 Task: Select Fire TV from Amazon Fire TV. Add to cart Fire TV Cube HDMI Extender-1. Place order for _x000D_
Rr 1_x000D_
Hamlin, Texas(TX), 79520, Cell Number (325) 576-2974
Action: Mouse moved to (35, 107)
Screenshot: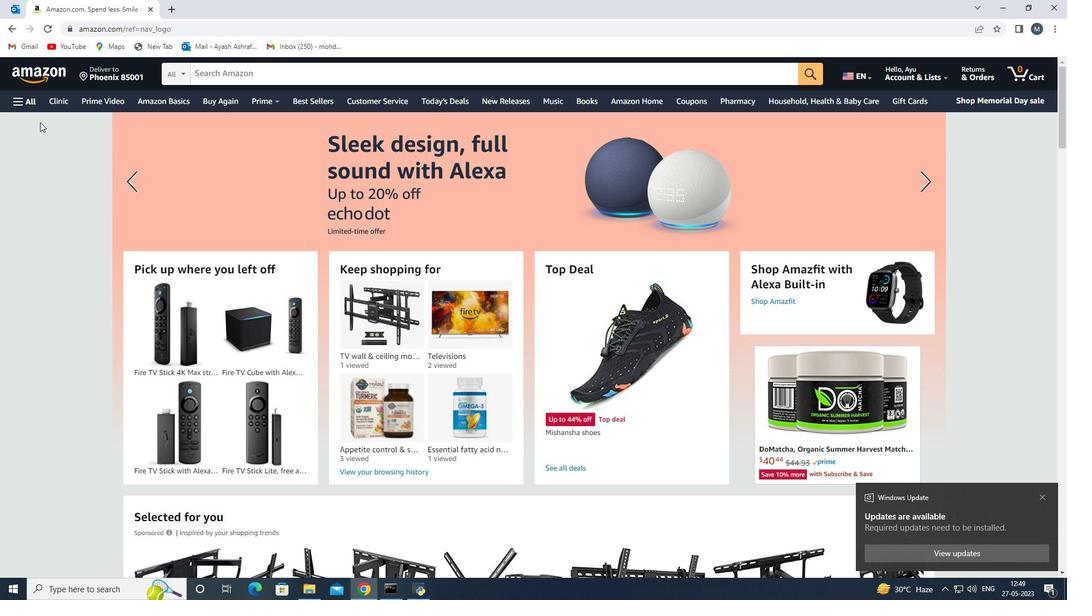 
Action: Mouse pressed left at (35, 107)
Screenshot: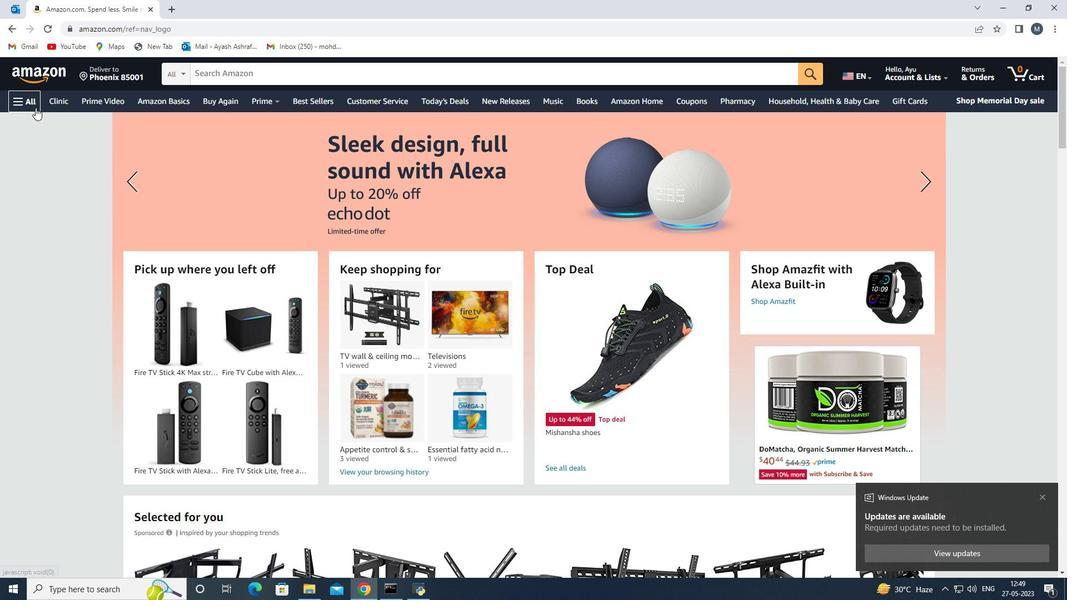 
Action: Mouse moved to (117, 459)
Screenshot: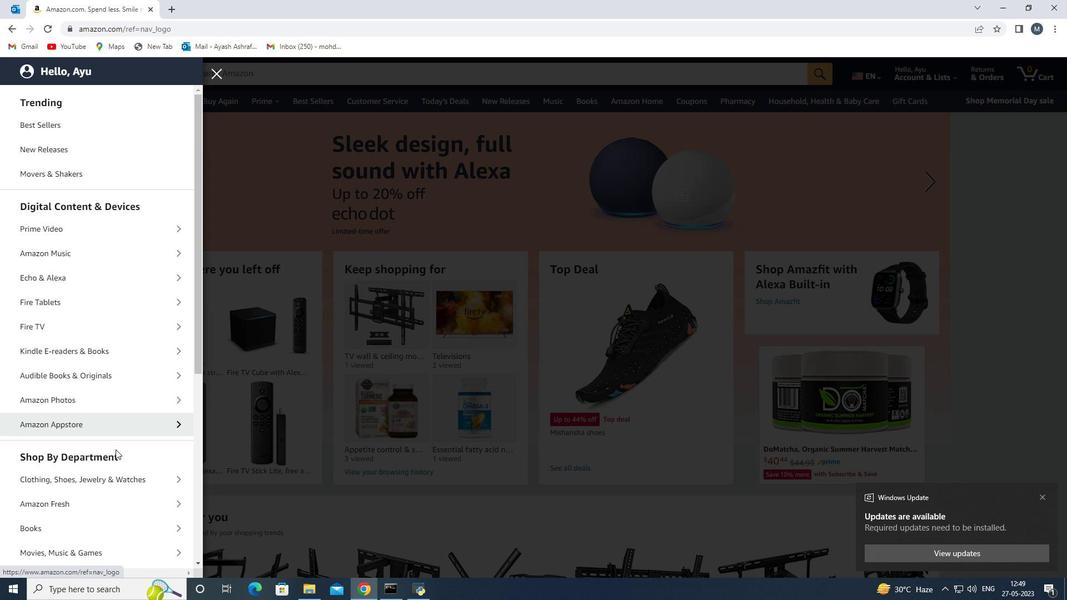 
Action: Mouse scrolled (117, 458) with delta (0, 0)
Screenshot: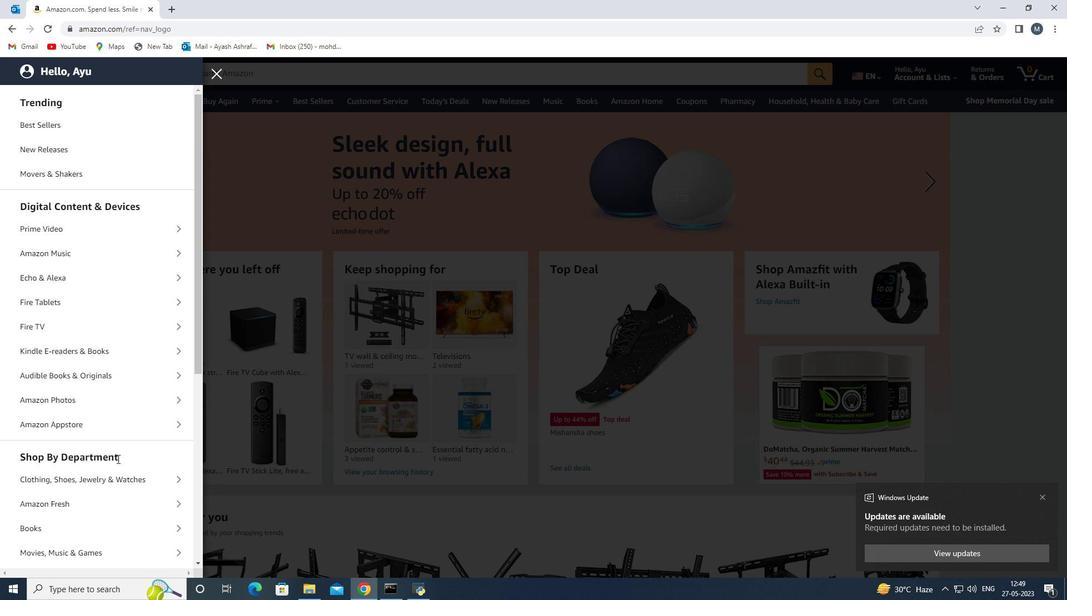 
Action: Mouse scrolled (117, 458) with delta (0, 0)
Screenshot: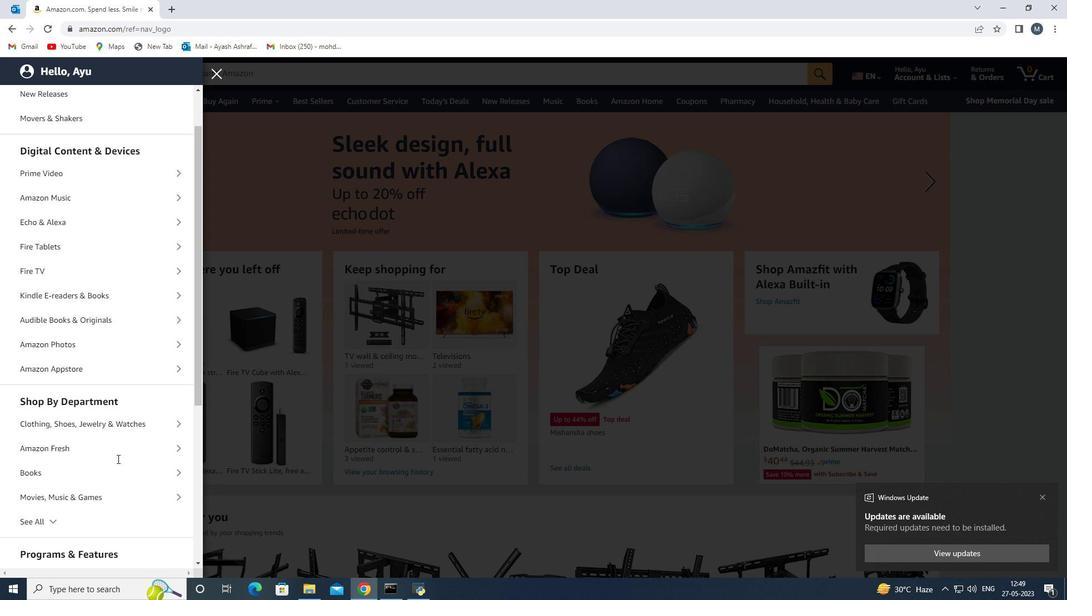 
Action: Mouse moved to (129, 377)
Screenshot: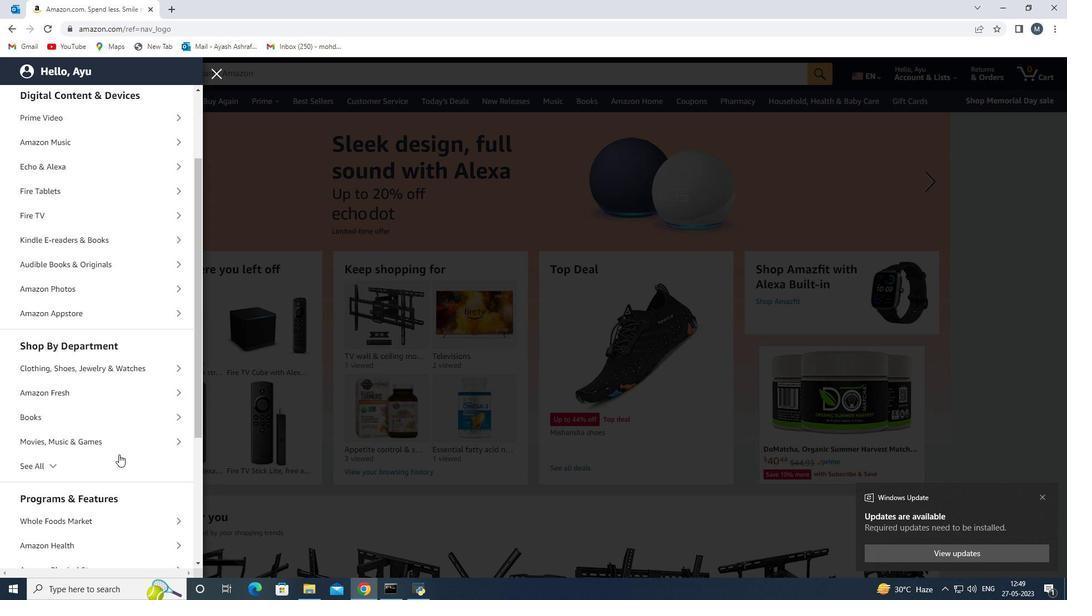 
Action: Mouse scrolled (129, 377) with delta (0, 0)
Screenshot: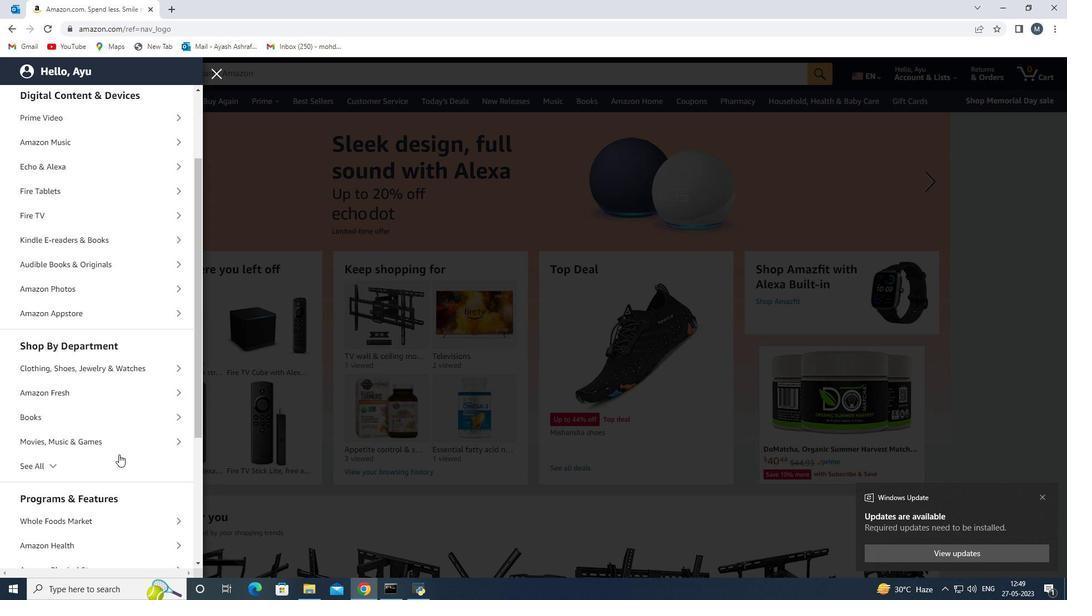 
Action: Mouse moved to (51, 269)
Screenshot: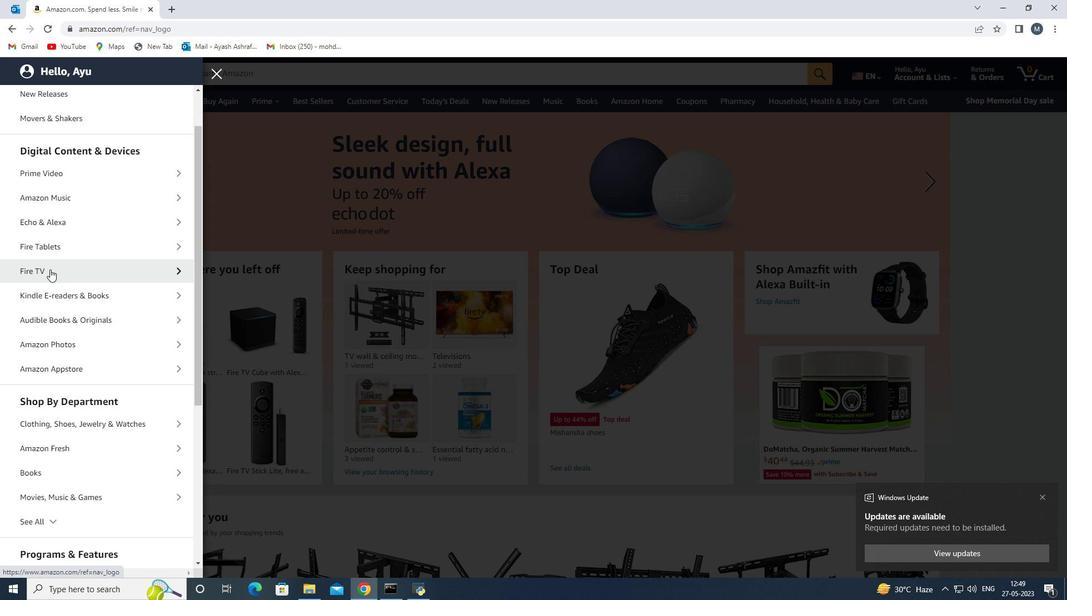 
Action: Mouse pressed left at (51, 269)
Screenshot: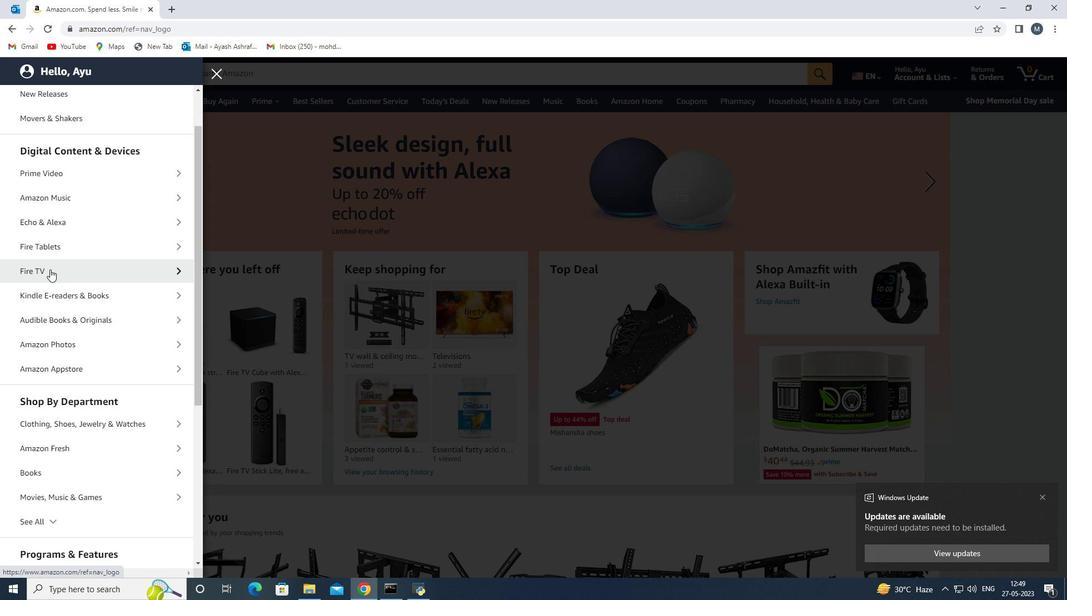 
Action: Mouse moved to (104, 155)
Screenshot: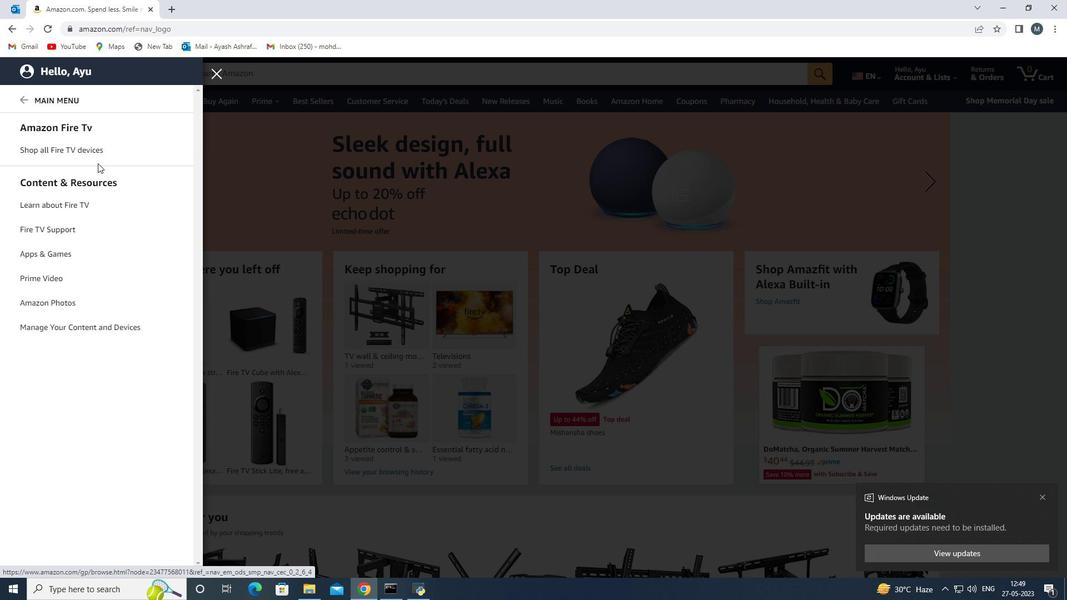 
Action: Mouse pressed left at (104, 155)
Screenshot: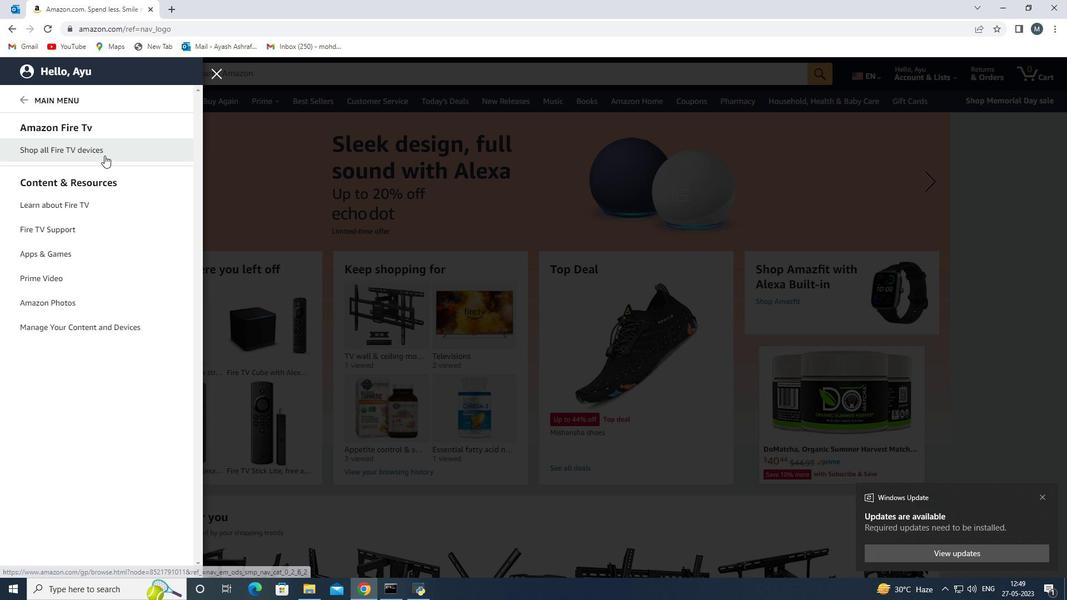 
Action: Mouse moved to (293, 71)
Screenshot: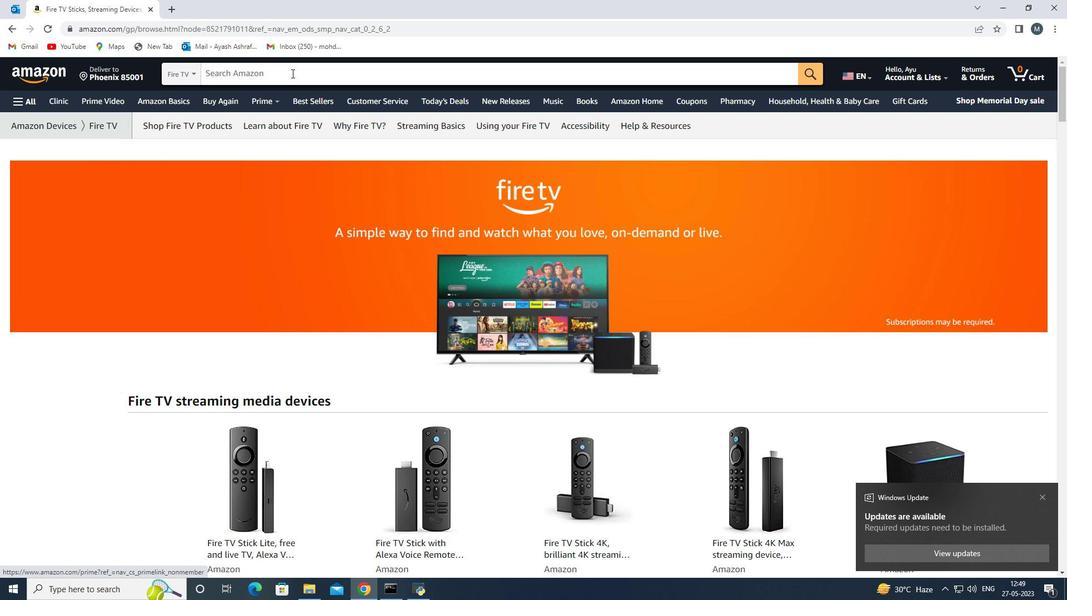 
Action: Mouse pressed left at (293, 71)
Screenshot: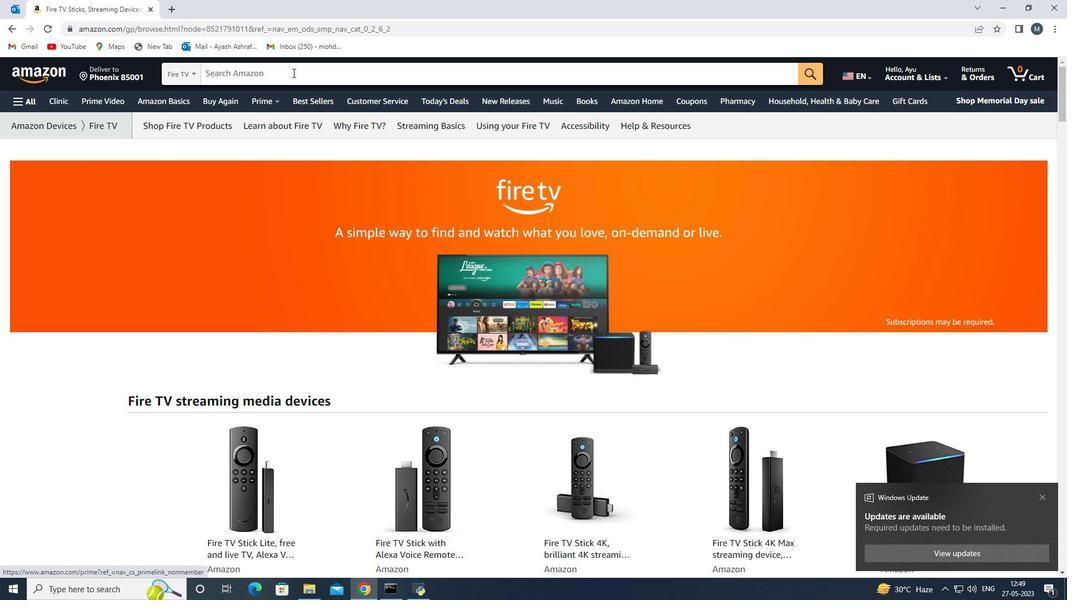 
Action: Key pressed <Key.shift>Tv<Key.space><Key.shift><Key.shift><Key.shift><Key.shift><Key.shift><Key.shift><Key.shift><Key.shift><Key.shift><Key.shift><Key.shift><Key.shift><Key.shift><Key.shift>Cube<Key.space>hdmi<Key.space>extender<Key.enter>
Screenshot: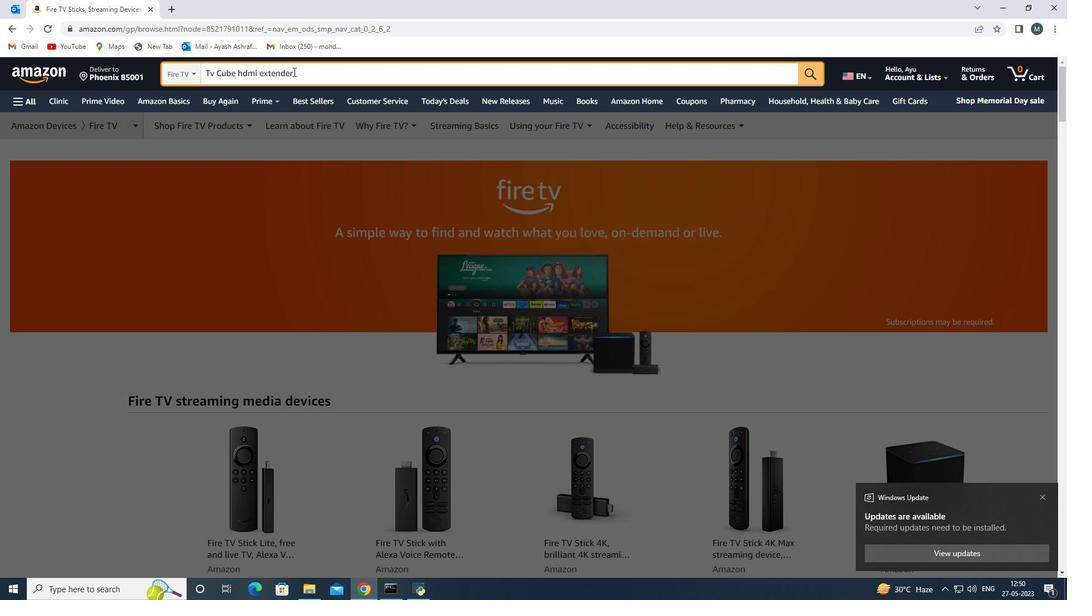 
Action: Mouse moved to (458, 297)
Screenshot: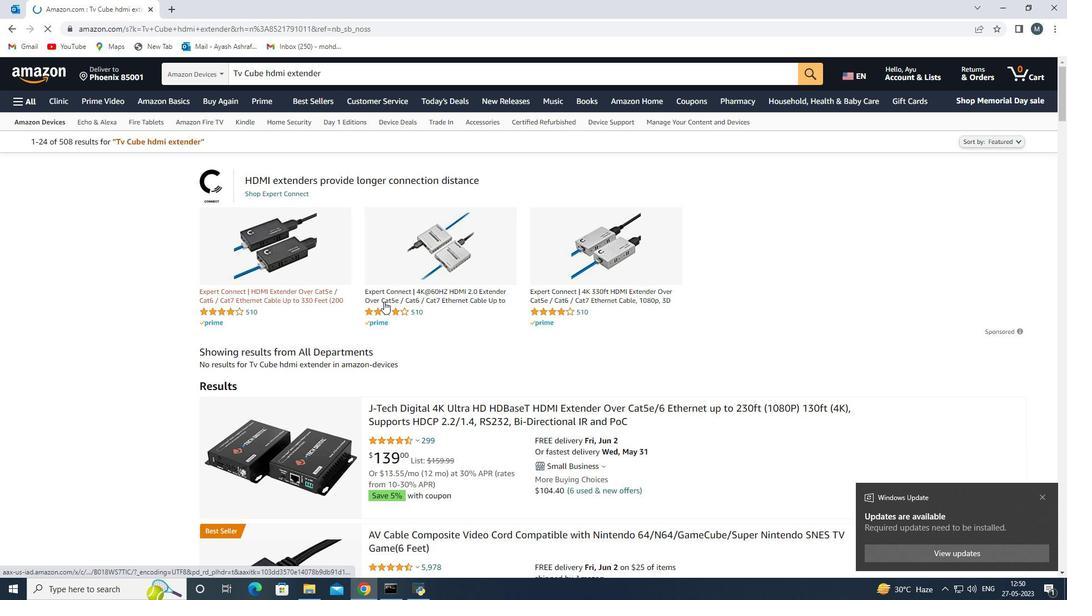 
Action: Mouse scrolled (458, 297) with delta (0, 0)
Screenshot: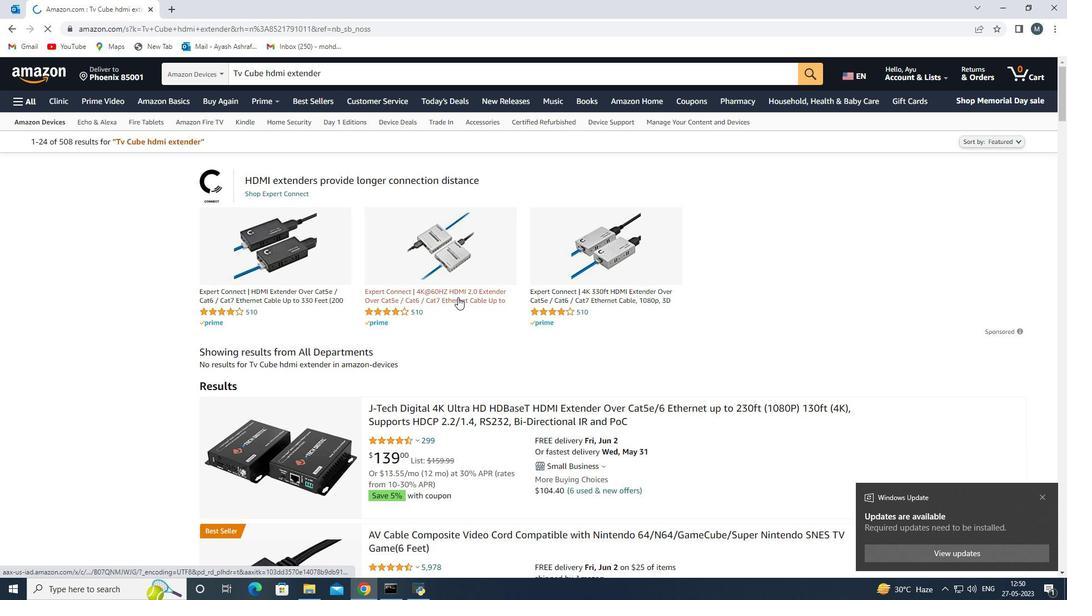 
Action: Mouse scrolled (458, 297) with delta (0, 0)
Screenshot: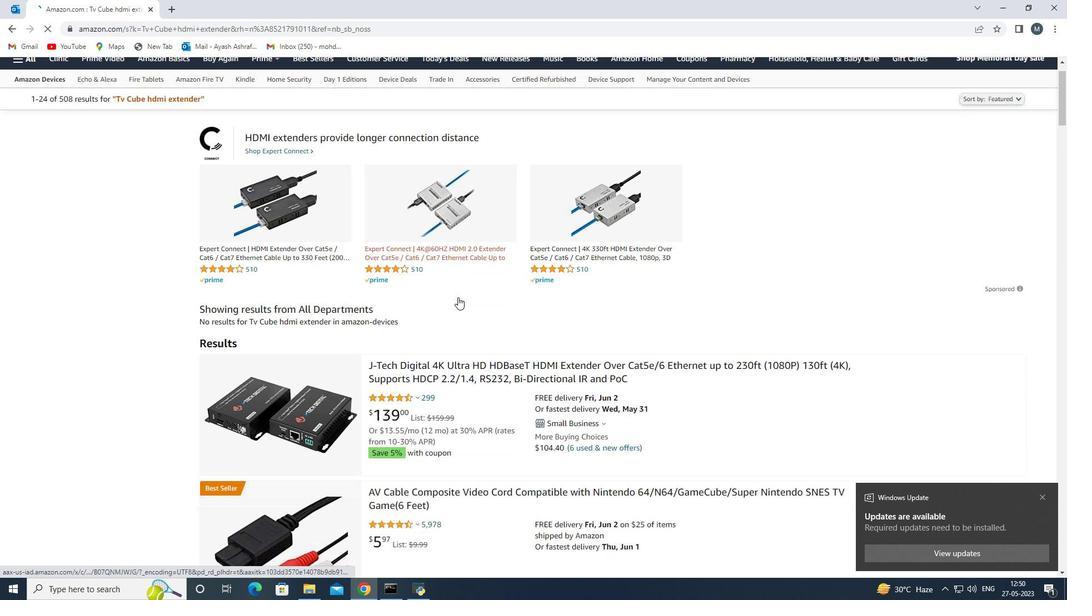 
Action: Mouse moved to (456, 346)
Screenshot: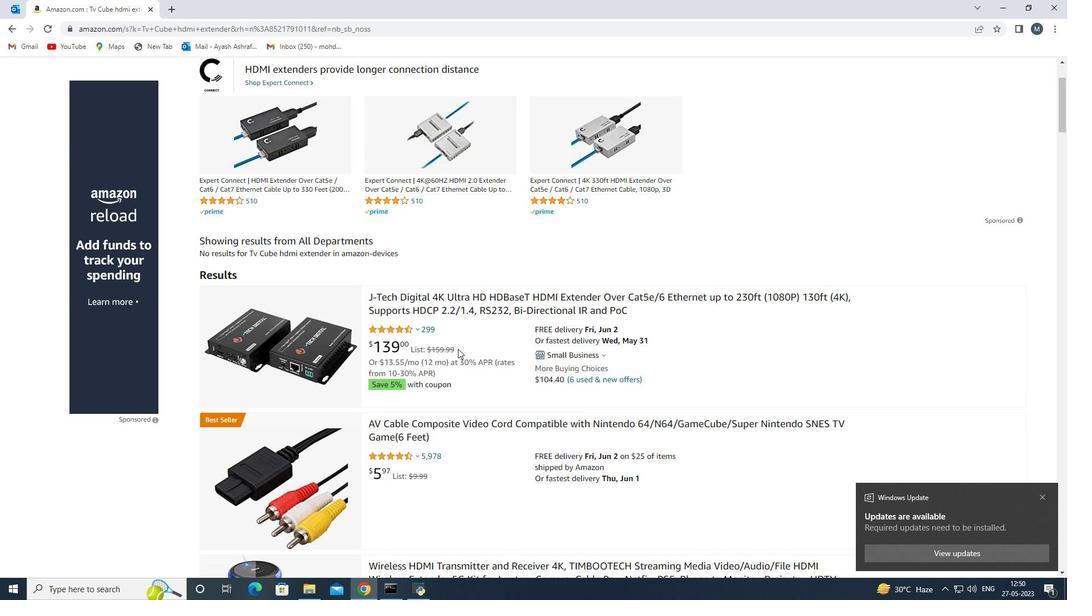
Action: Mouse scrolled (456, 345) with delta (0, 0)
Screenshot: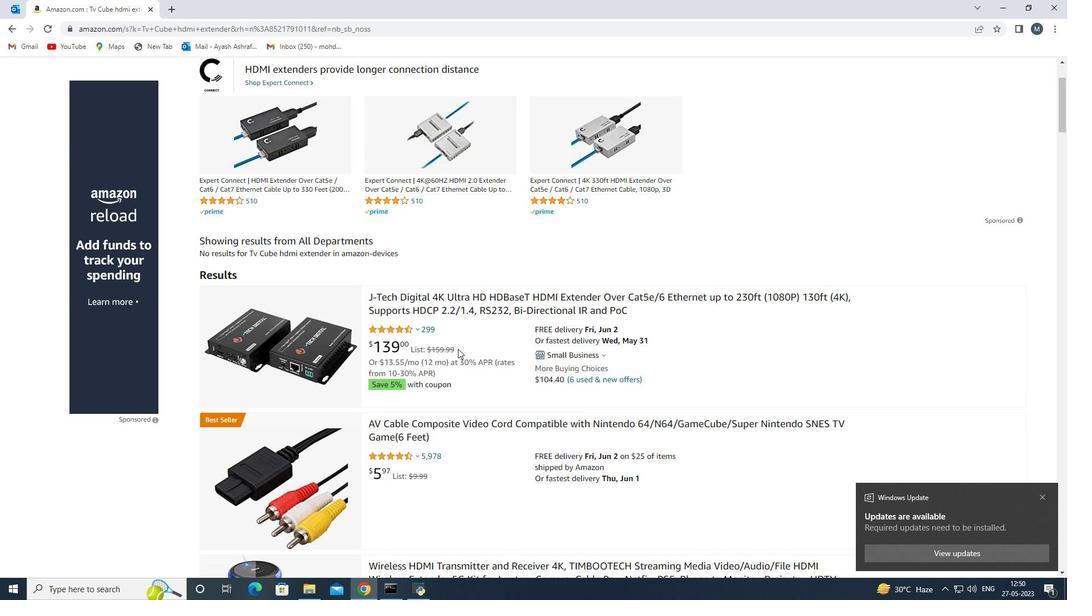 
Action: Mouse moved to (333, 307)
Screenshot: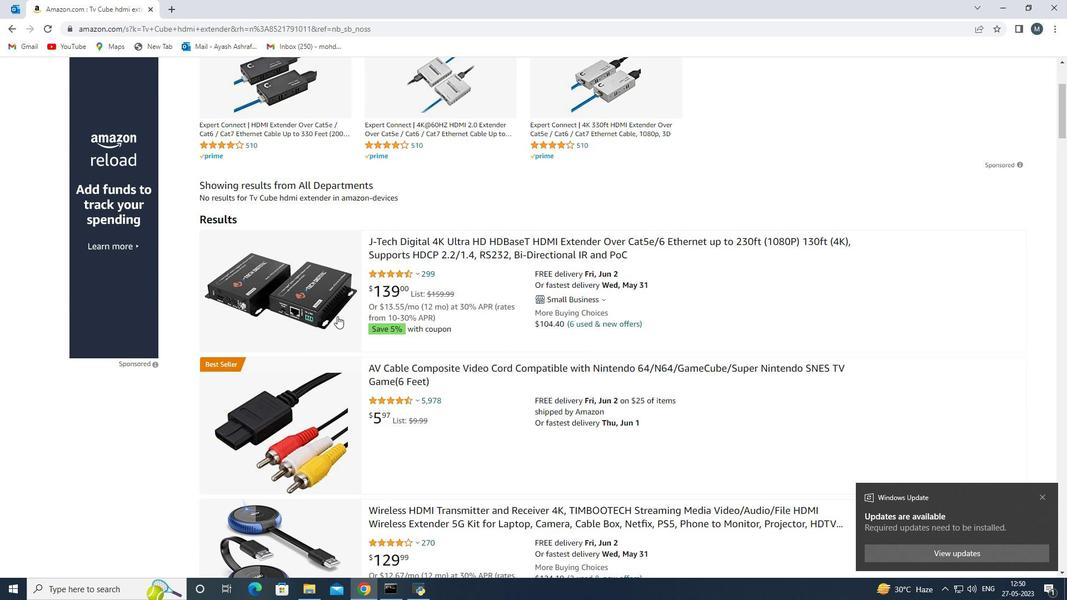 
Action: Mouse pressed left at (333, 307)
Screenshot: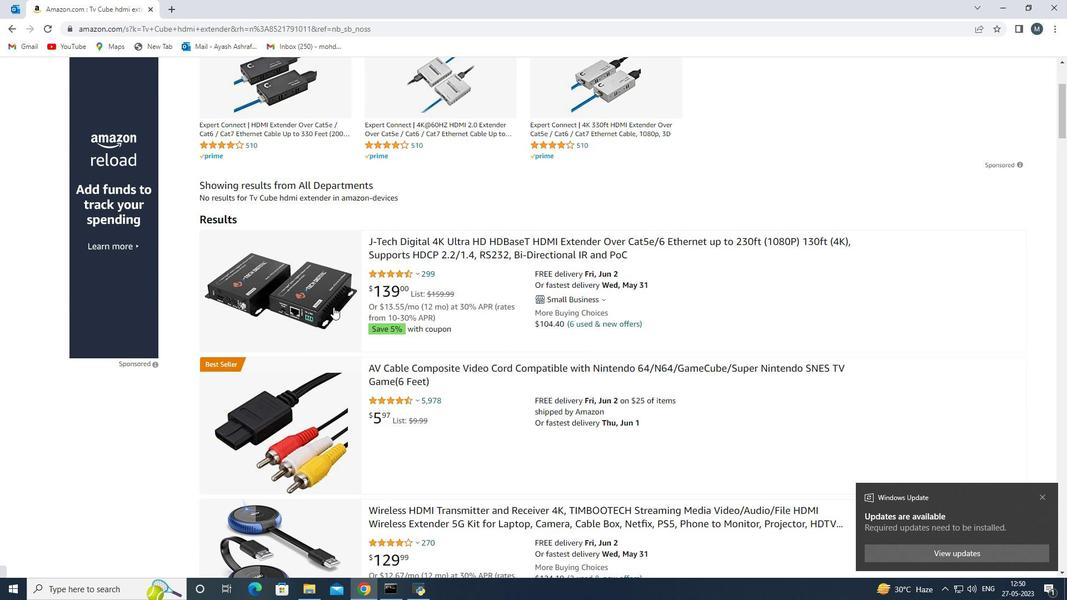 
Action: Mouse moved to (466, 327)
Screenshot: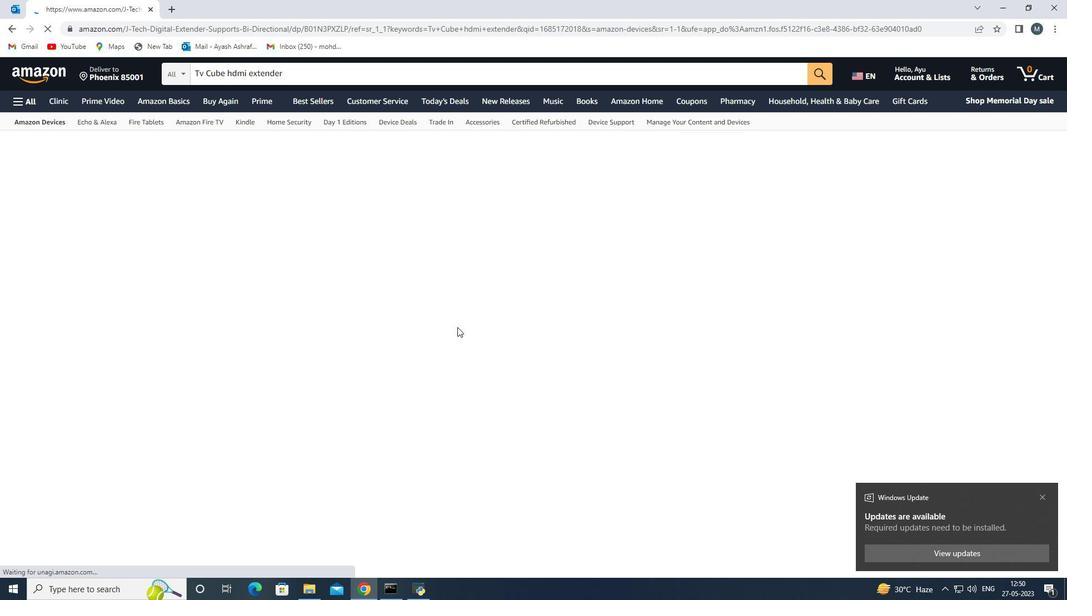 
Action: Mouse scrolled (466, 327) with delta (0, 0)
Screenshot: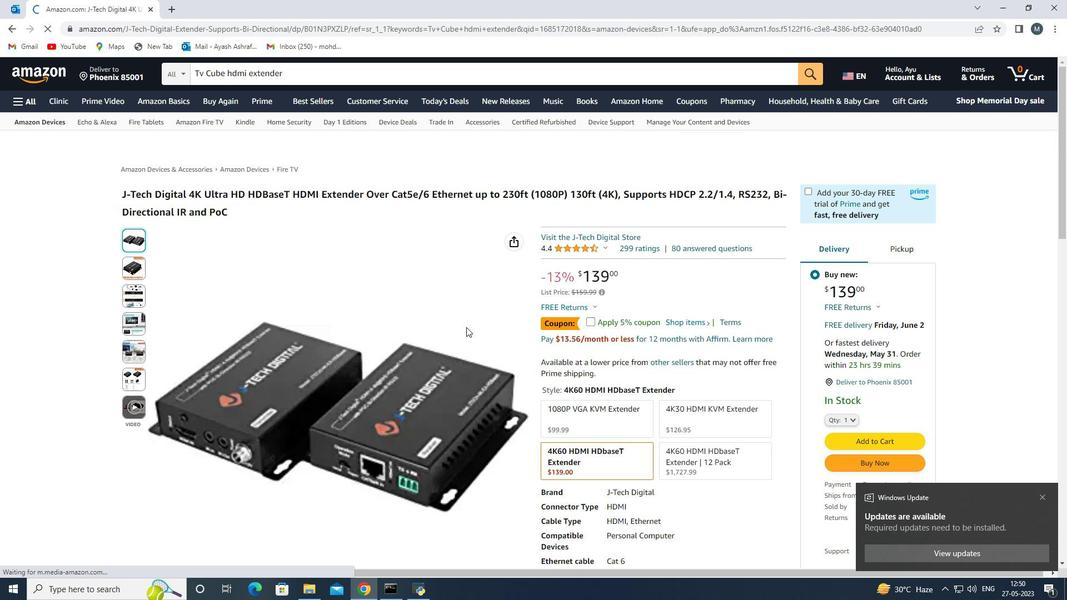 
Action: Mouse scrolled (466, 327) with delta (0, 0)
Screenshot: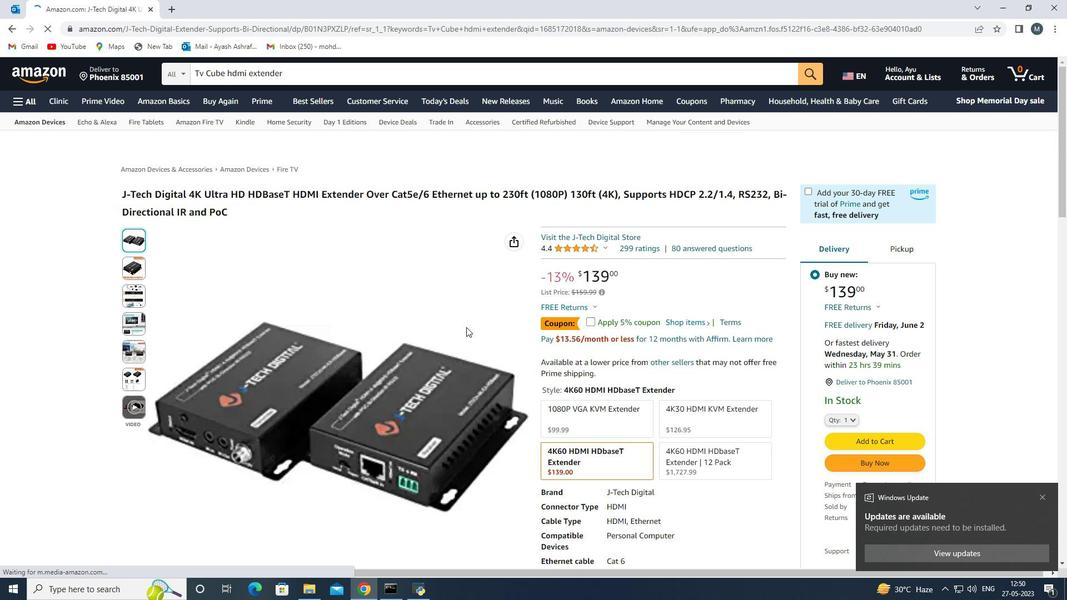 
Action: Mouse scrolled (466, 327) with delta (0, 0)
Screenshot: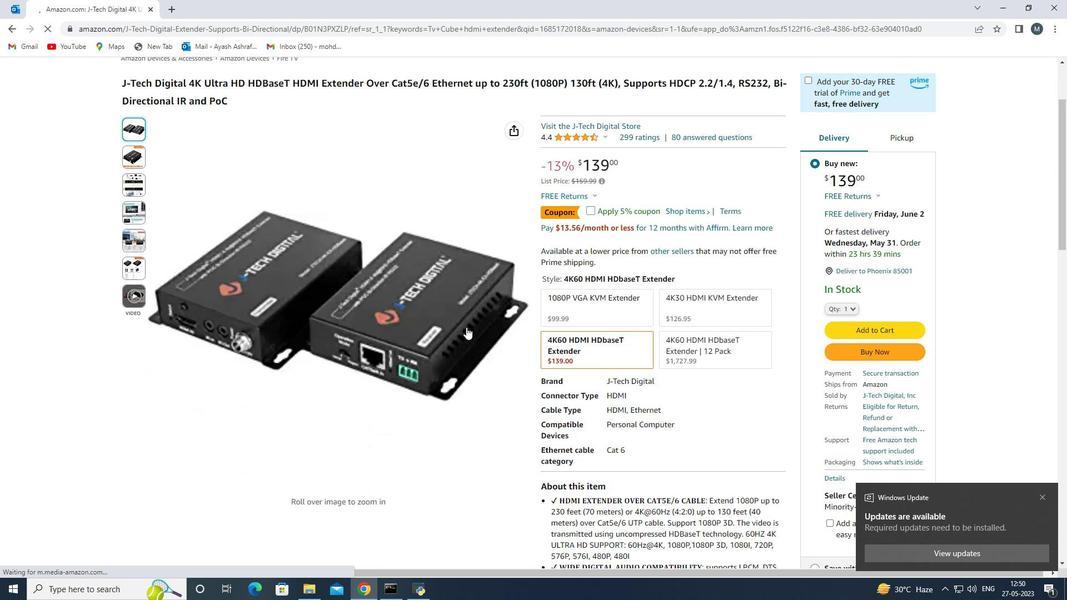 
Action: Mouse scrolled (466, 327) with delta (0, 0)
Screenshot: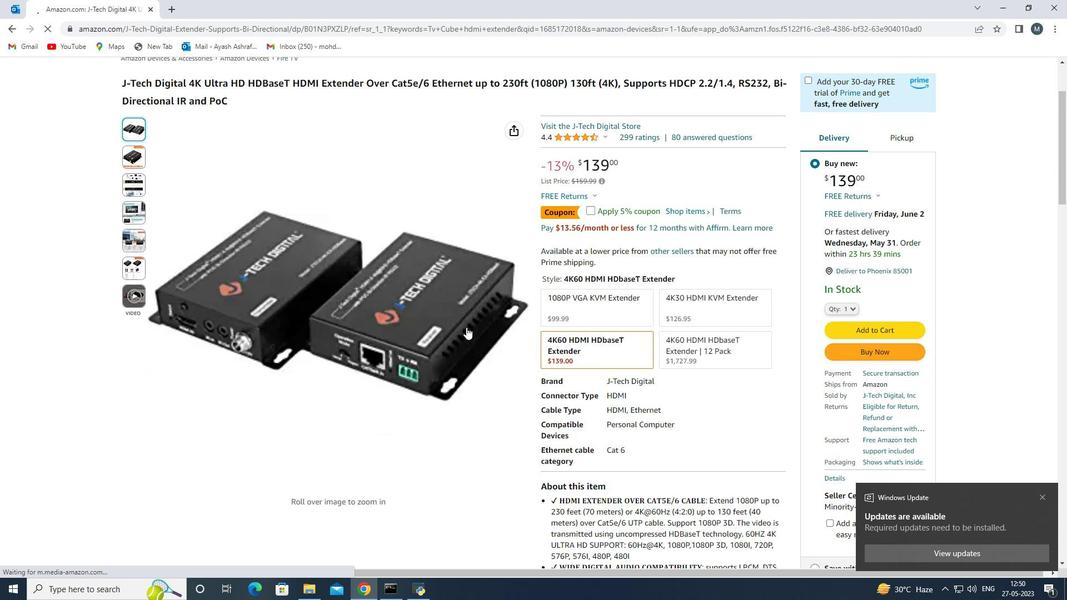 
Action: Mouse moved to (436, 314)
Screenshot: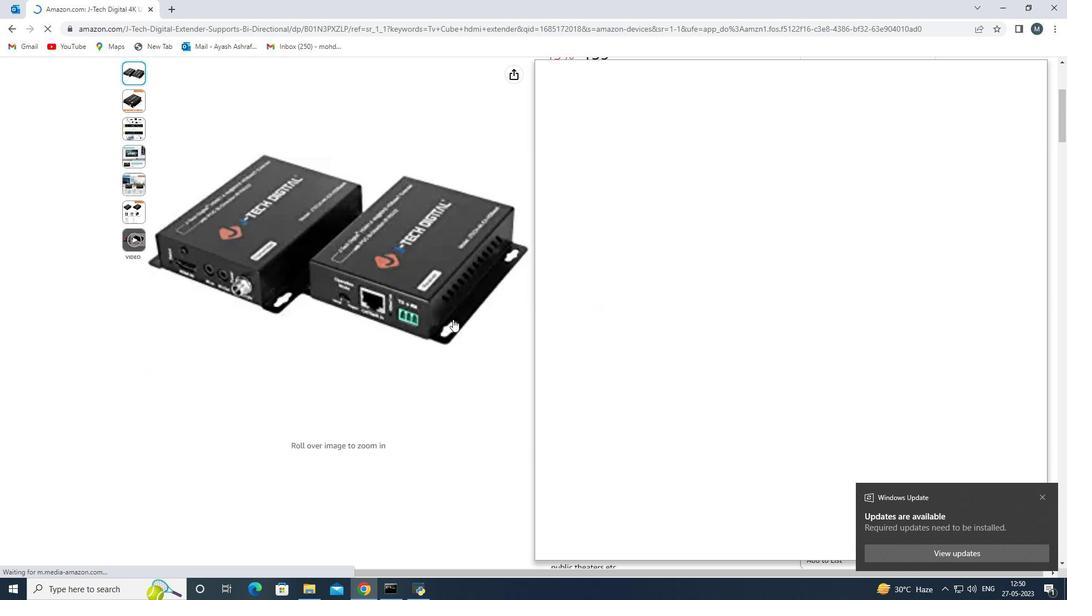 
Action: Mouse scrolled (436, 315) with delta (0, 0)
Screenshot: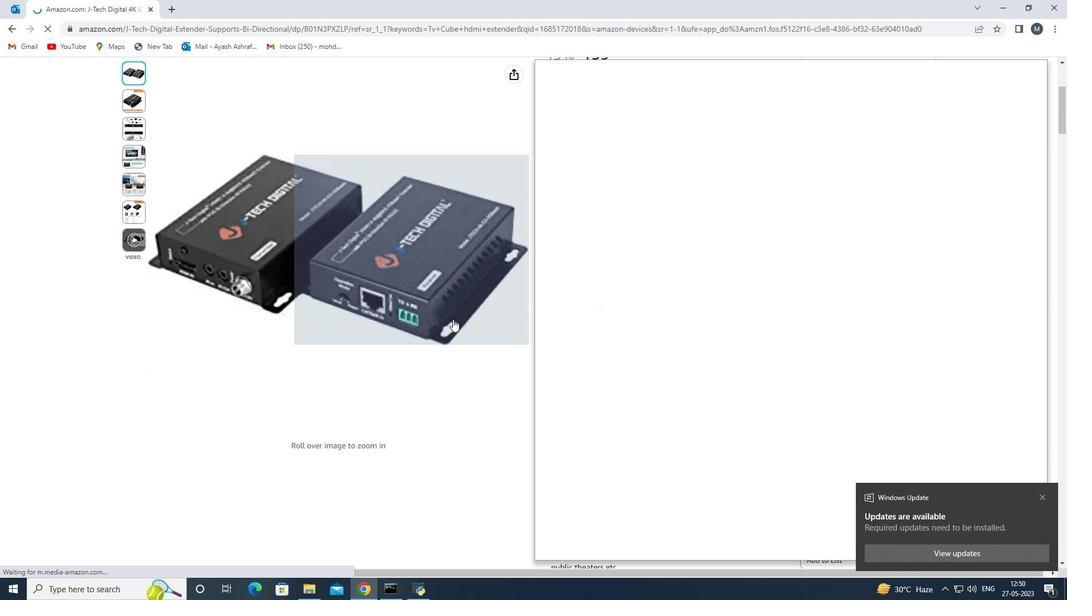 
Action: Mouse moved to (406, 306)
Screenshot: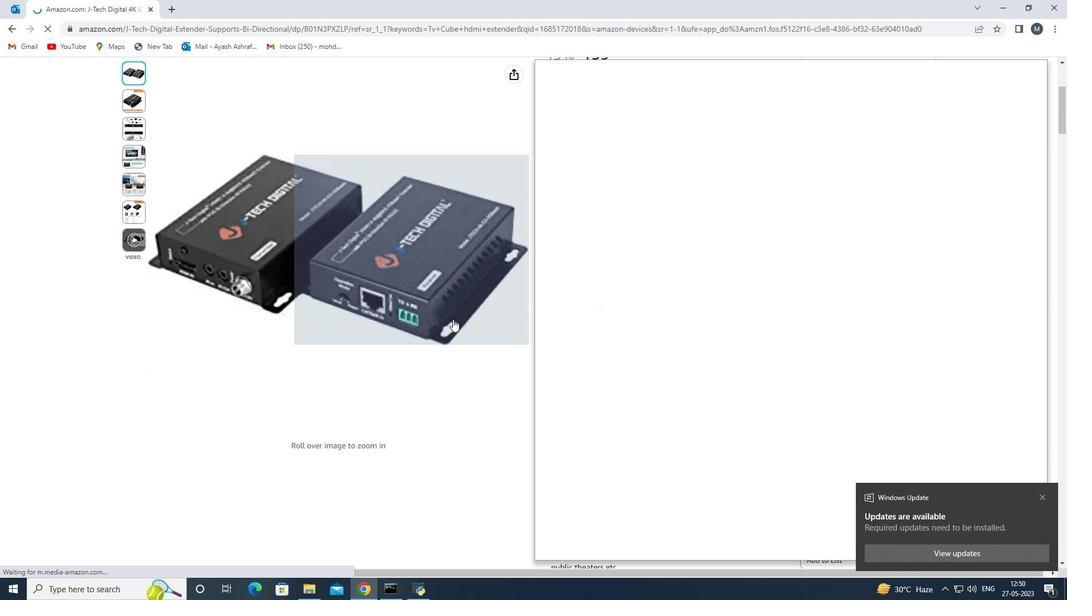 
Action: Mouse scrolled (415, 309) with delta (0, 0)
Screenshot: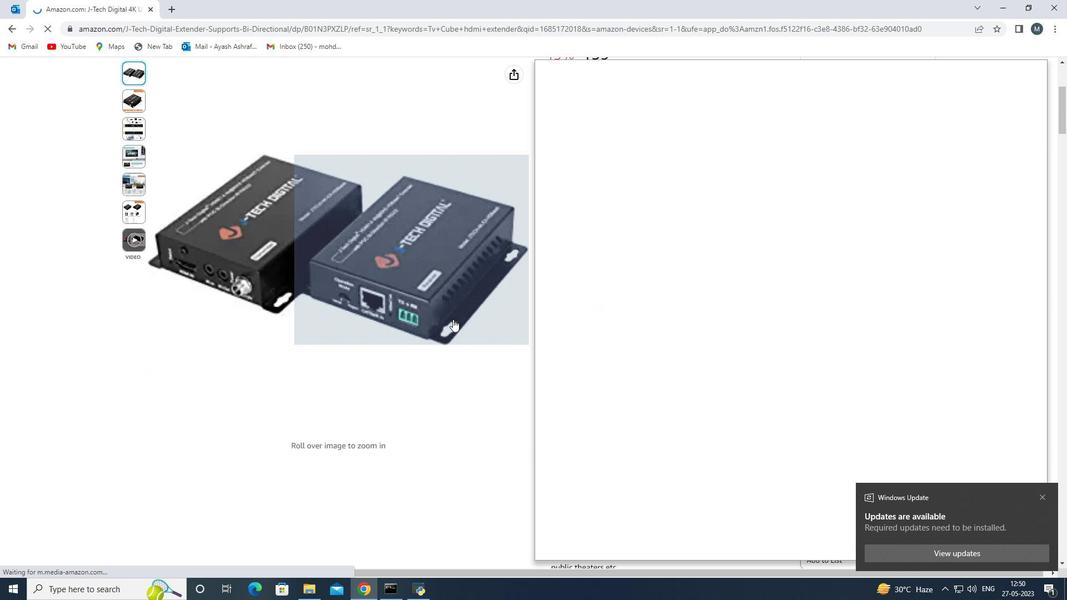 
Action: Mouse moved to (281, 273)
Screenshot: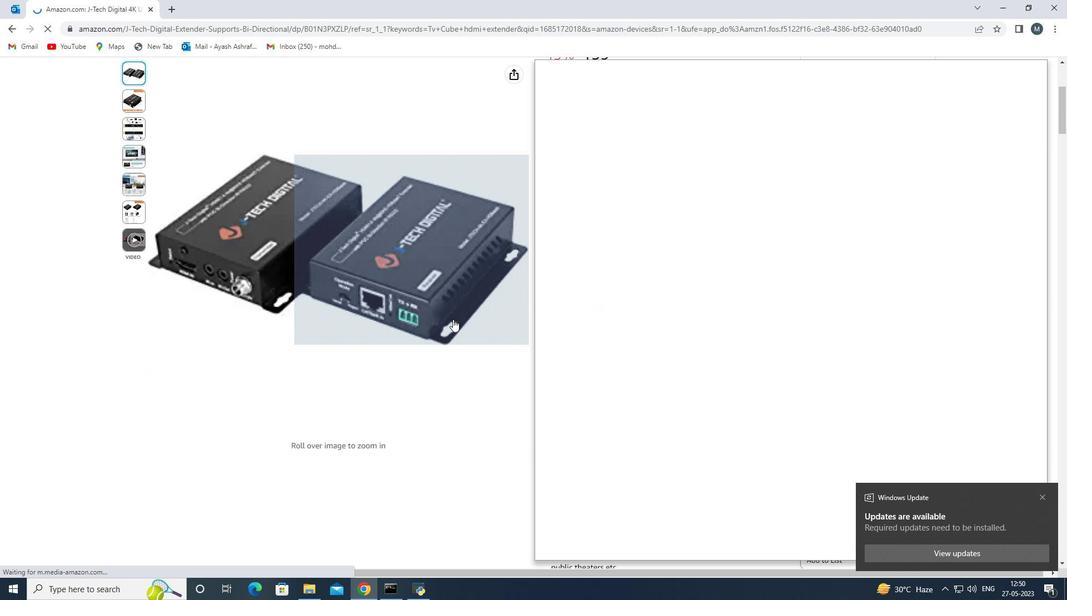 
Action: Mouse scrolled (326, 284) with delta (0, 0)
Screenshot: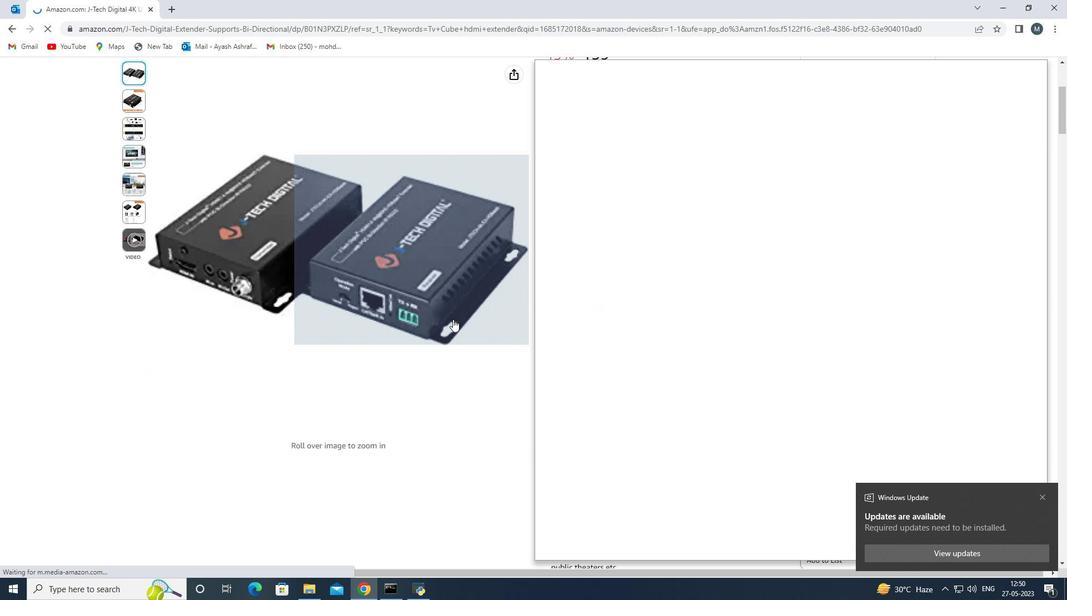
Action: Mouse moved to (166, 243)
Screenshot: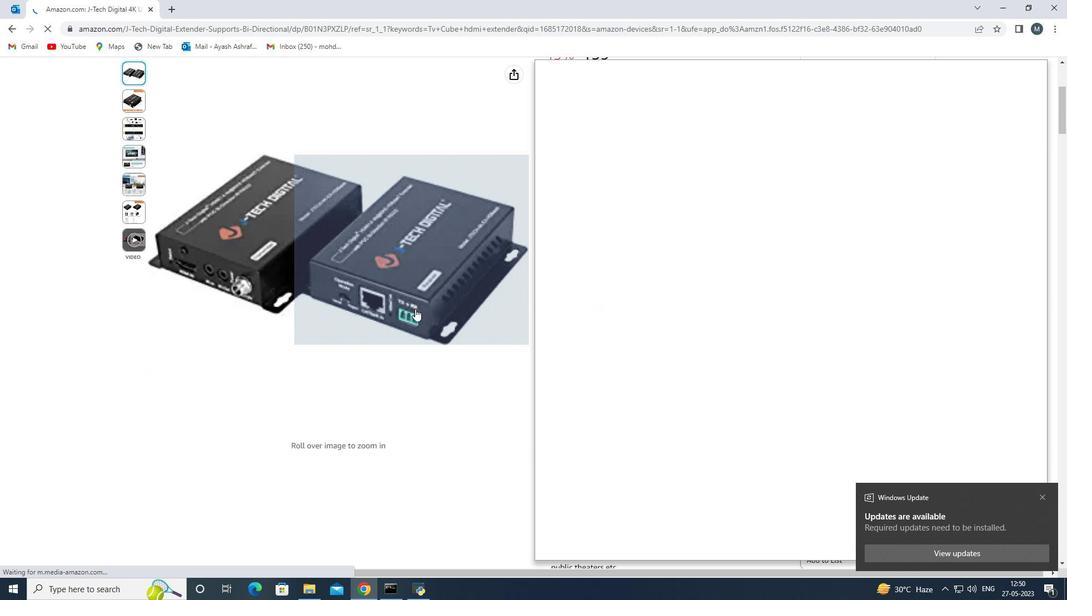 
Action: Mouse scrolled (166, 244) with delta (0, 0)
Screenshot: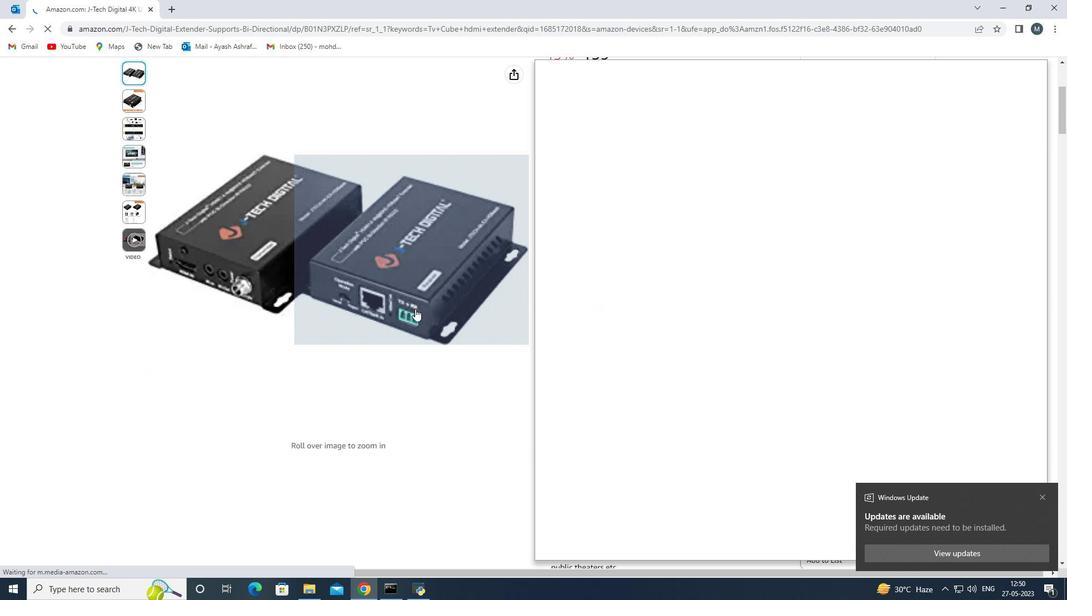 
Action: Mouse moved to (137, 240)
Screenshot: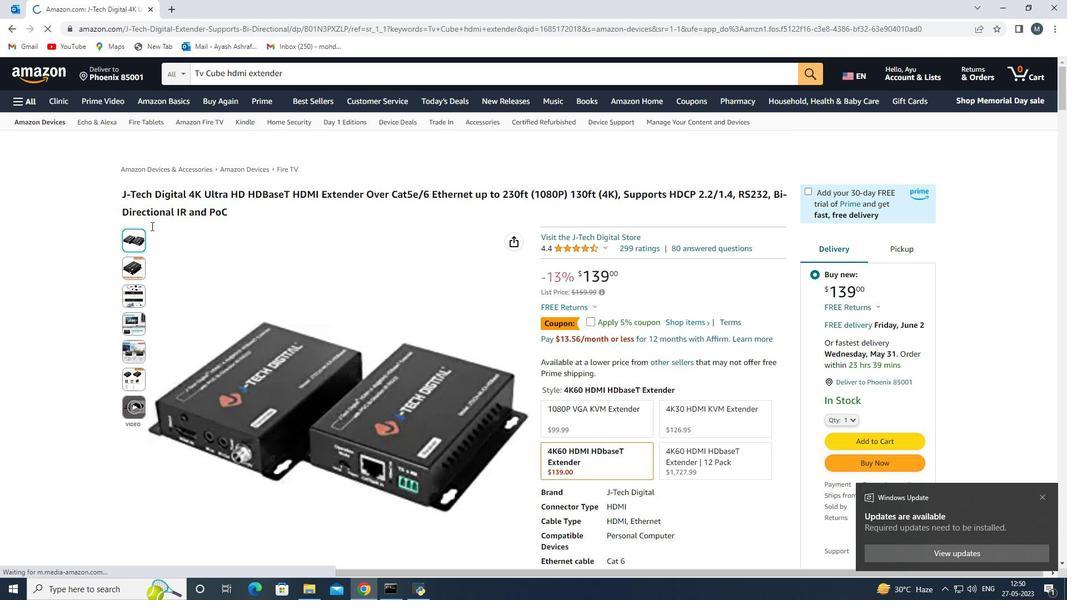 
Action: Mouse pressed left at (137, 240)
Screenshot: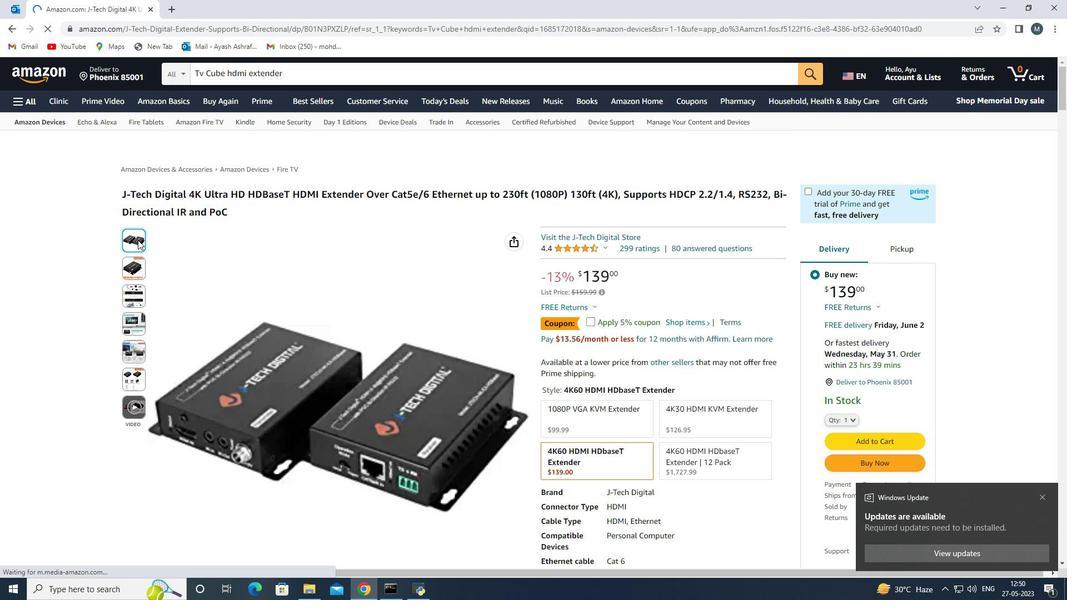 
Action: Mouse moved to (134, 266)
Screenshot: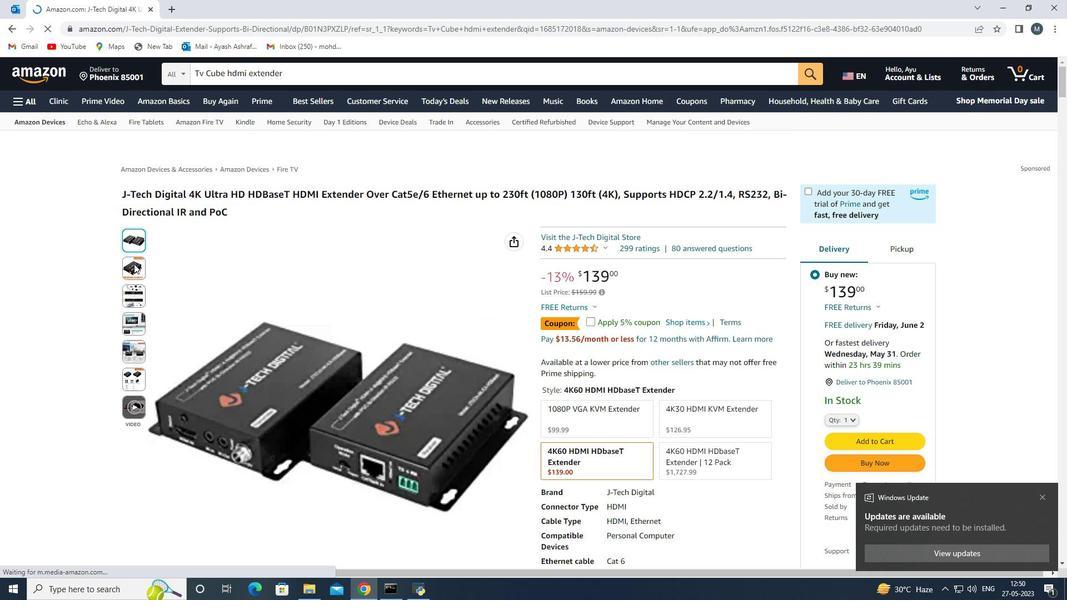 
Action: Mouse pressed left at (134, 266)
Screenshot: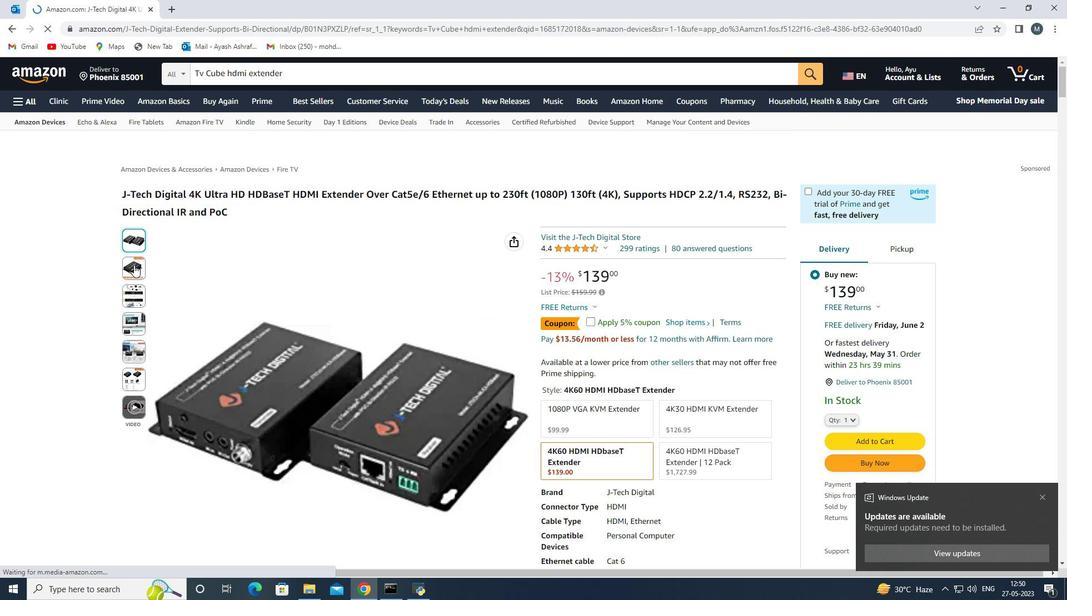 
Action: Mouse moved to (137, 294)
Screenshot: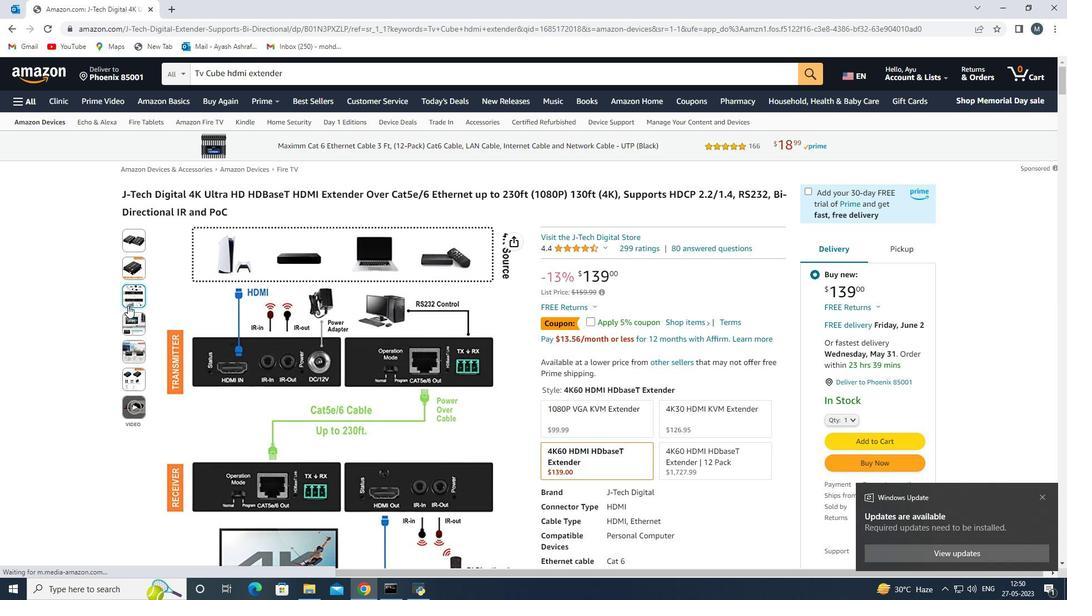
Action: Mouse pressed left at (137, 294)
Screenshot: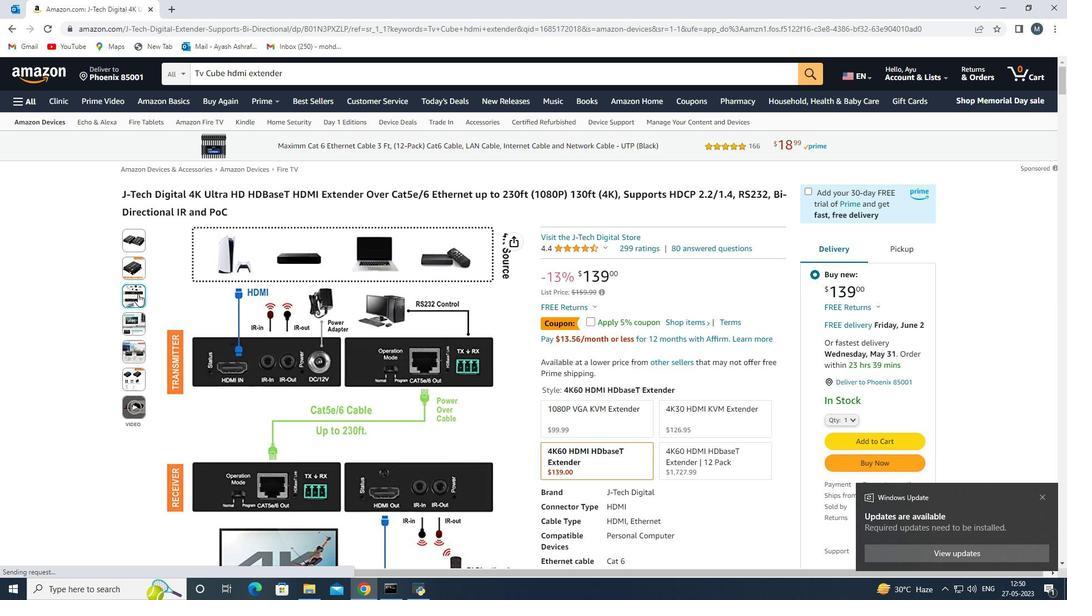 
Action: Mouse moved to (362, 339)
Screenshot: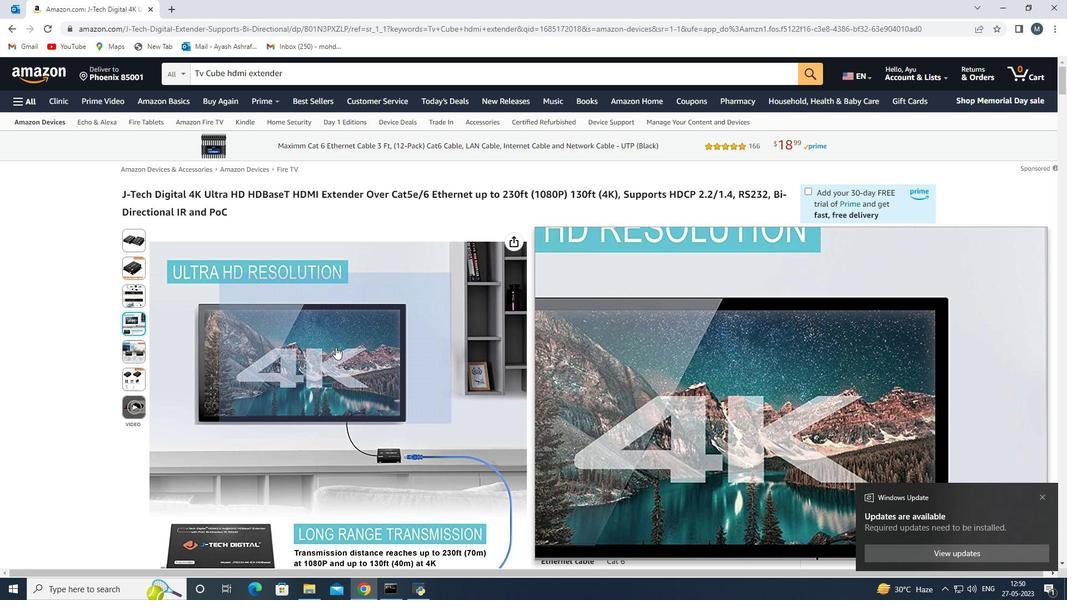 
Action: Mouse scrolled (362, 338) with delta (0, 0)
Screenshot: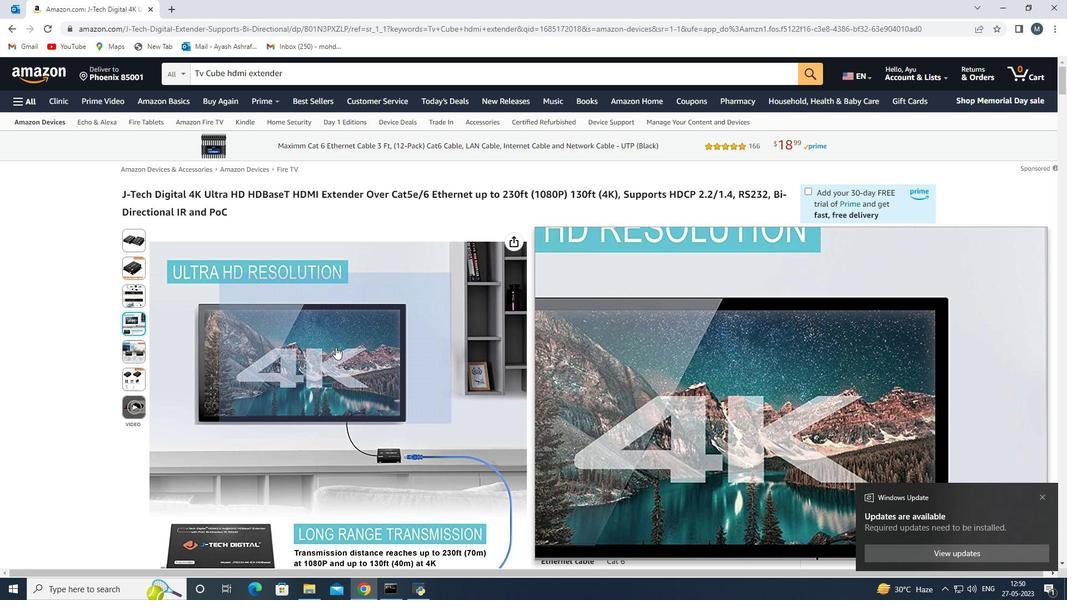 
Action: Mouse moved to (361, 339)
Screenshot: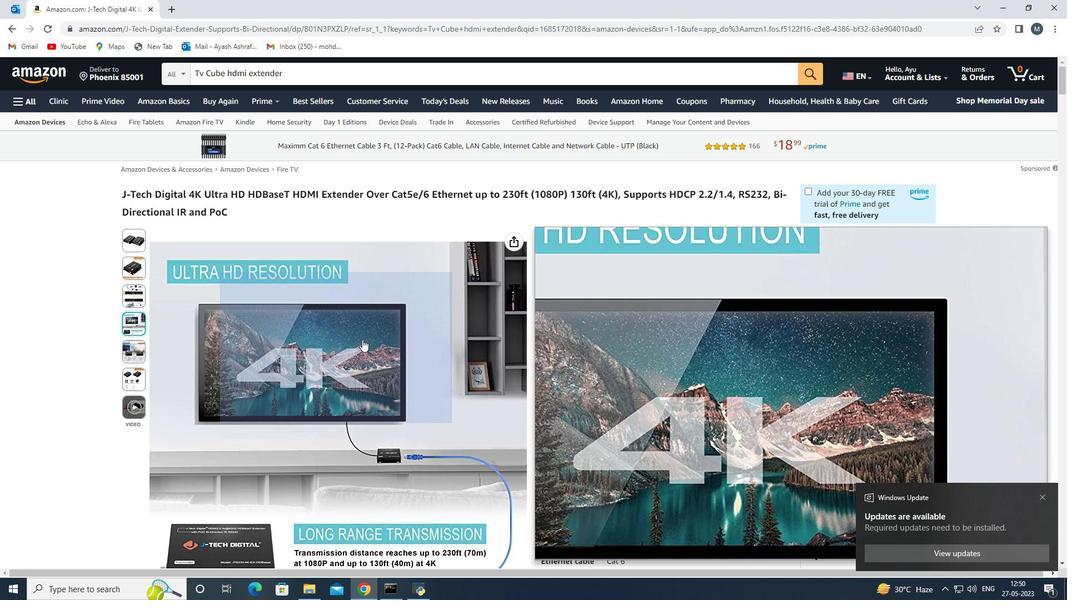 
Action: Mouse scrolled (361, 338) with delta (0, 0)
Screenshot: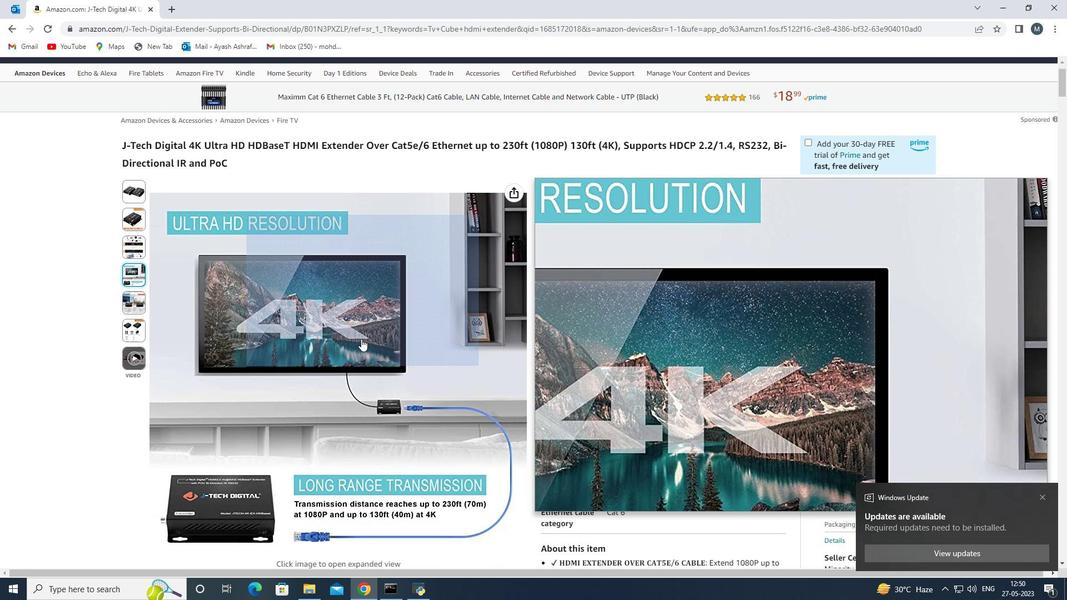 
Action: Mouse moved to (347, 344)
Screenshot: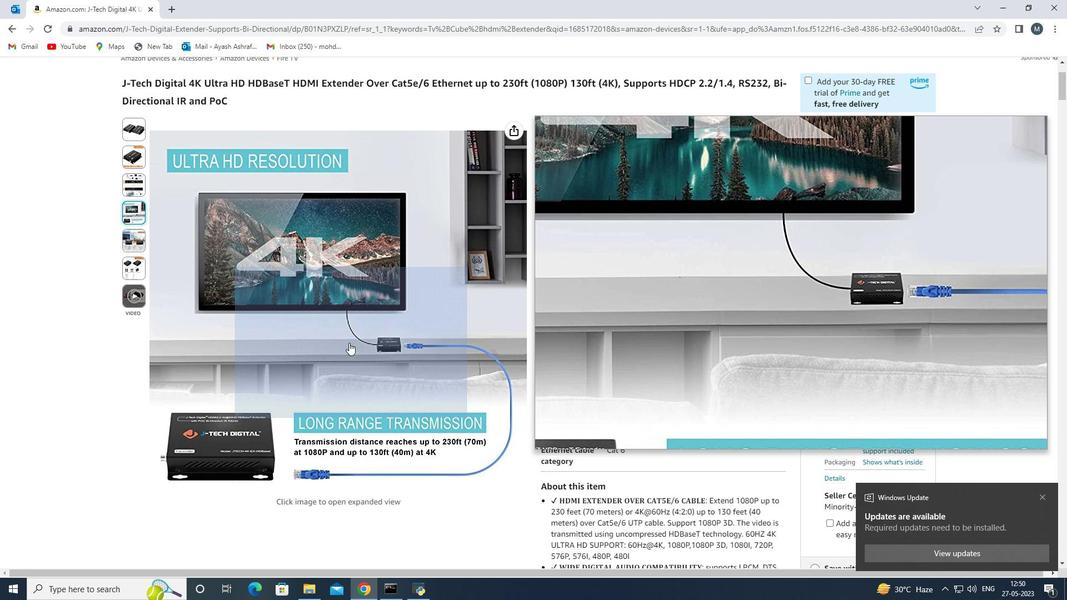 
Action: Mouse scrolled (347, 344) with delta (0, 0)
Screenshot: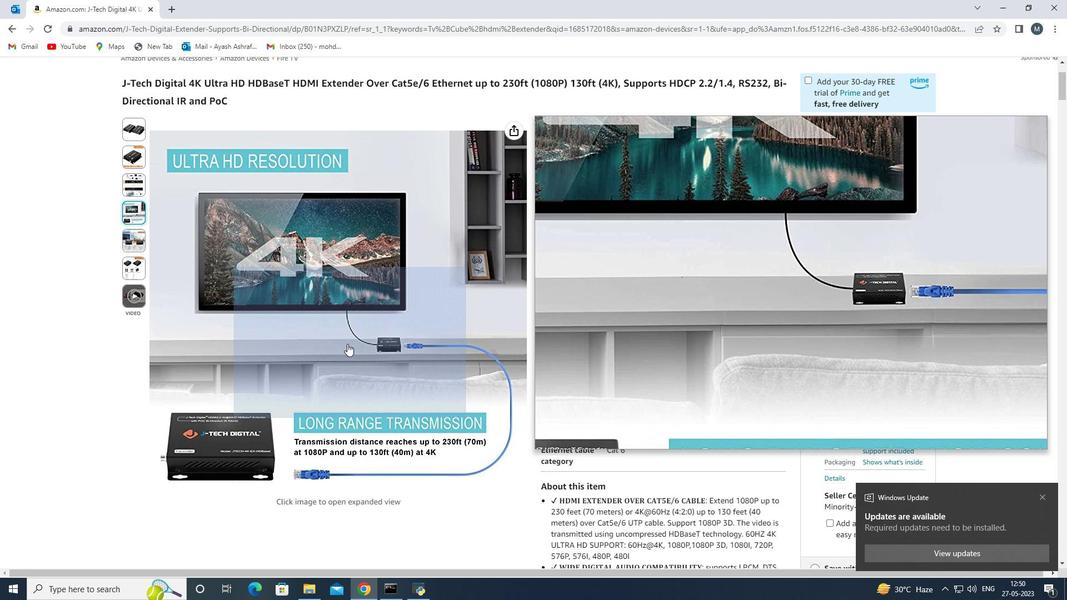 
Action: Mouse moved to (140, 182)
Screenshot: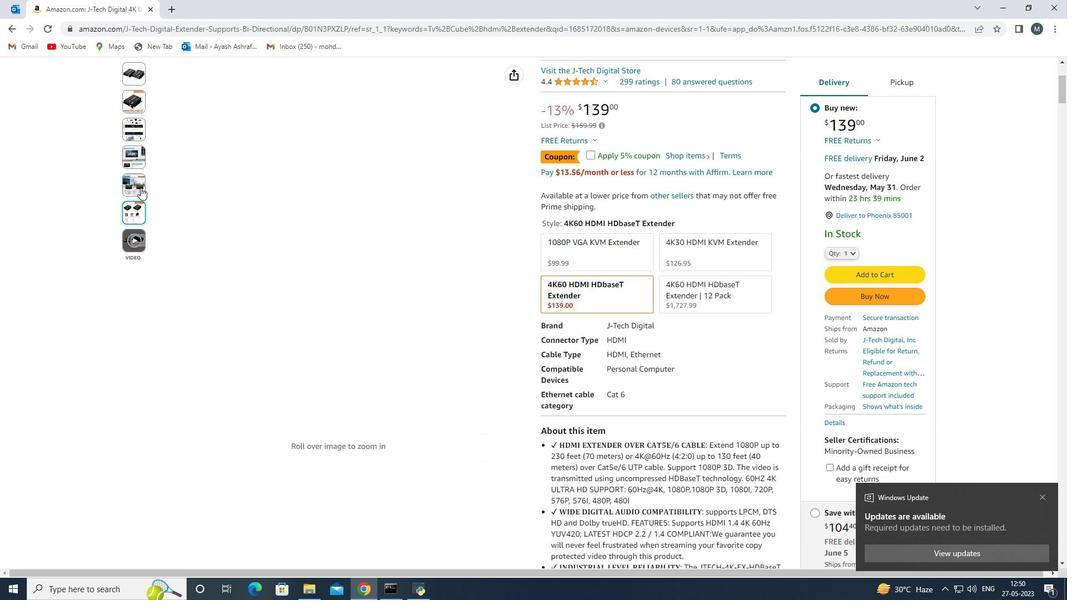 
Action: Mouse pressed left at (140, 182)
Screenshot: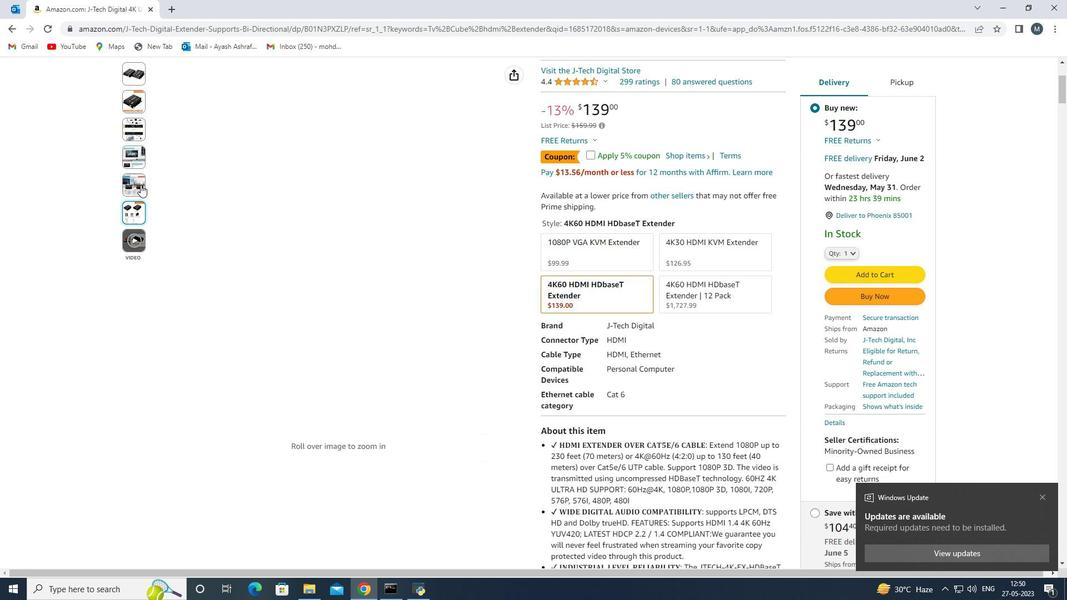 
Action: Mouse moved to (143, 210)
Screenshot: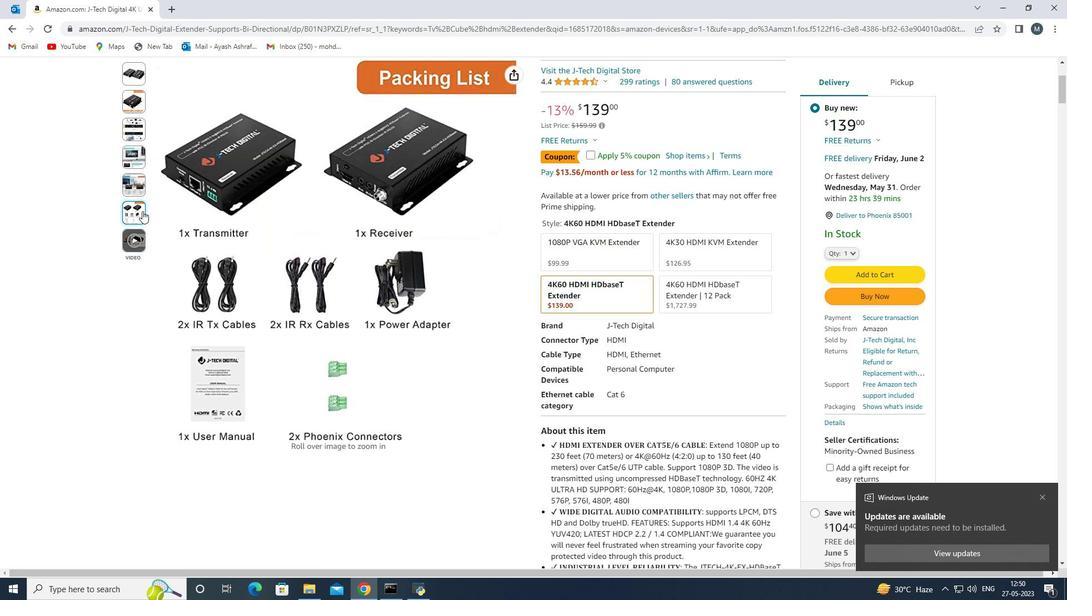 
Action: Mouse pressed left at (143, 210)
Screenshot: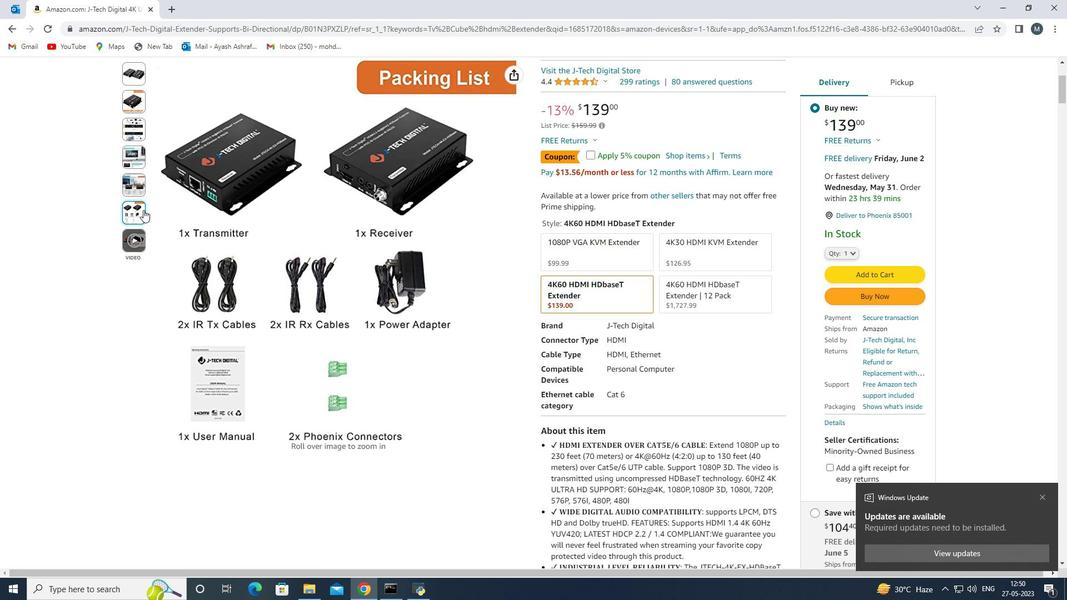 
Action: Mouse moved to (343, 166)
Screenshot: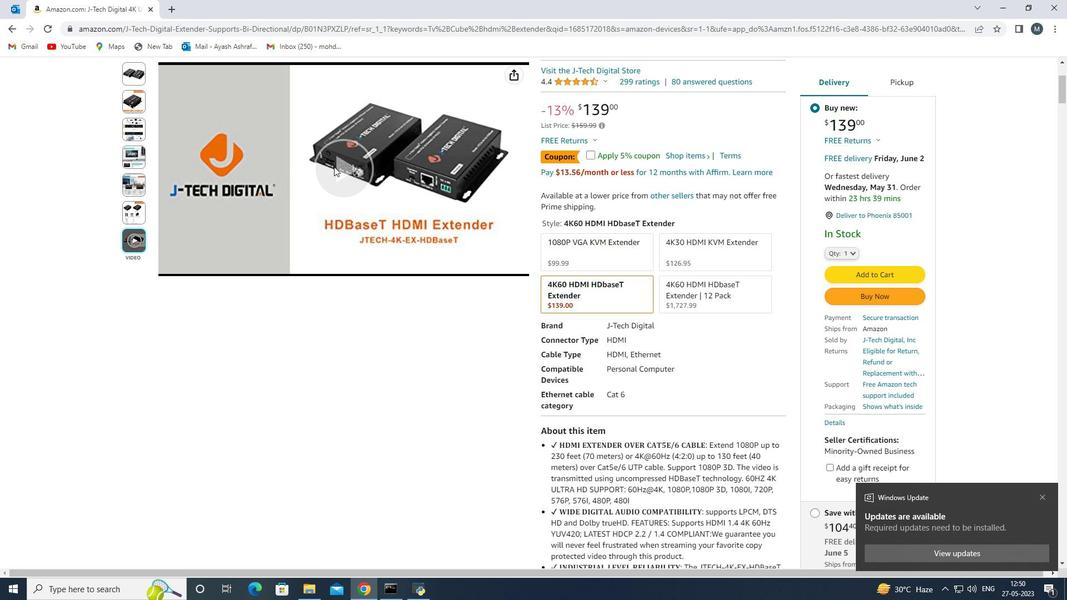 
Action: Mouse pressed left at (343, 166)
Screenshot: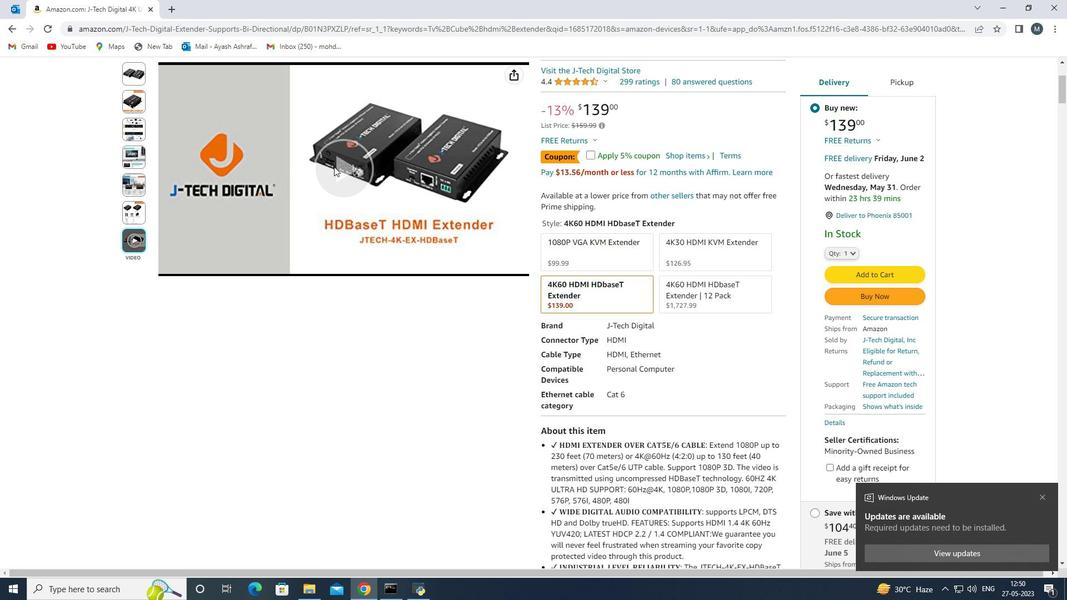 
Action: Mouse moved to (187, 462)
Screenshot: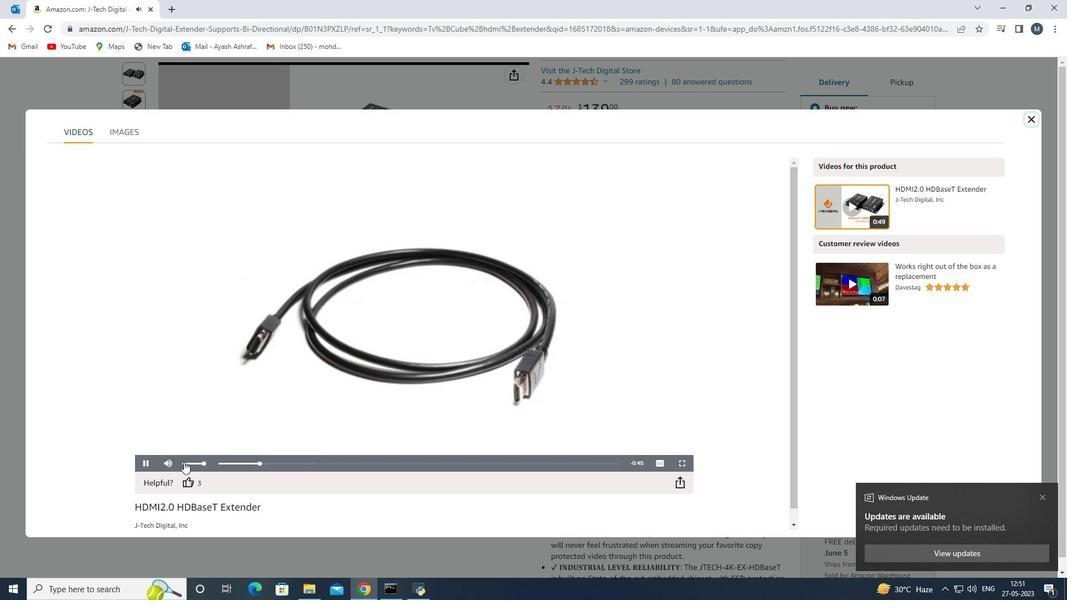
Action: Mouse pressed left at (187, 462)
Screenshot: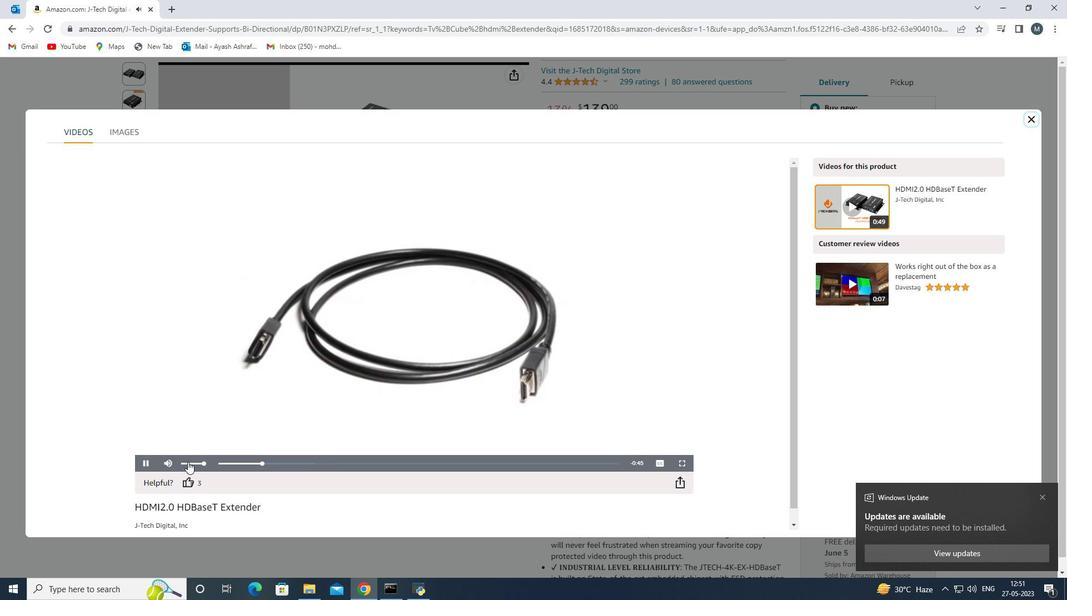 
Action: Mouse moved to (192, 462)
Screenshot: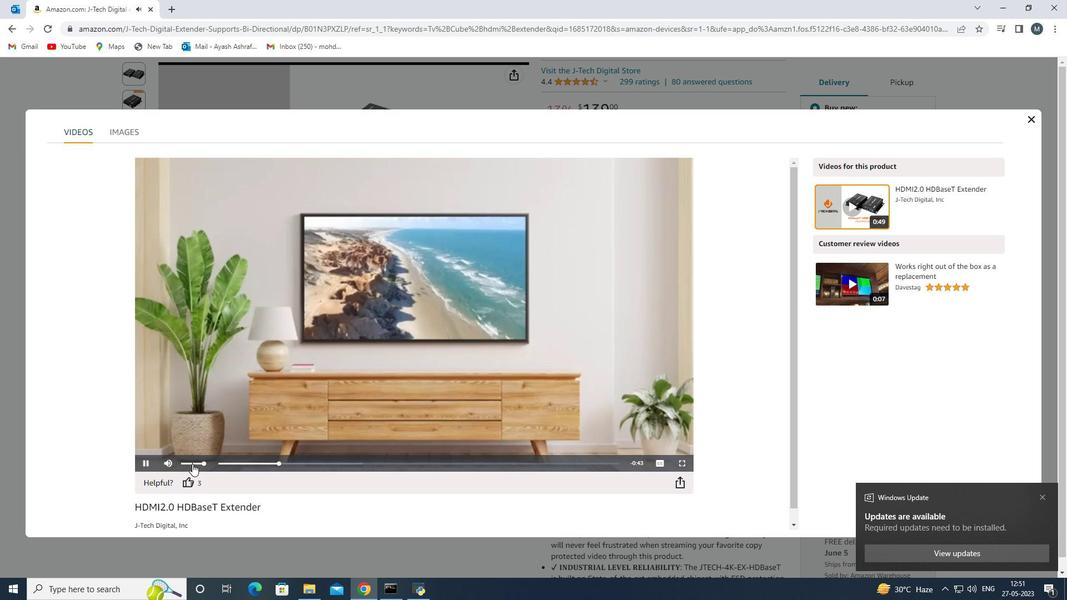 
Action: Mouse pressed left at (192, 462)
Screenshot: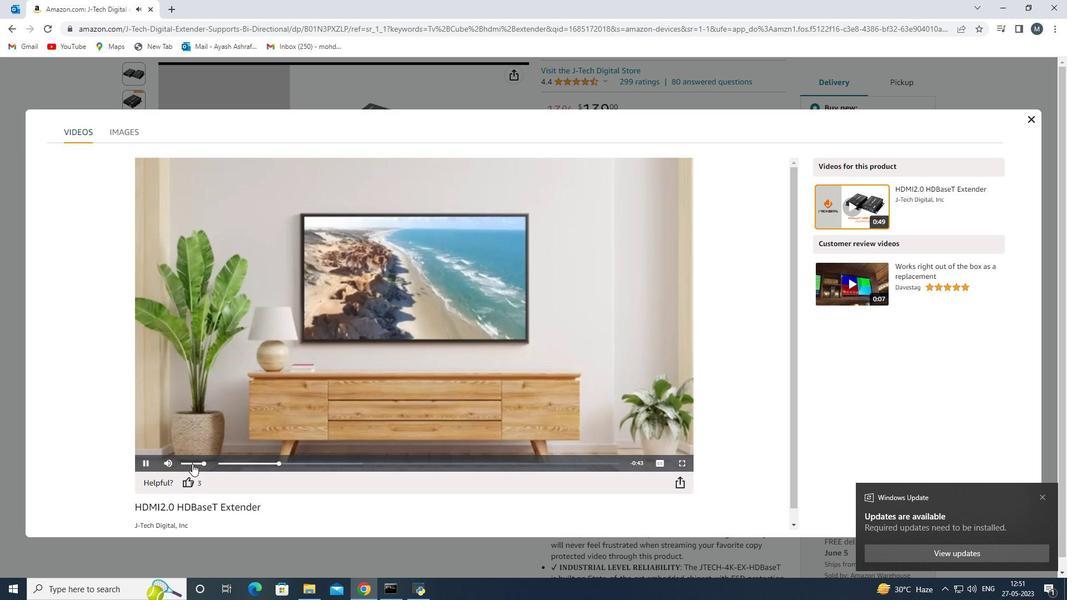 
Action: Mouse moved to (203, 465)
Screenshot: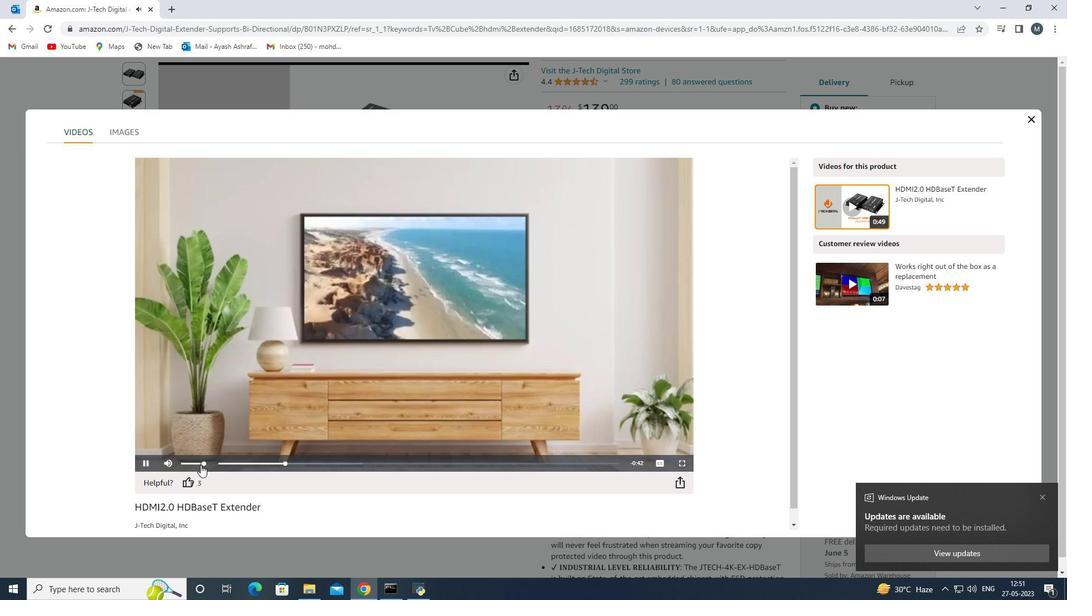 
Action: Mouse pressed left at (203, 465)
Screenshot: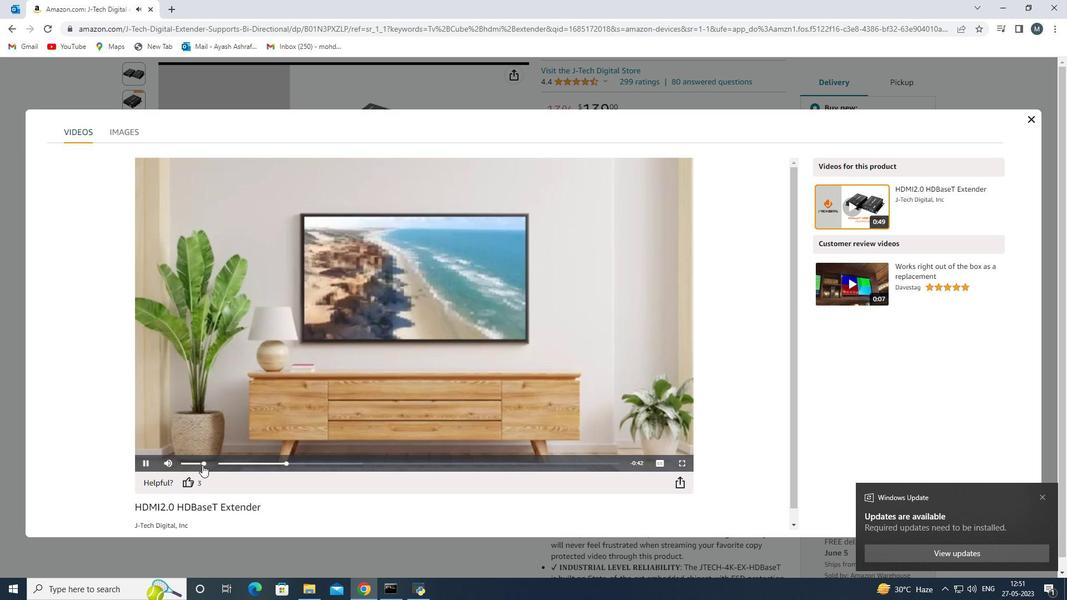 
Action: Mouse moved to (721, 275)
Screenshot: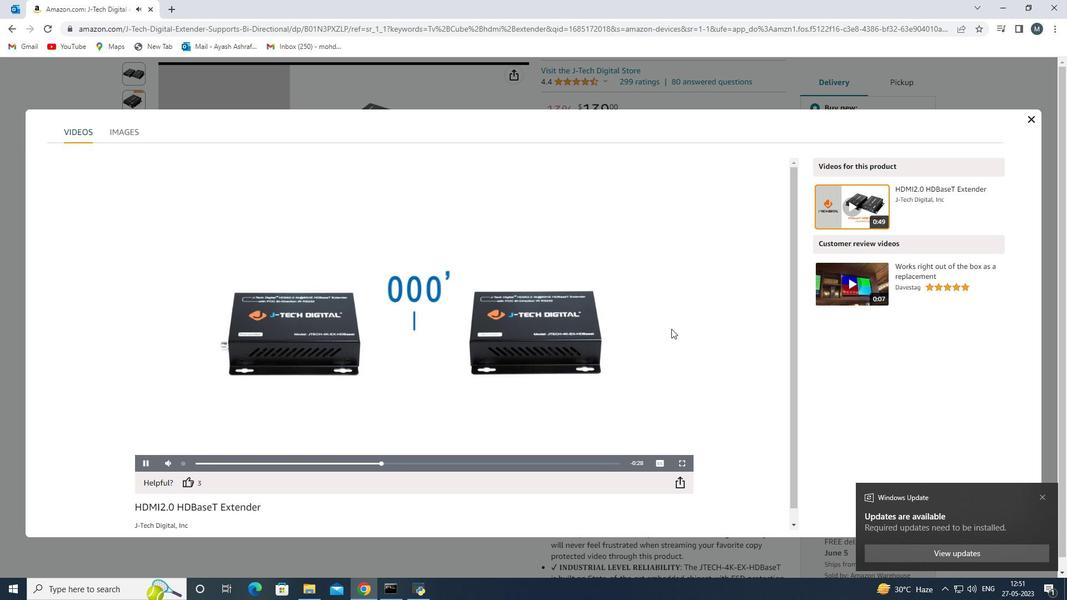 
Action: Mouse scrolled (703, 285) with delta (0, 0)
Screenshot: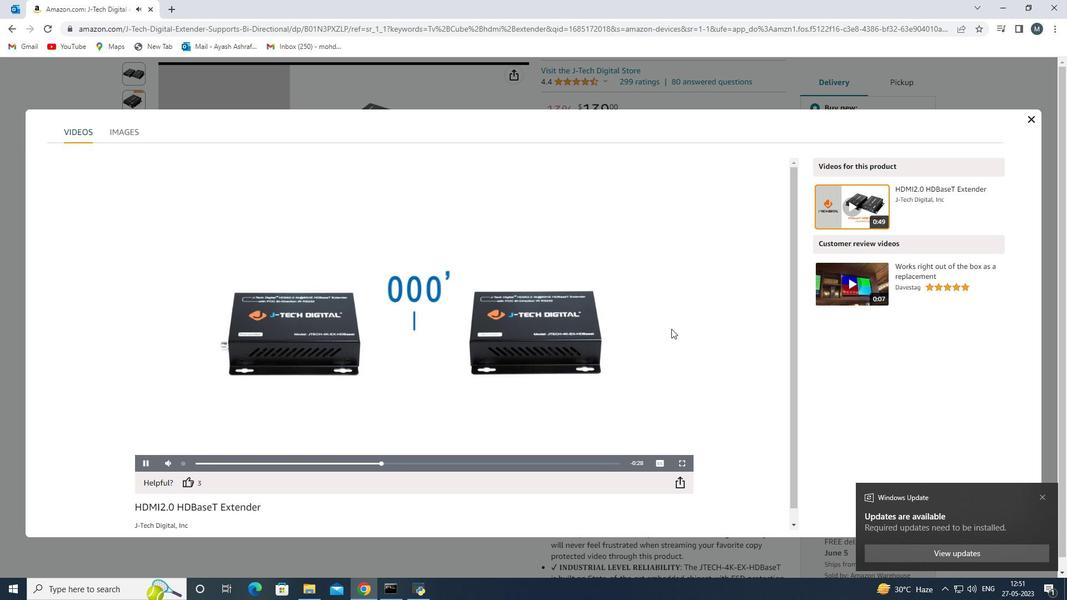 
Action: Mouse moved to (1033, 116)
Screenshot: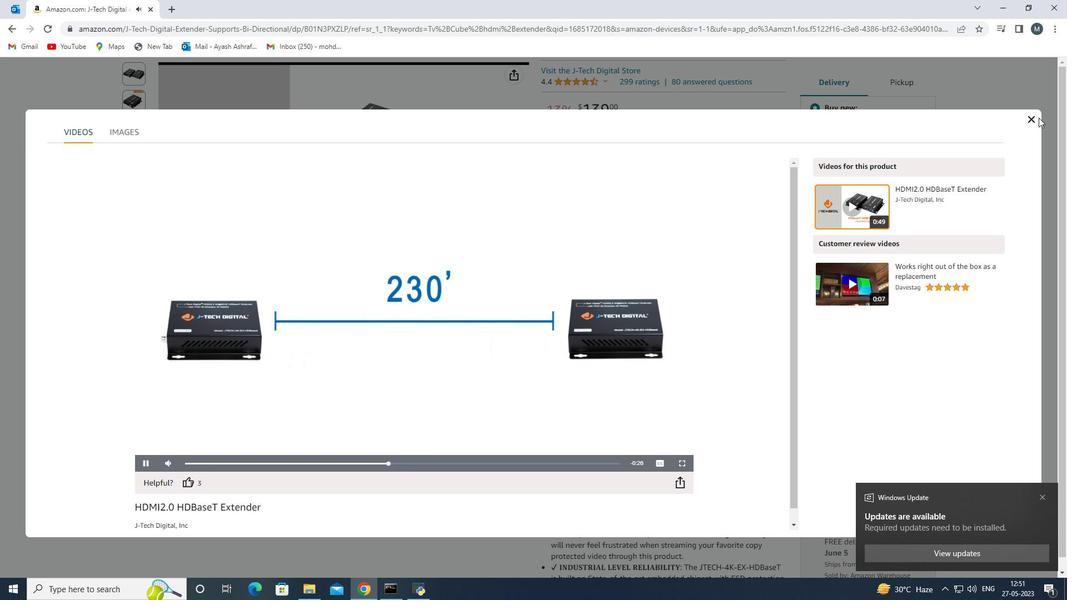 
Action: Mouse pressed left at (1033, 116)
Screenshot: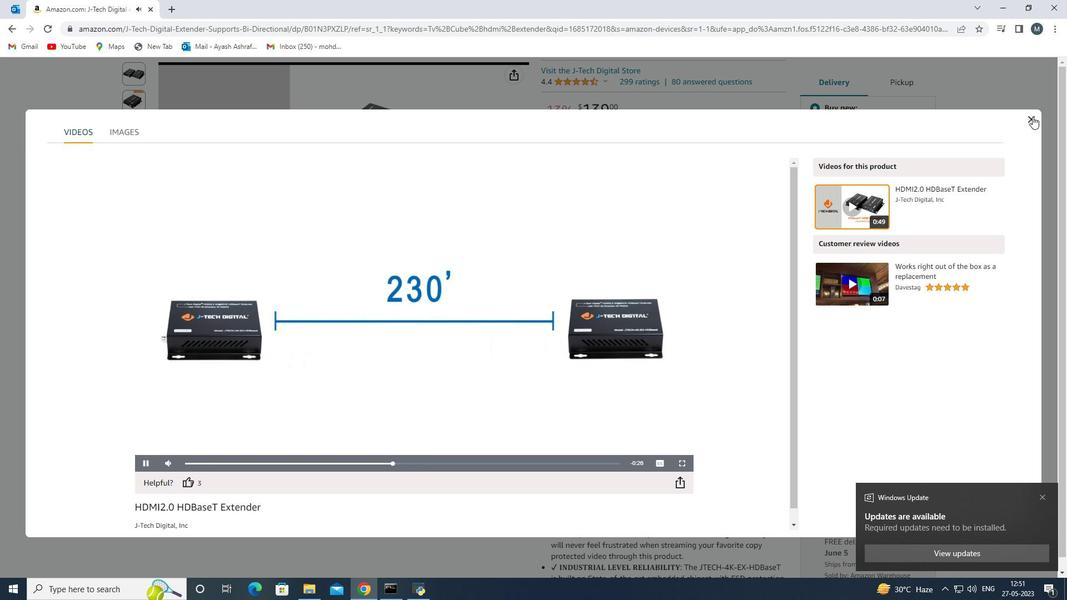 
Action: Mouse moved to (591, 330)
Screenshot: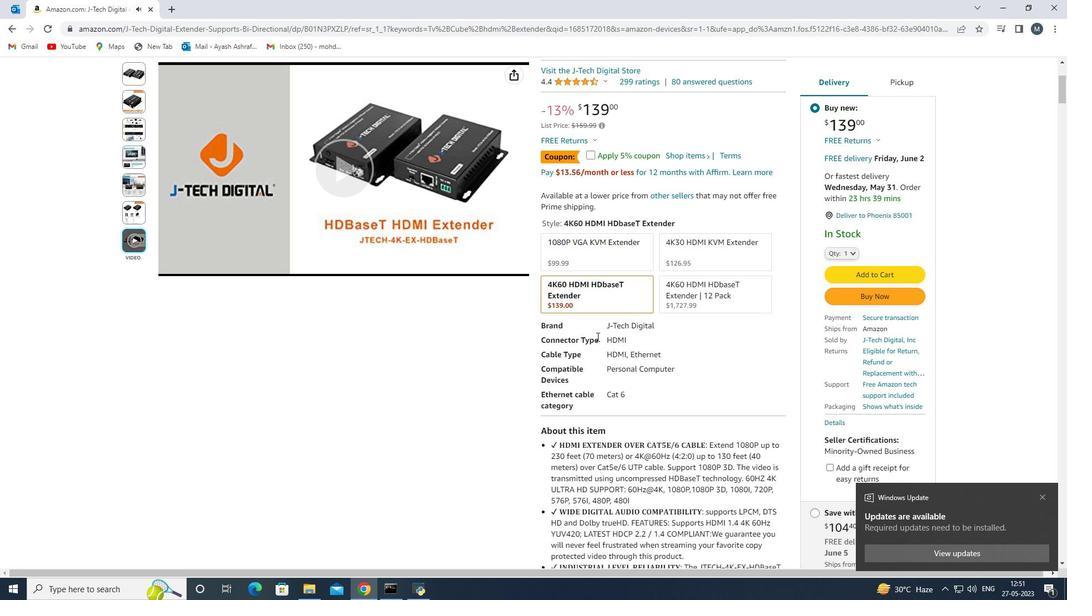 
Action: Mouse scrolled (591, 329) with delta (0, 0)
Screenshot: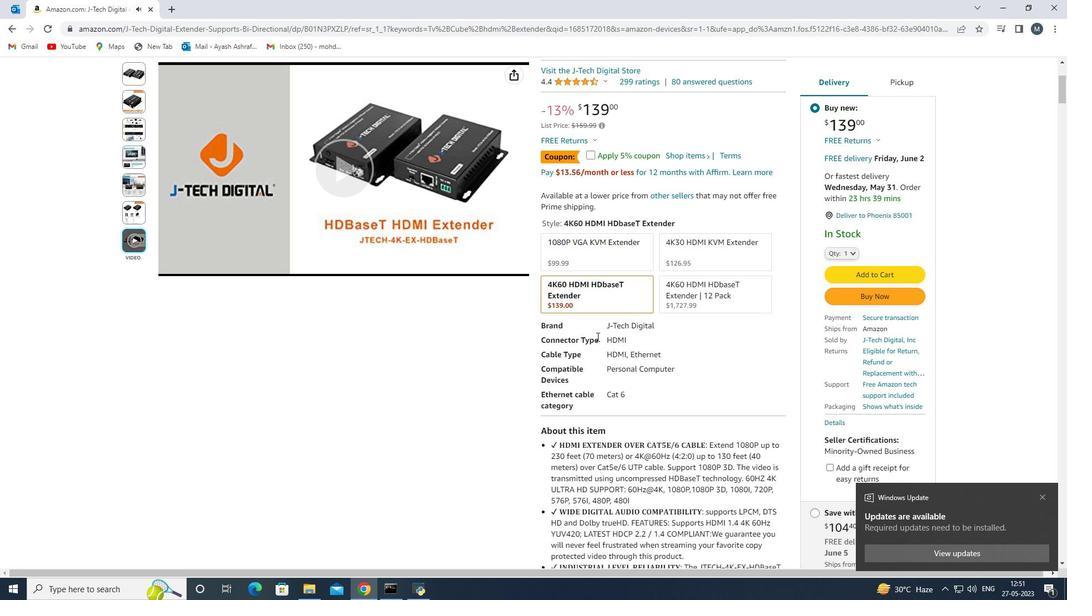
Action: Mouse moved to (591, 330)
Screenshot: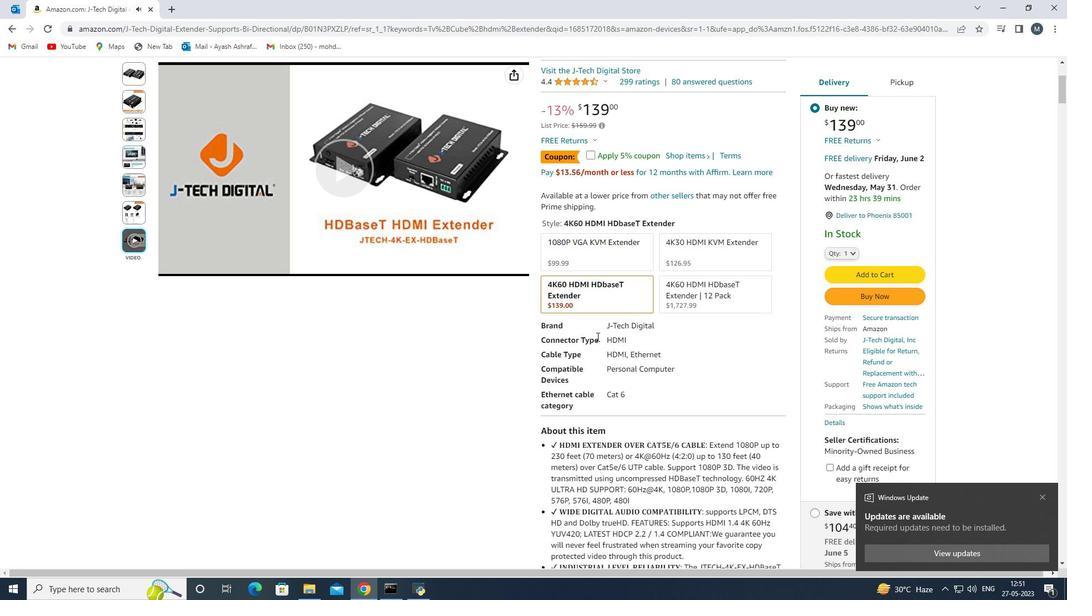 
Action: Mouse scrolled (591, 329) with delta (0, 0)
Screenshot: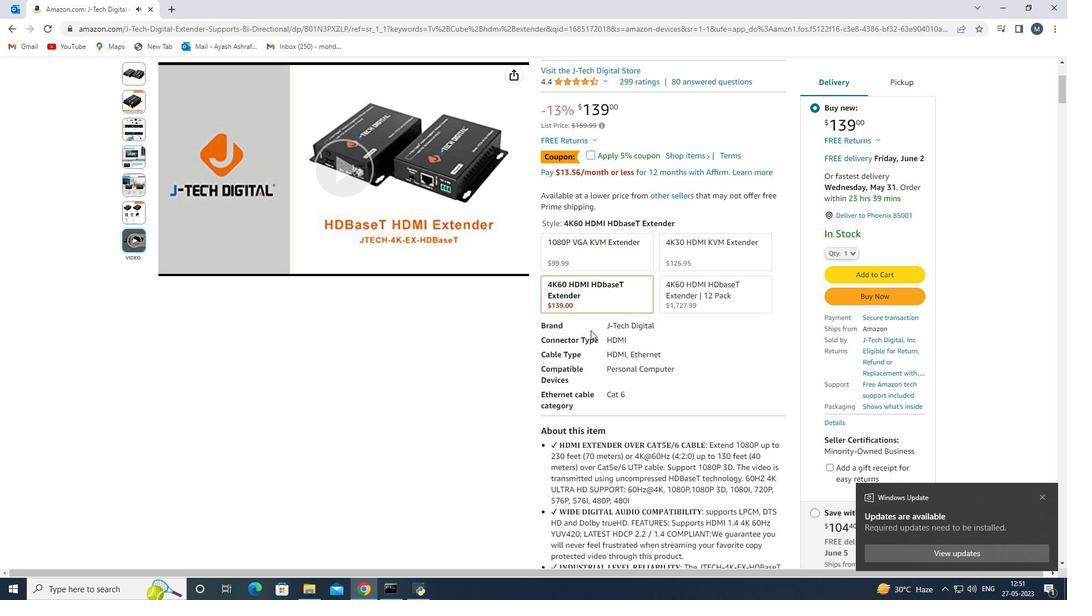 
Action: Mouse moved to (591, 328)
Screenshot: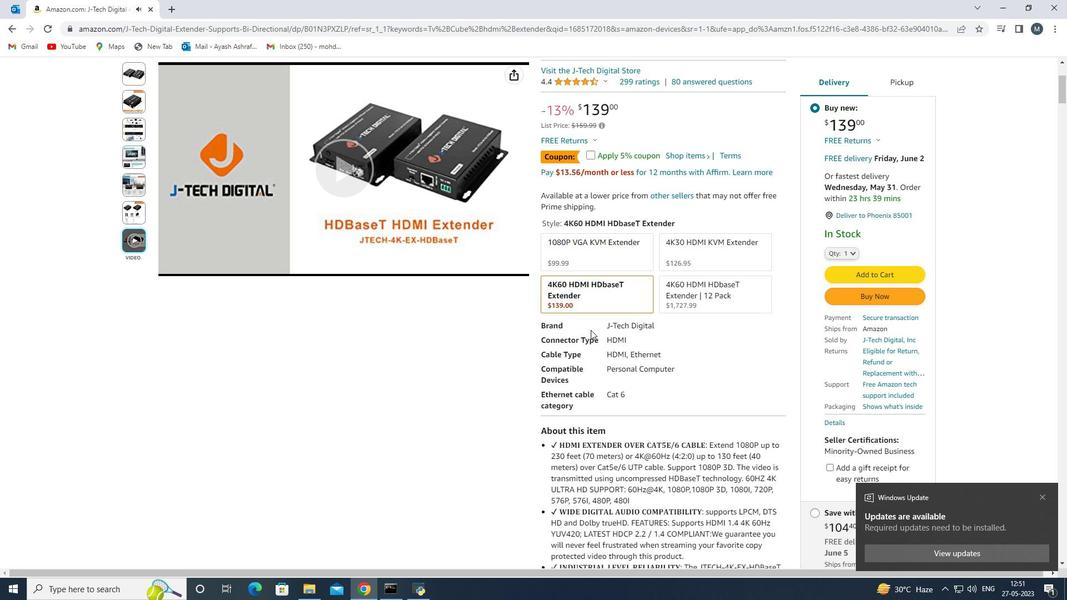 
Action: Mouse scrolled (591, 329) with delta (0, 0)
Screenshot: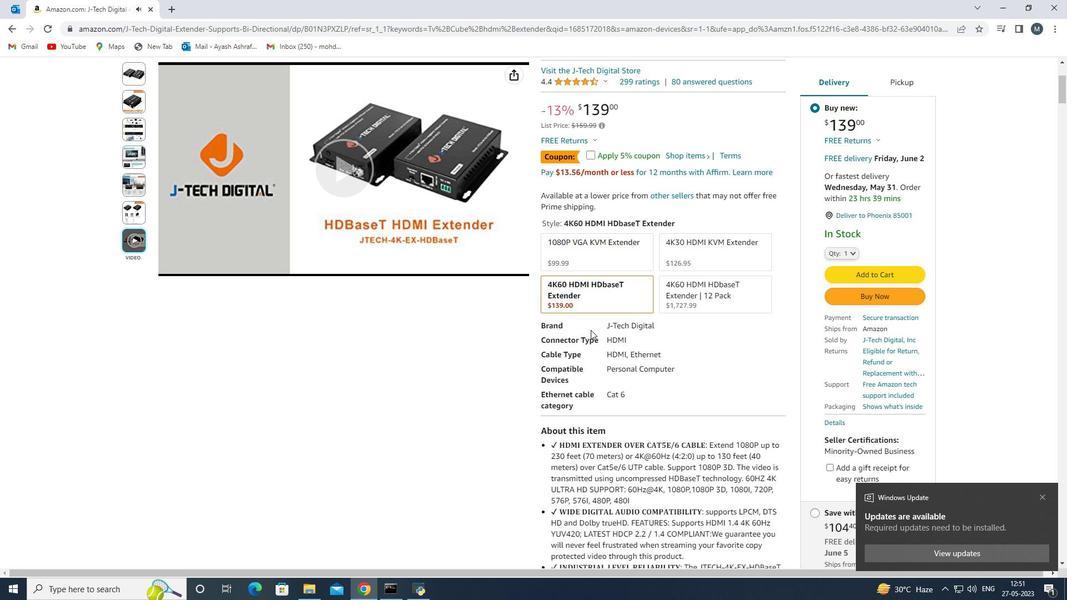 
Action: Mouse moved to (591, 328)
Screenshot: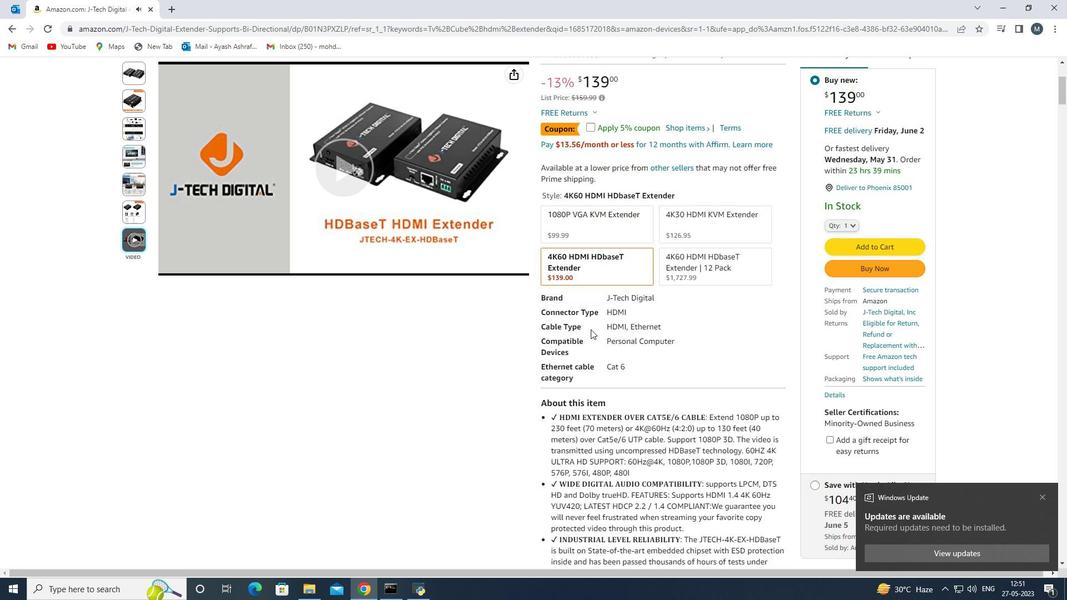 
Action: Mouse scrolled (591, 328) with delta (0, 0)
Screenshot: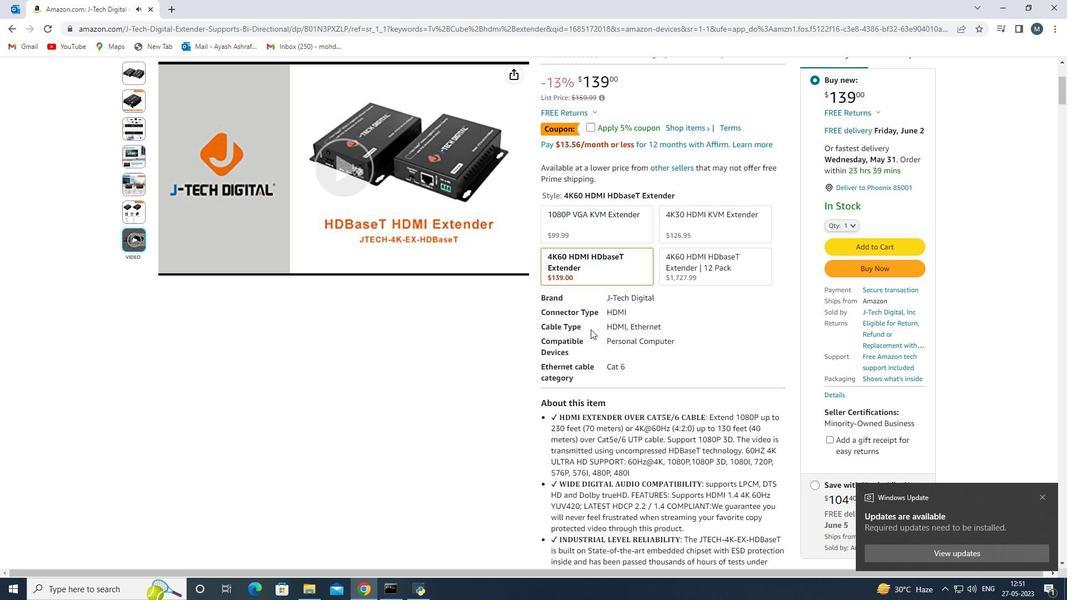 
Action: Mouse moved to (591, 330)
Screenshot: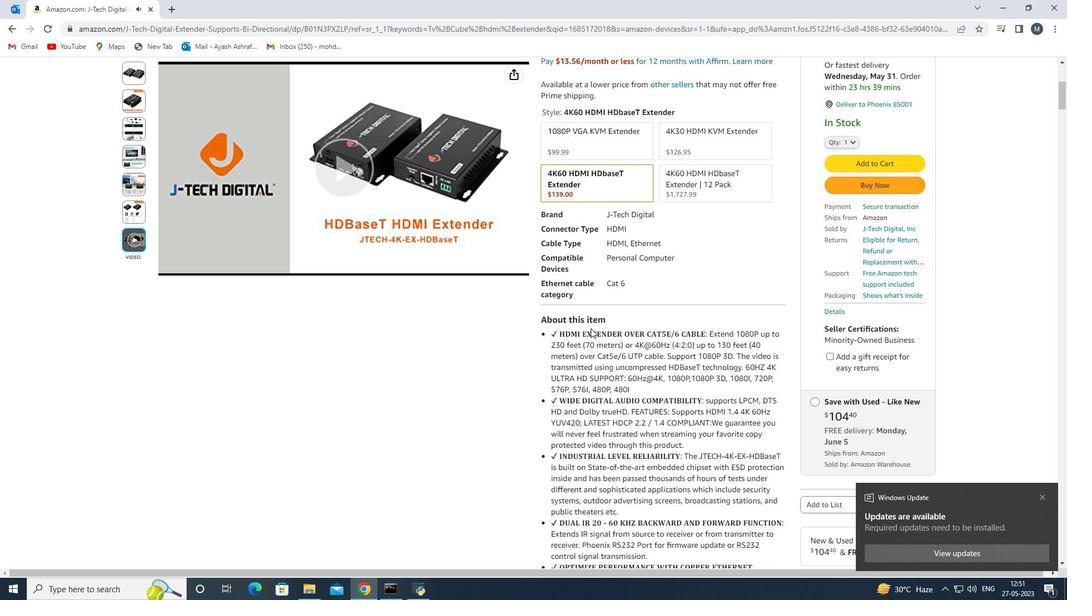 
Action: Mouse scrolled (591, 329) with delta (0, 0)
Screenshot: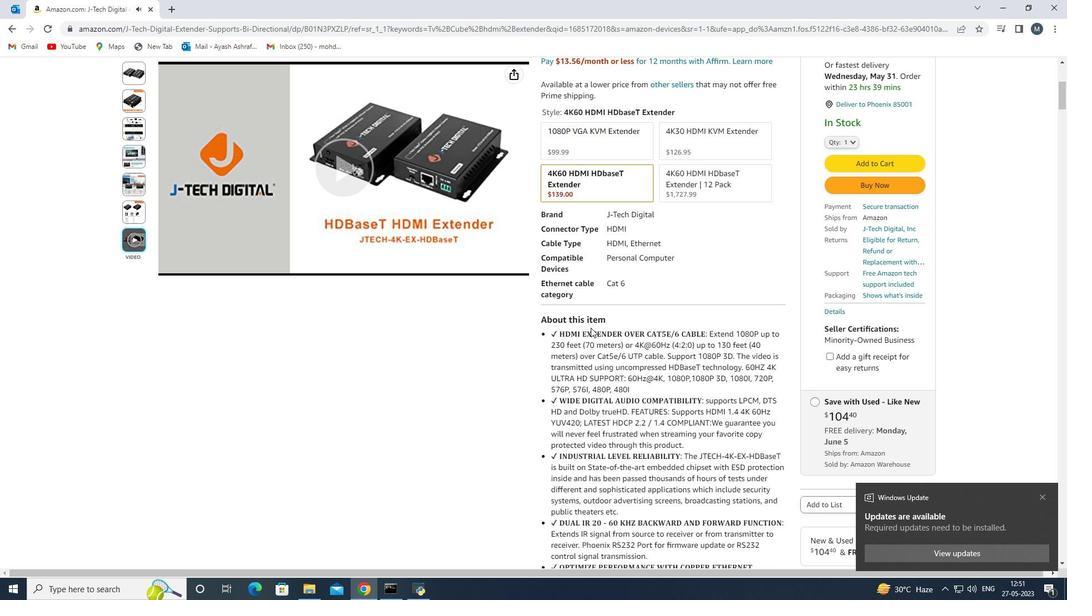 
Action: Mouse moved to (558, 280)
Screenshot: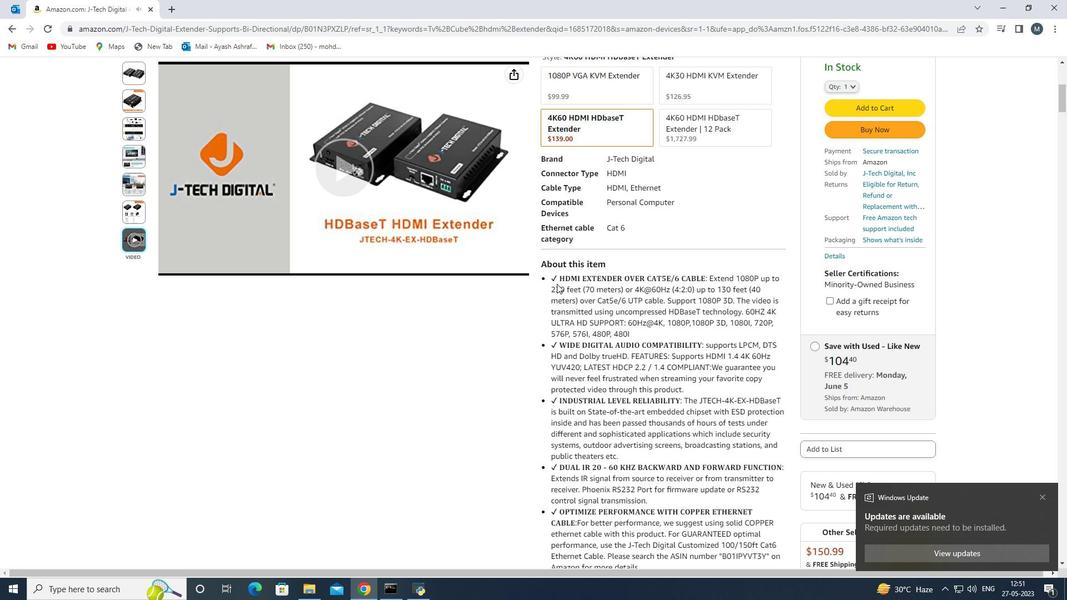 
Action: Mouse pressed left at (558, 280)
Screenshot: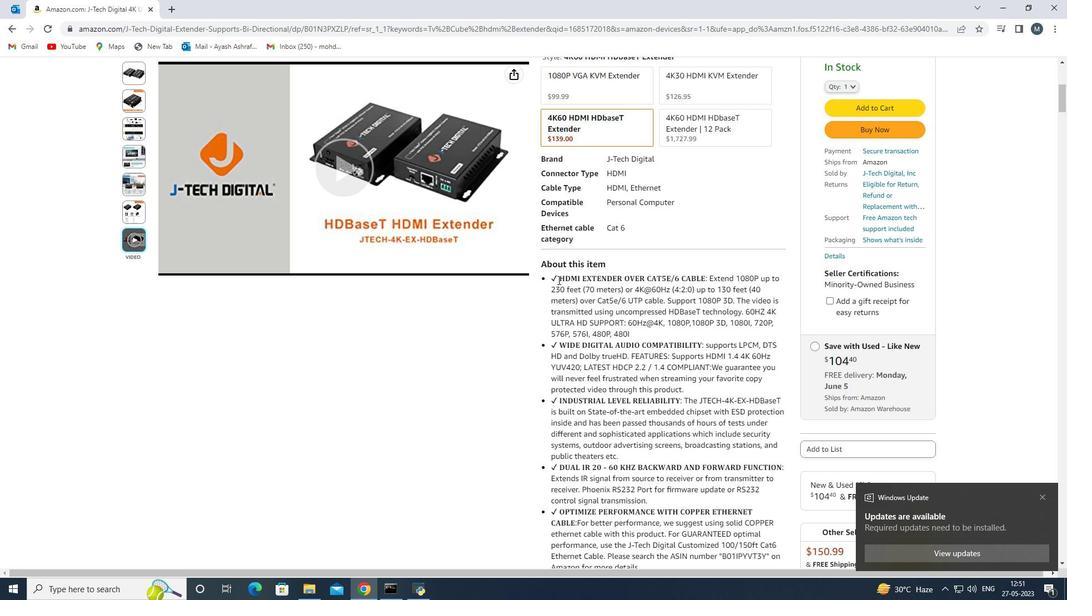 
Action: Mouse moved to (694, 275)
Screenshot: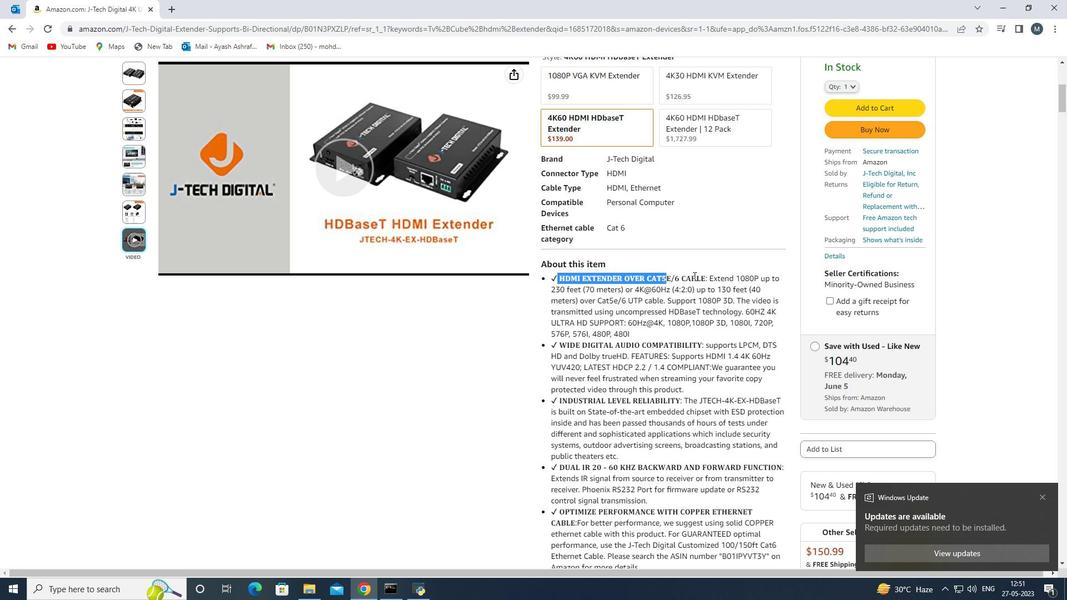 
Action: Mouse pressed left at (694, 275)
Screenshot: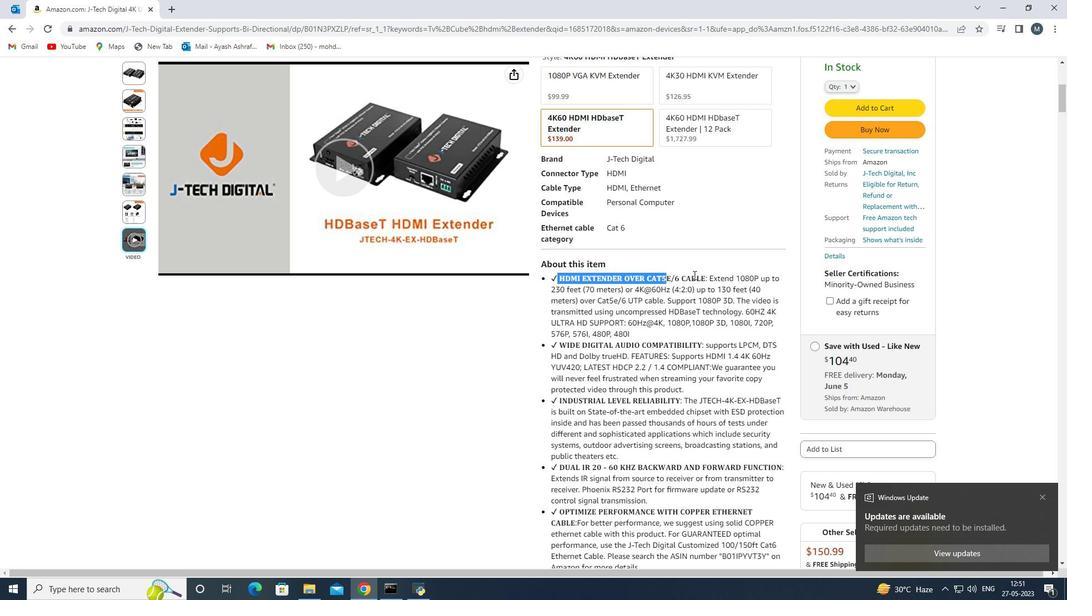 
Action: Mouse moved to (561, 298)
Screenshot: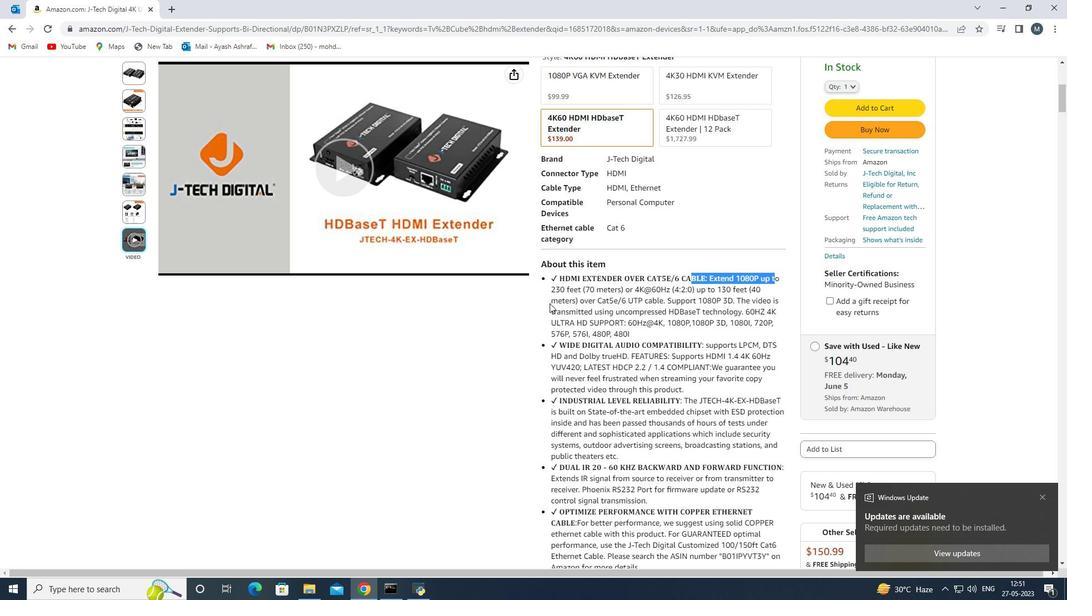 
Action: Mouse pressed left at (561, 298)
Screenshot: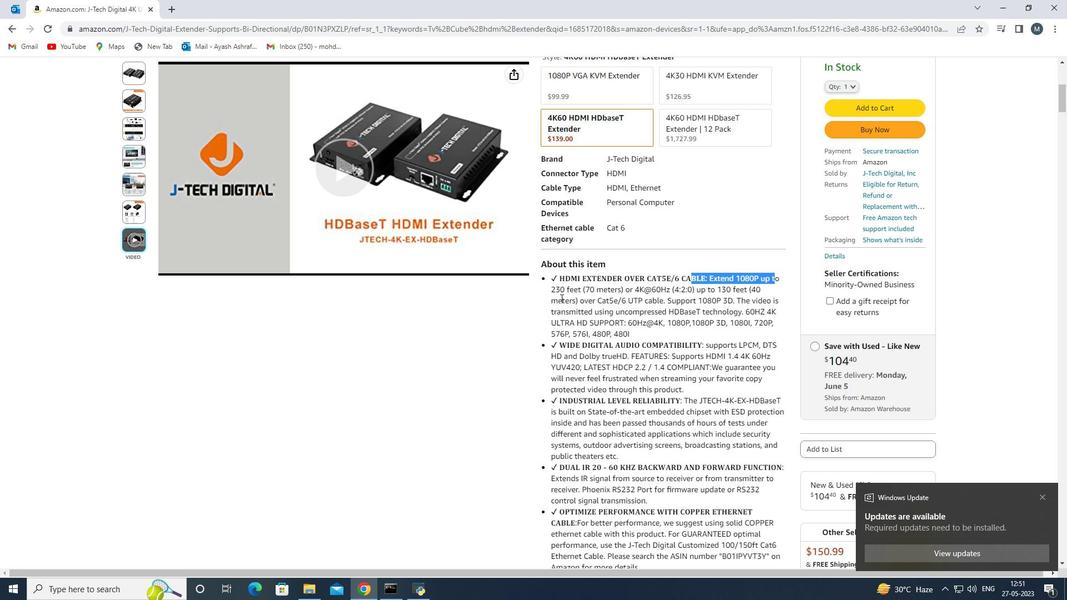 
Action: Mouse moved to (720, 301)
Screenshot: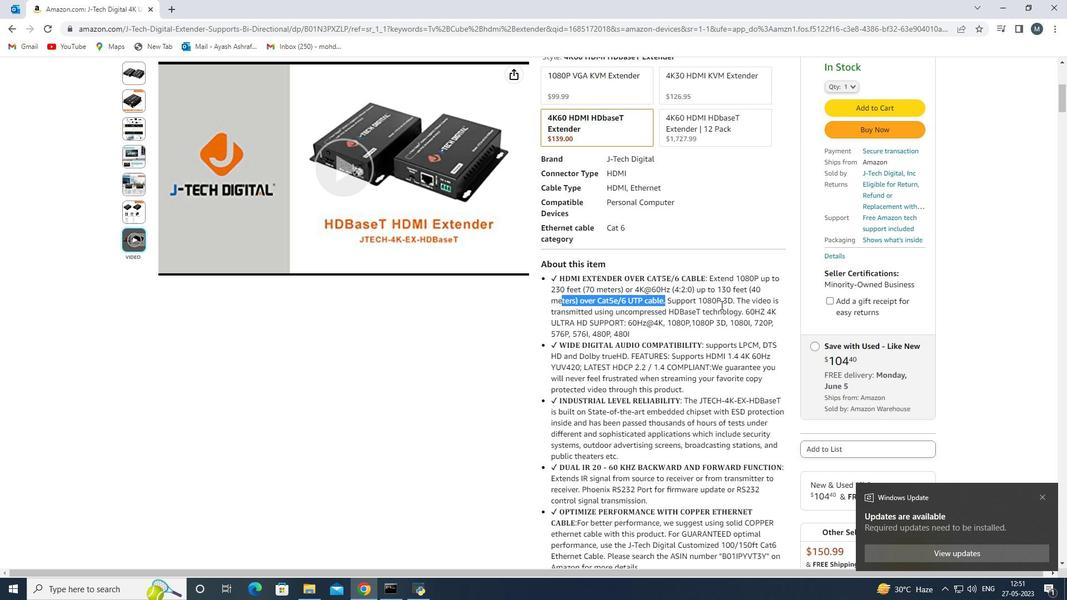 
Action: Mouse pressed left at (720, 301)
Screenshot: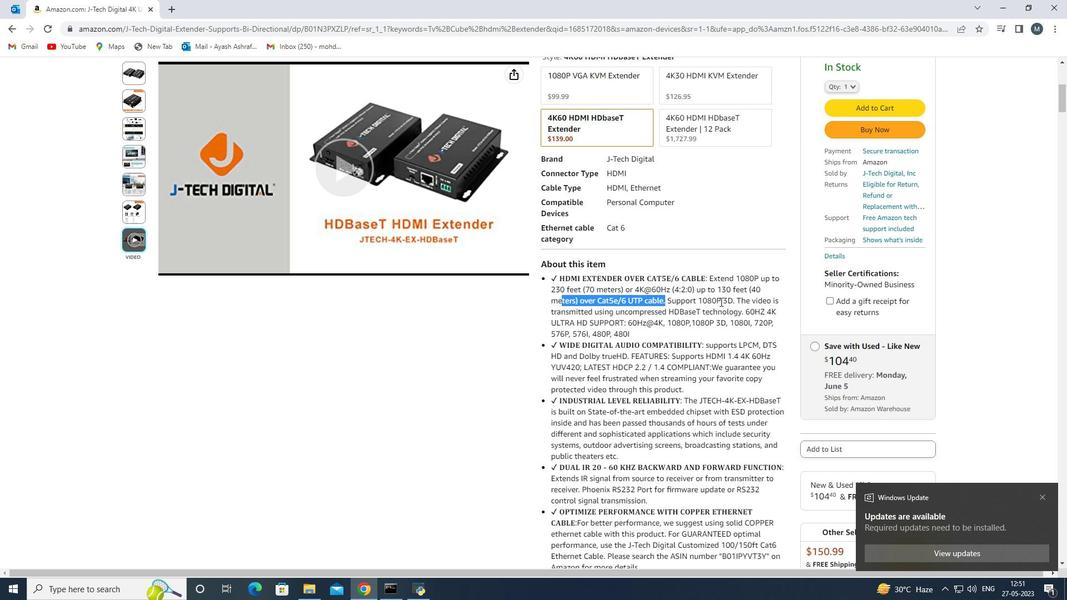 
Action: Mouse moved to (742, 299)
Screenshot: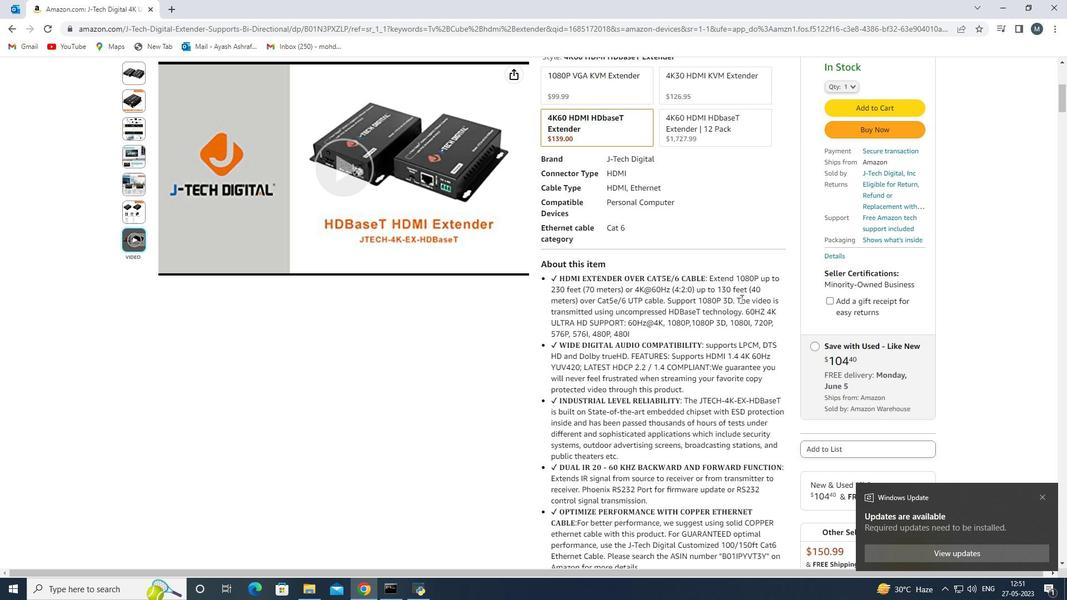 
Action: Mouse pressed left at (742, 299)
Screenshot: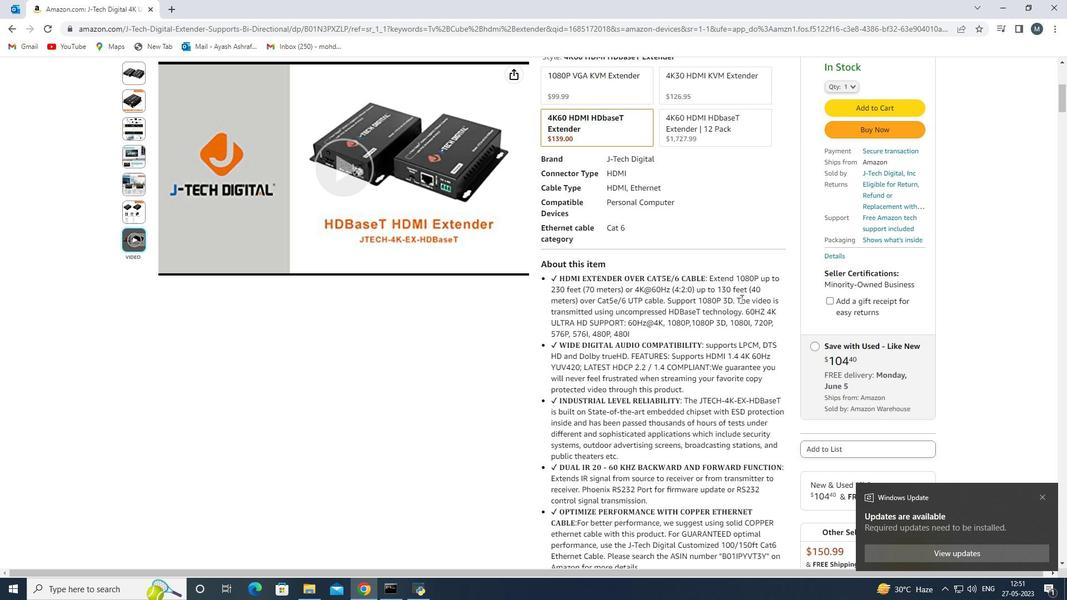
Action: Mouse moved to (599, 338)
Screenshot: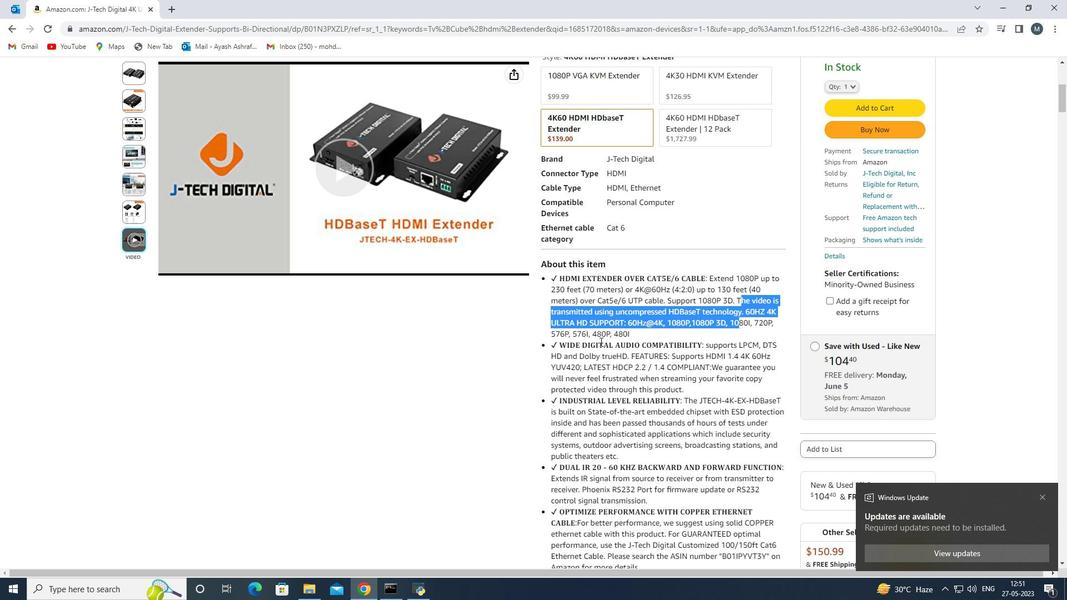 
Action: Mouse pressed left at (599, 338)
Screenshot: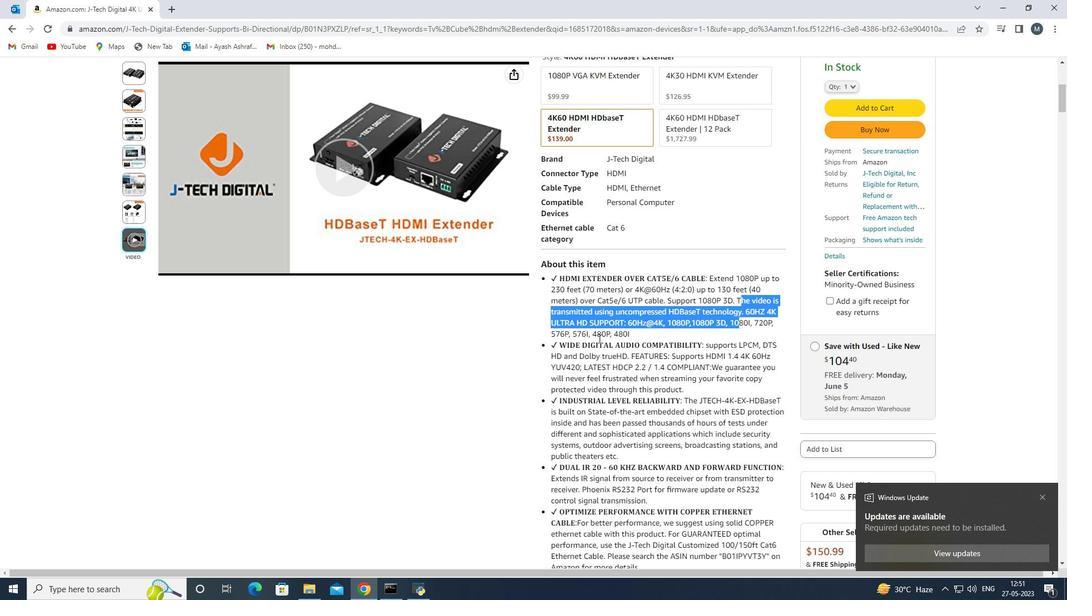 
Action: Mouse moved to (607, 304)
Screenshot: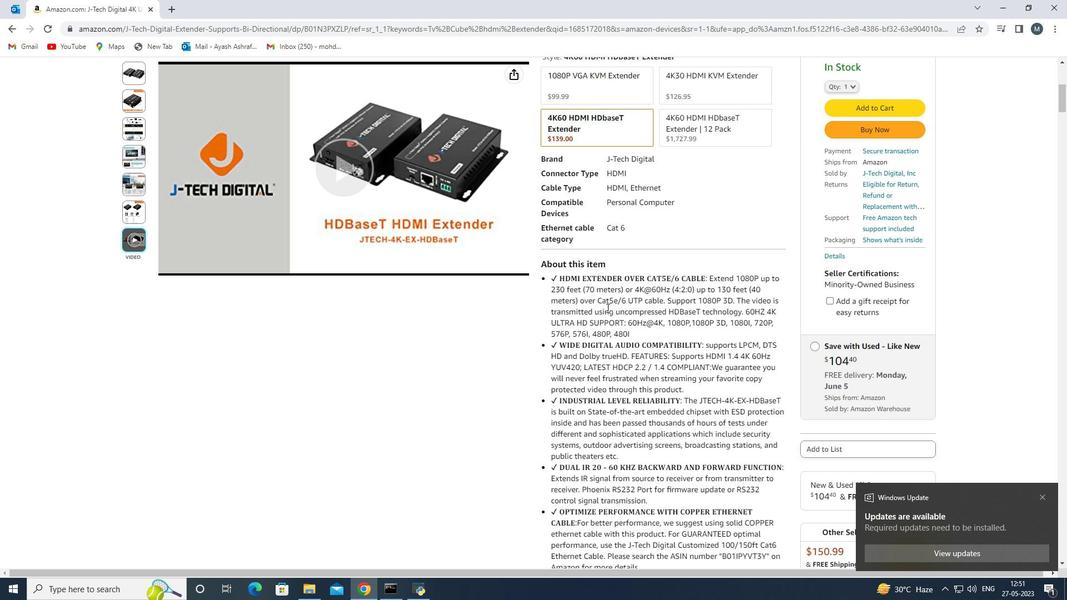 
Action: Mouse scrolled (607, 303) with delta (0, 0)
Screenshot: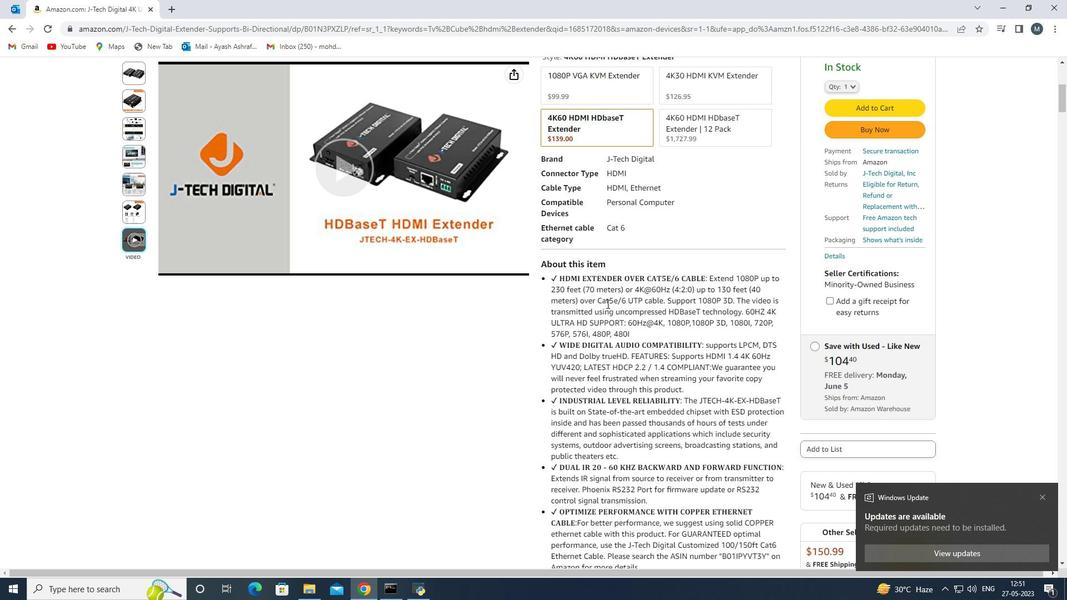 
Action: Mouse moved to (558, 289)
Screenshot: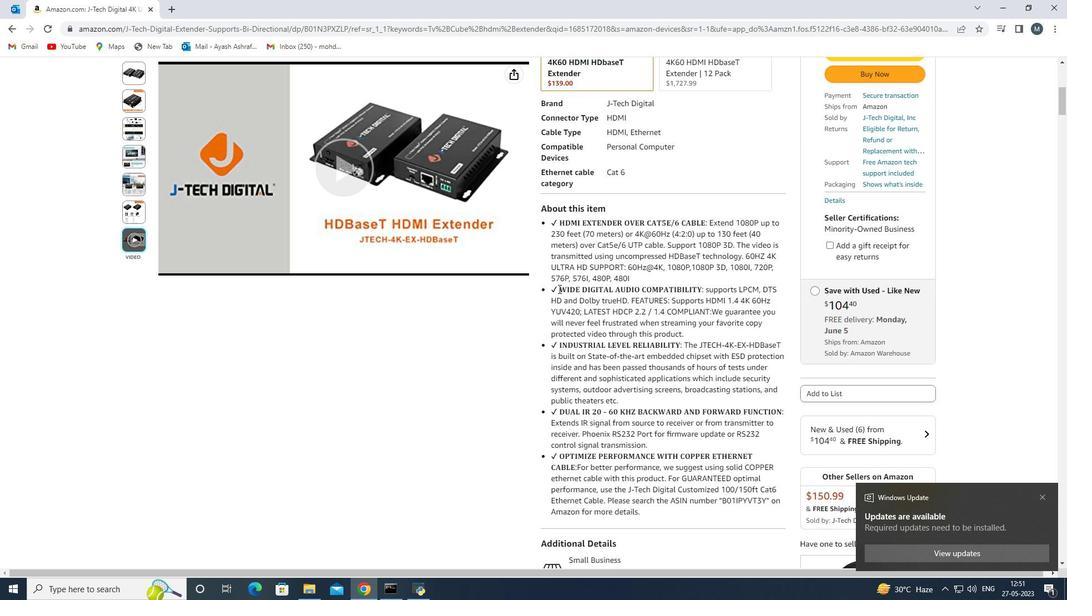 
Action: Mouse pressed left at (558, 289)
Screenshot: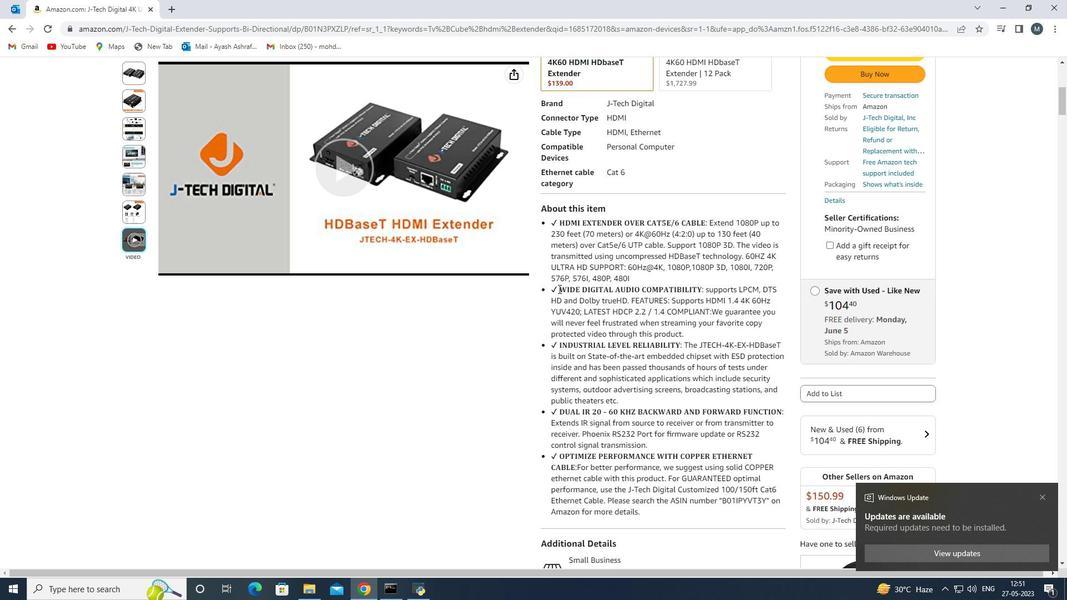 
Action: Mouse moved to (577, 268)
Screenshot: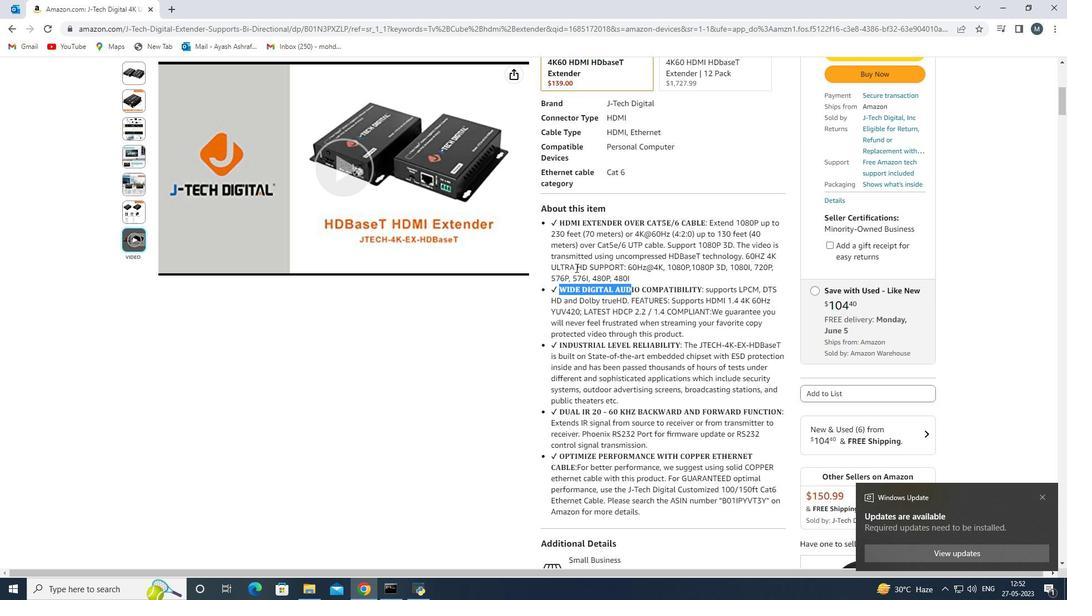 
Action: Mouse scrolled (577, 267) with delta (0, 0)
Screenshot: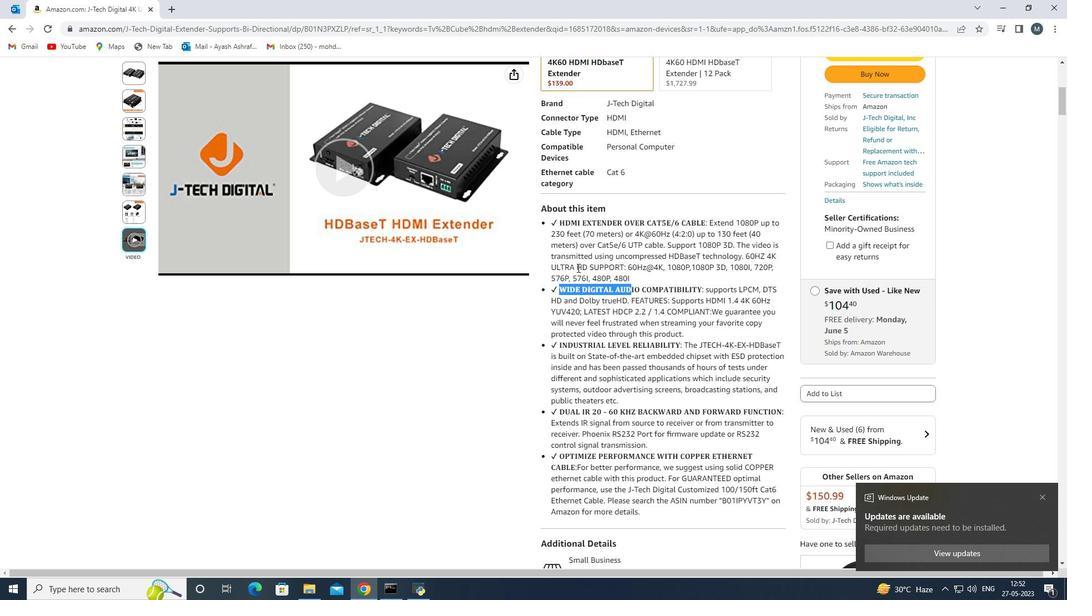 
Action: Mouse moved to (586, 273)
Screenshot: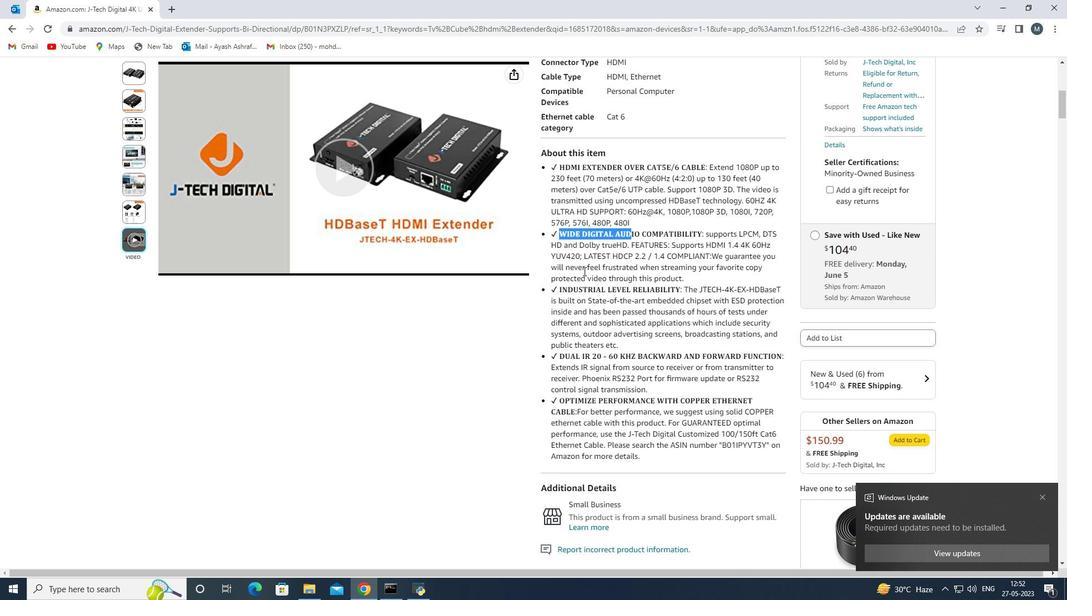 
Action: Mouse pressed left at (586, 273)
Screenshot: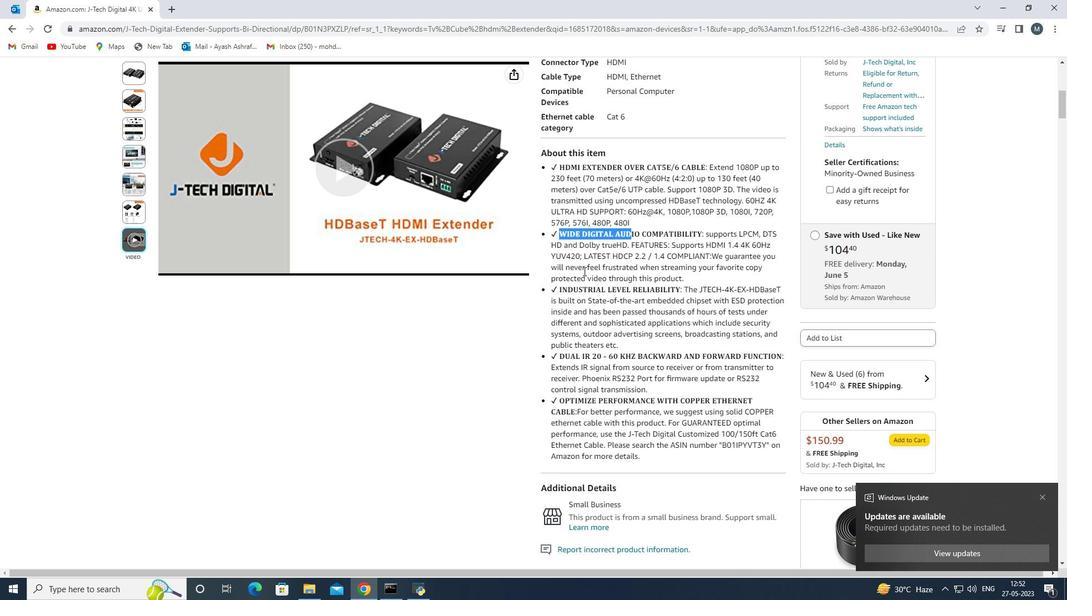 
Action: Mouse moved to (540, 268)
Screenshot: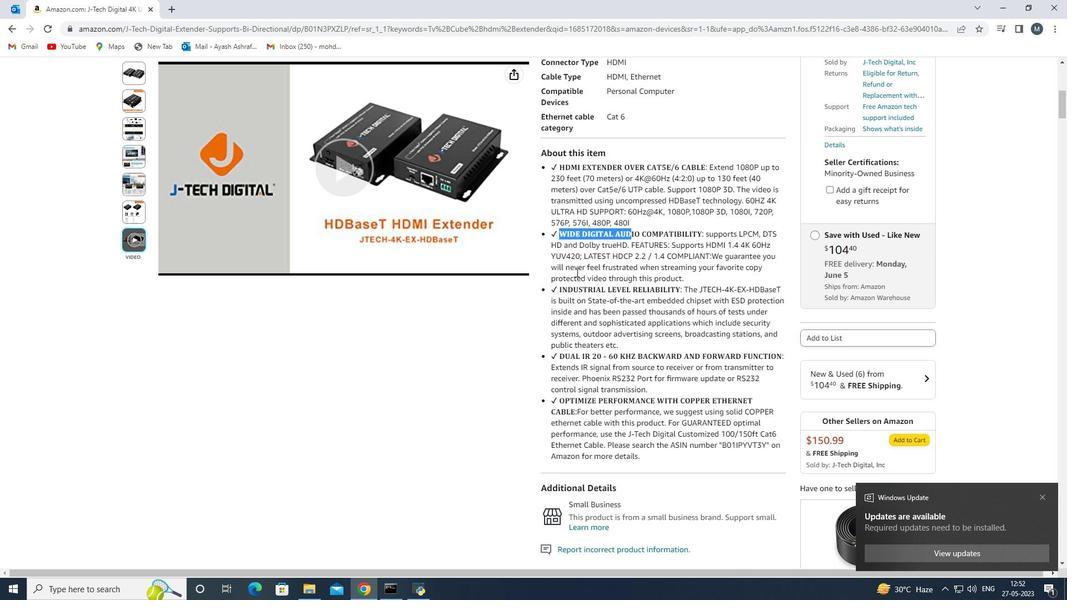 
Action: Mouse pressed left at (540, 268)
Screenshot: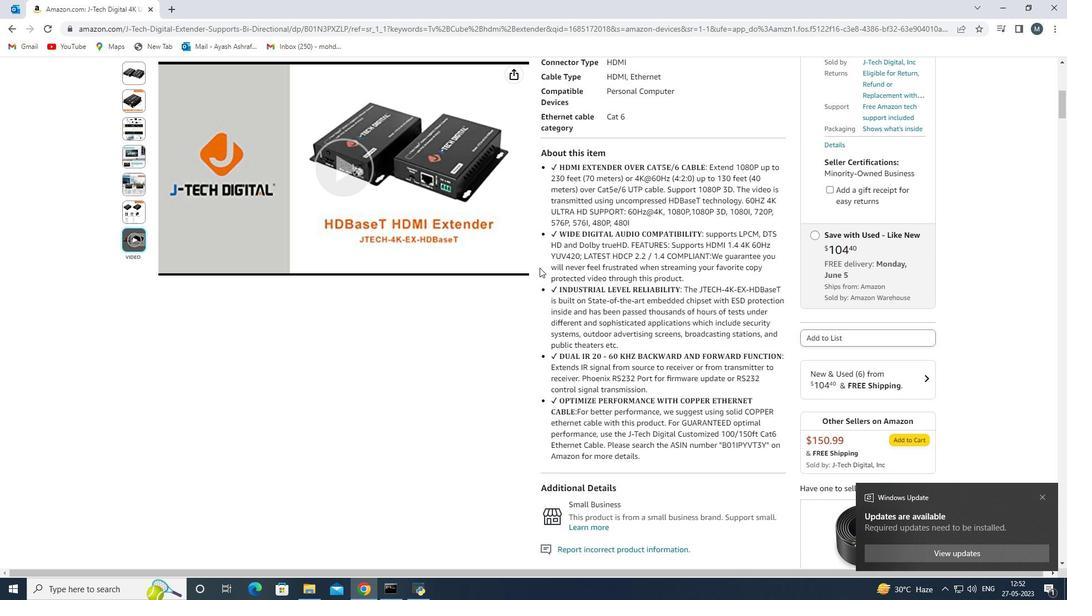 
Action: Mouse moved to (621, 337)
Screenshot: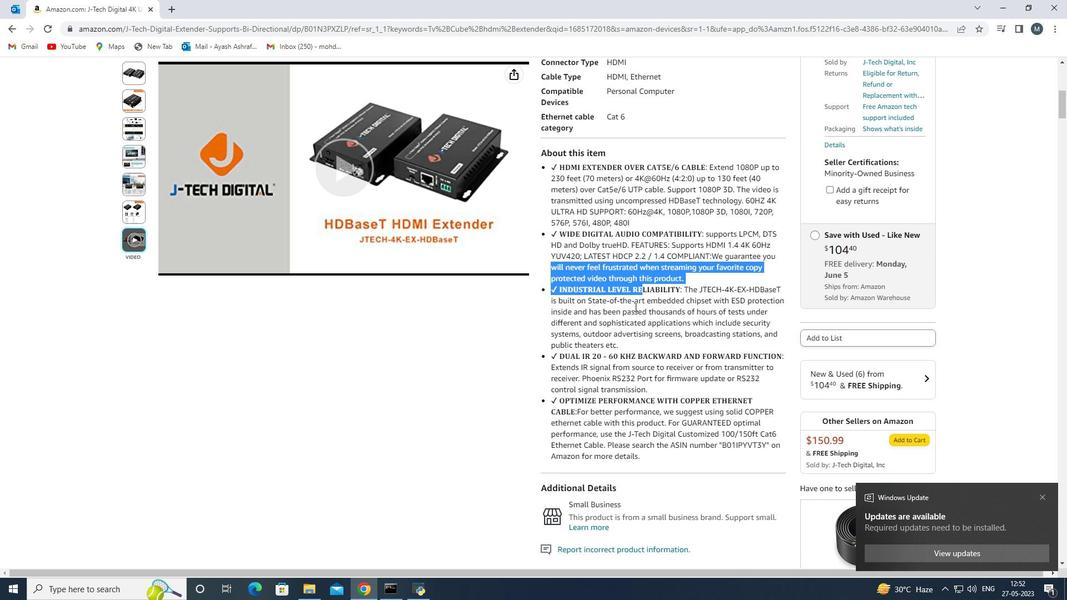 
Action: Mouse pressed left at (621, 337)
Screenshot: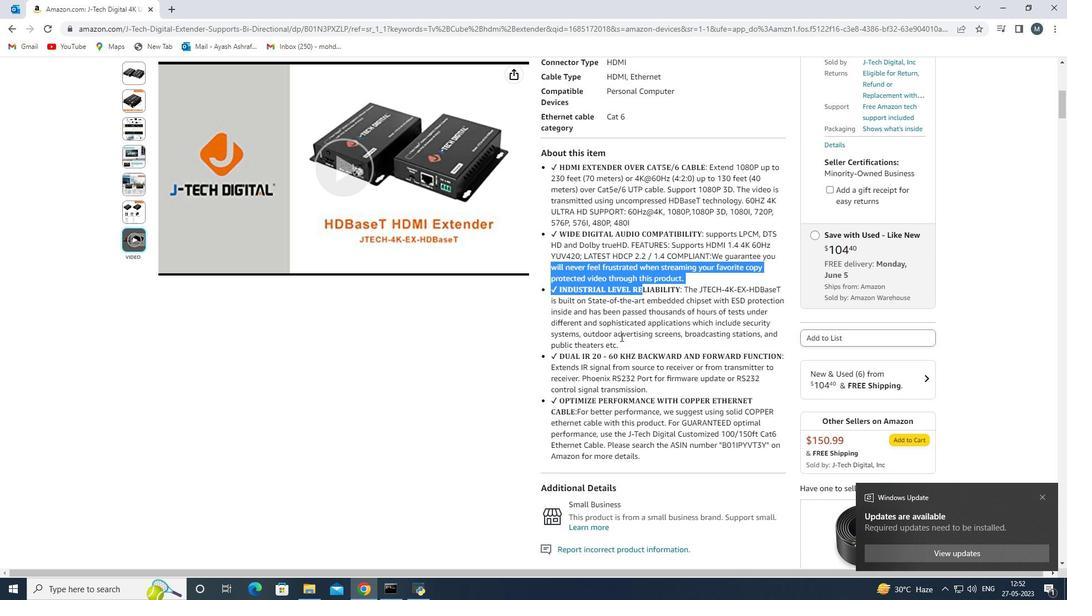 
Action: Mouse moved to (580, 315)
Screenshot: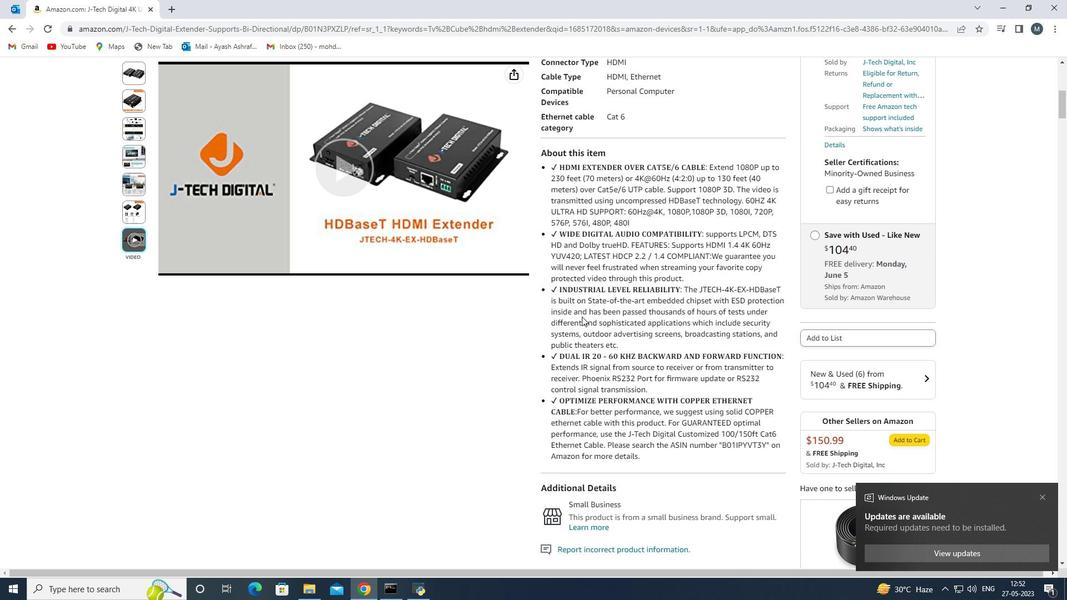 
Action: Mouse pressed left at (580, 315)
Screenshot: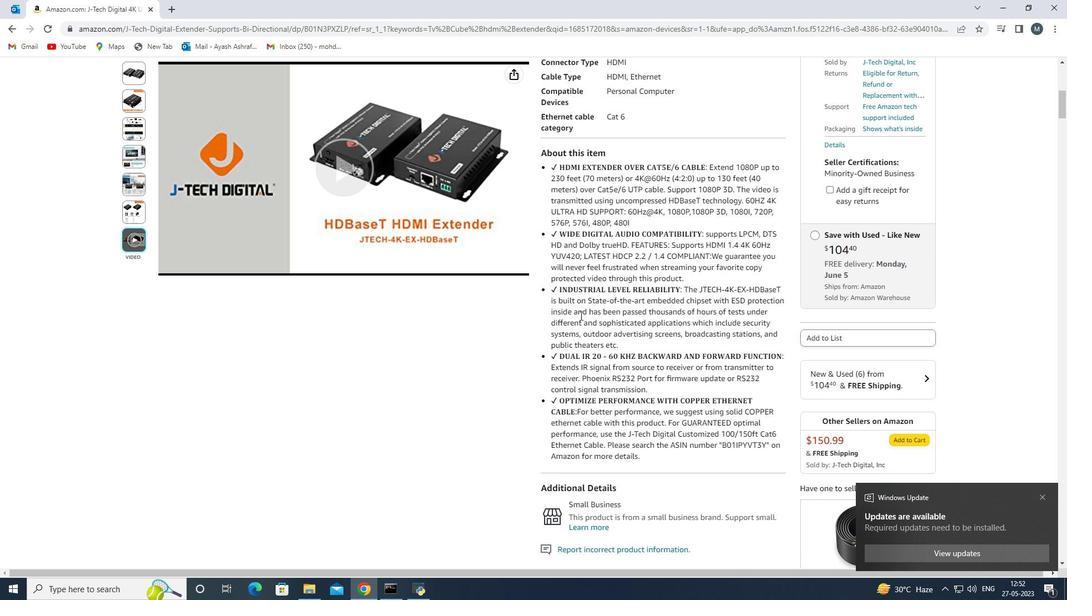 
Action: Mouse moved to (652, 316)
Screenshot: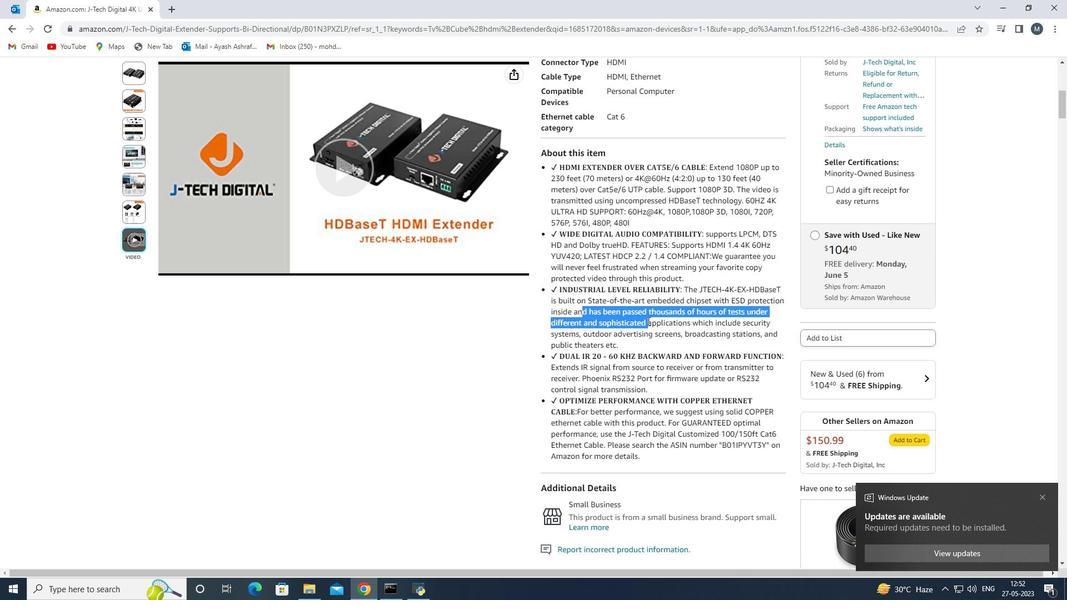 
Action: Mouse scrolled (652, 315) with delta (0, 0)
Screenshot: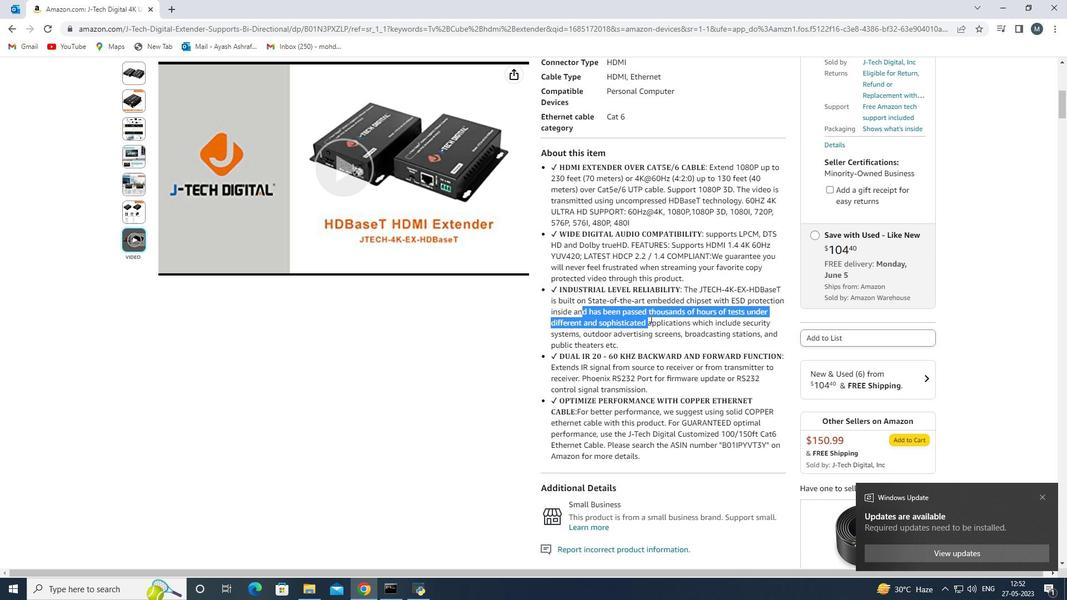 
Action: Mouse moved to (640, 364)
Screenshot: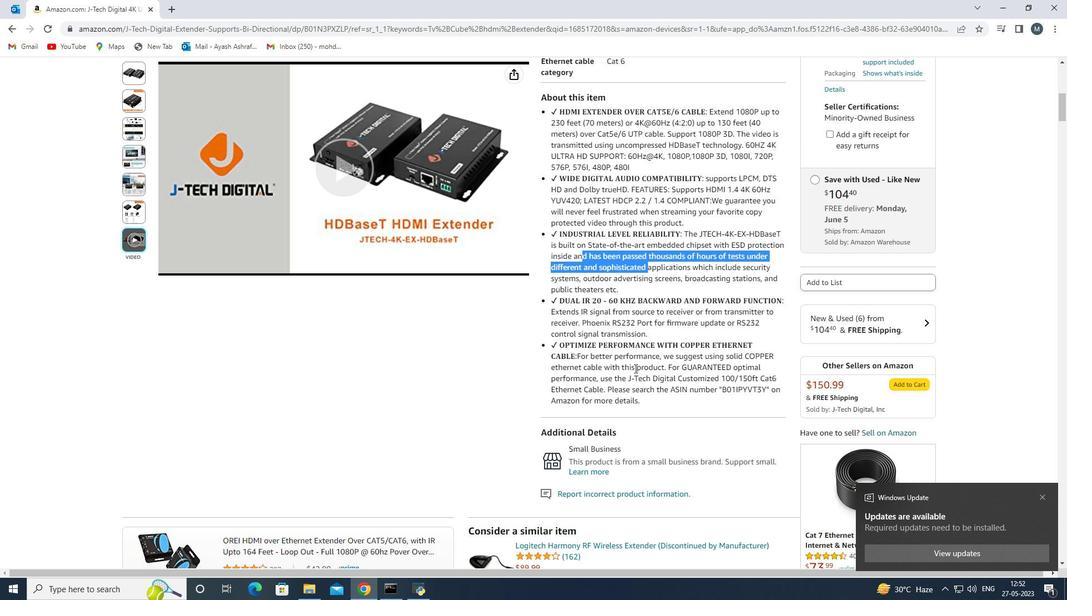 
Action: Mouse scrolled (640, 364) with delta (0, 0)
Screenshot: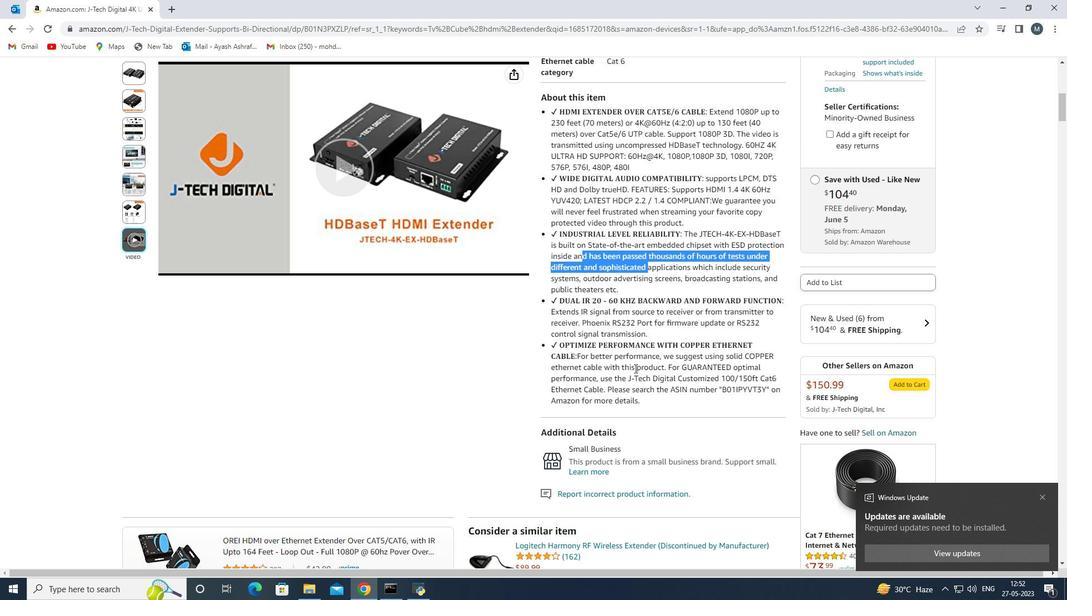 
Action: Mouse moved to (619, 305)
Screenshot: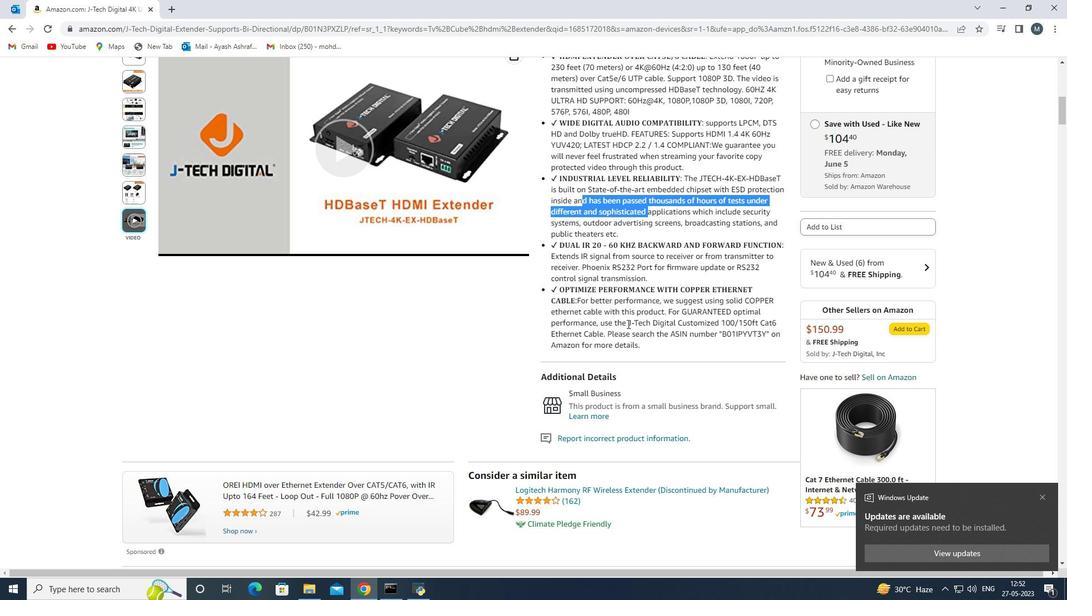 
Action: Mouse scrolled (619, 304) with delta (0, 0)
Screenshot: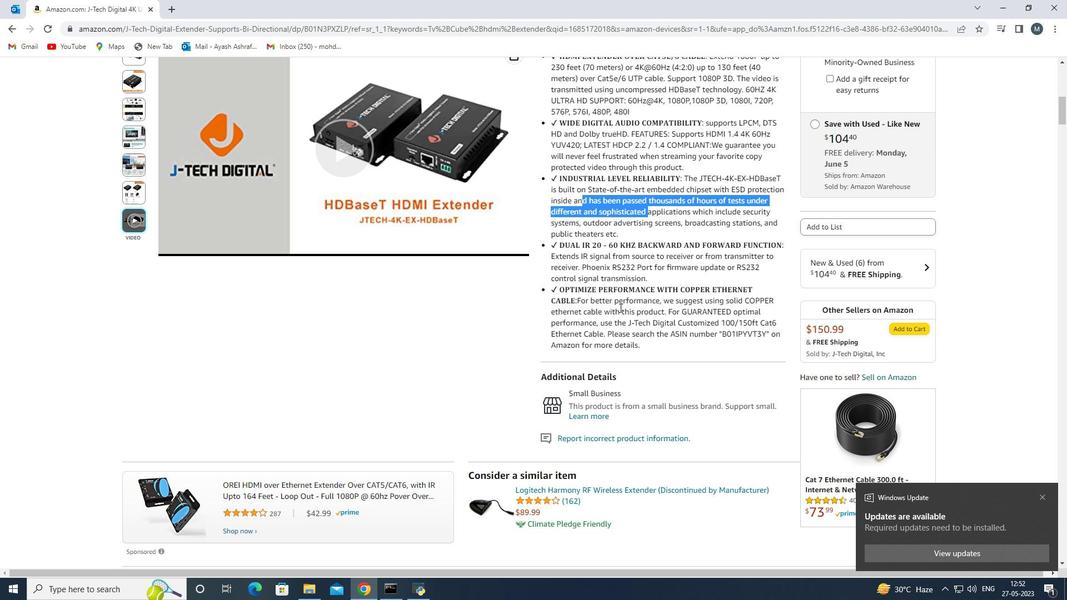 
Action: Mouse moved to (649, 287)
Screenshot: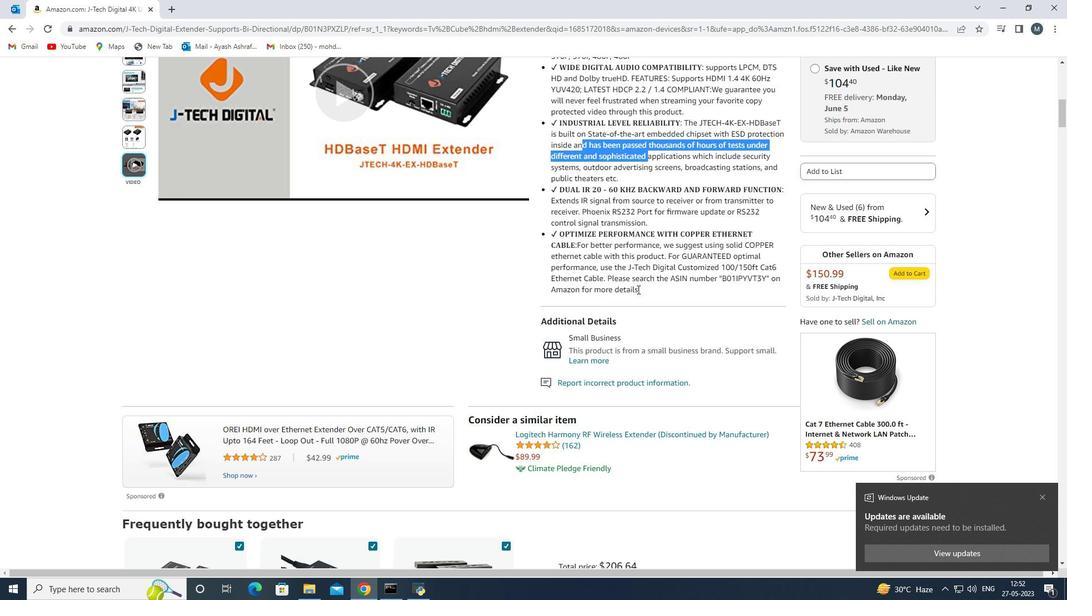 
Action: Mouse pressed left at (649, 287)
Screenshot: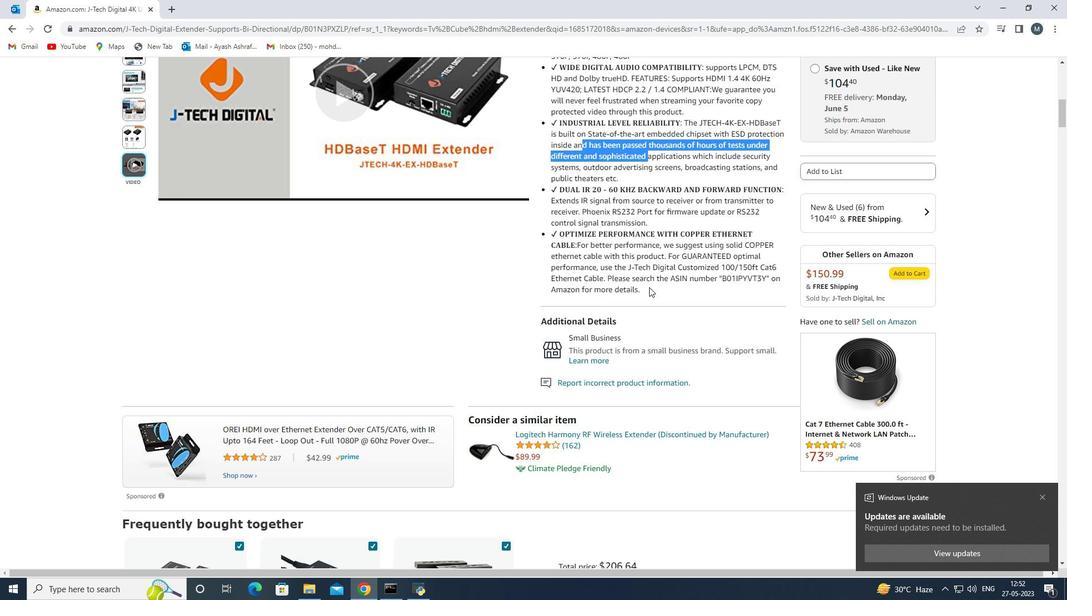 
Action: Mouse moved to (691, 273)
Screenshot: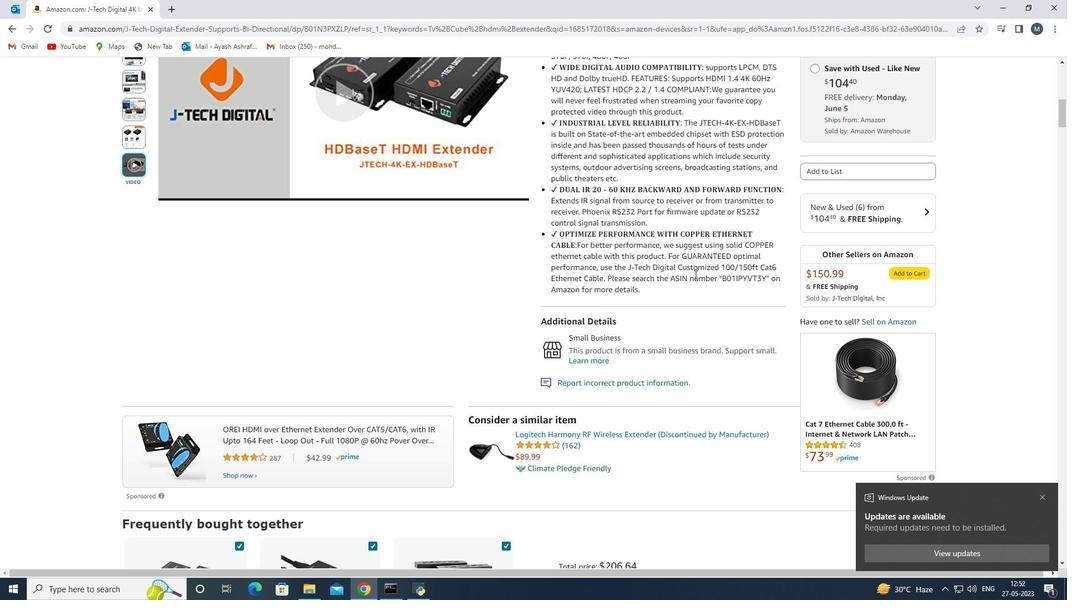 
Action: Mouse scrolled (691, 273) with delta (0, 0)
Screenshot: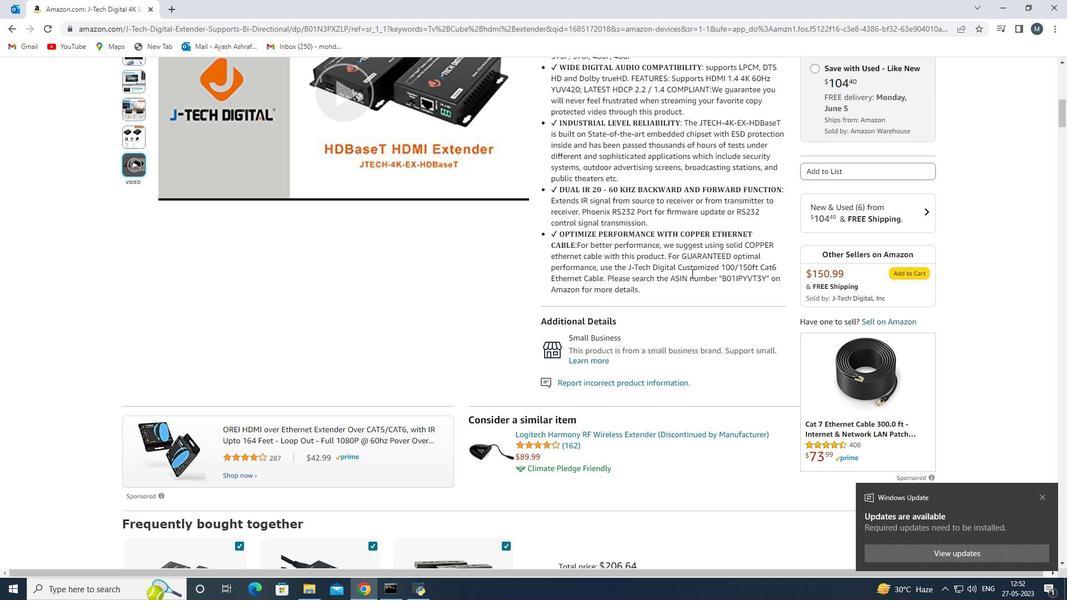 
Action: Mouse moved to (679, 278)
Screenshot: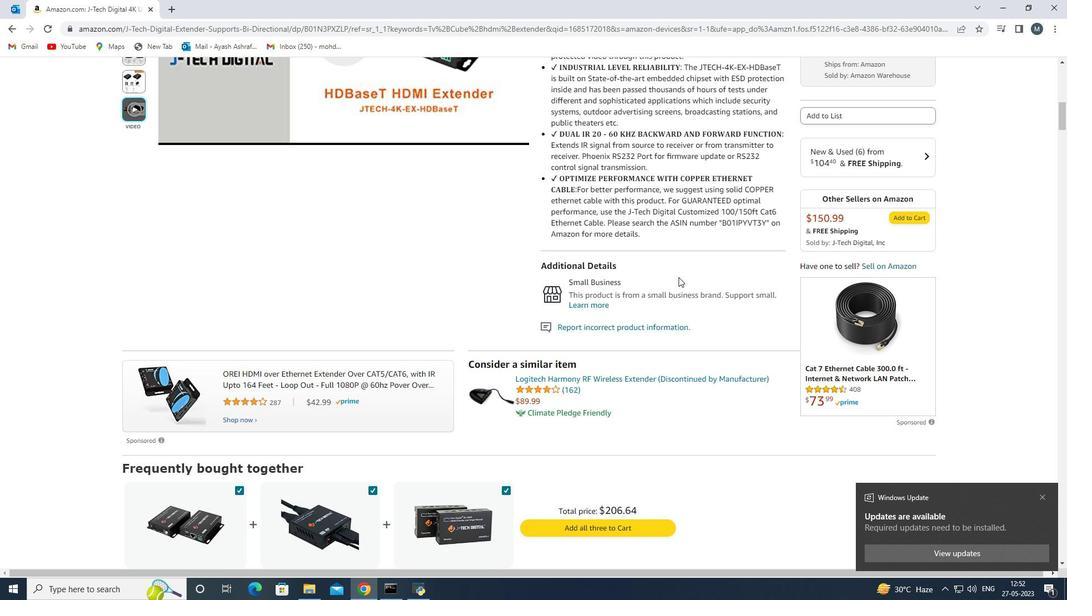 
Action: Mouse scrolled (679, 278) with delta (0, 0)
Screenshot: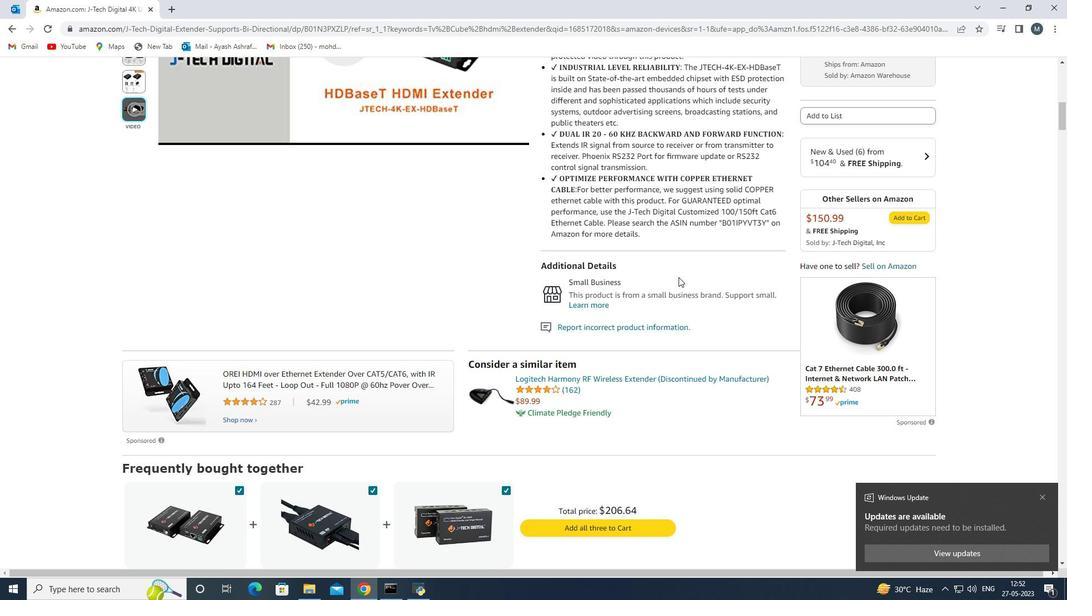 
Action: Mouse moved to (679, 278)
Screenshot: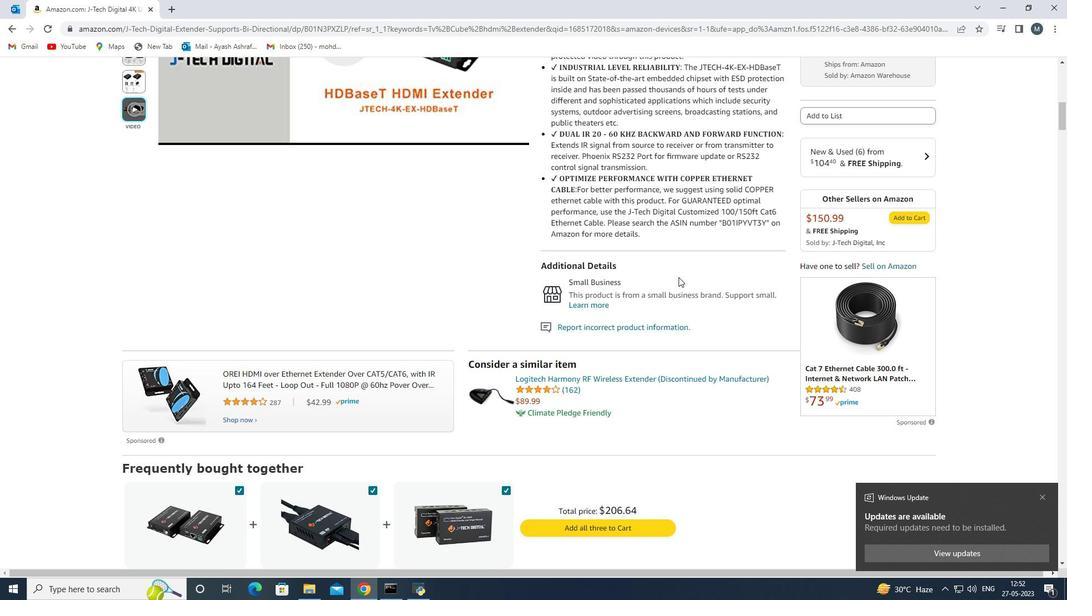 
Action: Mouse scrolled (679, 278) with delta (0, 0)
Screenshot: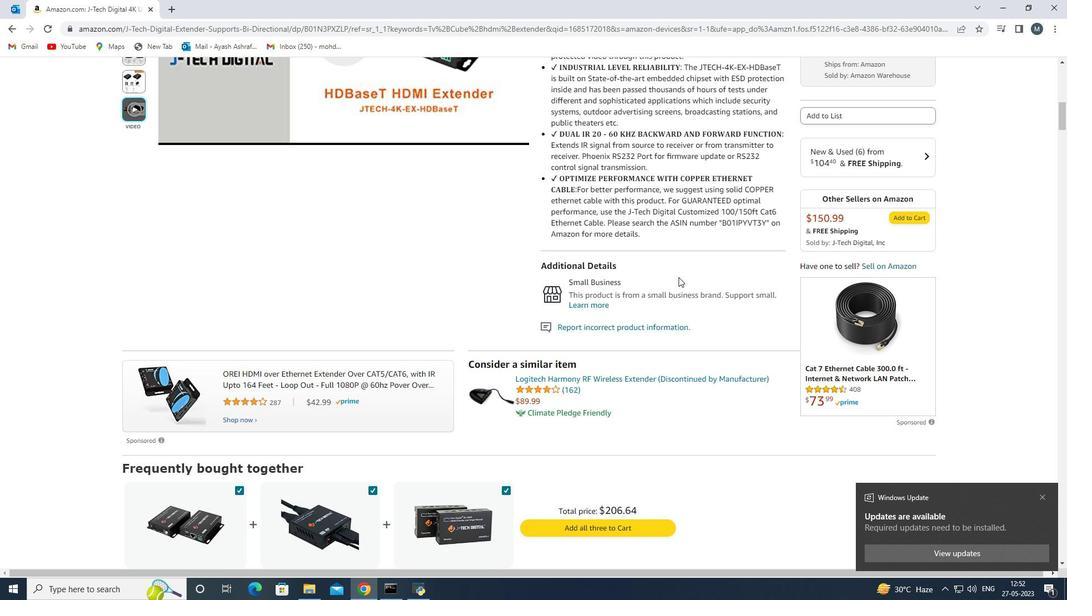 
Action: Mouse moved to (680, 278)
Screenshot: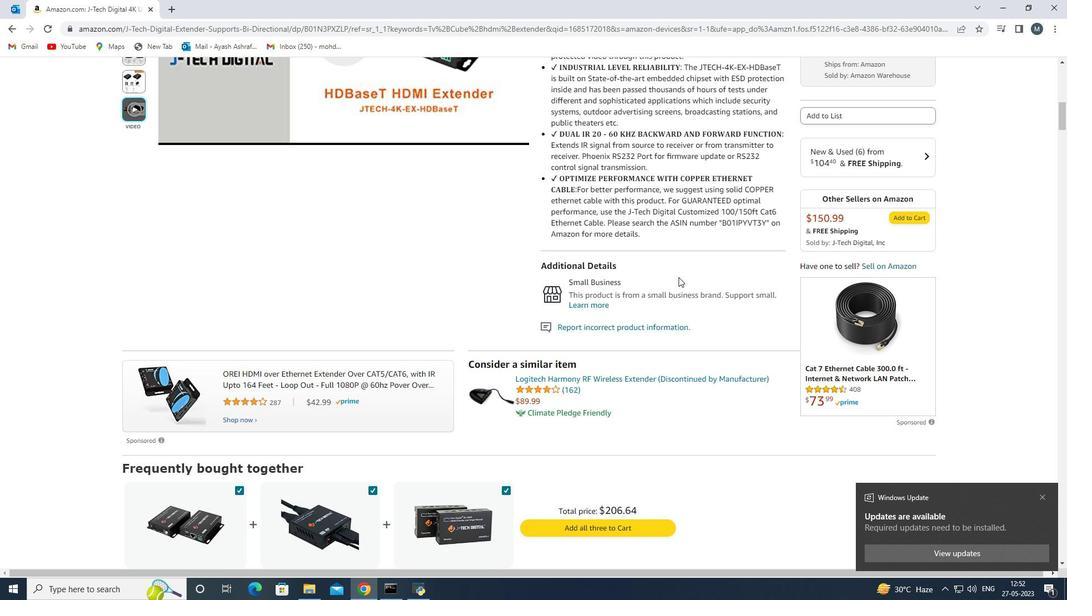 
Action: Mouse scrolled (680, 278) with delta (0, 0)
Screenshot: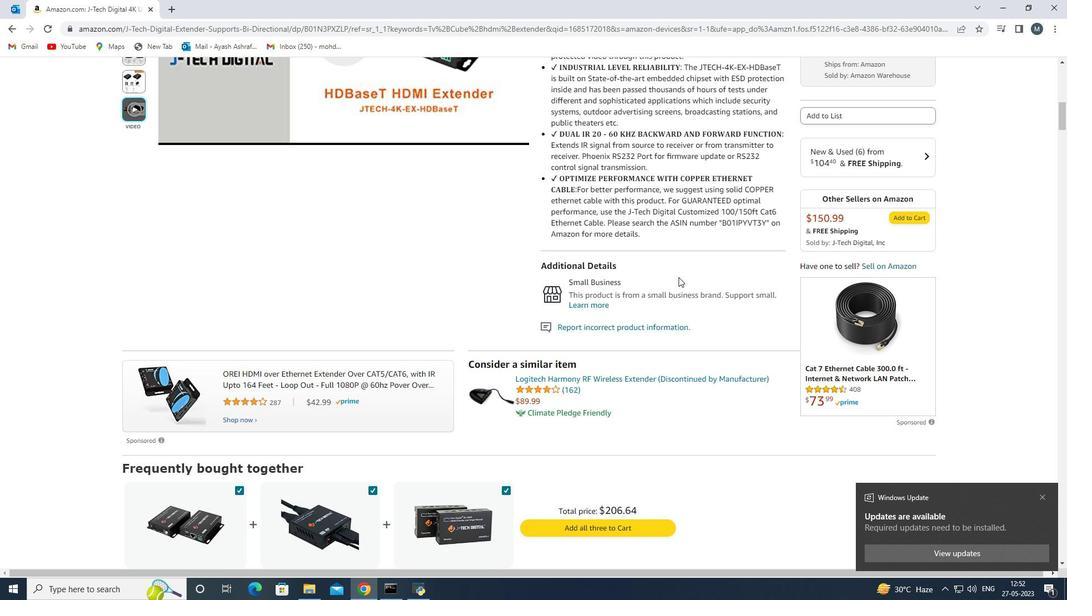 
Action: Mouse moved to (680, 278)
Screenshot: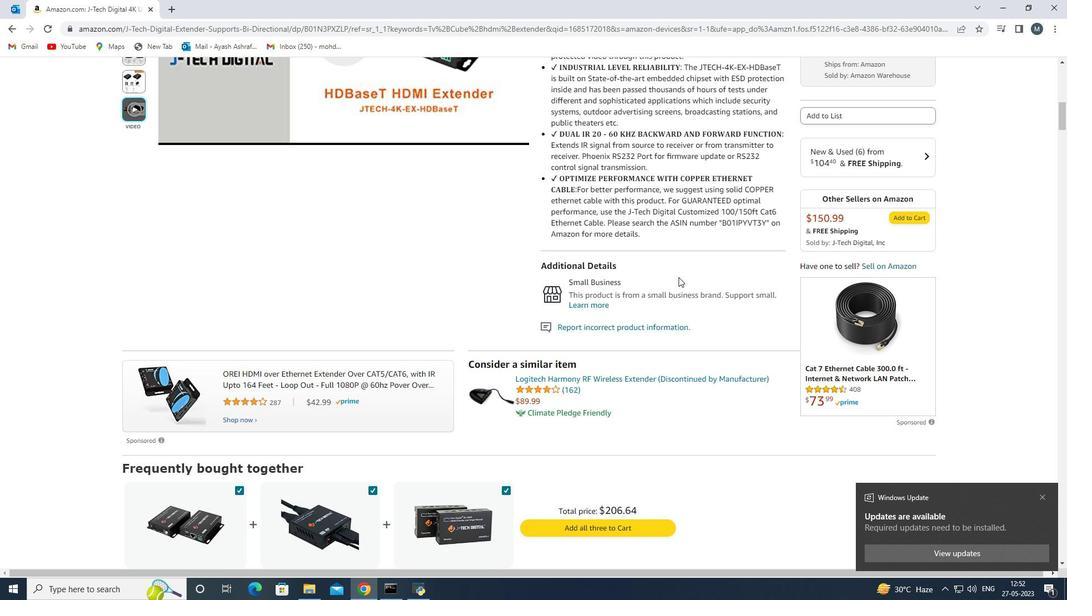 
Action: Mouse scrolled (680, 278) with delta (0, 0)
Screenshot: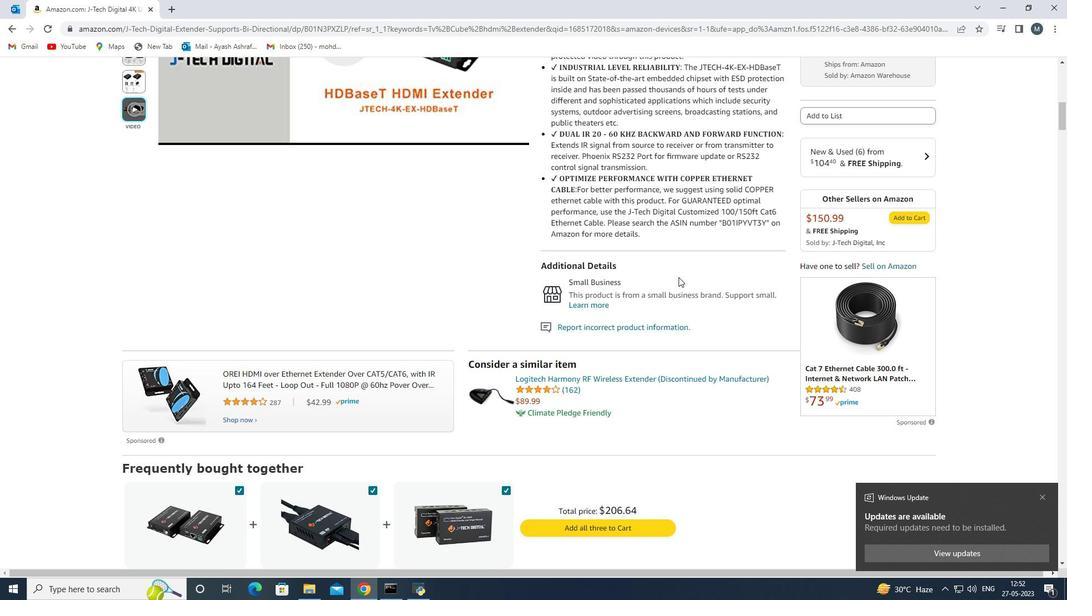 
Action: Mouse moved to (684, 278)
Screenshot: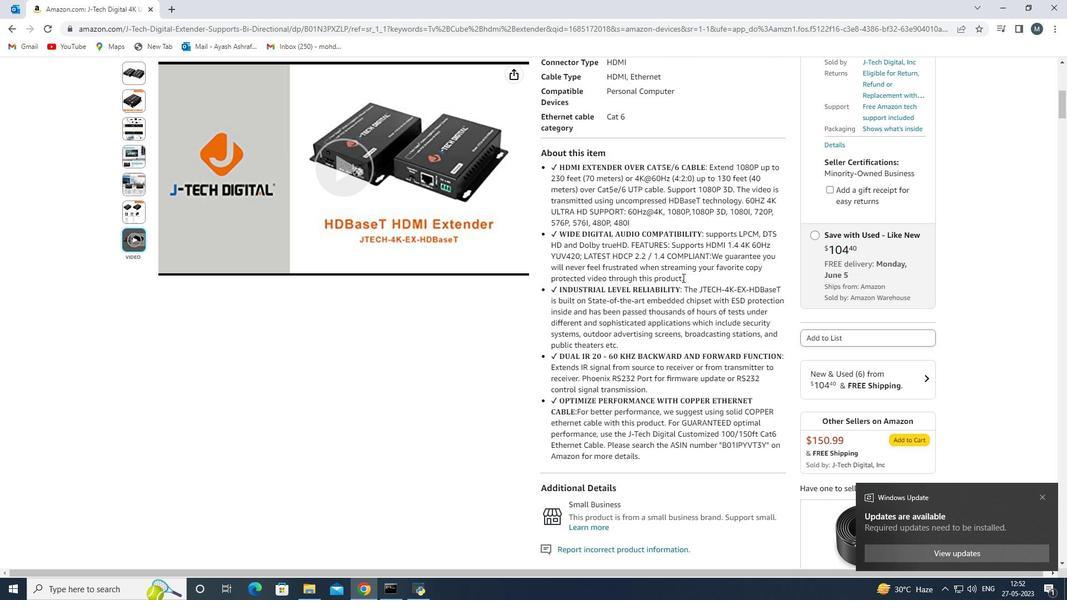 
Action: Mouse scrolled (684, 278) with delta (0, 0)
Screenshot: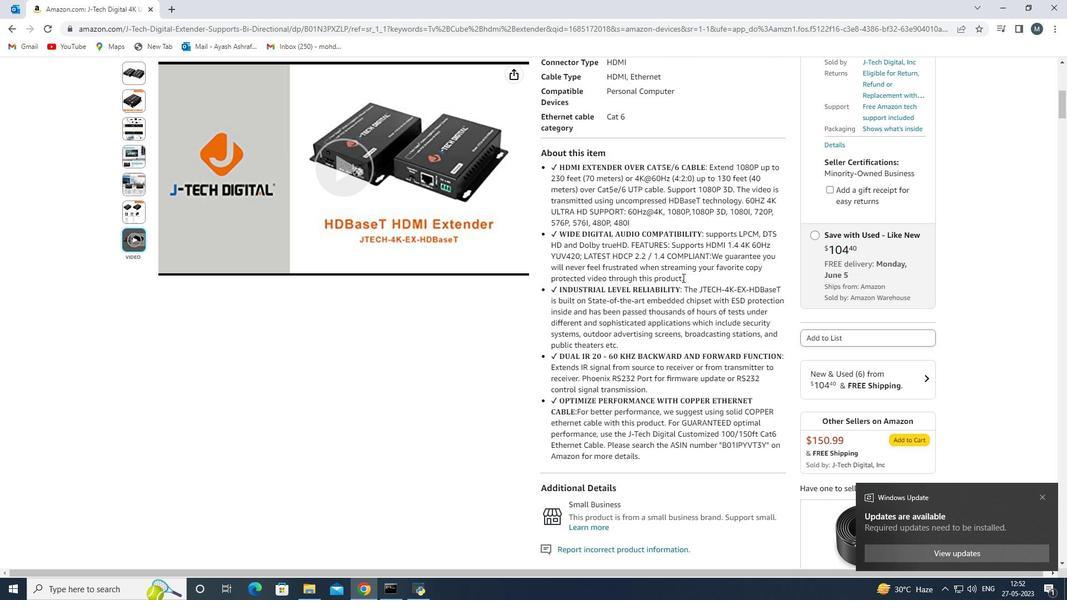 
Action: Mouse scrolled (684, 278) with delta (0, 0)
Screenshot: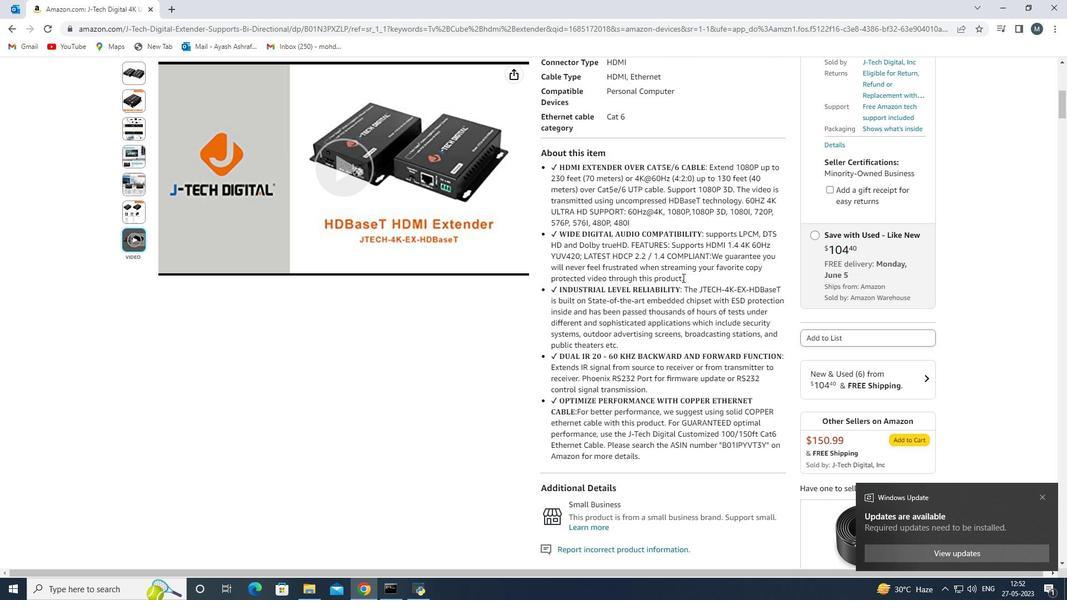 
Action: Mouse scrolled (684, 278) with delta (0, 0)
Screenshot: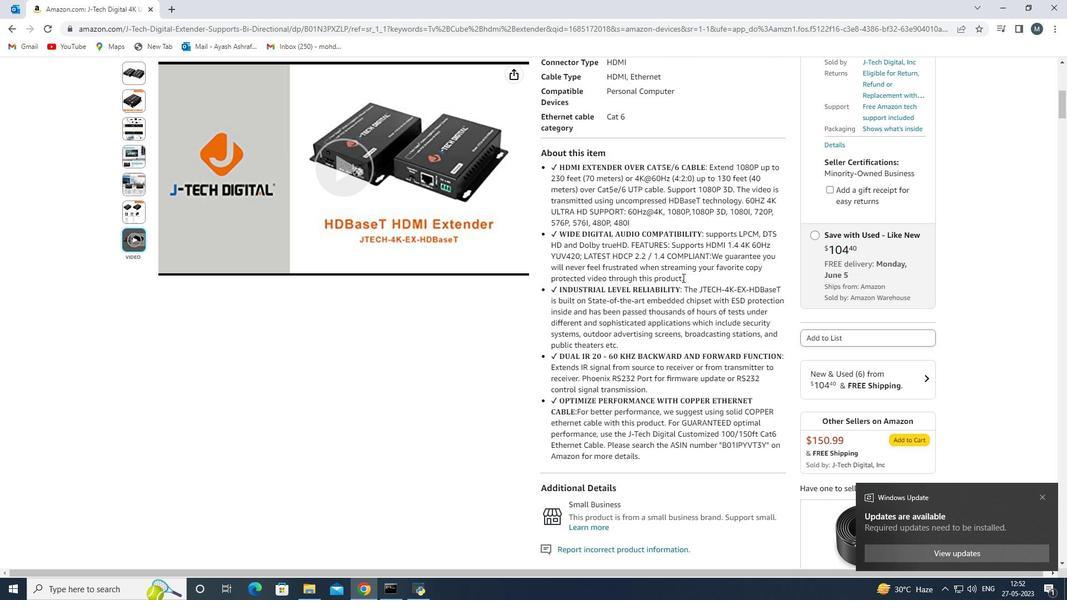 
Action: Mouse moved to (690, 287)
Screenshot: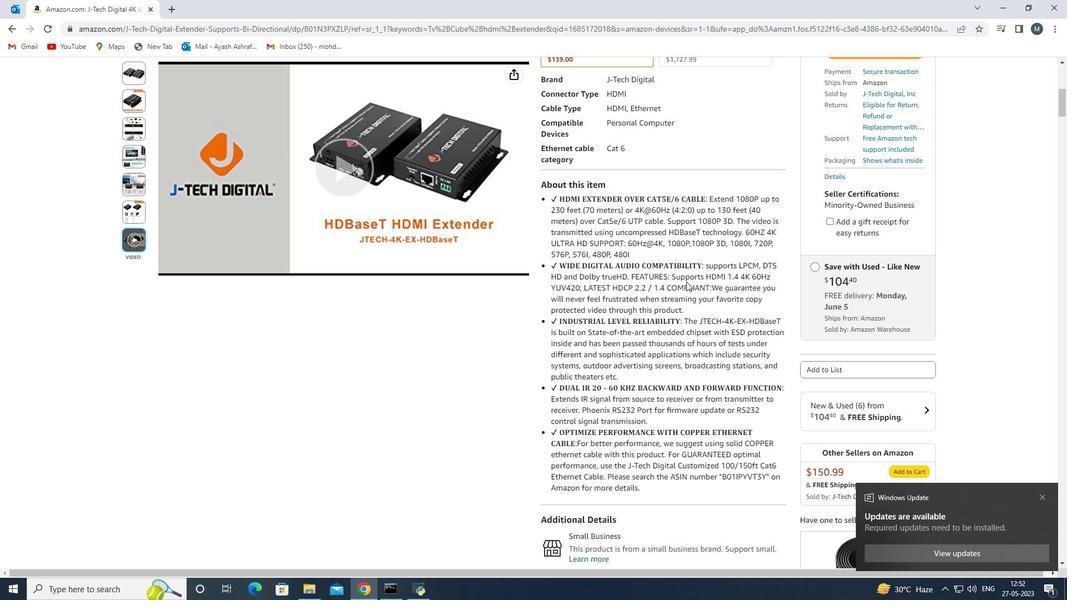 
Action: Mouse scrolled (690, 288) with delta (0, 0)
Screenshot: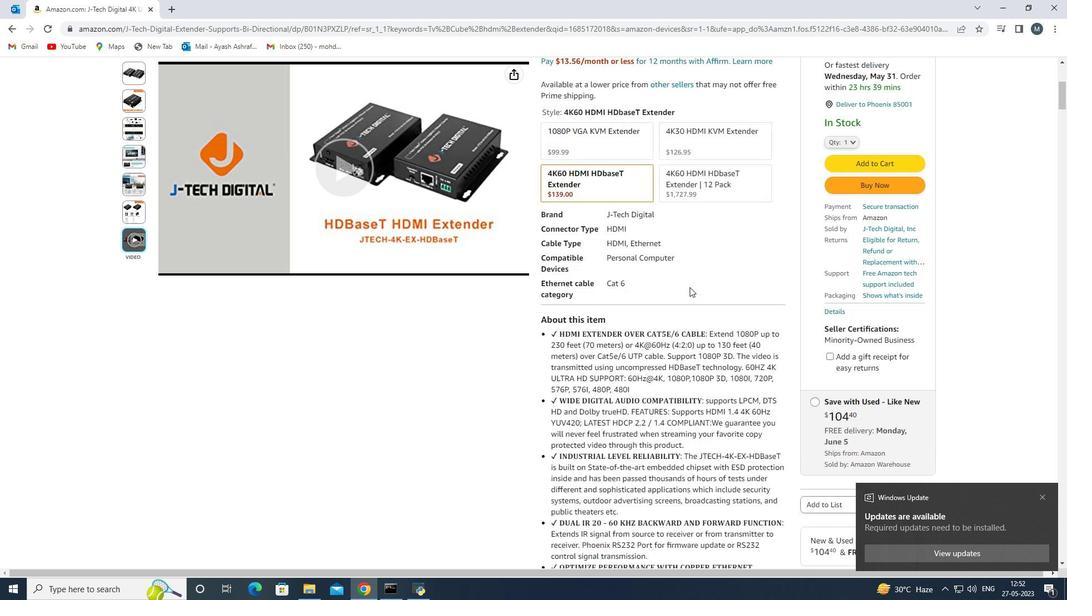
Action: Mouse moved to (690, 286)
Screenshot: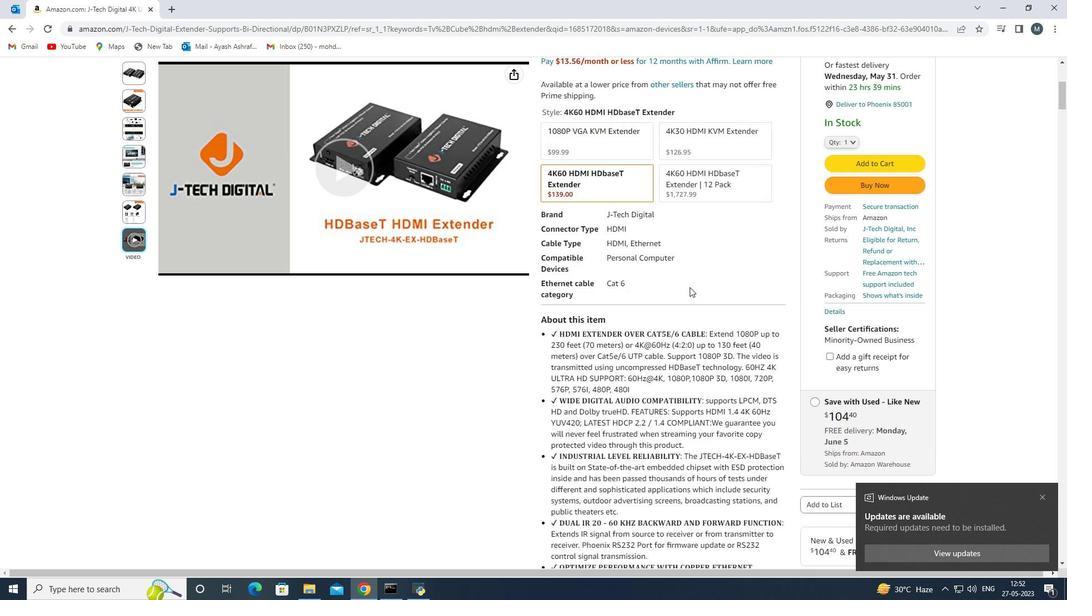 
Action: Mouse scrolled (690, 287) with delta (0, 0)
Screenshot: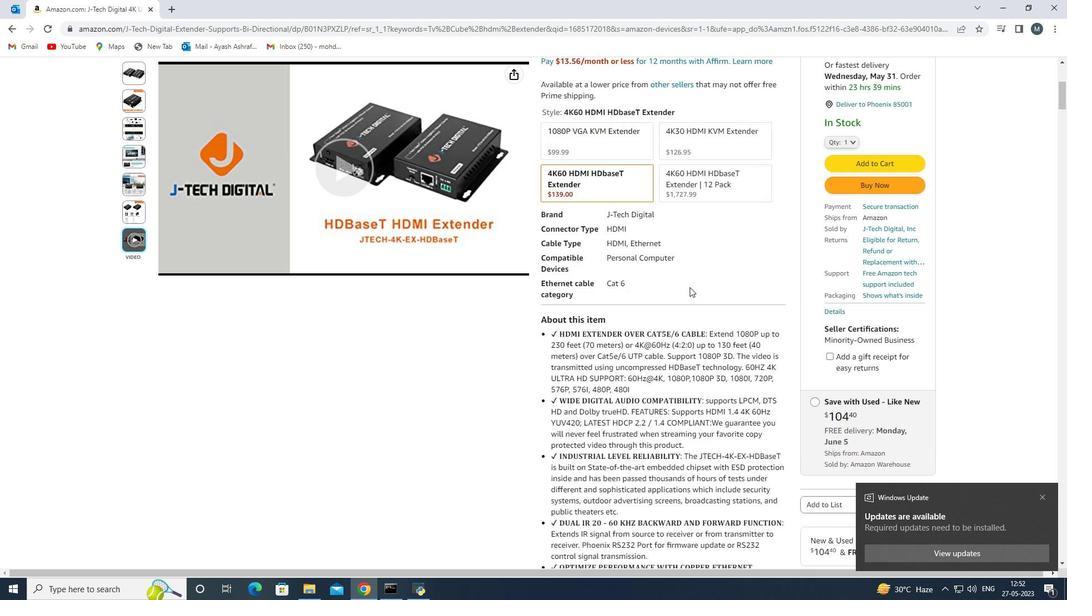 
Action: Mouse moved to (690, 286)
Screenshot: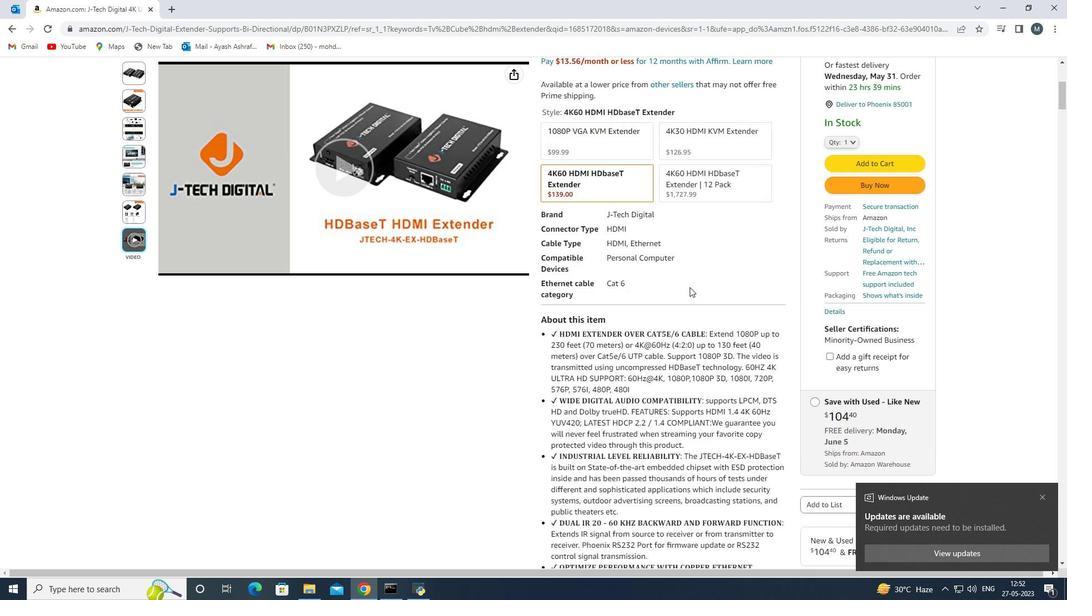 
Action: Mouse scrolled (690, 286) with delta (0, 0)
Screenshot: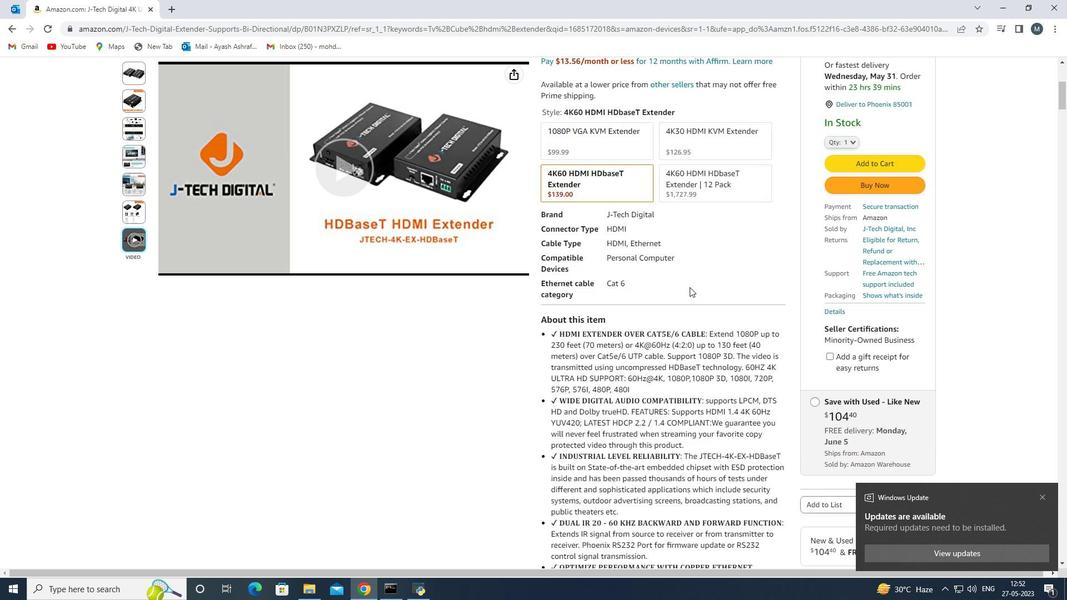 
Action: Mouse moved to (861, 334)
Screenshot: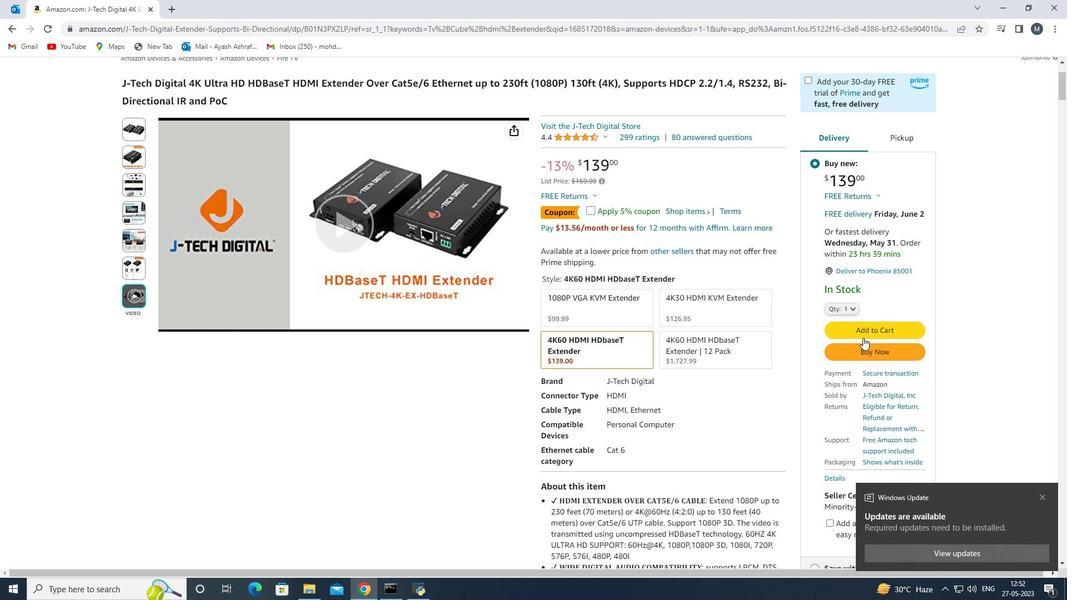 
Action: Mouse pressed left at (861, 334)
Screenshot: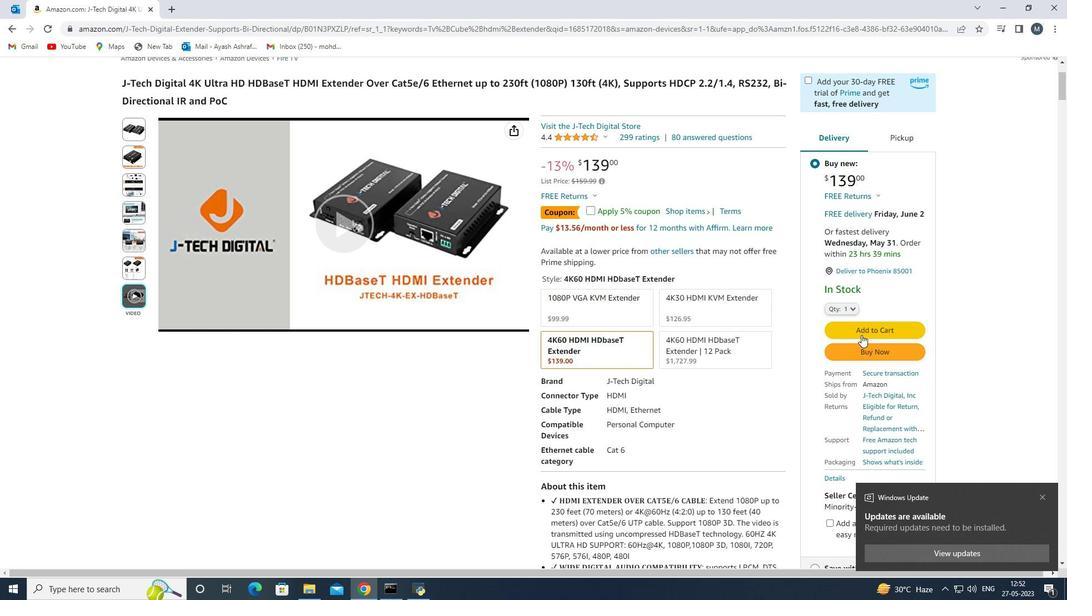 
Action: Mouse moved to (959, 71)
Screenshot: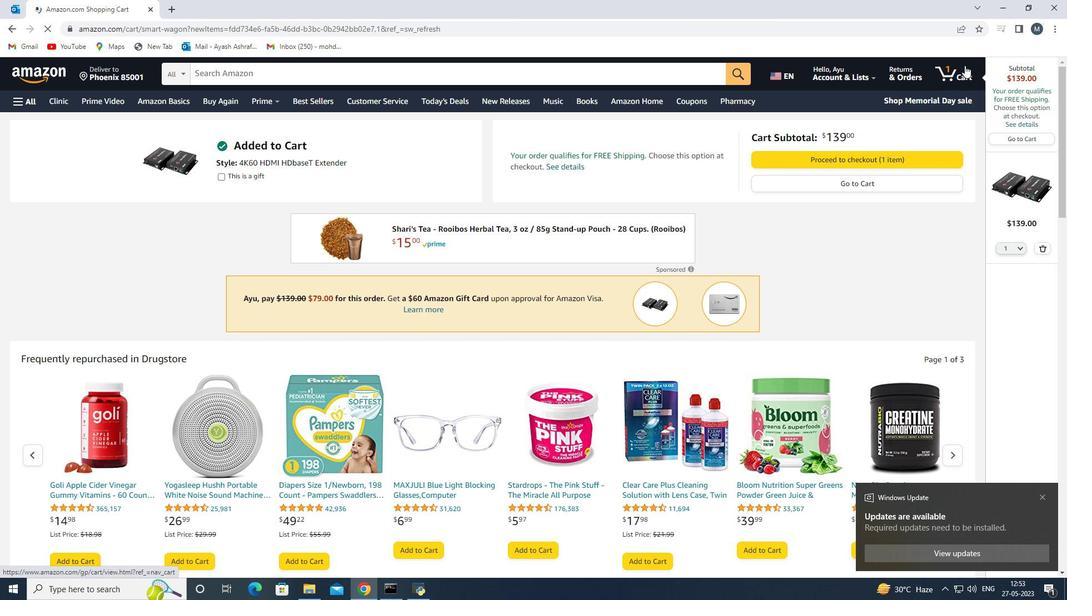 
Action: Mouse pressed left at (959, 71)
Screenshot: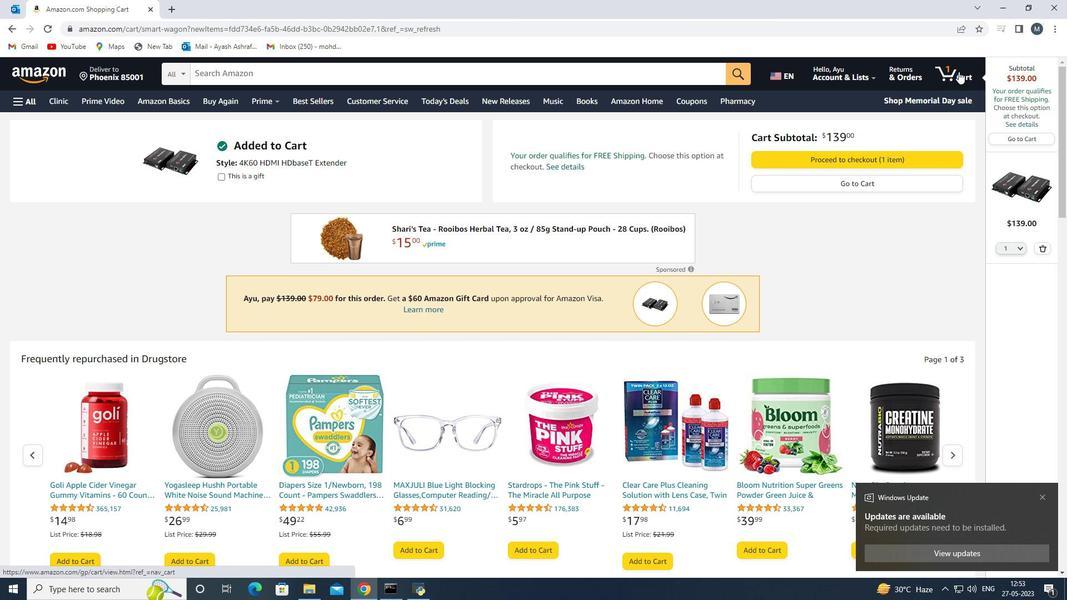 
Action: Mouse moved to (108, 326)
Screenshot: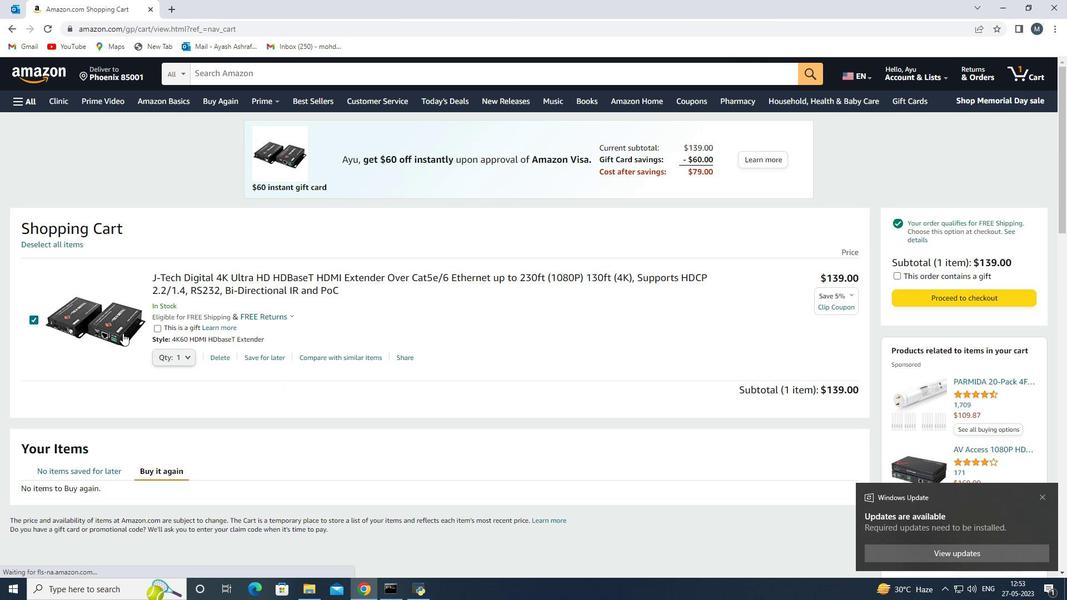 
Action: Mouse pressed left at (108, 326)
Screenshot: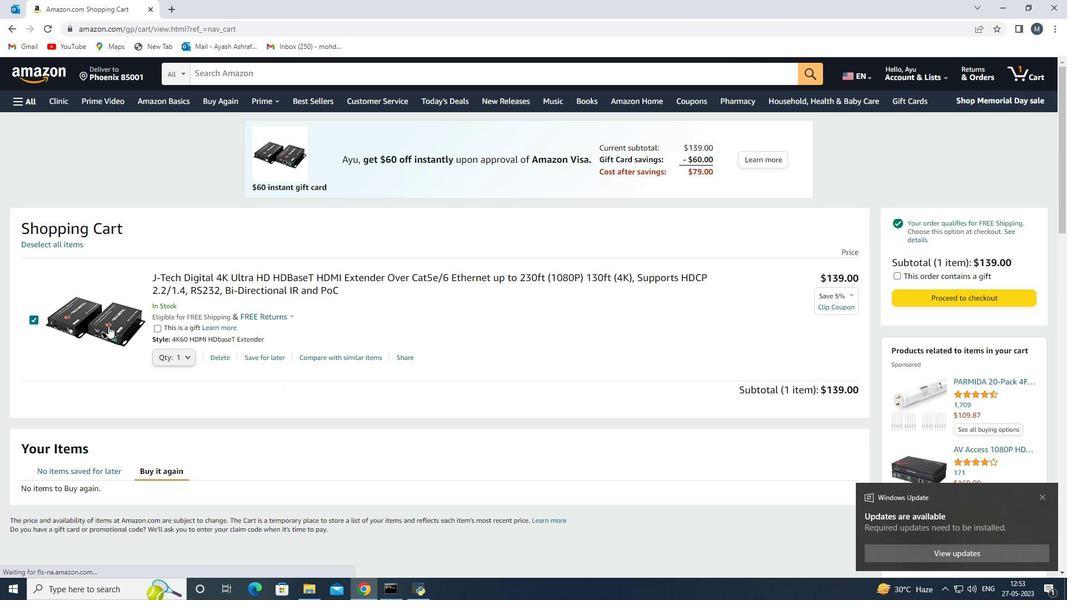 
Action: Mouse moved to (489, 370)
Screenshot: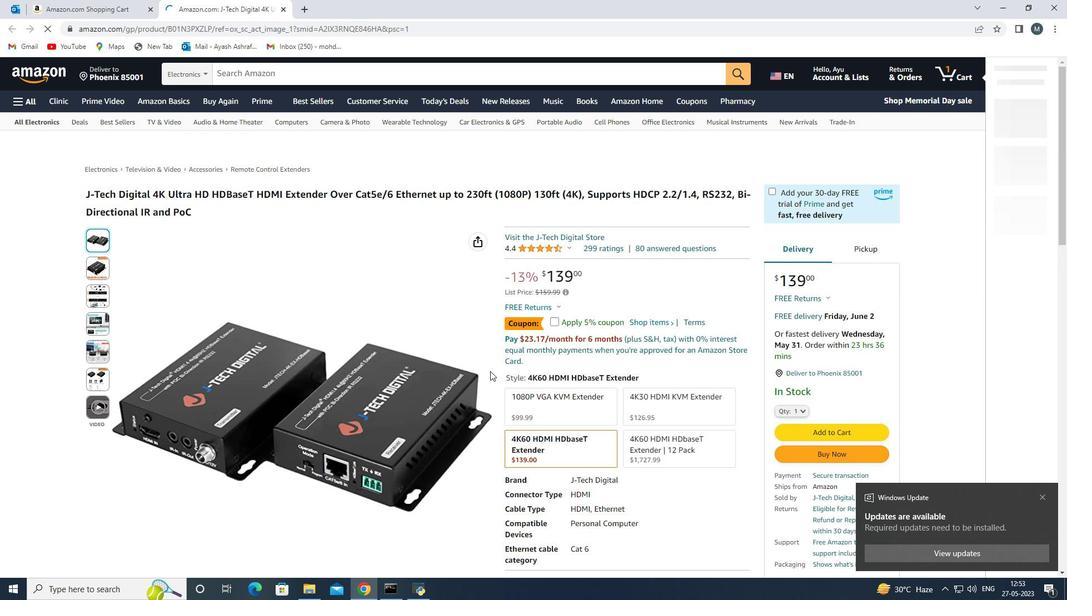 
Action: Mouse scrolled (489, 369) with delta (0, 0)
Screenshot: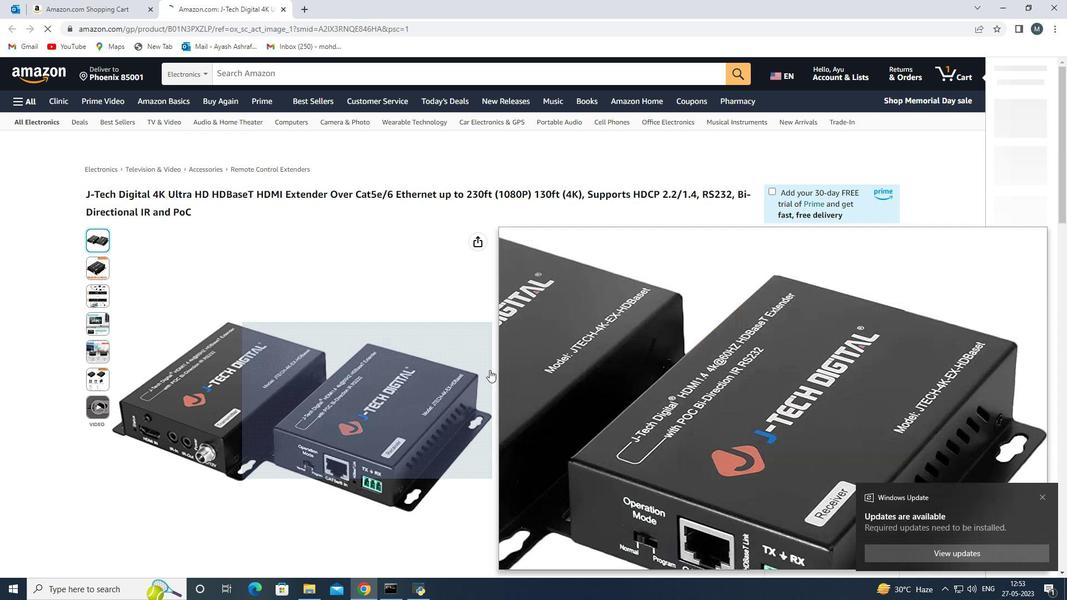 
Action: Mouse moved to (730, 359)
Screenshot: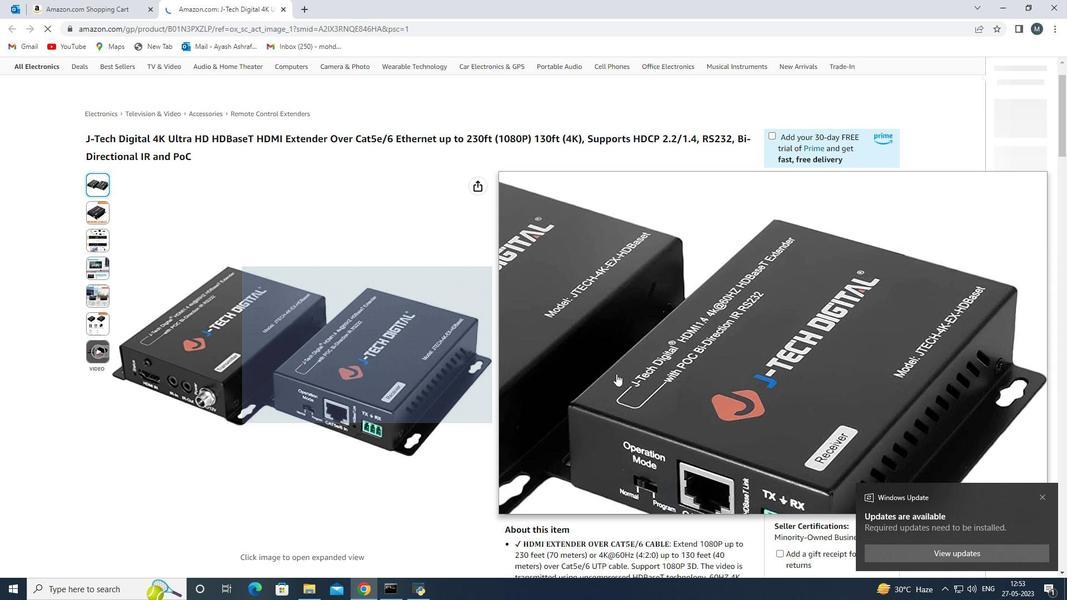 
Action: Mouse scrolled (730, 359) with delta (0, 0)
Screenshot: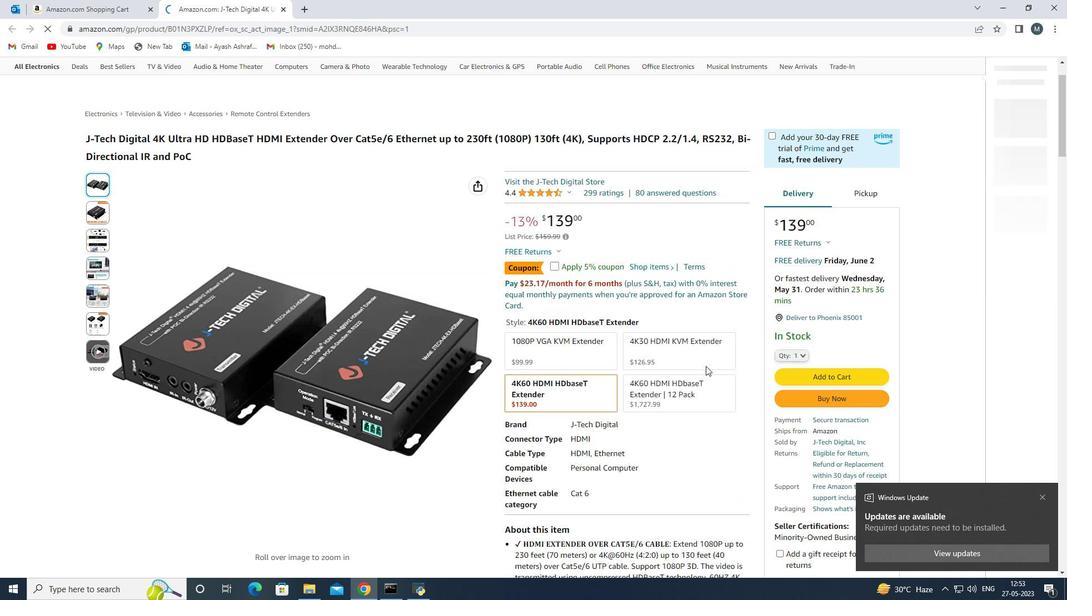 
Action: Mouse scrolled (730, 359) with delta (0, 0)
Screenshot: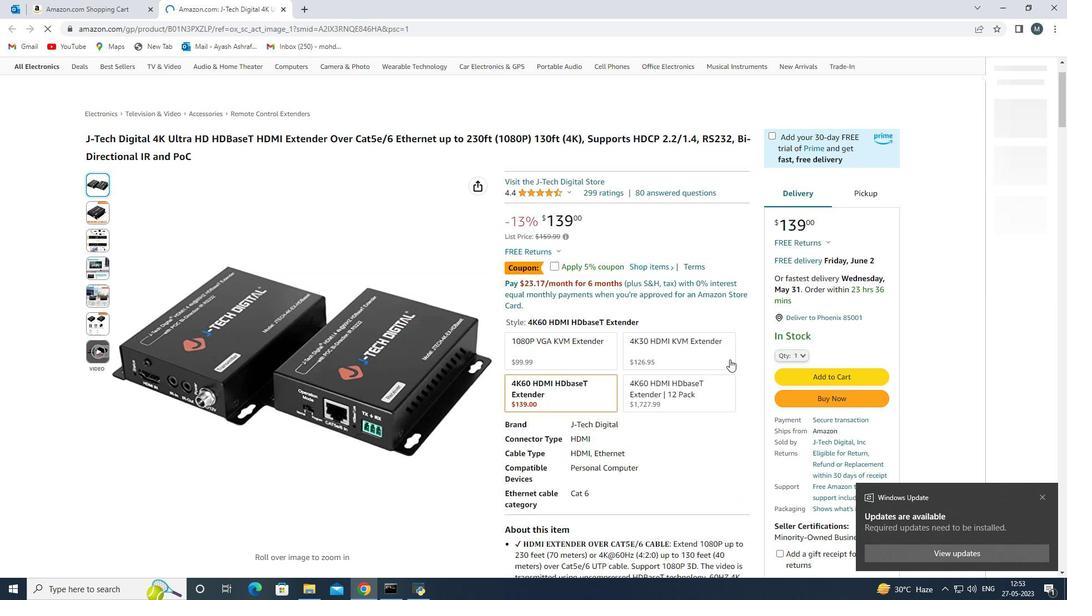 
Action: Mouse scrolled (730, 359) with delta (0, 0)
Screenshot: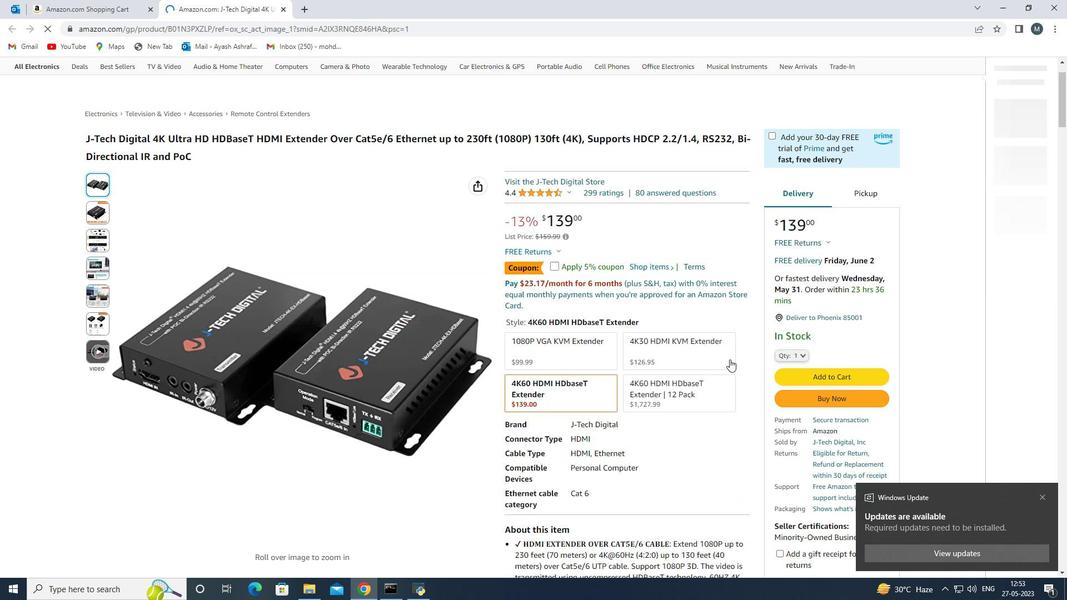 
Action: Mouse scrolled (730, 359) with delta (0, 0)
Screenshot: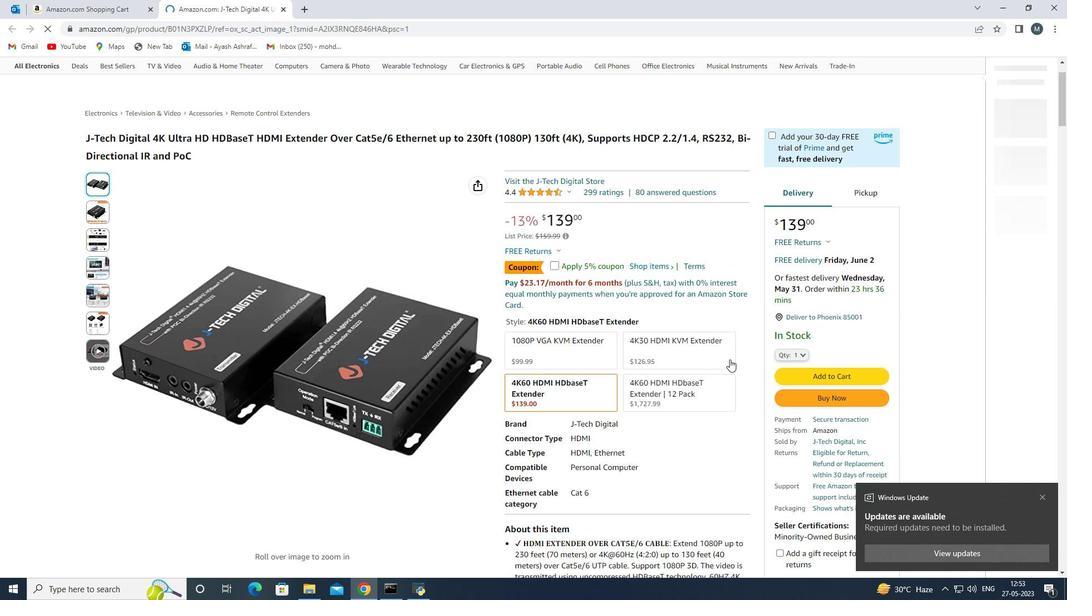 
Action: Mouse moved to (835, 178)
Screenshot: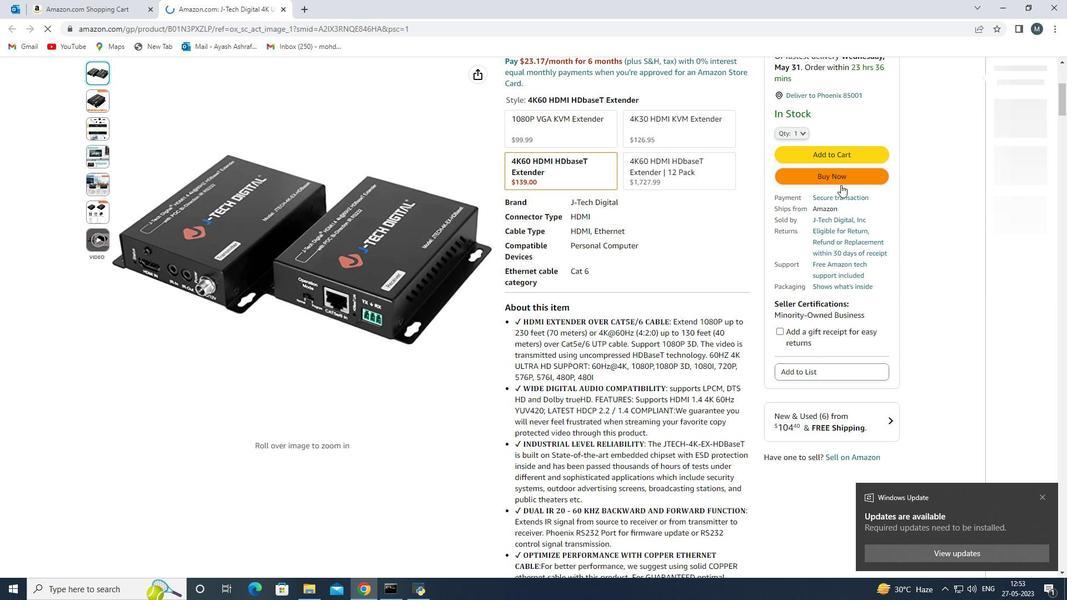 
Action: Mouse pressed left at (835, 178)
Screenshot: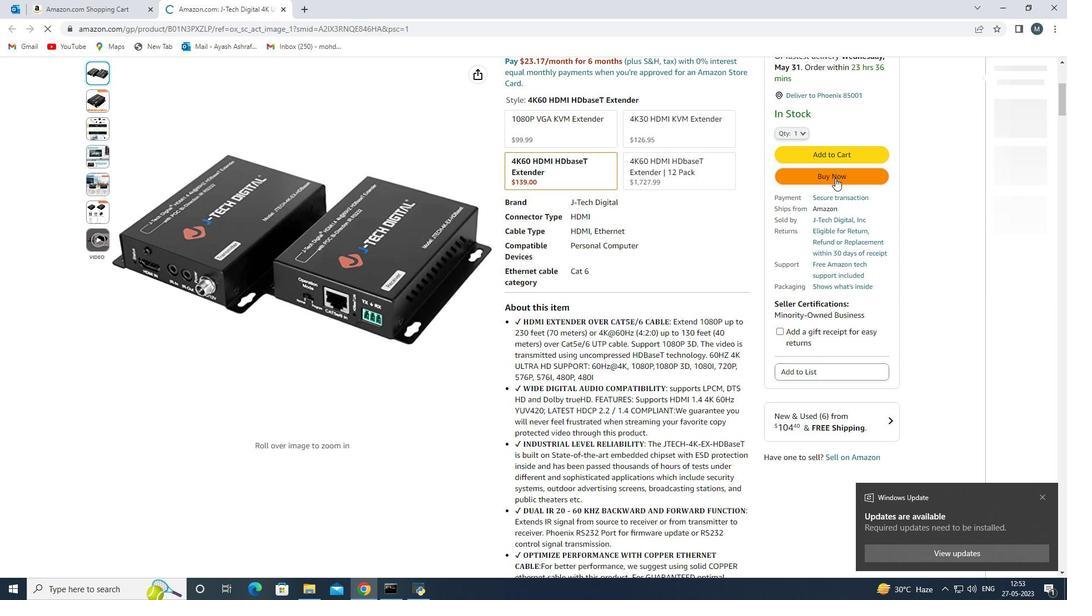 
Action: Mouse moved to (309, 294)
Screenshot: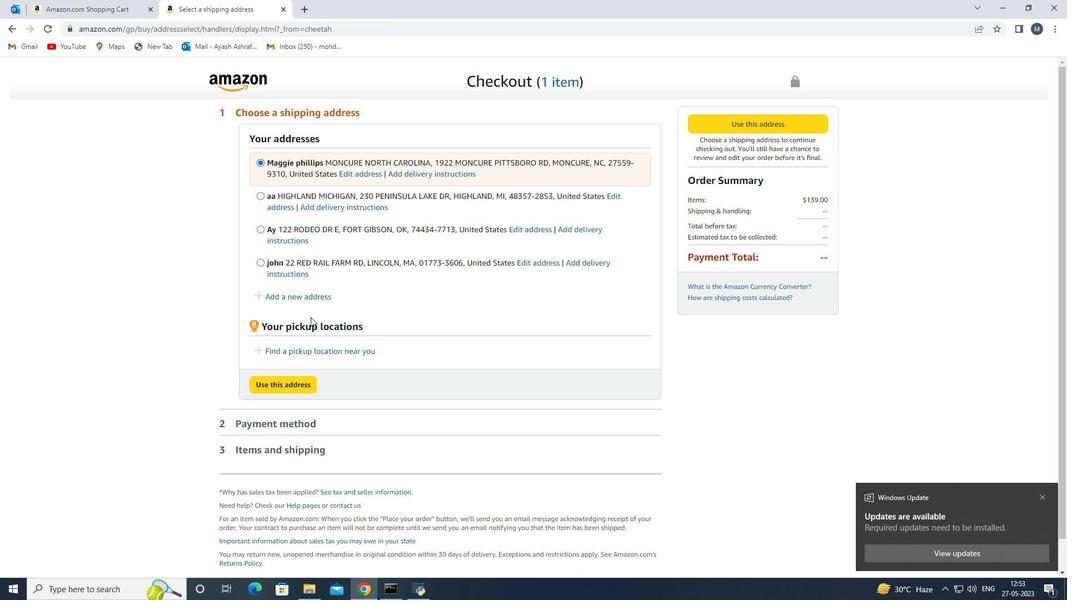 
Action: Mouse pressed left at (309, 294)
Screenshot: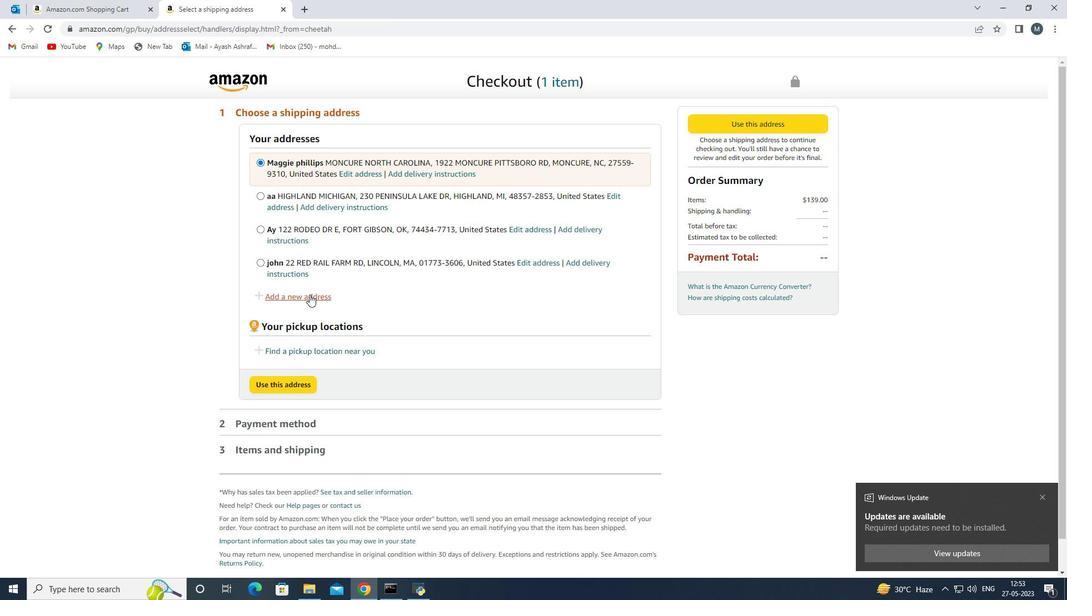 
Action: Mouse moved to (390, 274)
Screenshot: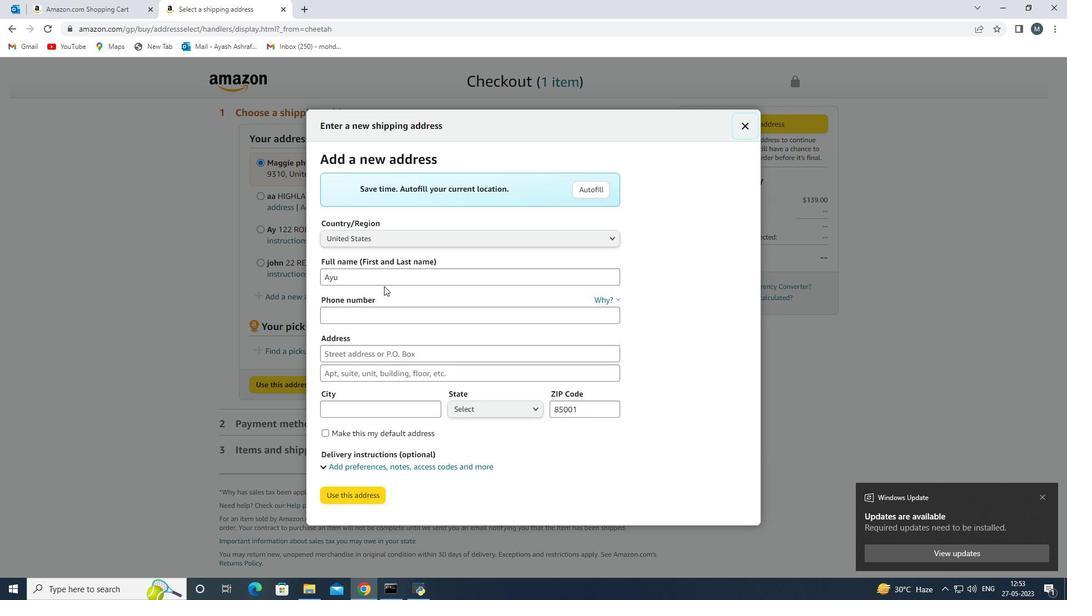 
Action: Mouse pressed left at (390, 274)
Screenshot: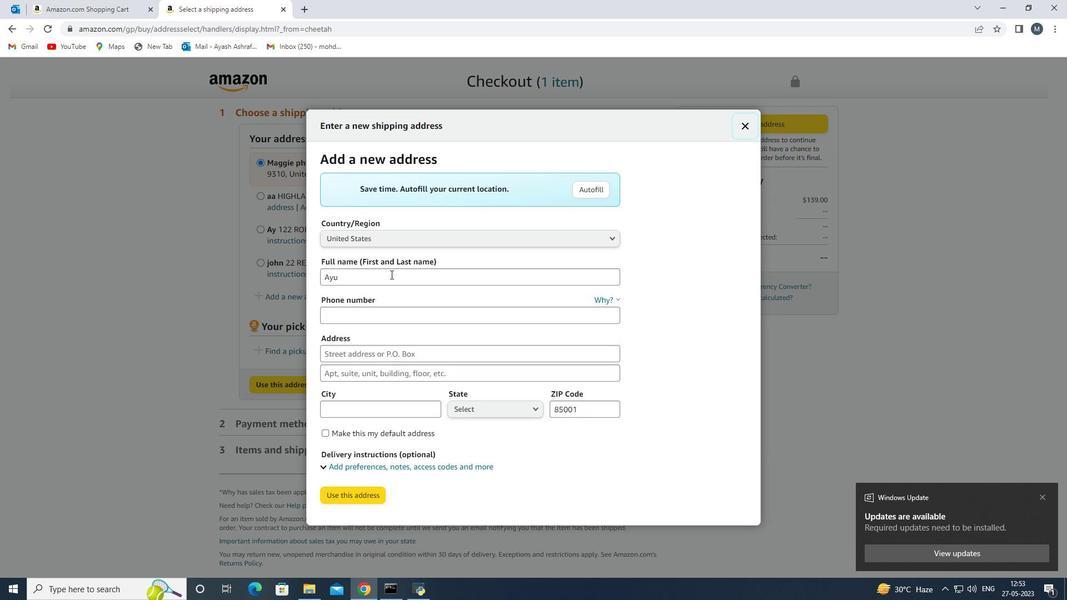 
Action: Mouse moved to (372, 309)
Screenshot: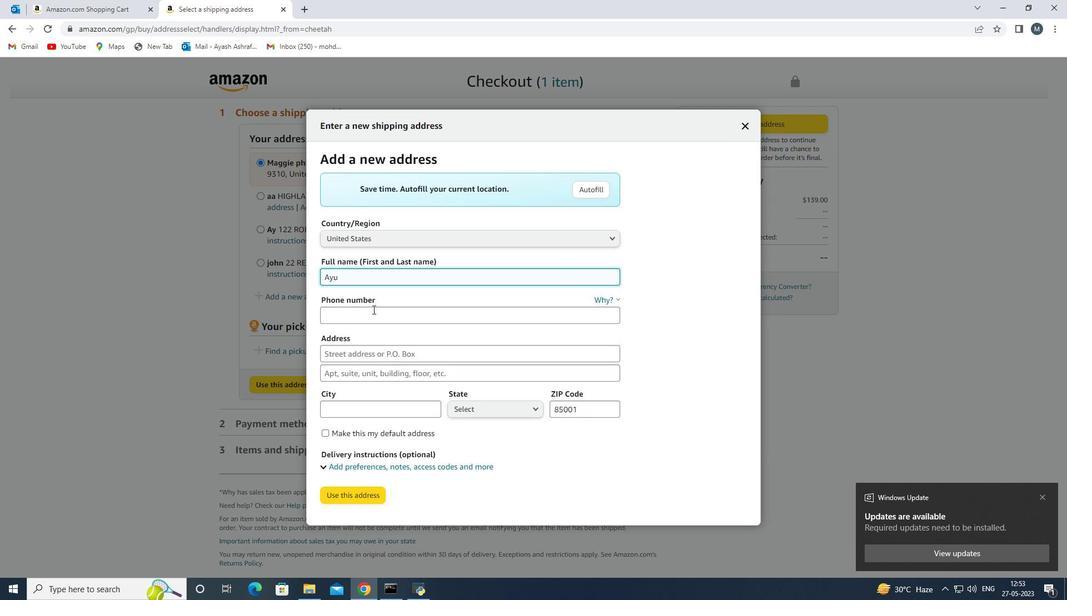 
Action: Key pressed <Key.backspace>
Screenshot: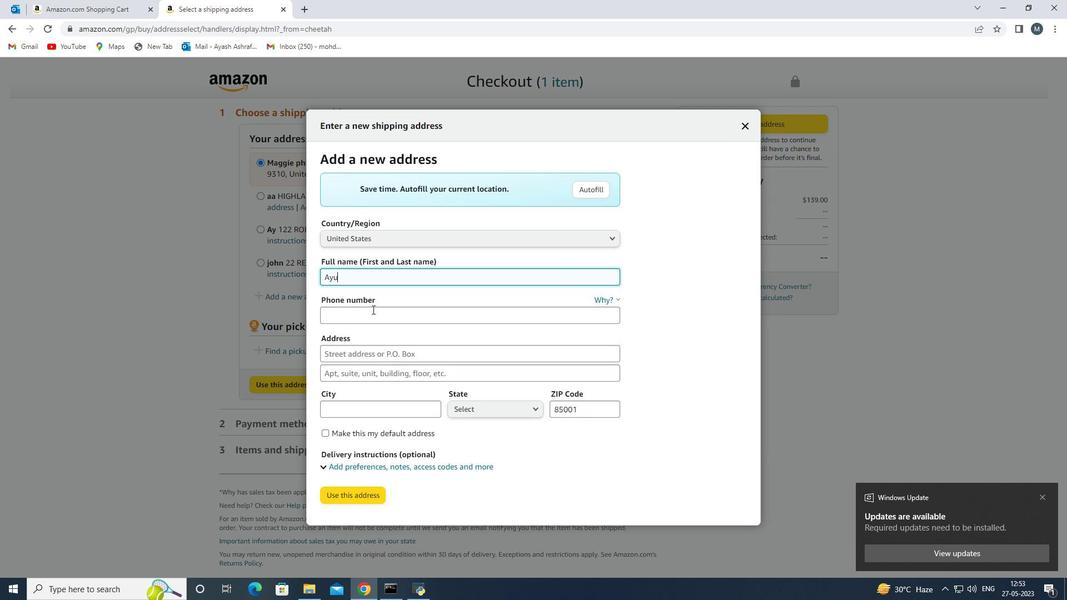 
Action: Mouse moved to (372, 310)
Screenshot: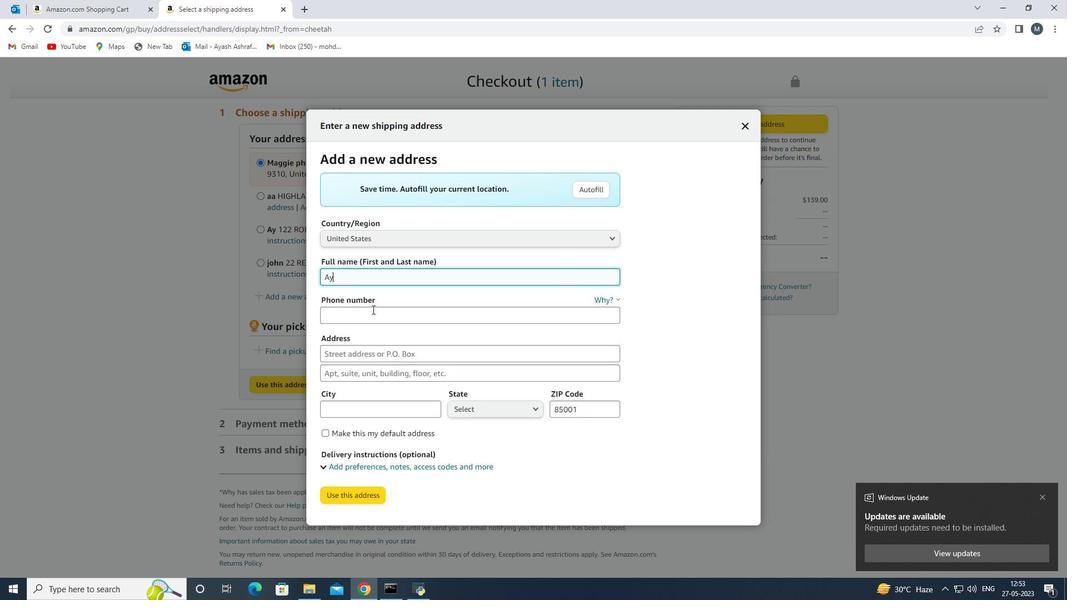 
Action: Mouse pressed left at (372, 310)
Screenshot: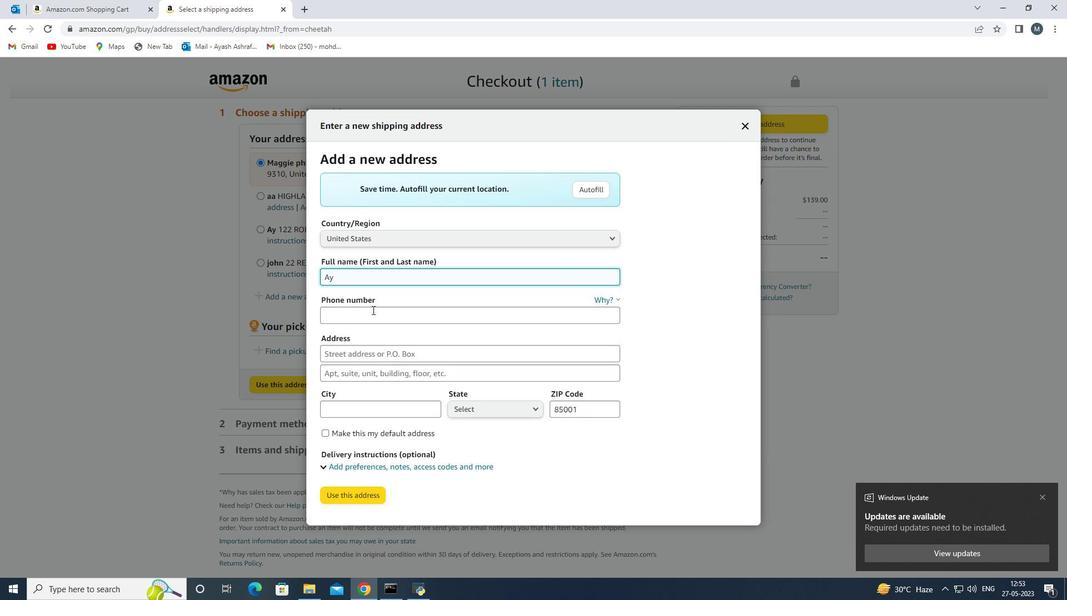
Action: Mouse moved to (372, 310)
Screenshot: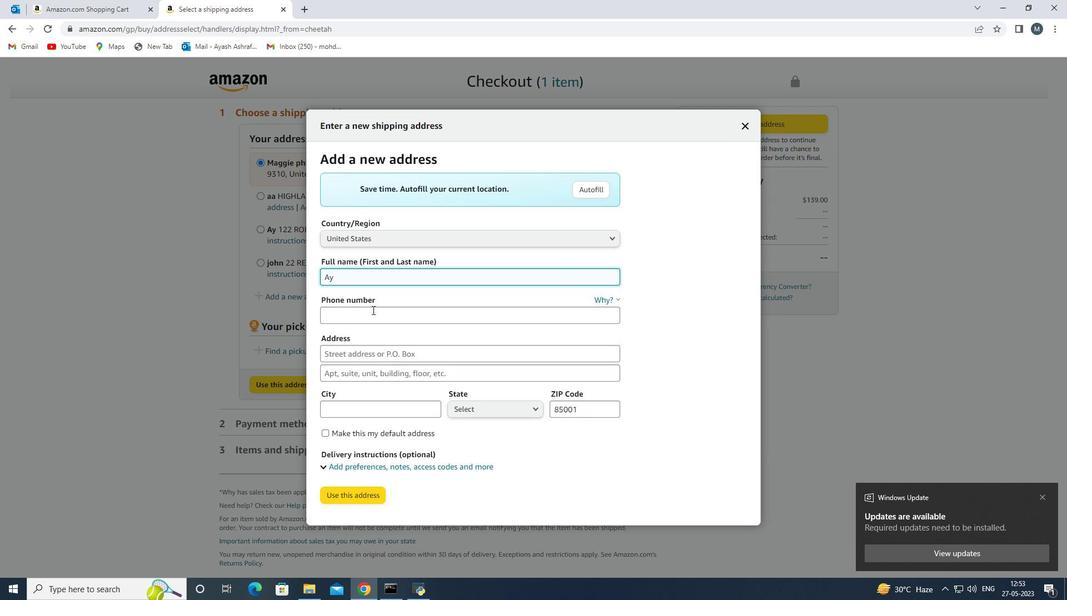 
Action: Key pressed <Key.shift><Key.shift><Key.shift><Key.shift><Key.shift><Key.shift><Key.shift><Key.shift><Key.shift><Key.shift><Key.shift><Key.shift><Key.shift>(
Screenshot: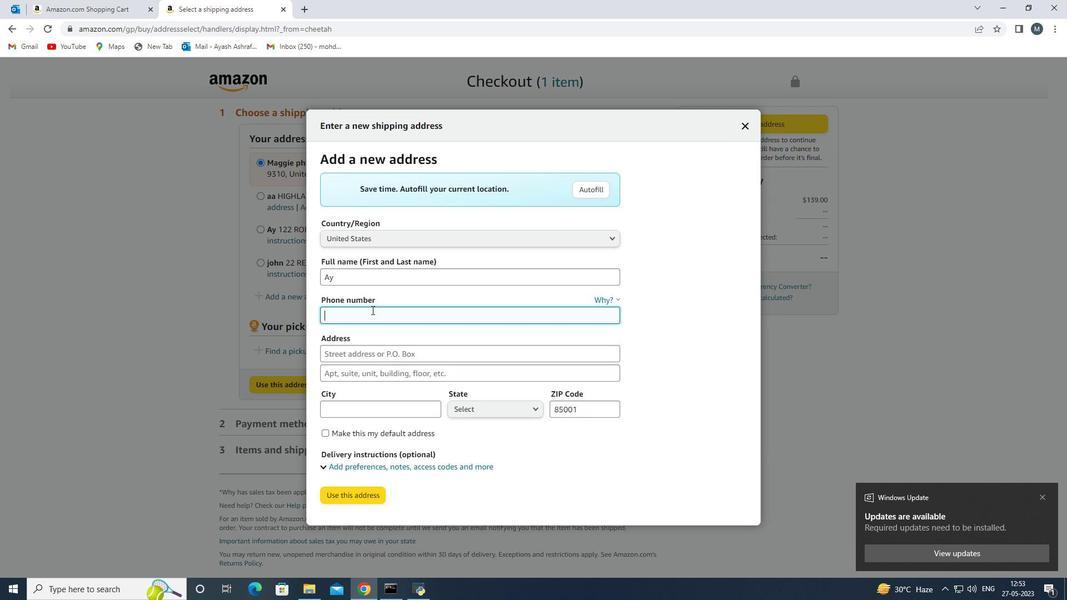 
Action: Mouse moved to (540, 310)
Screenshot: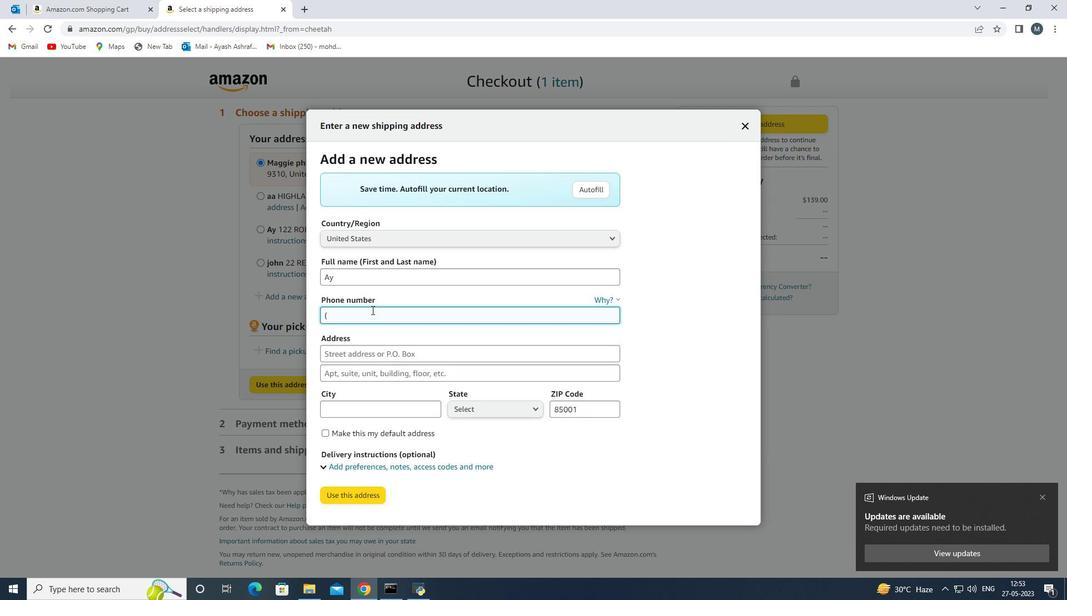 
Action: Key pressed 325<Key.shift>)
Screenshot: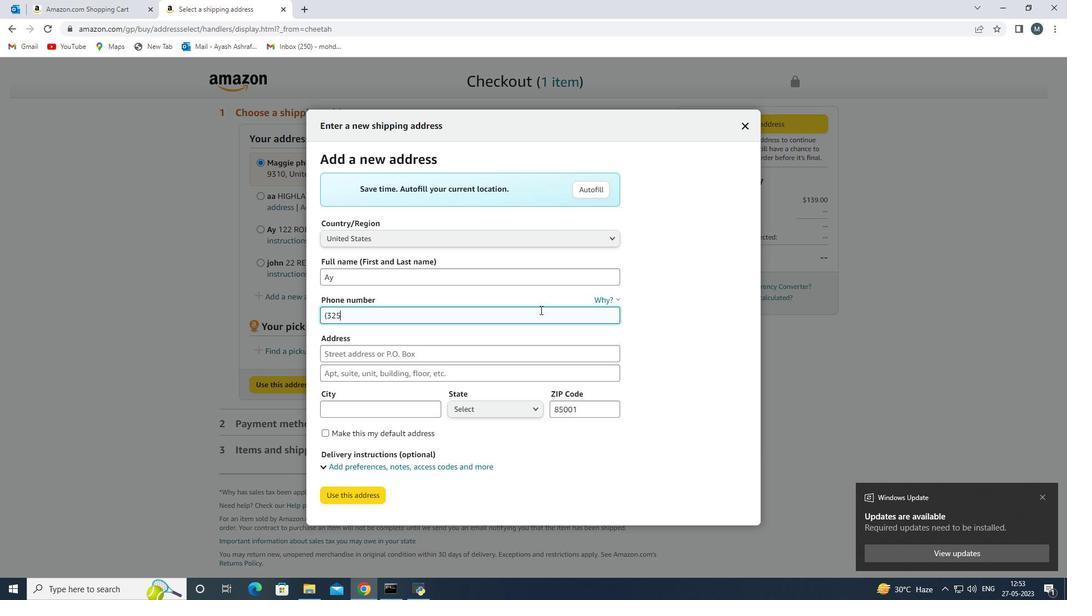 
Action: Mouse moved to (679, 281)
Screenshot: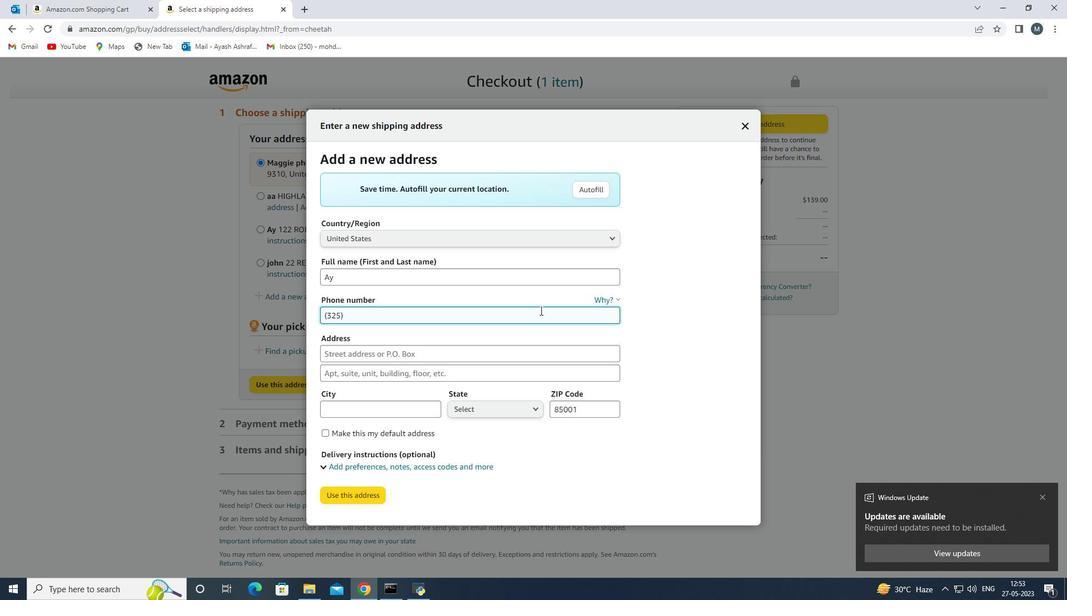 
Action: Key pressed 576-2974
Screenshot: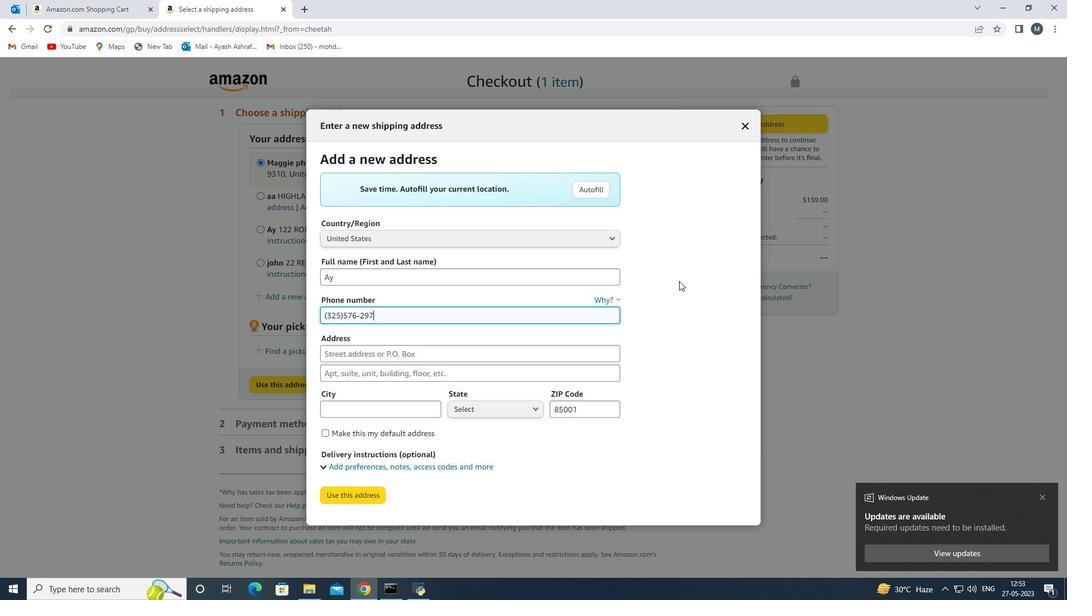 
Action: Mouse moved to (495, 360)
Screenshot: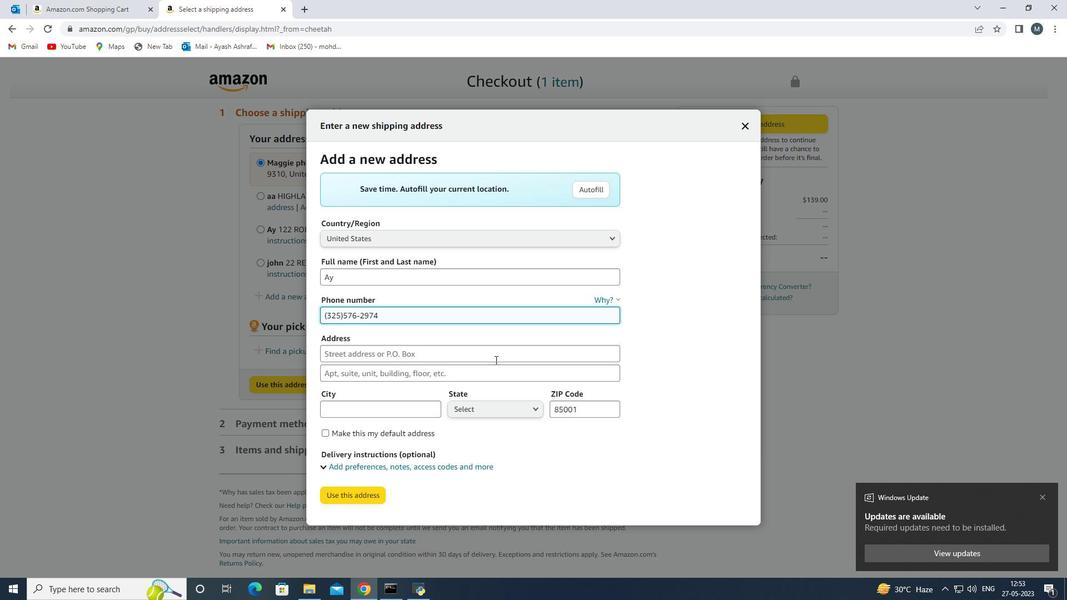 
Action: Mouse pressed left at (495, 360)
Screenshot: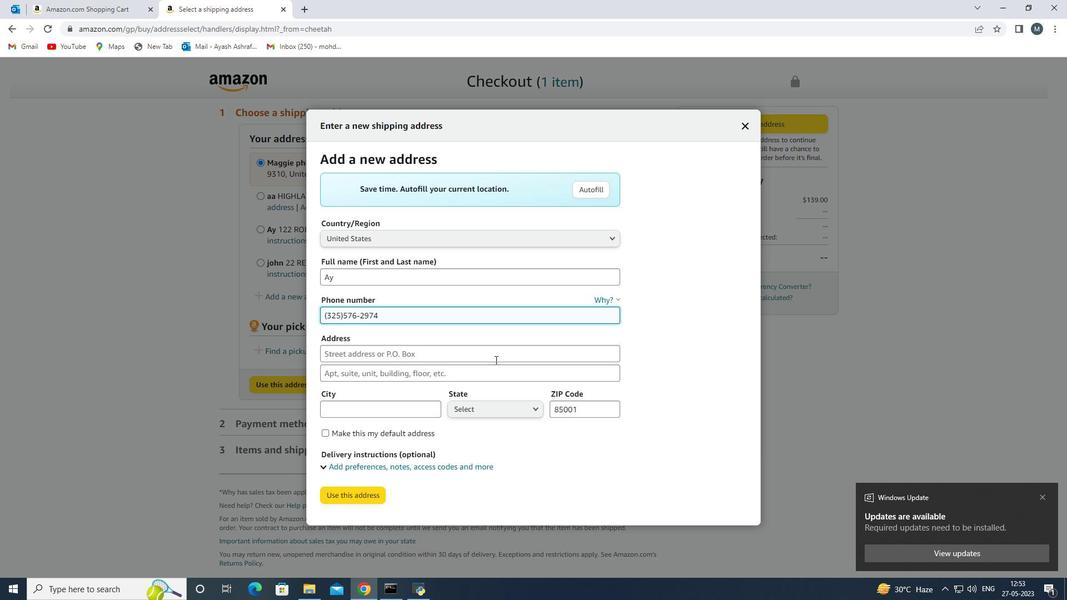 
Action: Mouse moved to (495, 359)
Screenshot: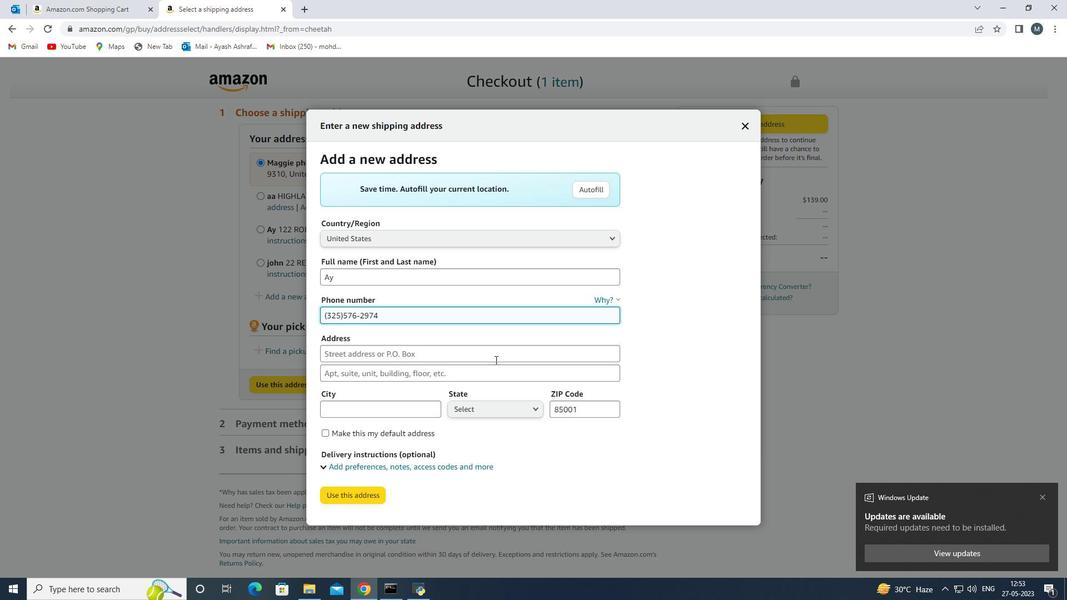 
Action: Key pressed <Key.shift>Rr<Key.space>1
Screenshot: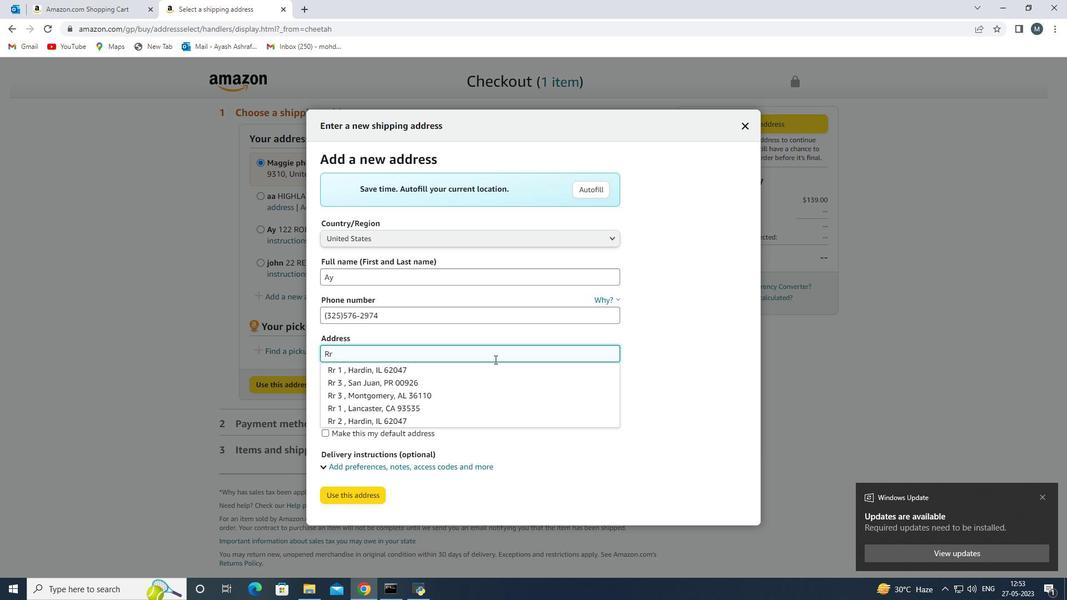 
Action: Mouse moved to (469, 378)
Screenshot: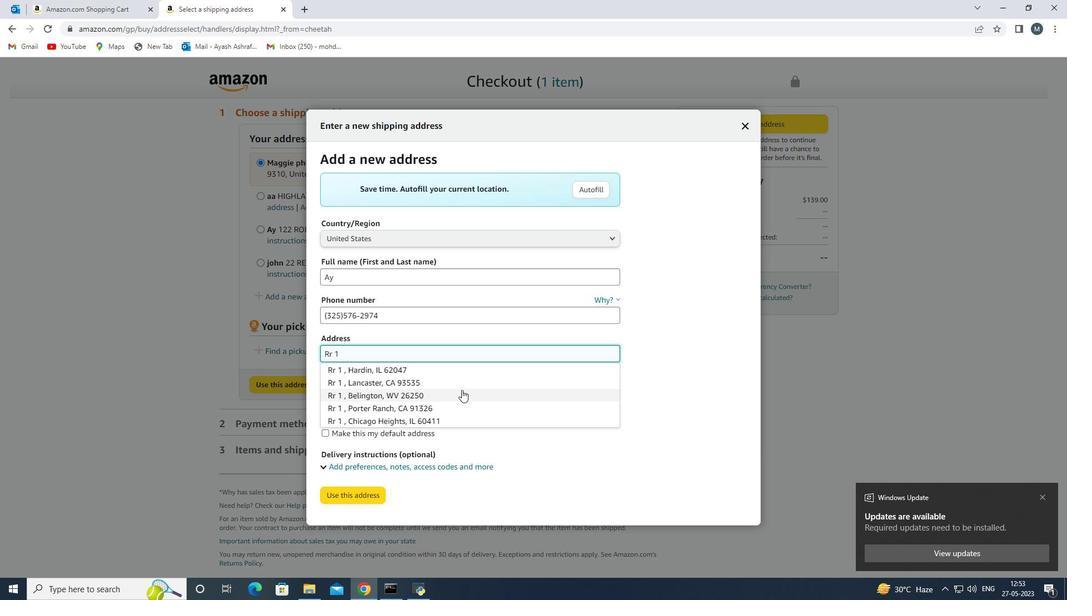 
Action: Mouse scrolled (469, 377) with delta (0, 0)
Screenshot: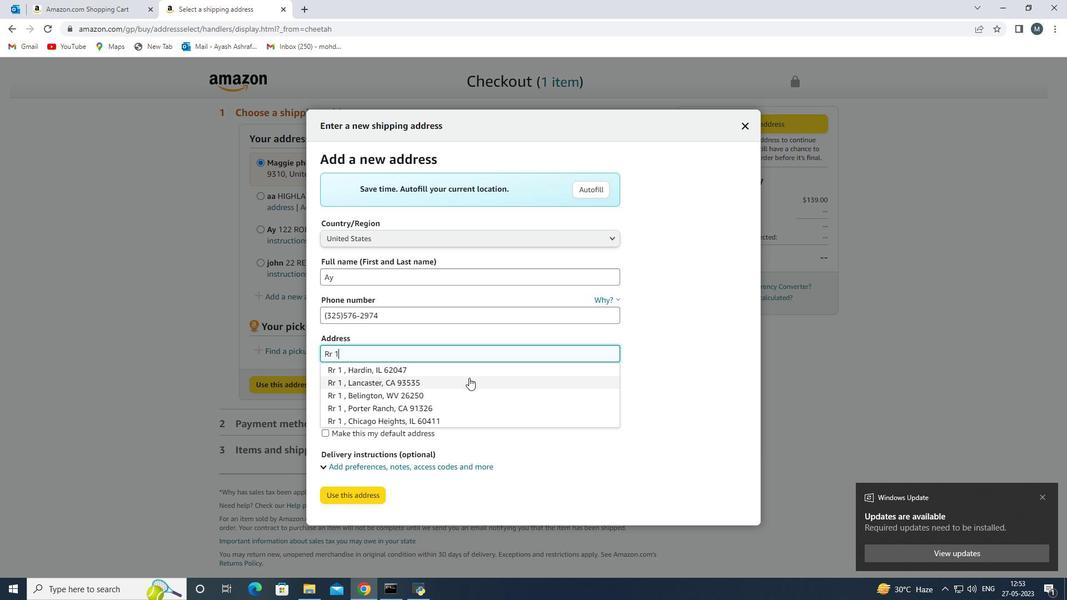 
Action: Mouse scrolled (469, 377) with delta (0, 0)
Screenshot: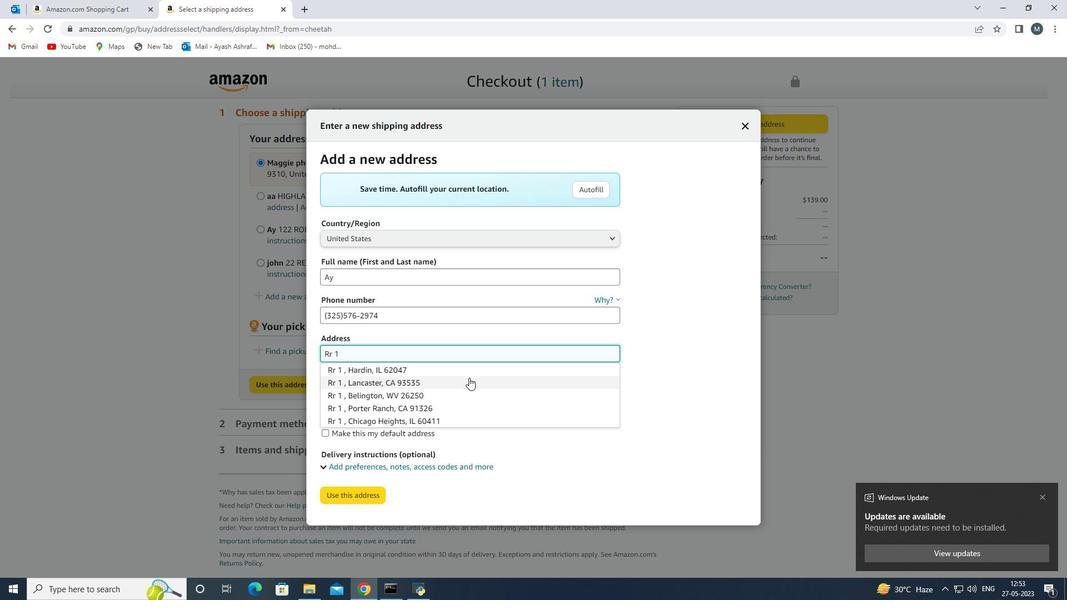 
Action: Mouse scrolled (469, 377) with delta (0, 0)
Screenshot: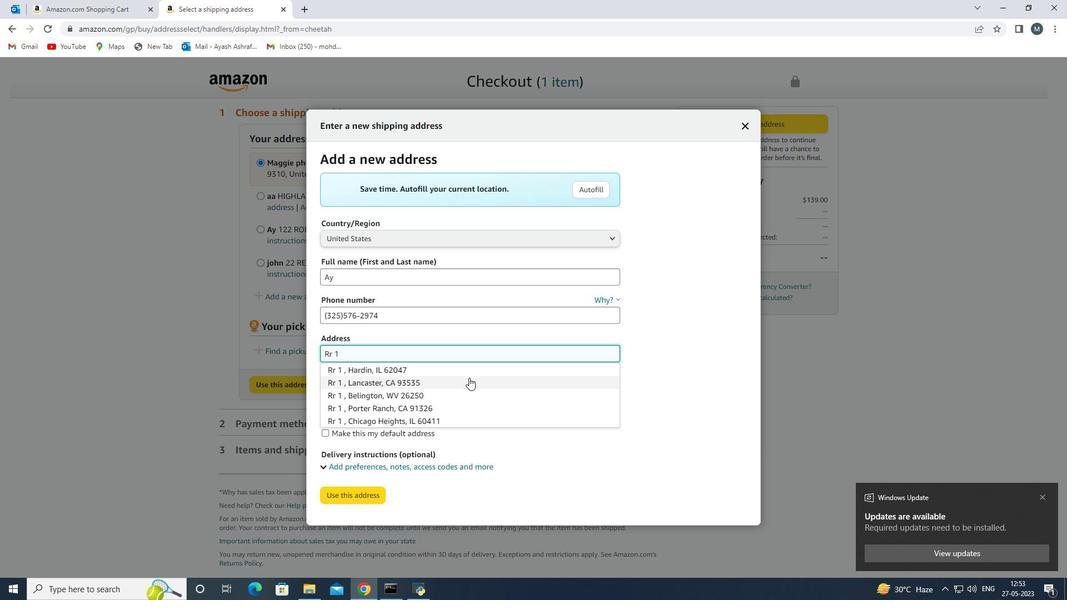 
Action: Mouse moved to (468, 382)
Screenshot: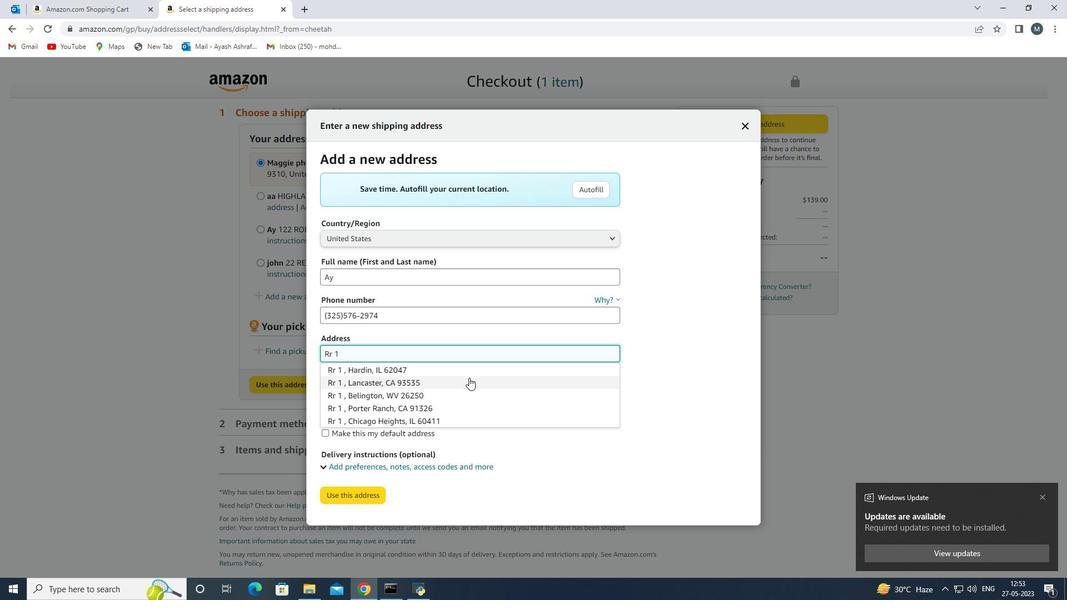 
Action: Mouse scrolled (468, 381) with delta (0, 0)
Screenshot: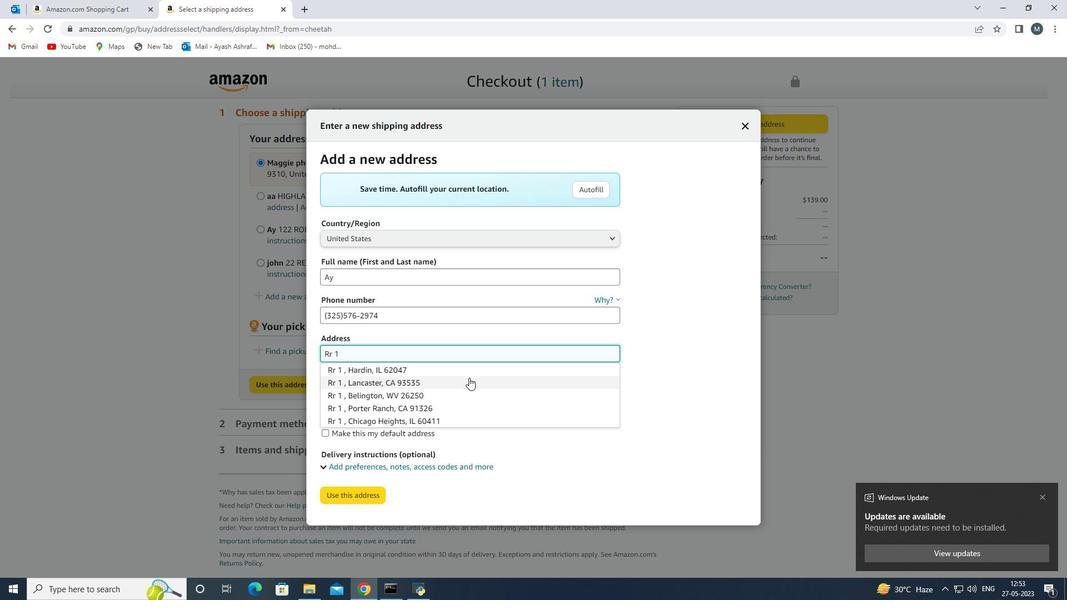 
Action: Mouse moved to (459, 404)
Screenshot: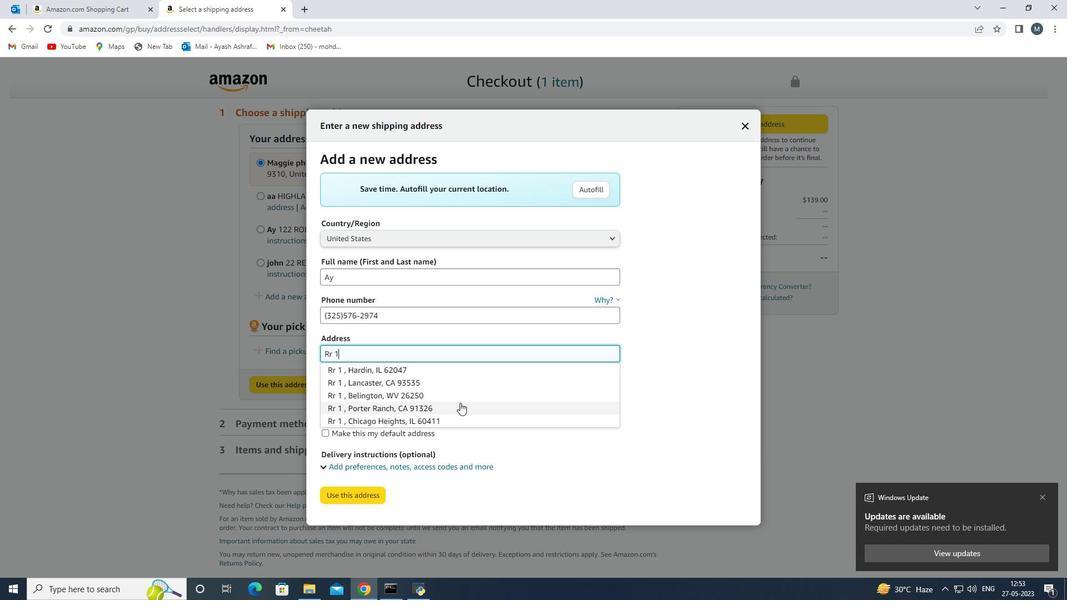 
Action: Mouse scrolled (459, 403) with delta (0, 0)
Screenshot: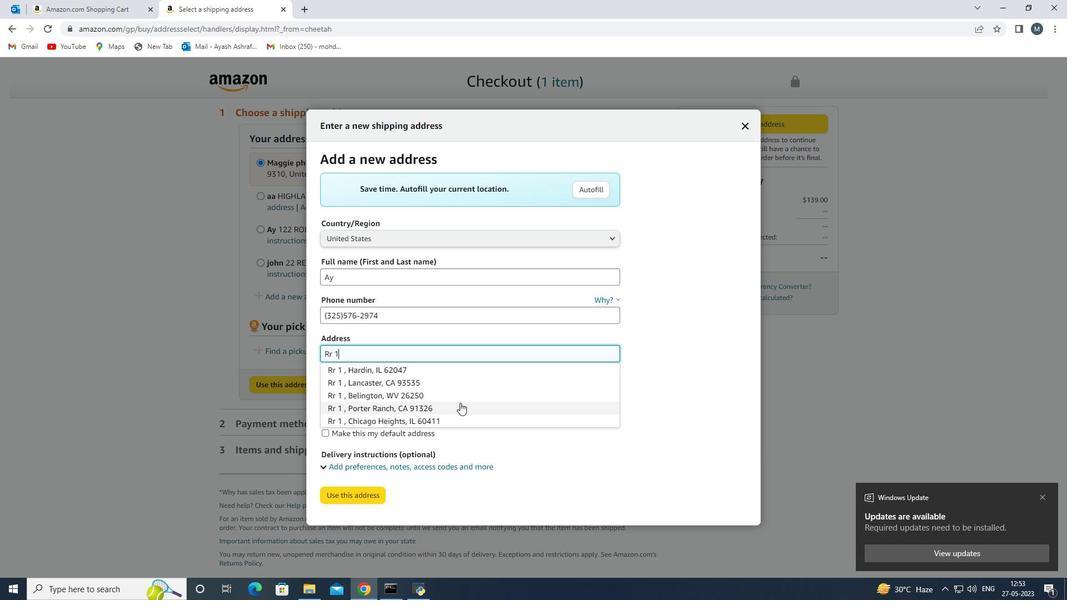 
Action: Mouse moved to (458, 405)
Screenshot: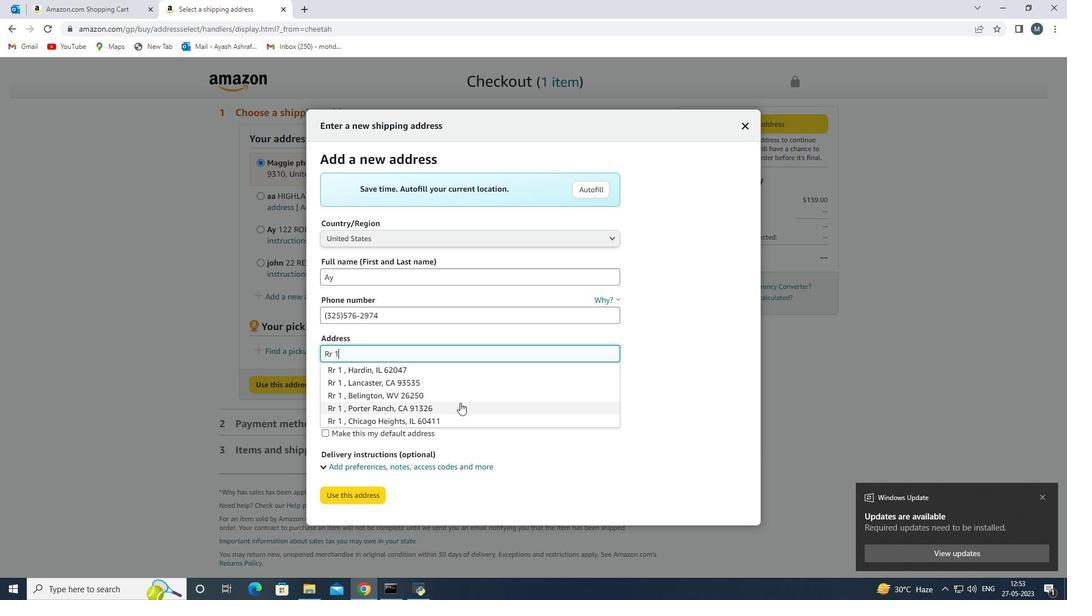 
Action: Mouse scrolled (458, 404) with delta (0, 0)
Screenshot: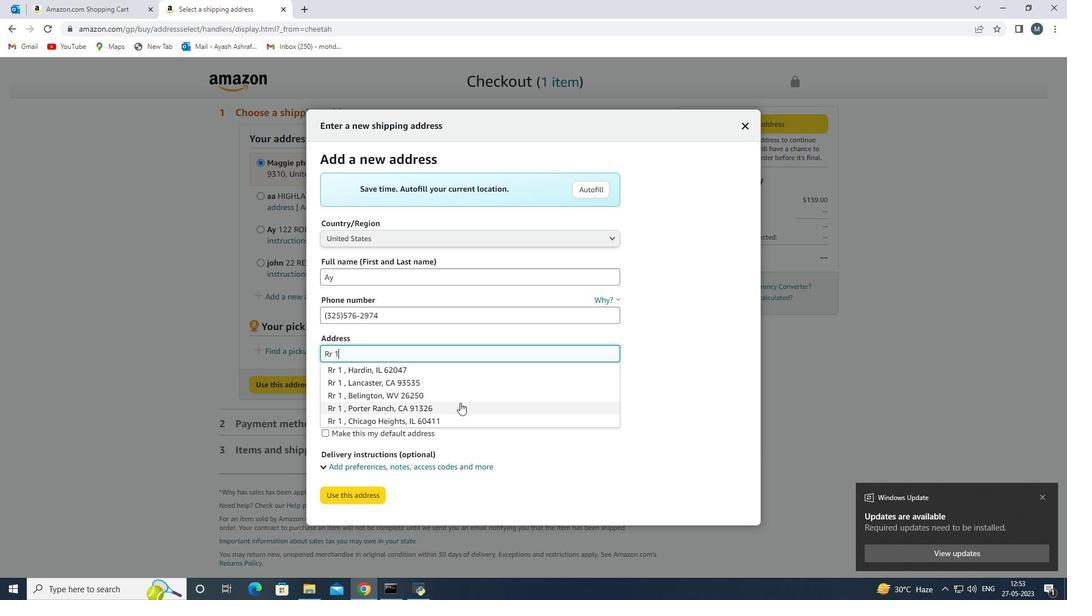 
Action: Mouse moved to (456, 411)
Screenshot: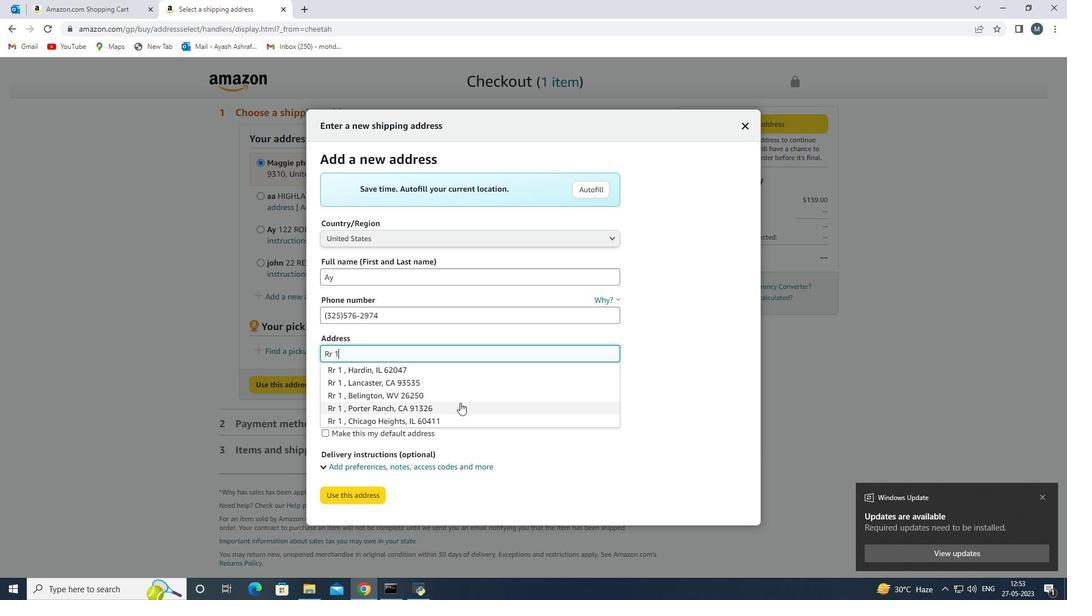 
Action: Mouse scrolled (456, 411) with delta (0, 0)
Screenshot: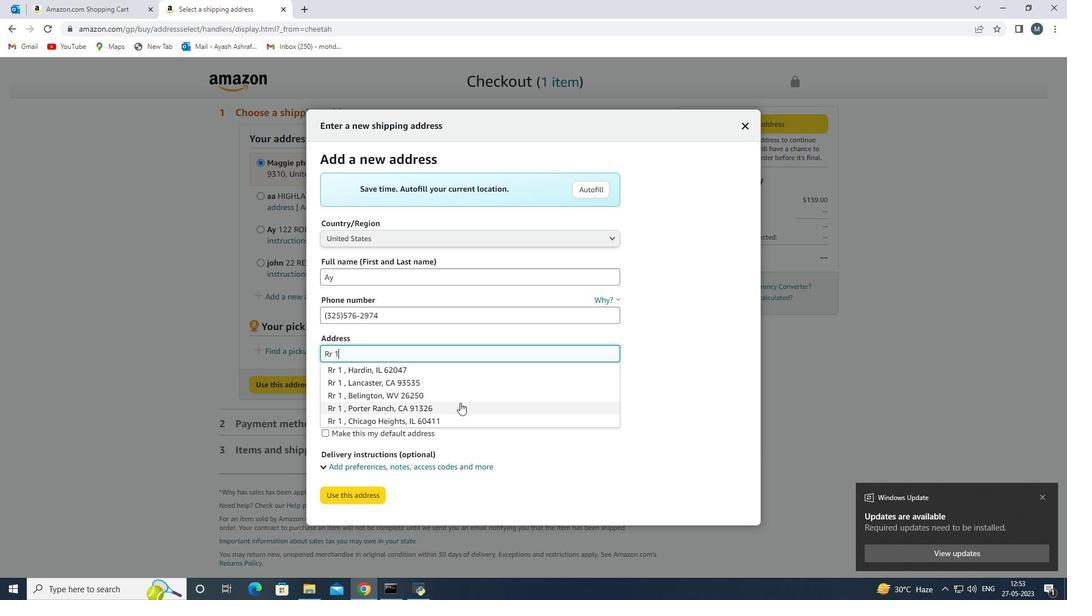
Action: Mouse moved to (443, 409)
Screenshot: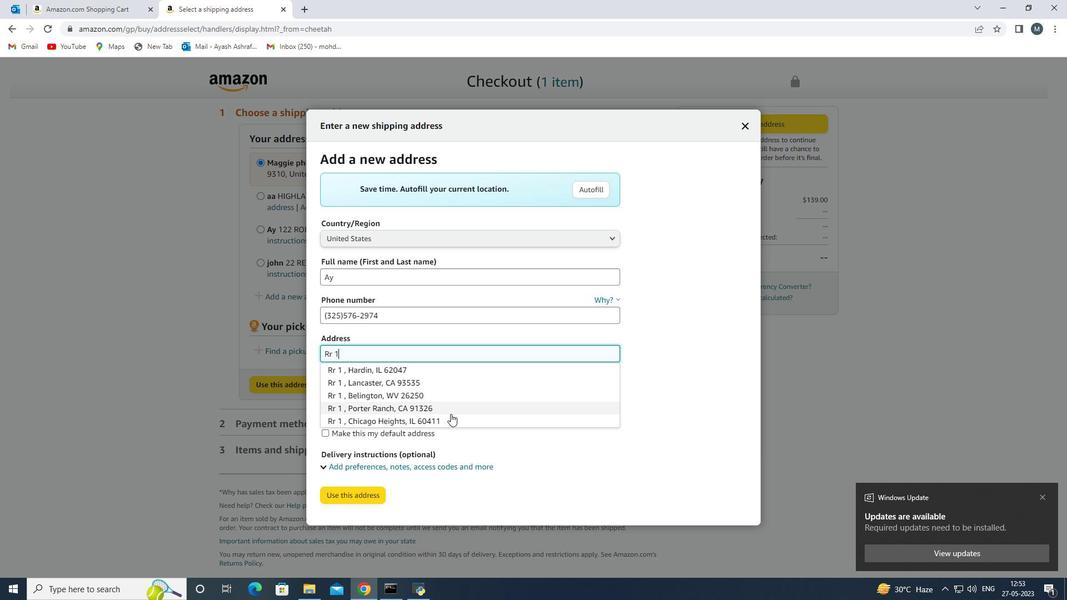 
Action: Key pressed <Key.space>
Screenshot: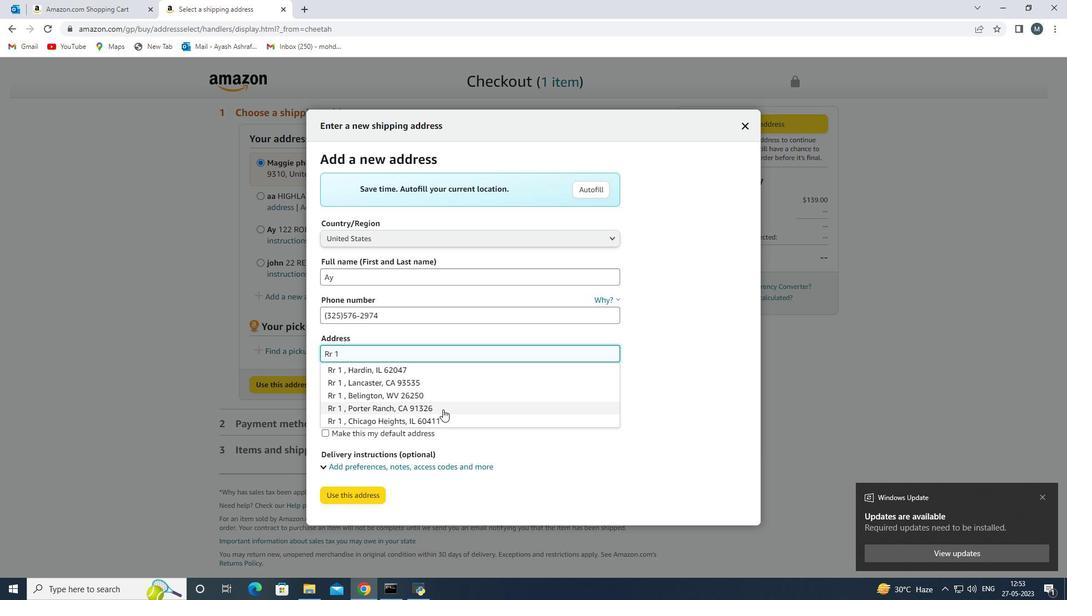 
Action: Mouse moved to (442, 409)
Screenshot: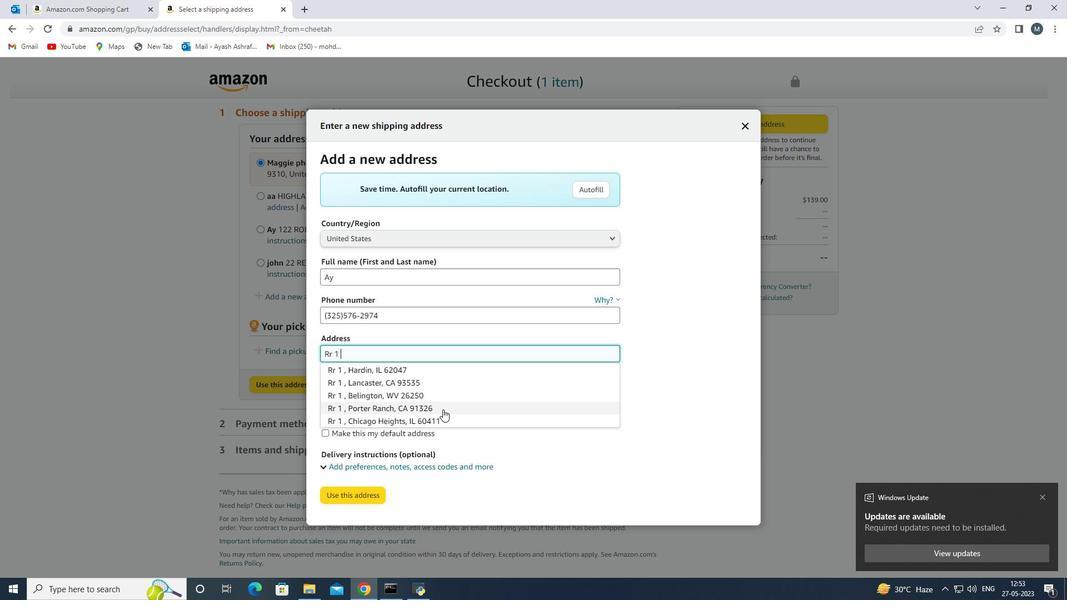 
Action: Key pressed 79520
Screenshot: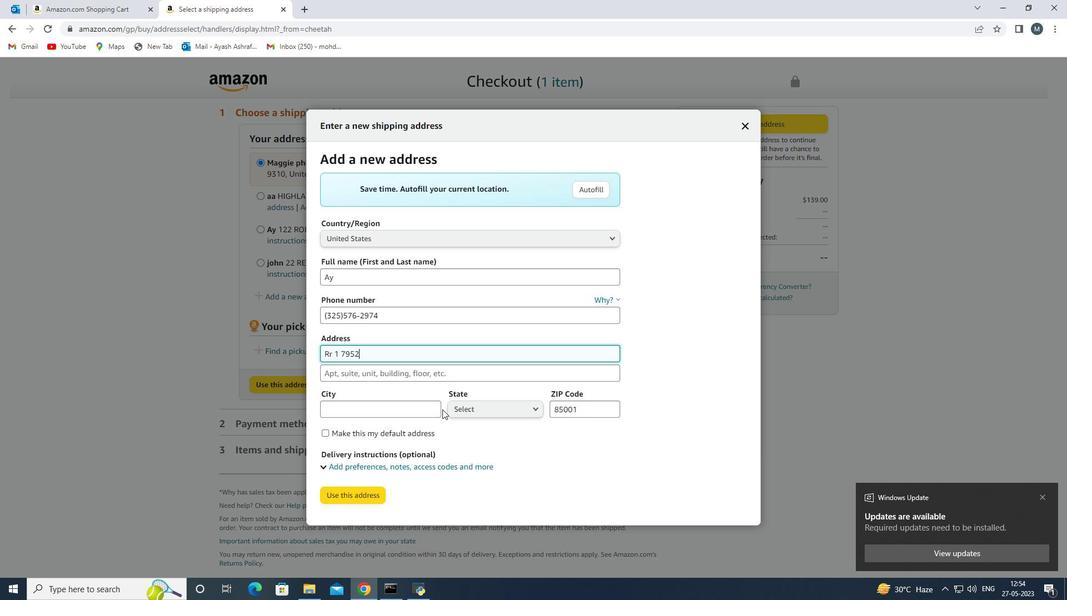 
Action: Mouse moved to (347, 354)
Screenshot: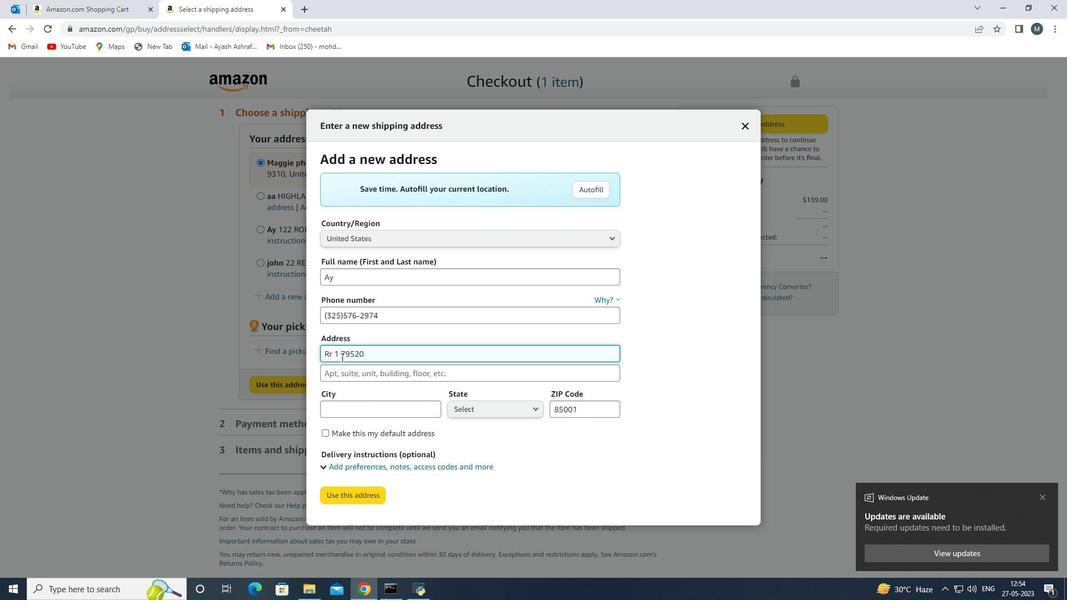 
Action: Mouse pressed left at (347, 354)
Screenshot: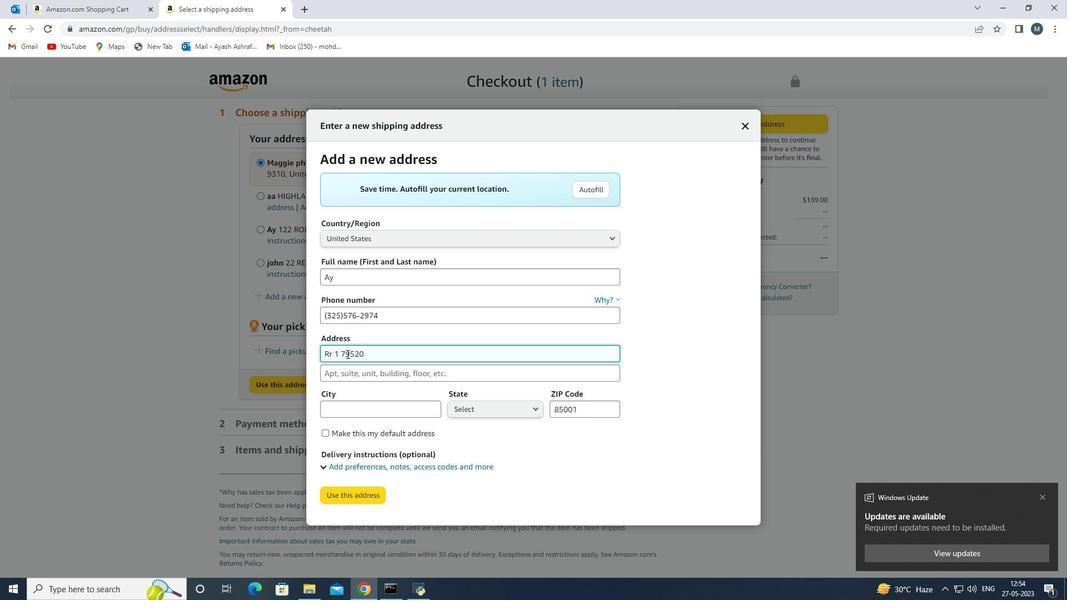 
Action: Mouse moved to (341, 354)
Screenshot: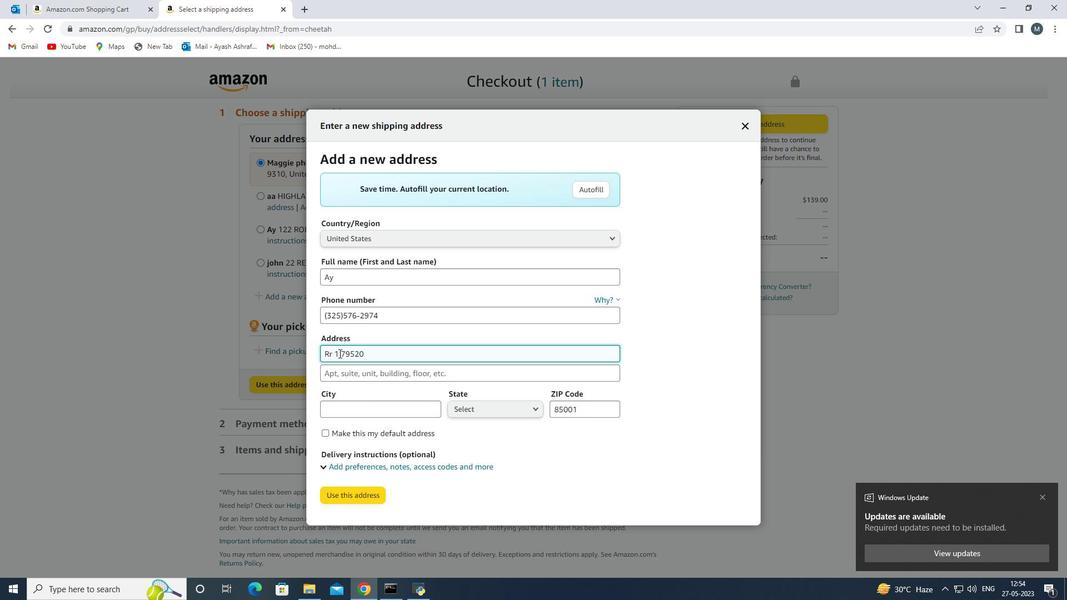 
Action: Mouse pressed left at (341, 354)
Screenshot: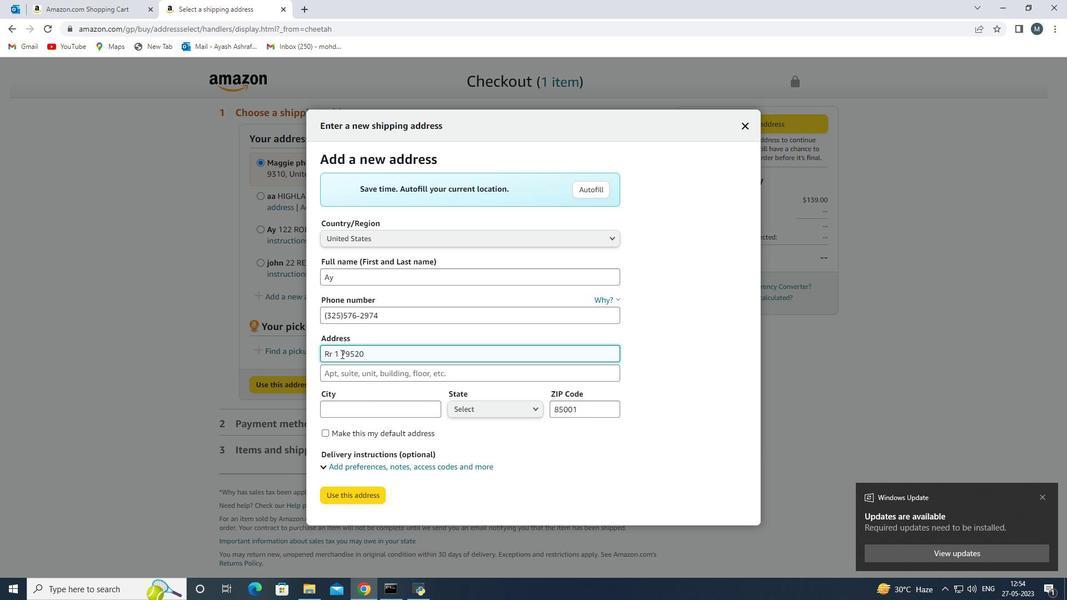 
Action: Mouse moved to (350, 359)
Screenshot: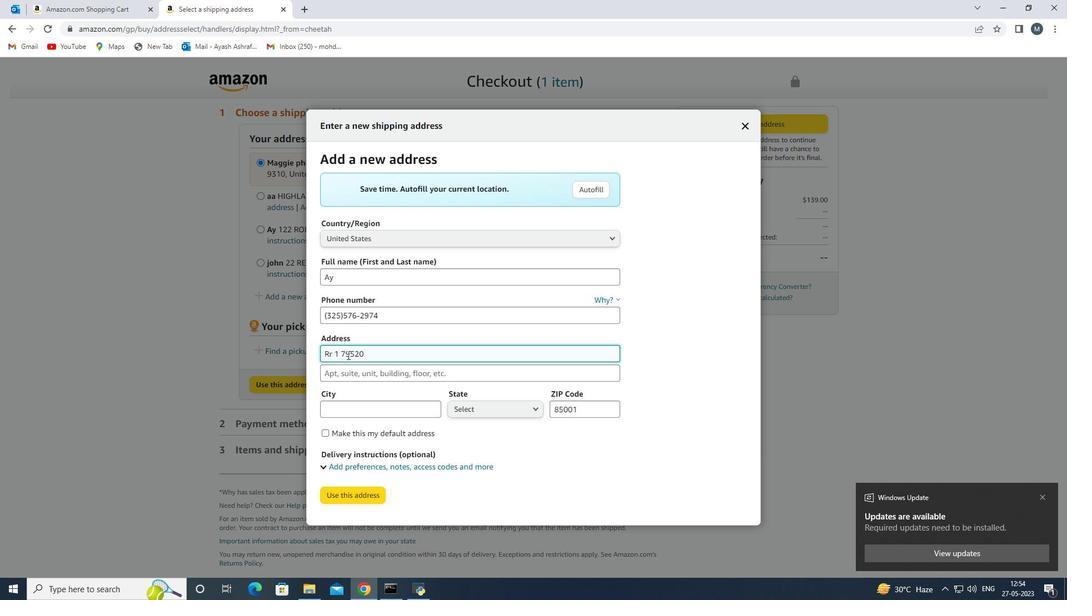 
Action: Key pressed <Key.backspace>
Screenshot: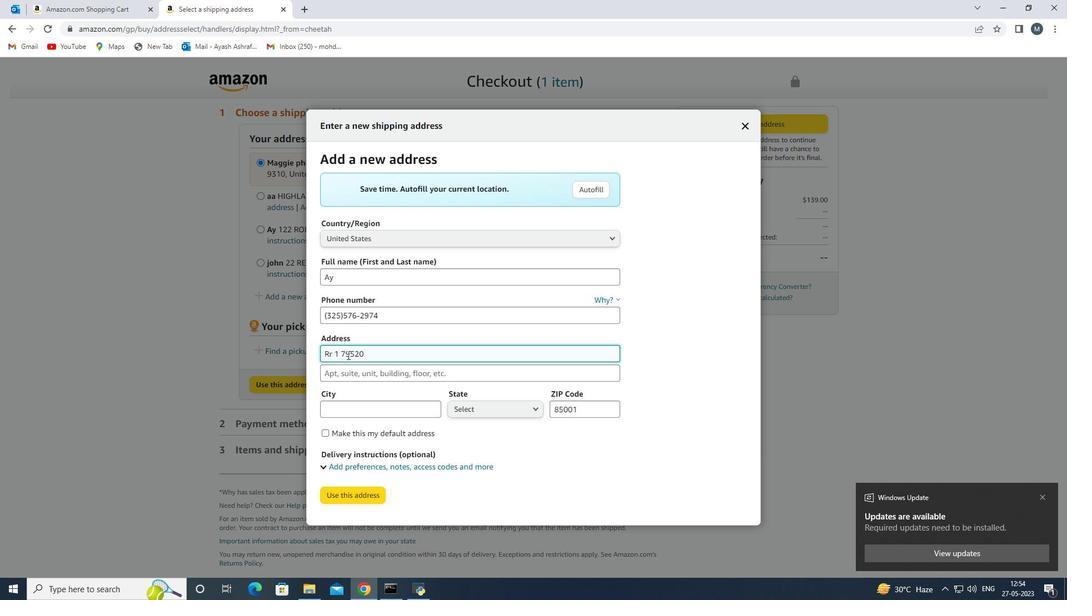 
Action: Mouse moved to (333, 355)
Screenshot: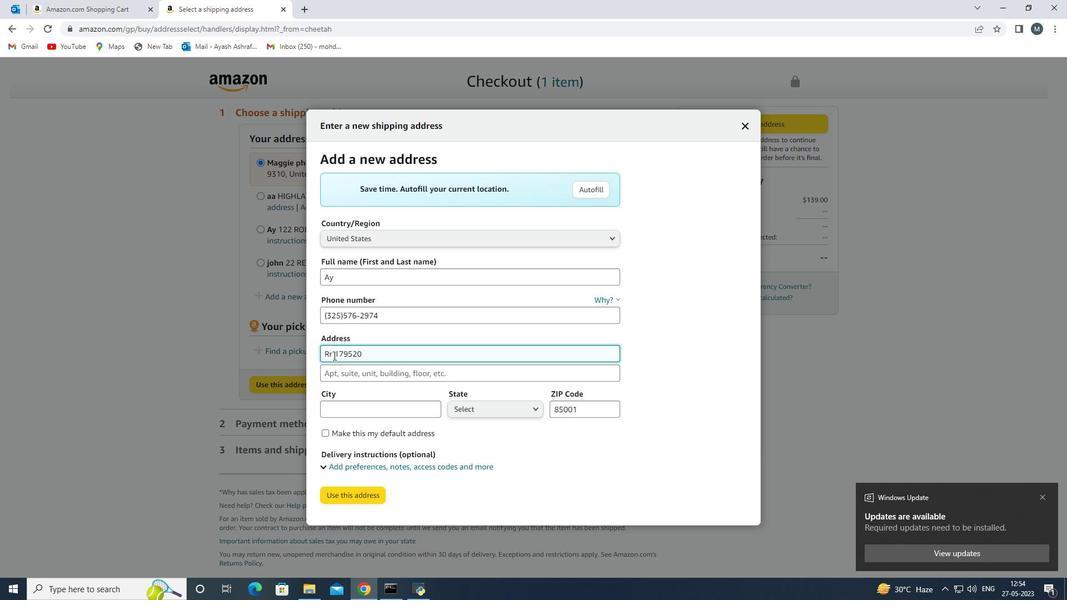
Action: Mouse pressed left at (333, 355)
Screenshot: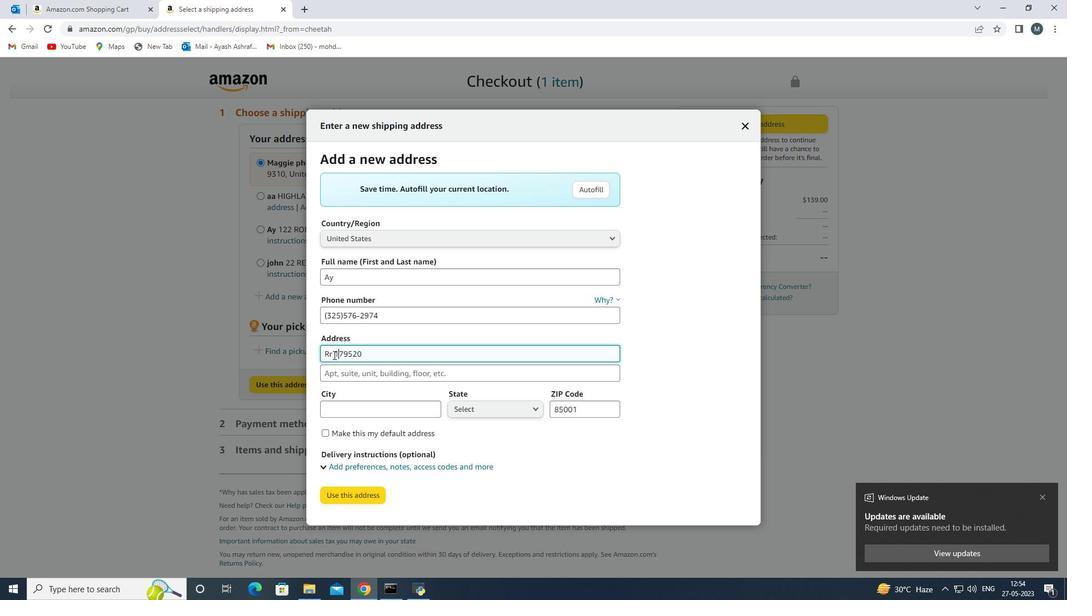 
Action: Mouse moved to (359, 364)
Screenshot: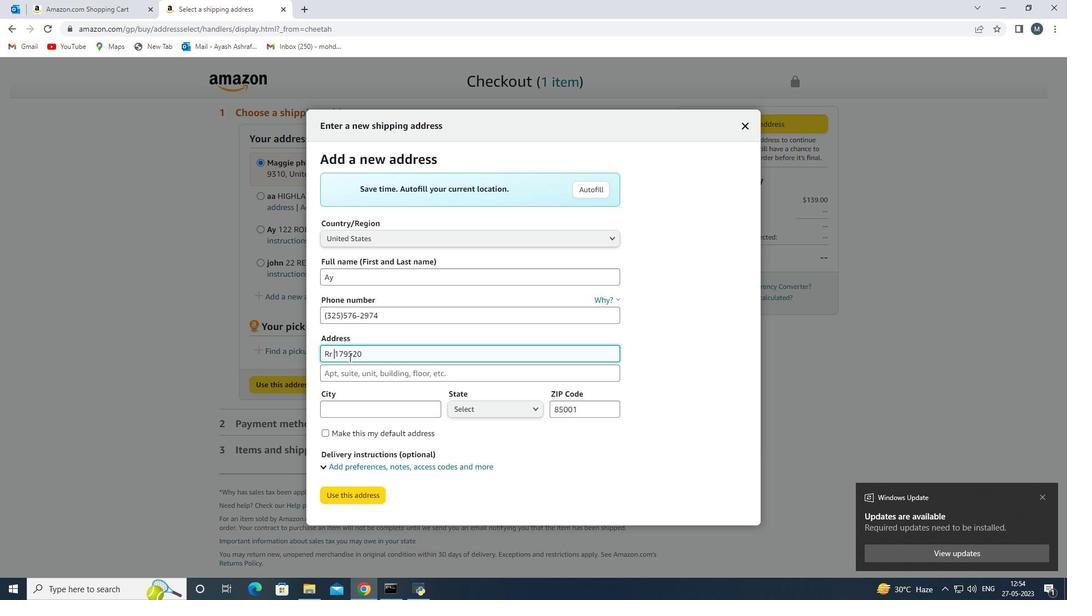 
Action: Key pressed <Key.backspace>
Screenshot: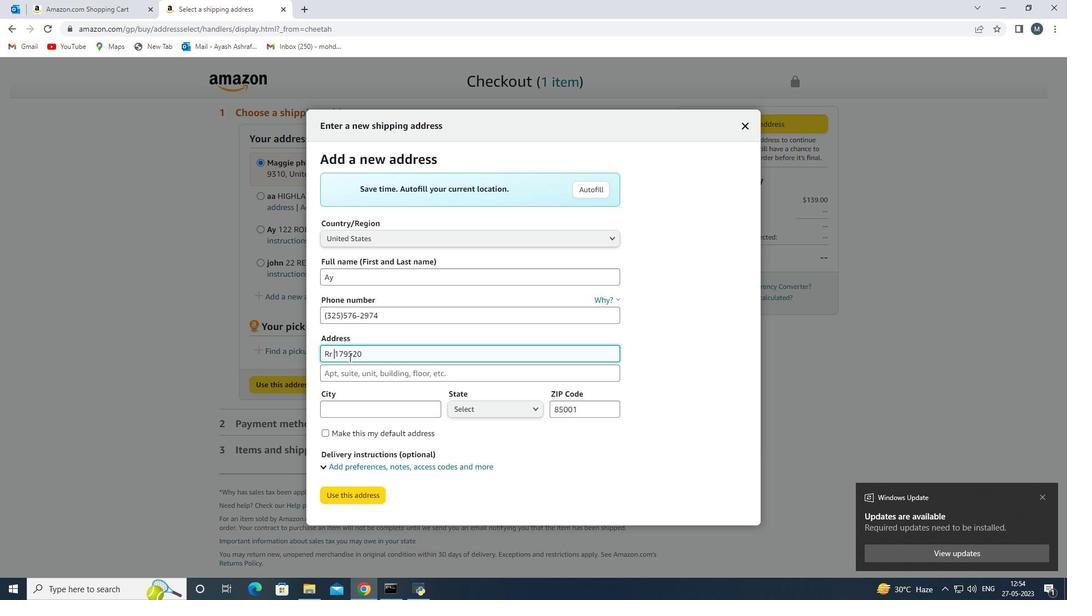 
Action: Mouse moved to (393, 357)
Screenshot: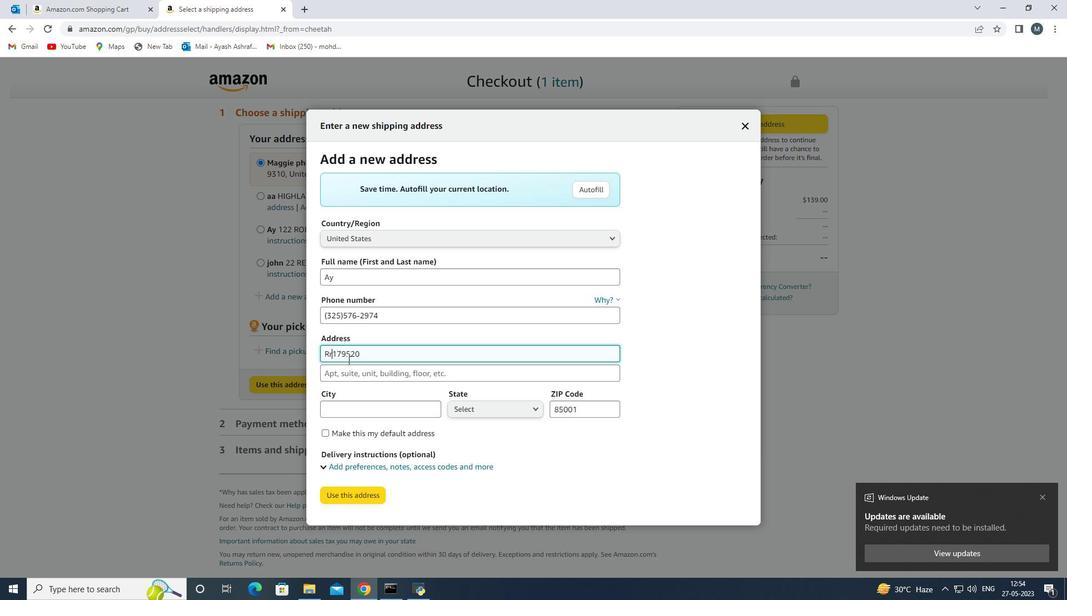 
Action: Mouse pressed left at (393, 357)
Screenshot: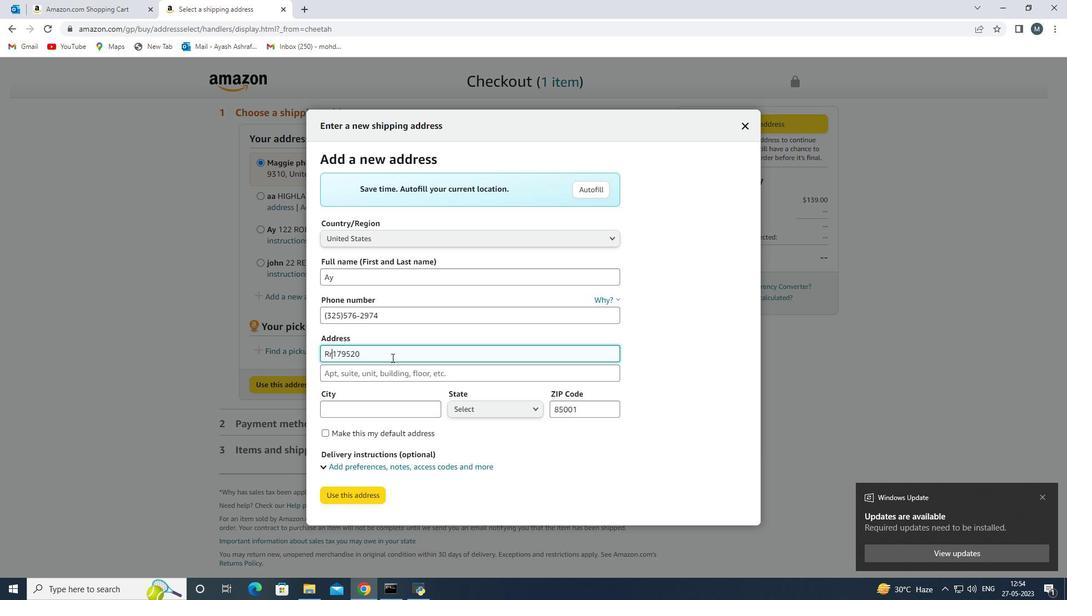 
Action: Key pressed <Key.backspace><Key.backspace><Key.backspace><Key.backspace><Key.backspace><Key.backspace><Key.backspace><Key.backspace><Key.backspace><Key.shift>Rr1<Key.space><Key.shift>Hamlin<Key.space>
Screenshot: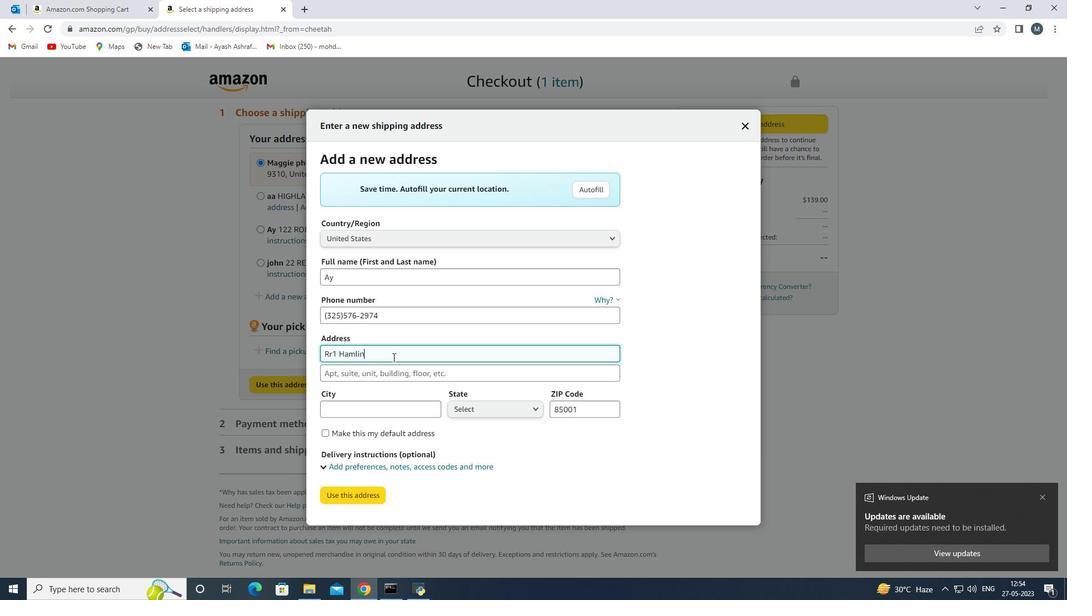 
Action: Mouse moved to (397, 373)
Screenshot: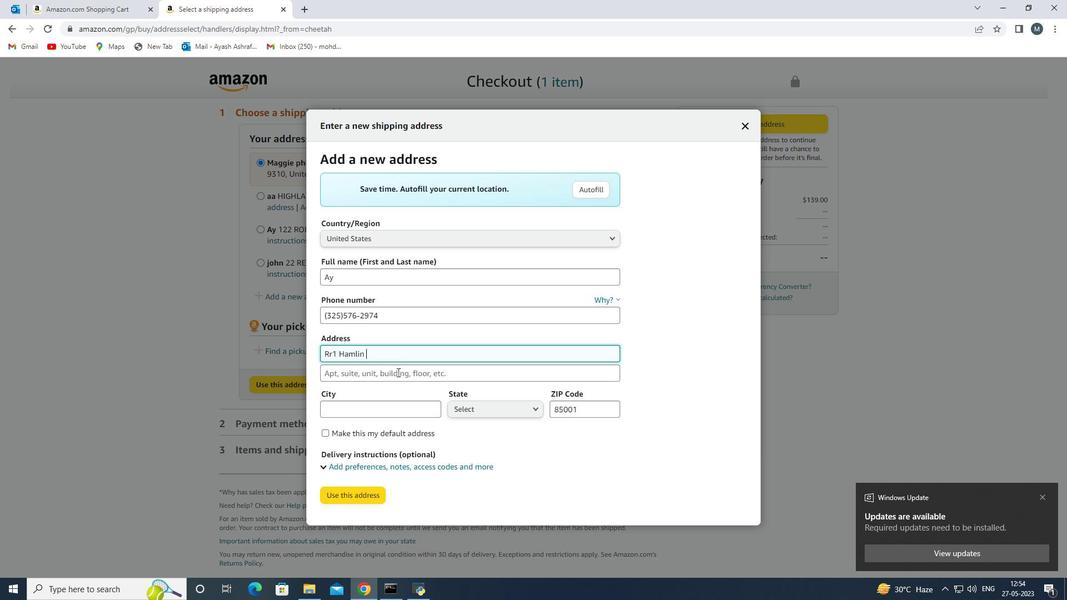
Action: Mouse pressed left at (397, 373)
Screenshot: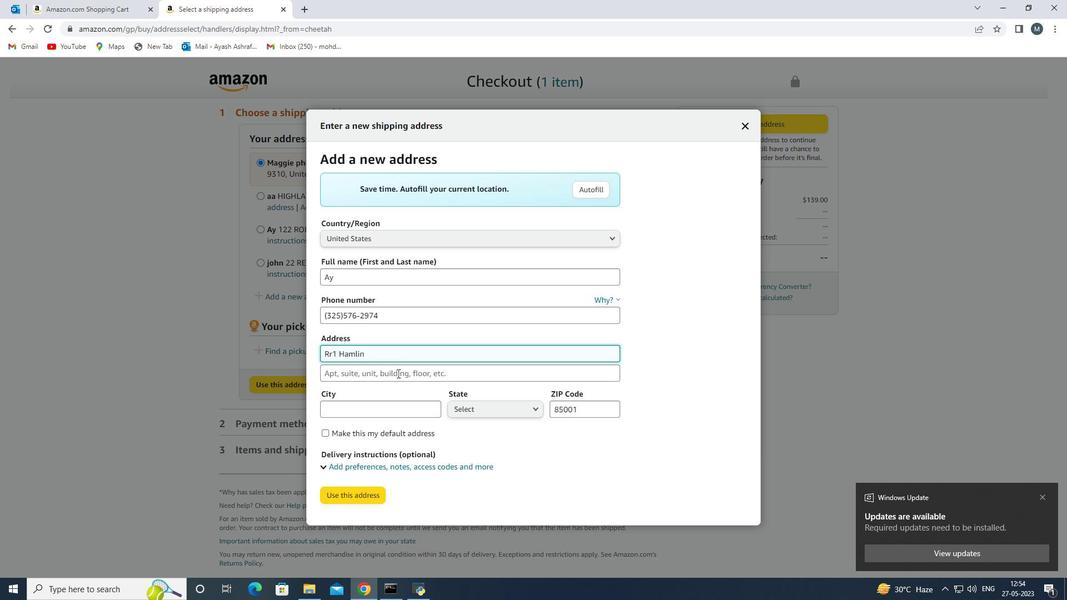 
Action: Key pressed <Key.shift>Hamlin<Key.space><Key.shift><Key.shift><Key.shift><Key.shift><Key.shift><Key.shift><Key.shift><Key.shift><Key.shift><Key.shift>Texas<Key.space>
Screenshot: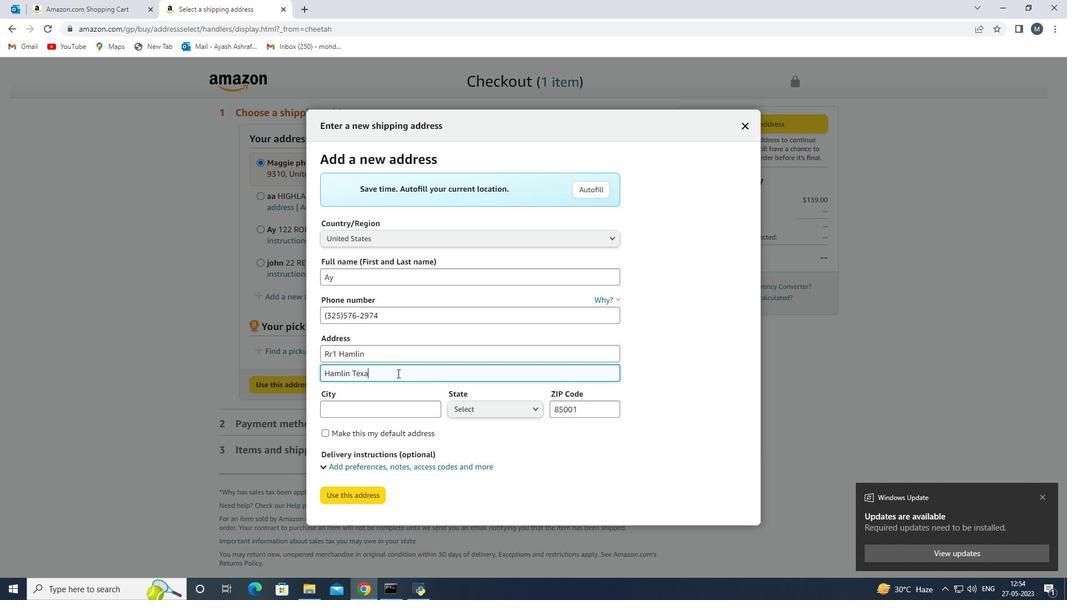 
Action: Mouse moved to (382, 408)
Screenshot: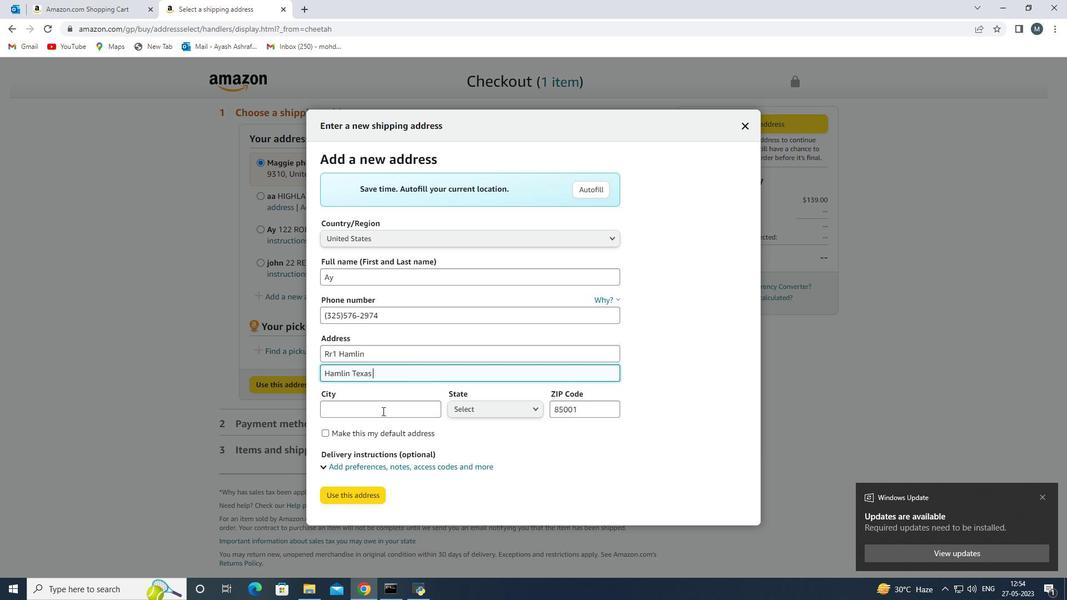 
Action: Mouse pressed left at (382, 408)
Screenshot: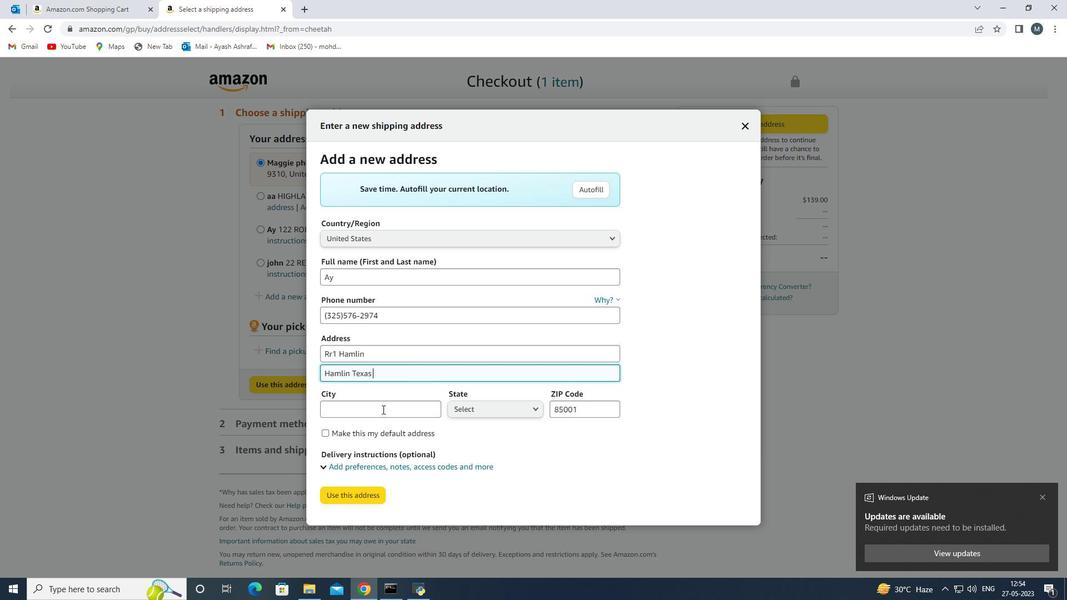 
Action: Mouse moved to (382, 408)
Screenshot: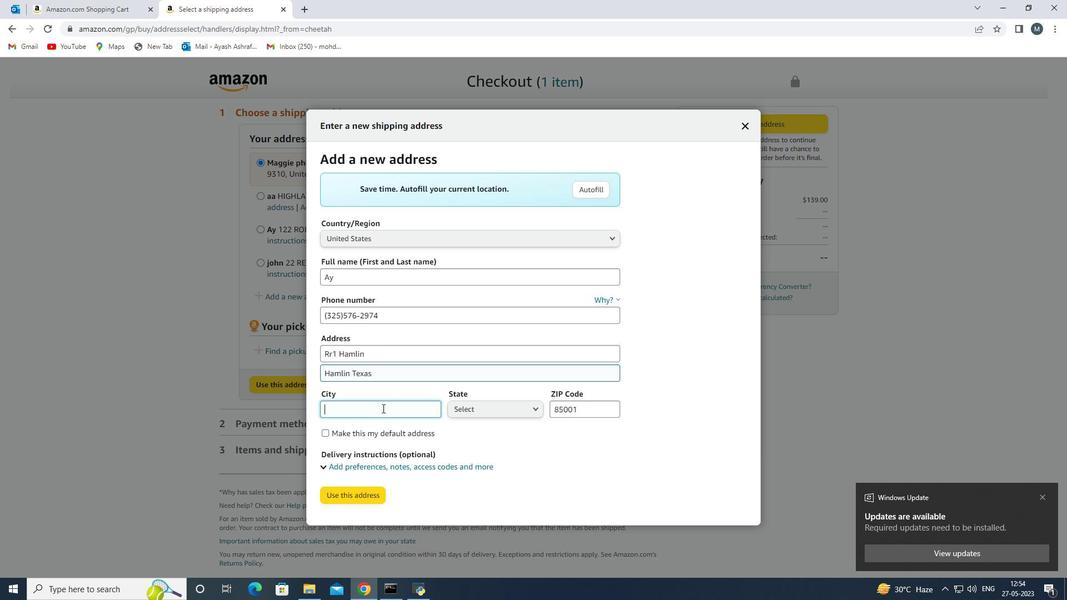 
Action: Key pressed <Key.shift><Key.shift><Key.shift><Key.shift><Key.shift><Key.shift><Key.shift><Key.shift><Key.shift><Key.shift><Key.shift><Key.shift><Key.shift><Key.shift><Key.shift><Key.shift>HAmi<Key.backspace>lin<Key.space>
Screenshot: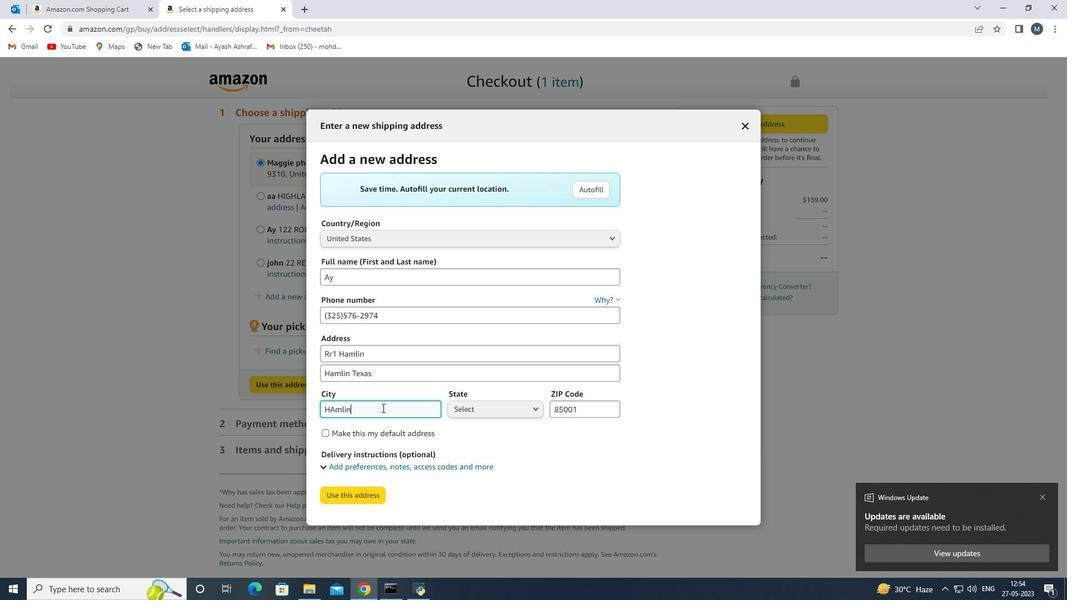 
Action: Mouse moved to (500, 412)
Screenshot: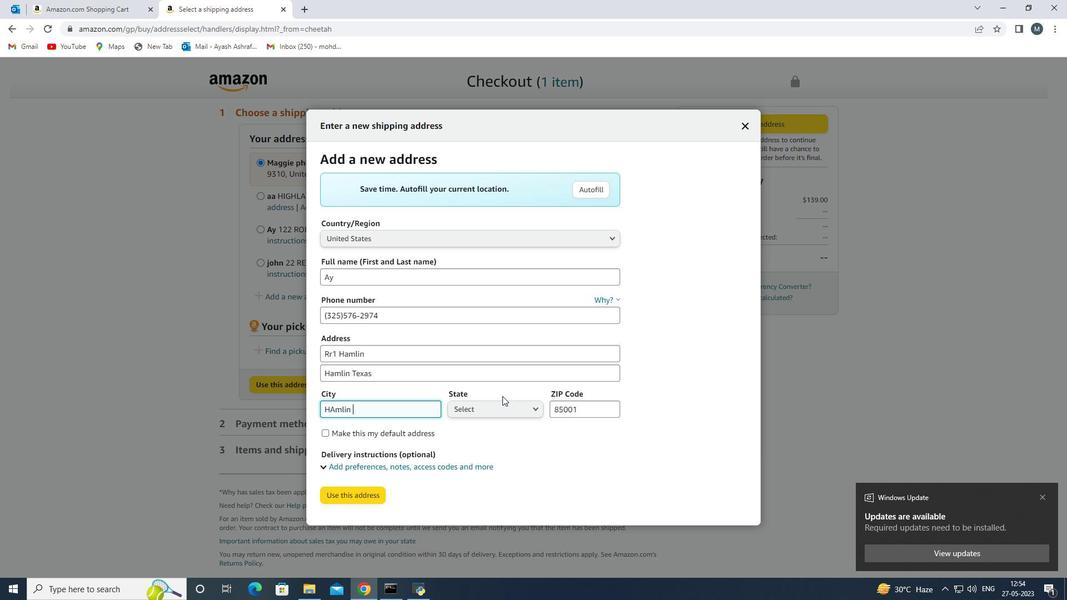 
Action: Mouse pressed left at (500, 412)
Screenshot: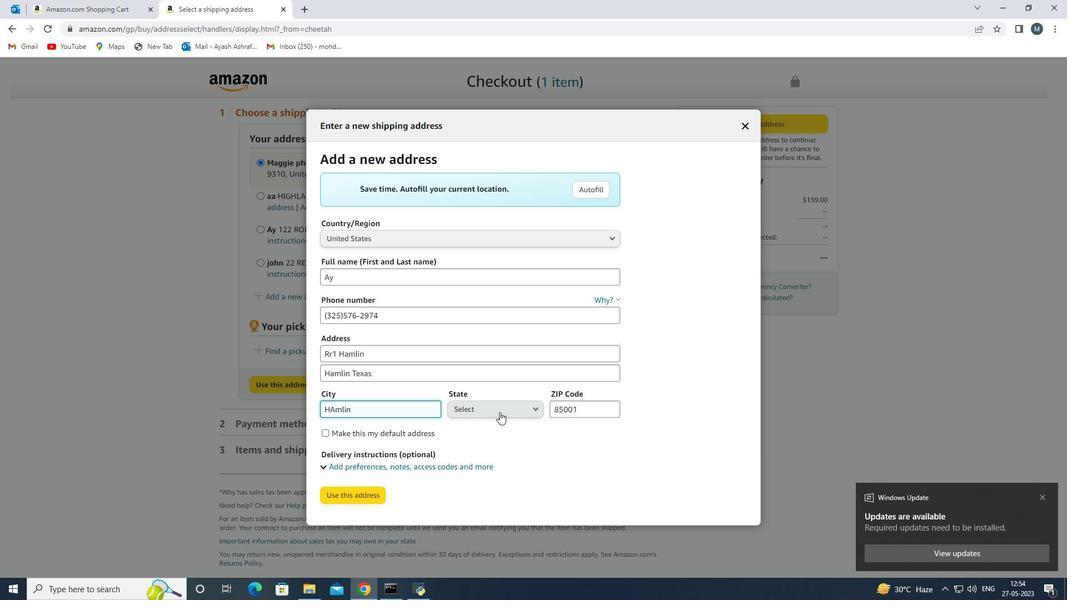 
Action: Mouse moved to (530, 338)
Screenshot: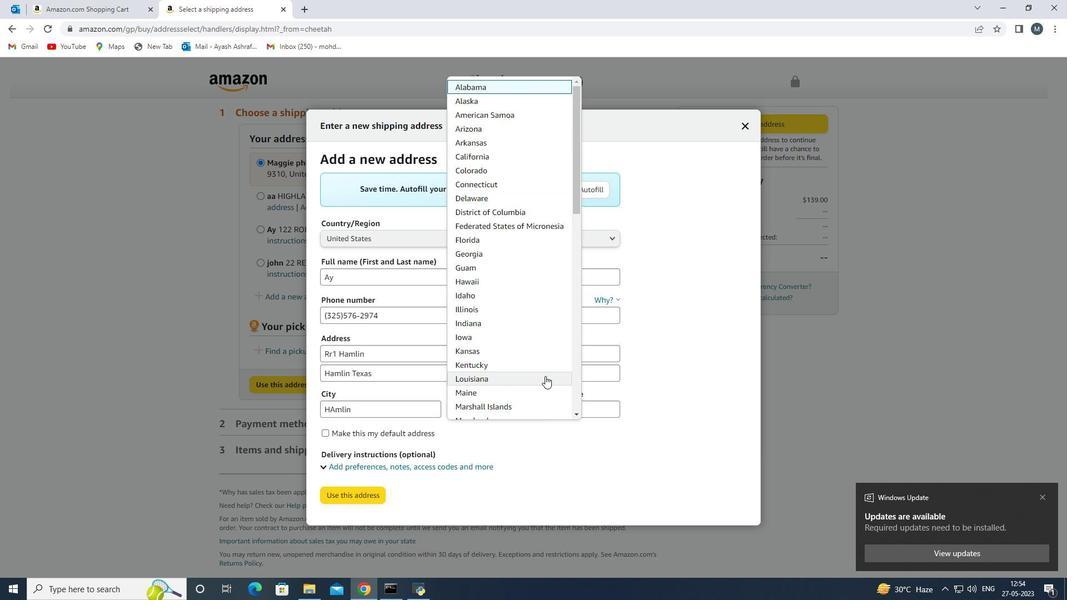 
Action: Mouse scrolled (530, 337) with delta (0, 0)
Screenshot: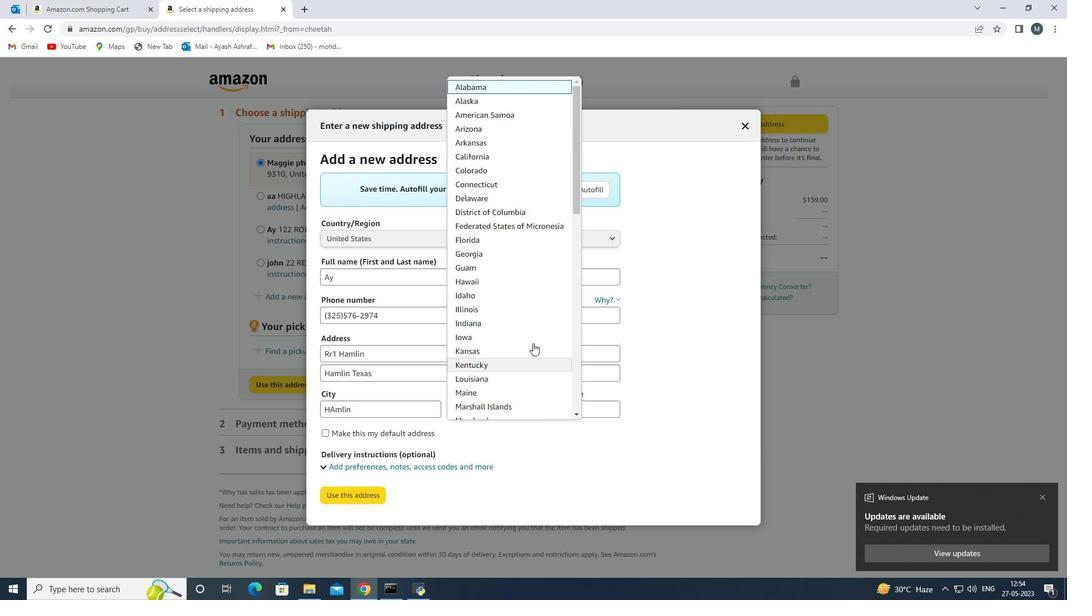 
Action: Mouse scrolled (530, 337) with delta (0, 0)
Screenshot: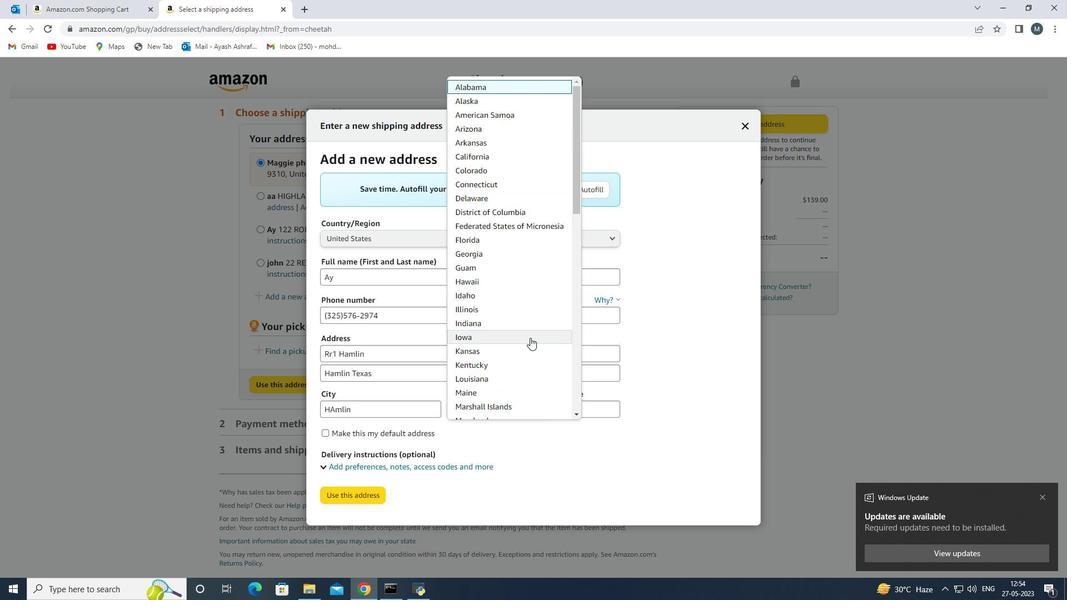 
Action: Mouse moved to (498, 351)
Screenshot: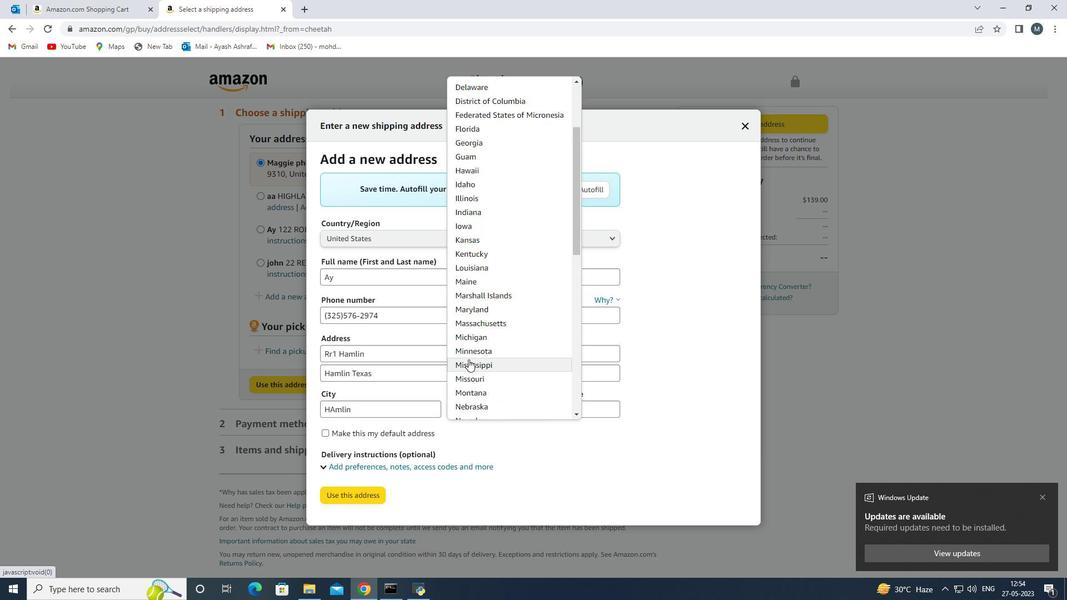 
Action: Mouse scrolled (498, 350) with delta (0, 0)
Screenshot: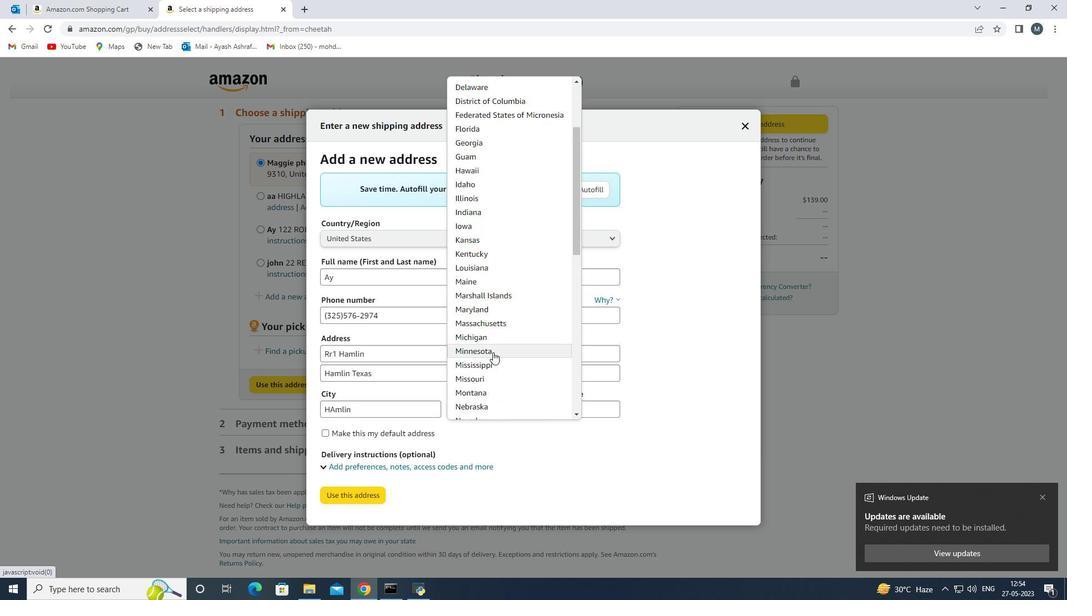 
Action: Mouse scrolled (498, 350) with delta (0, 0)
Screenshot: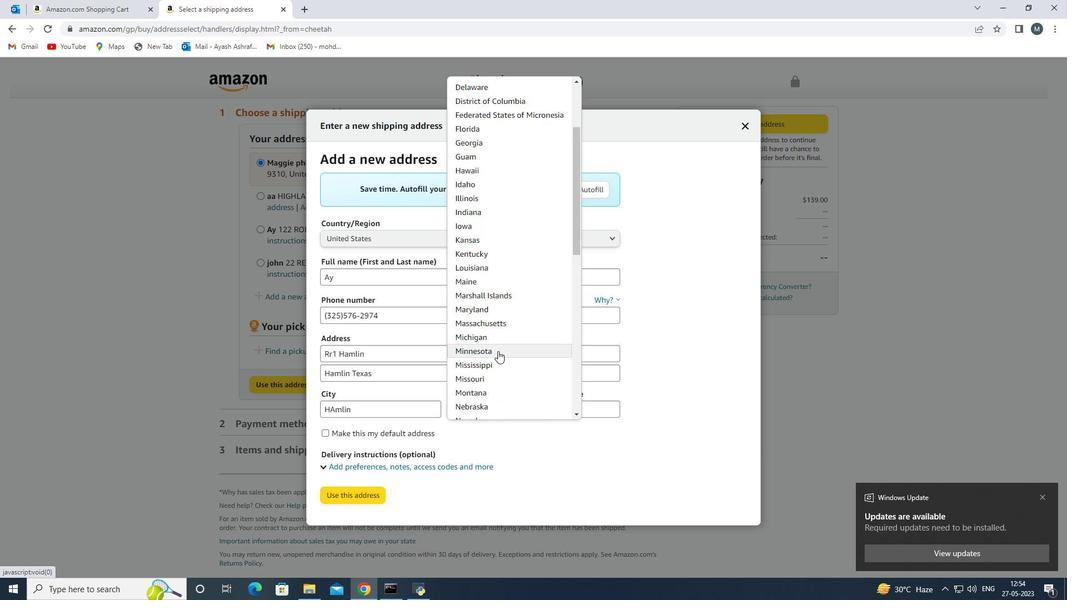
Action: Mouse moved to (498, 352)
Screenshot: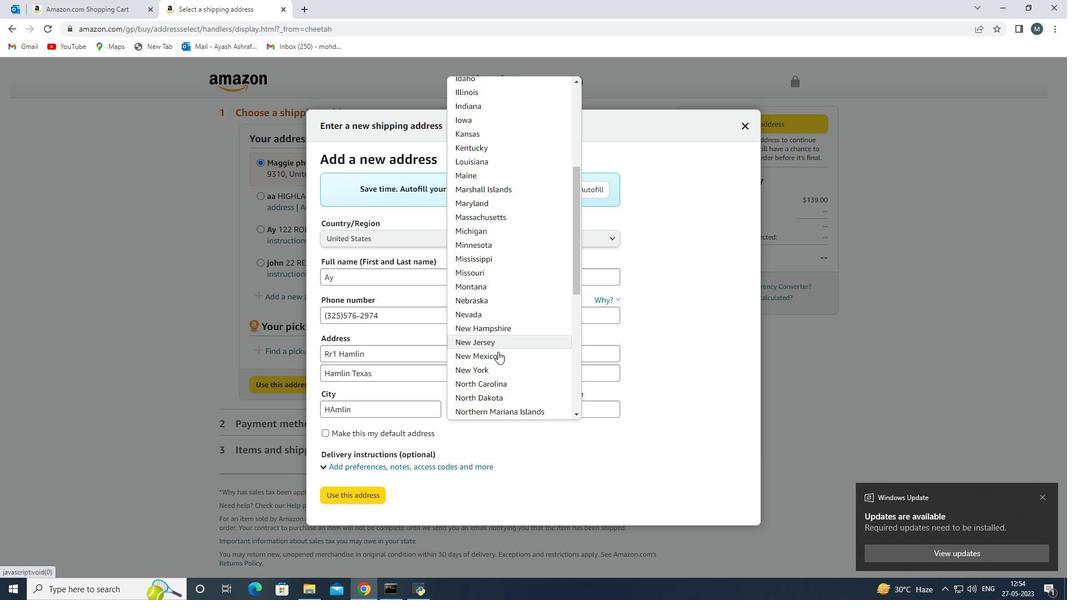 
Action: Mouse scrolled (498, 352) with delta (0, 0)
Screenshot: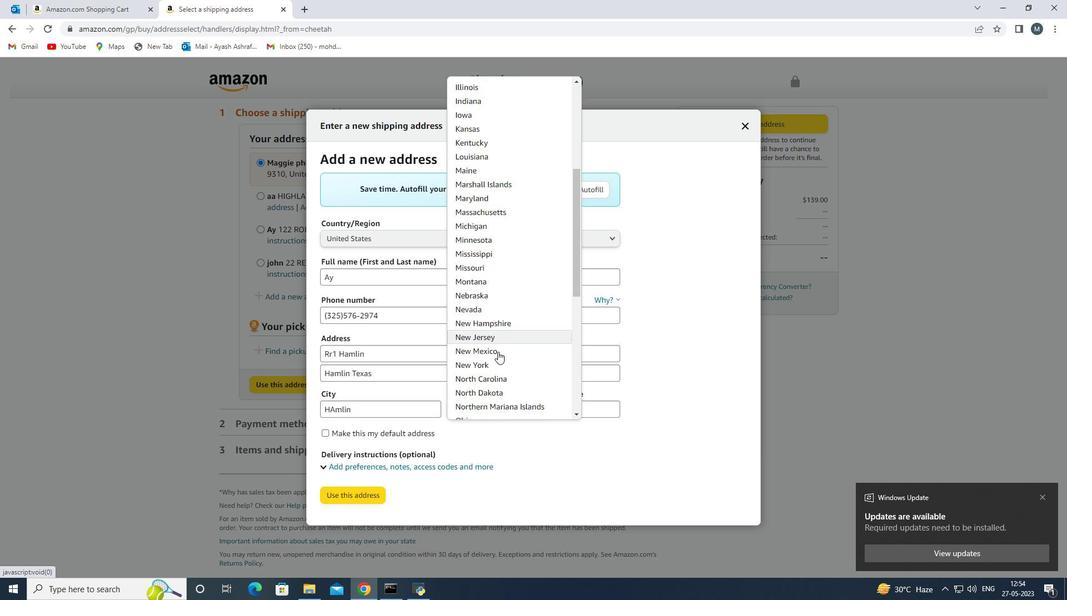 
Action: Mouse moved to (498, 355)
Screenshot: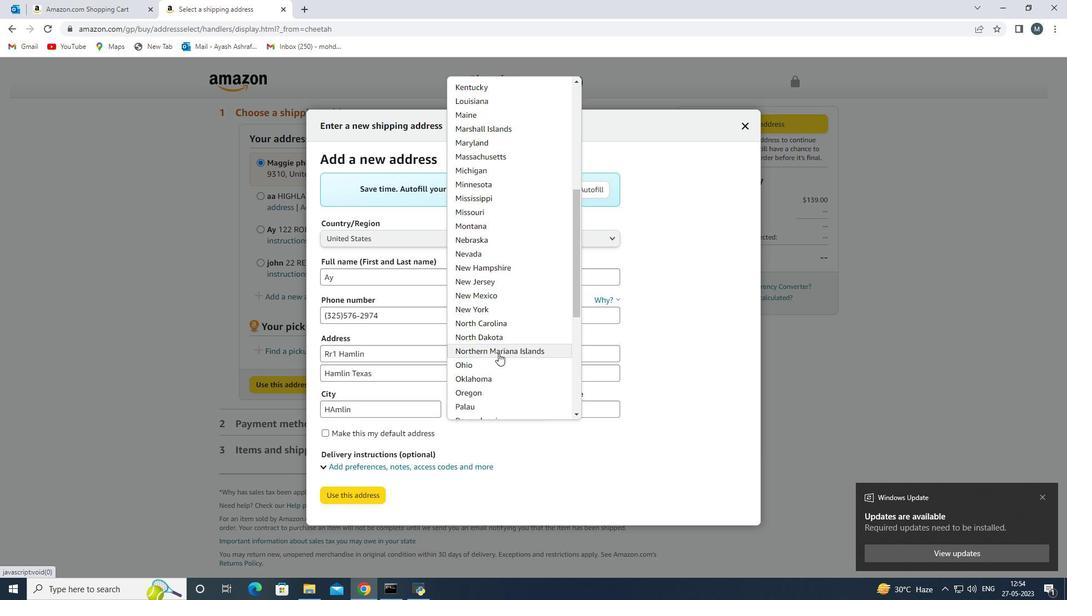 
Action: Mouse scrolled (498, 355) with delta (0, 0)
Screenshot: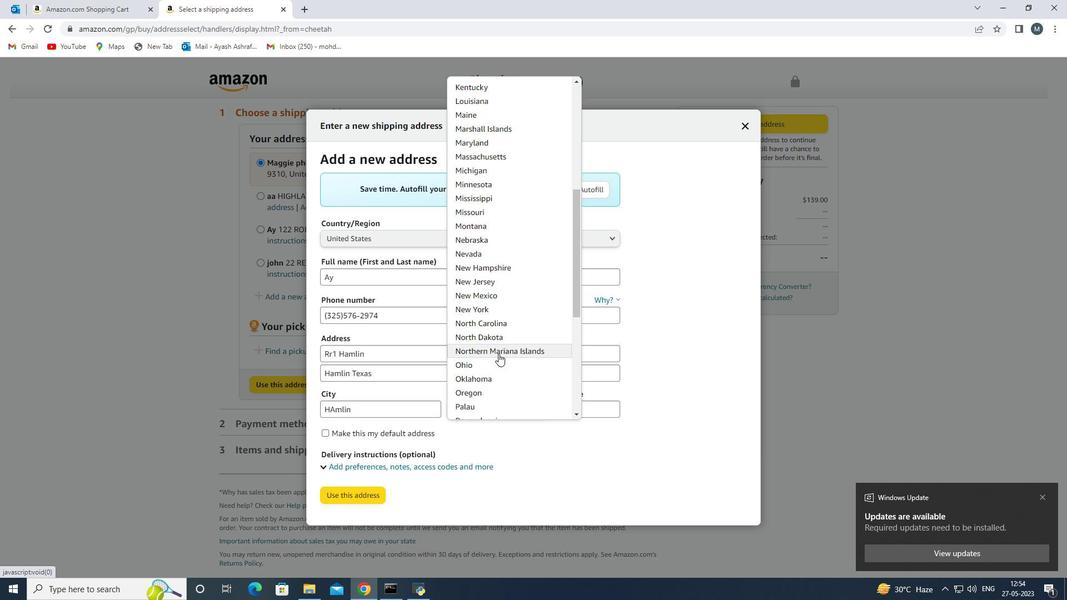 
Action: Mouse moved to (495, 367)
Screenshot: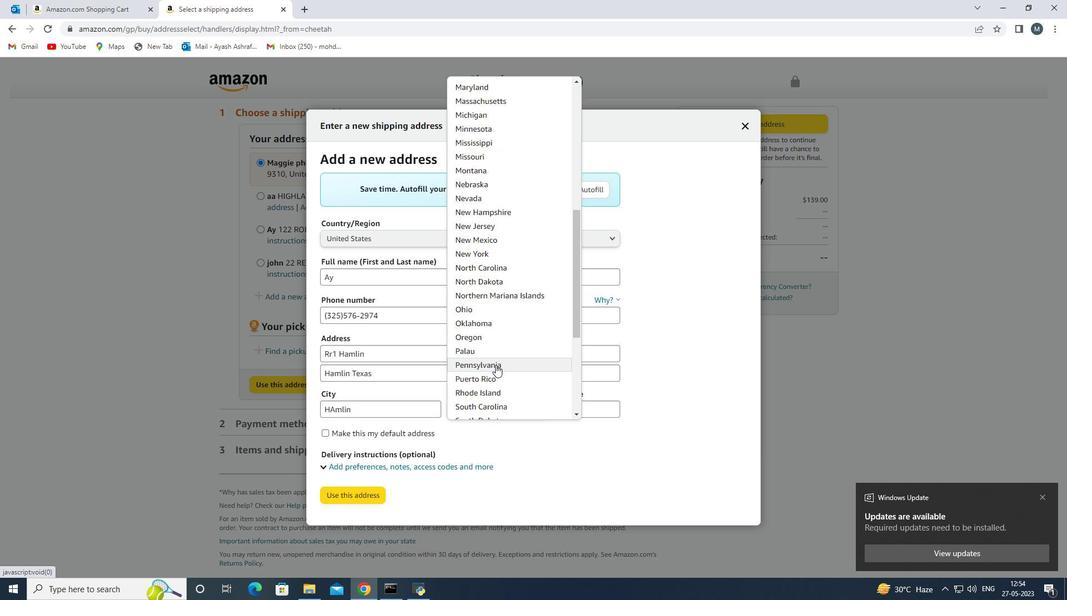 
Action: Mouse scrolled (495, 366) with delta (0, 0)
Screenshot: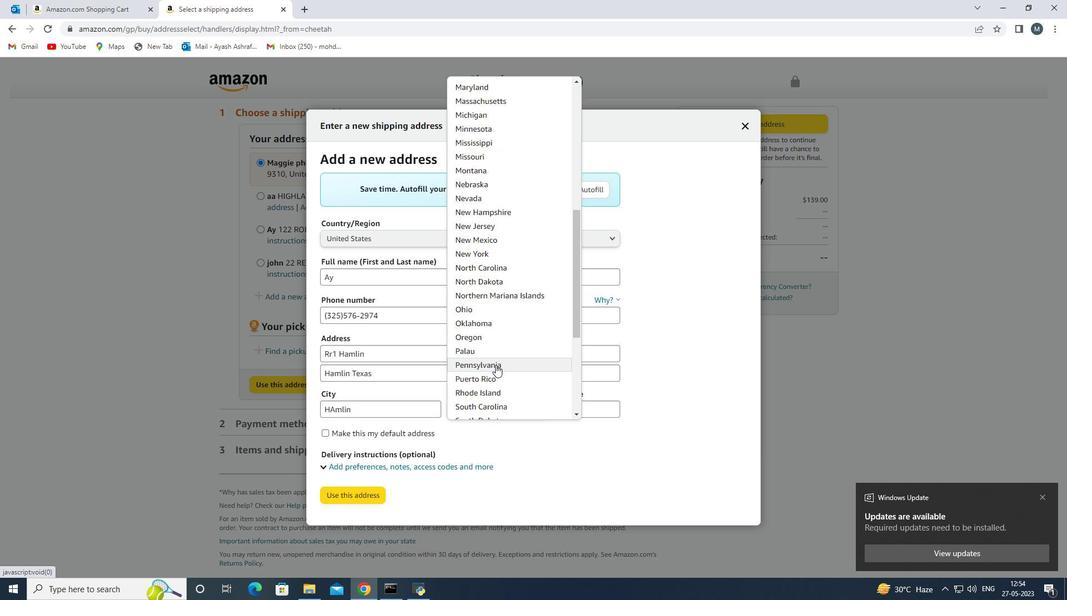 
Action: Mouse moved to (495, 368)
Screenshot: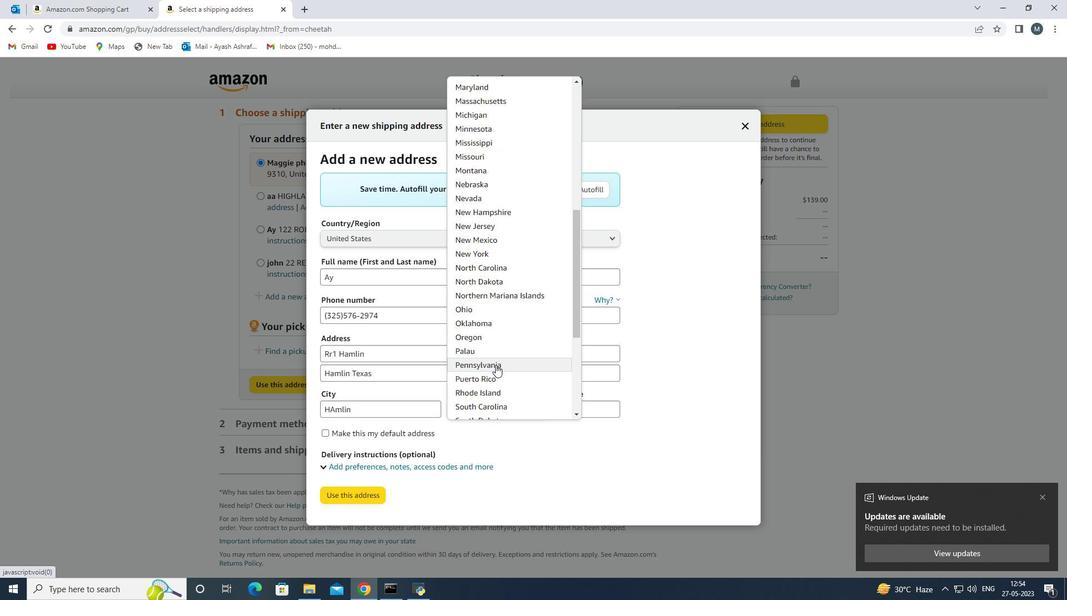 
Action: Mouse scrolled (495, 368) with delta (0, 0)
Screenshot: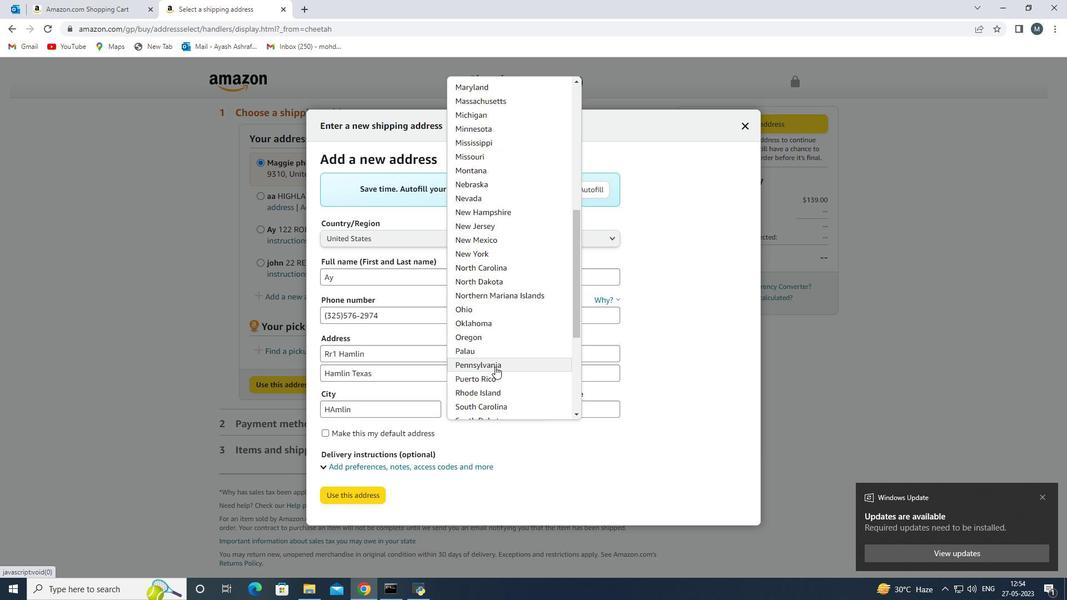 
Action: Mouse moved to (494, 335)
Screenshot: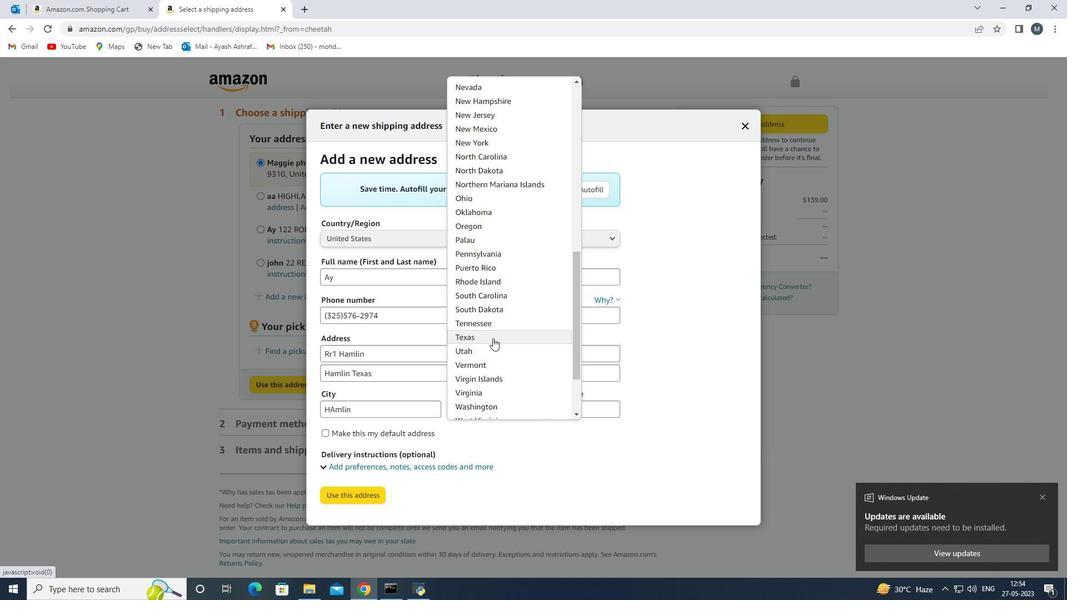 
Action: Mouse pressed left at (494, 335)
Screenshot: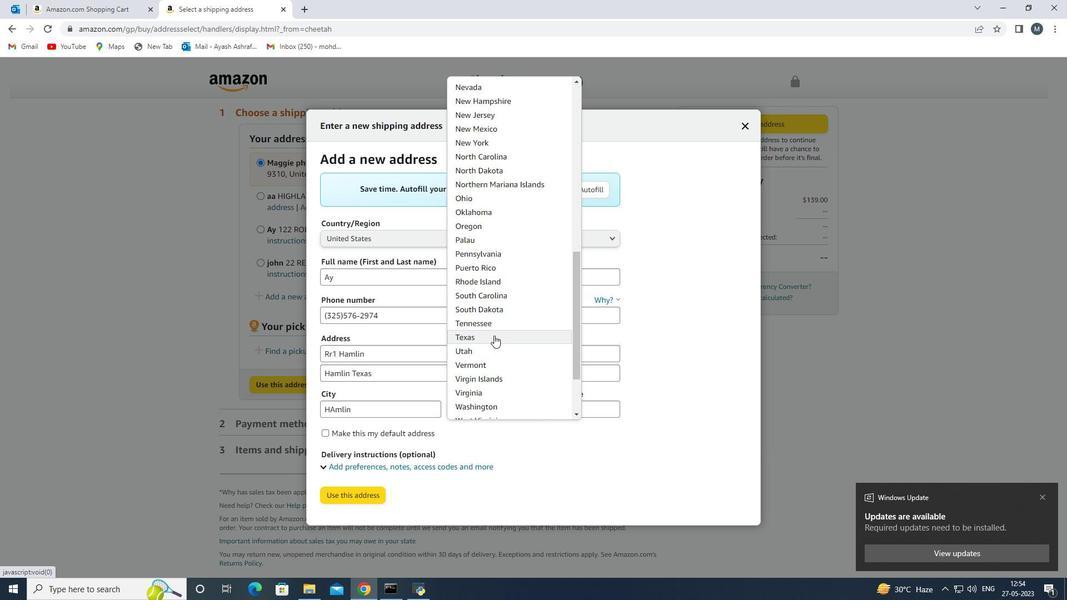 
Action: Mouse moved to (599, 414)
Screenshot: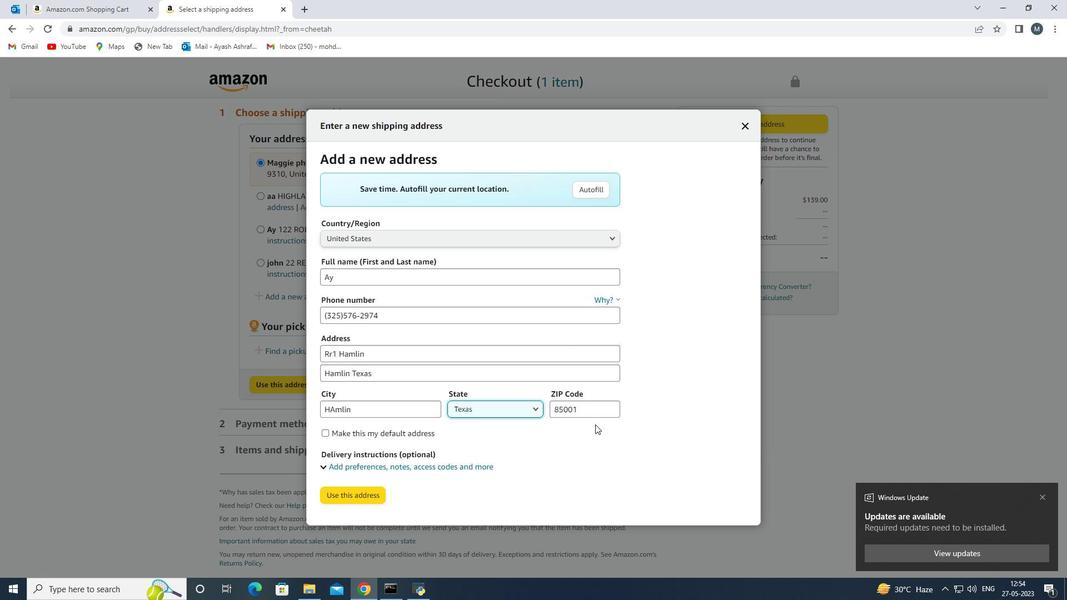 
Action: Mouse pressed left at (599, 414)
Screenshot: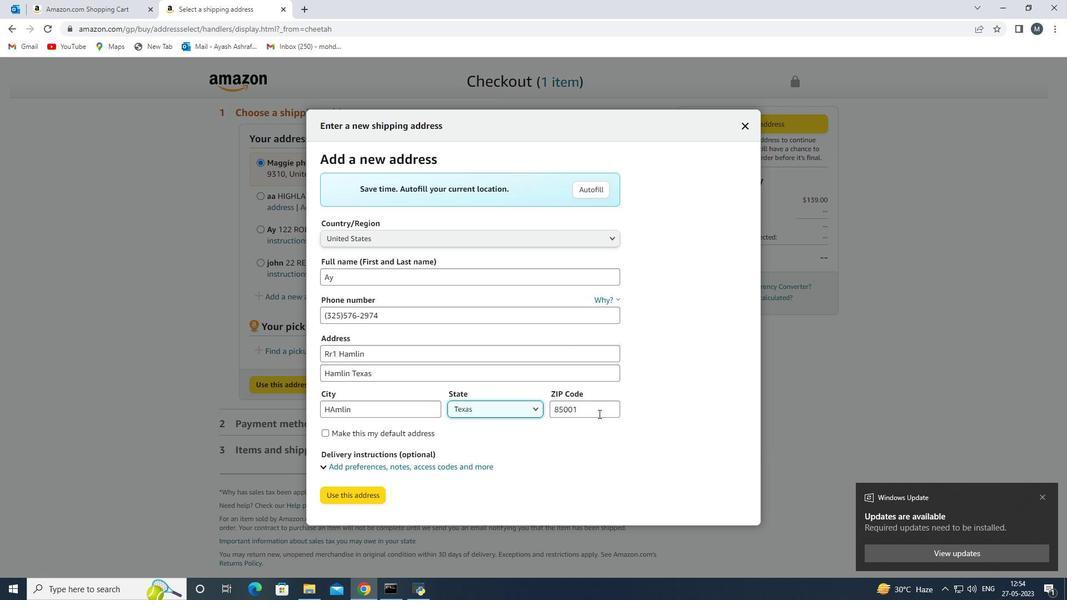 
Action: Key pressed <Key.backspace><Key.backspace><Key.backspace><Key.backspace><Key.backspace><Key.backspace><Key.backspace><Key.backspace><Key.backspace><Key.backspace><Key.backspace><Key.backspace><Key.backspace><Key.backspace><Key.backspace><Key.backspace><Key.backspace><Key.backspace>79520
Screenshot: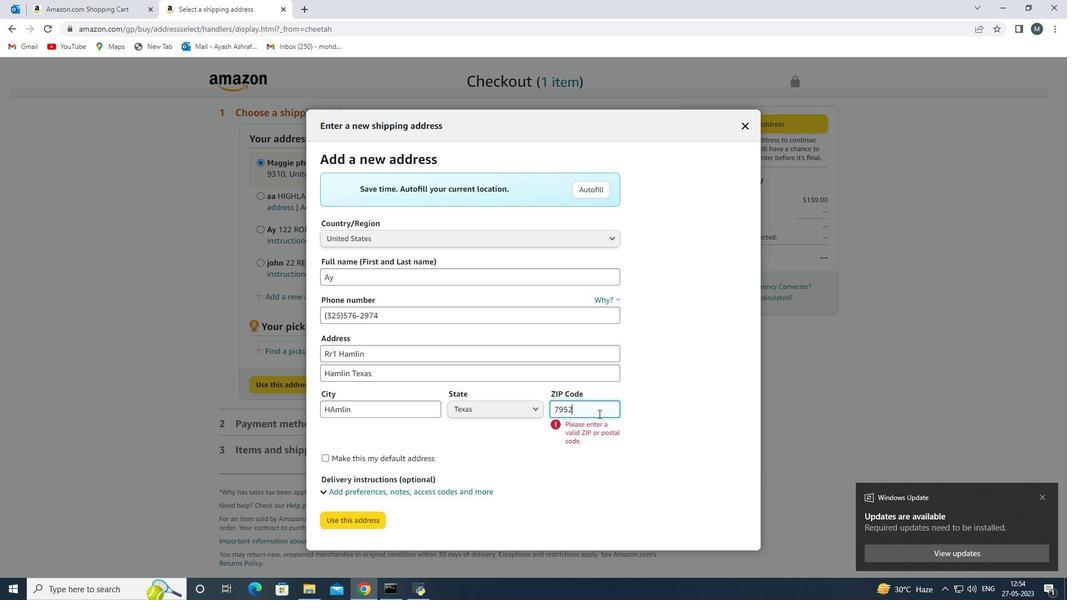 
Action: Mouse moved to (352, 495)
Screenshot: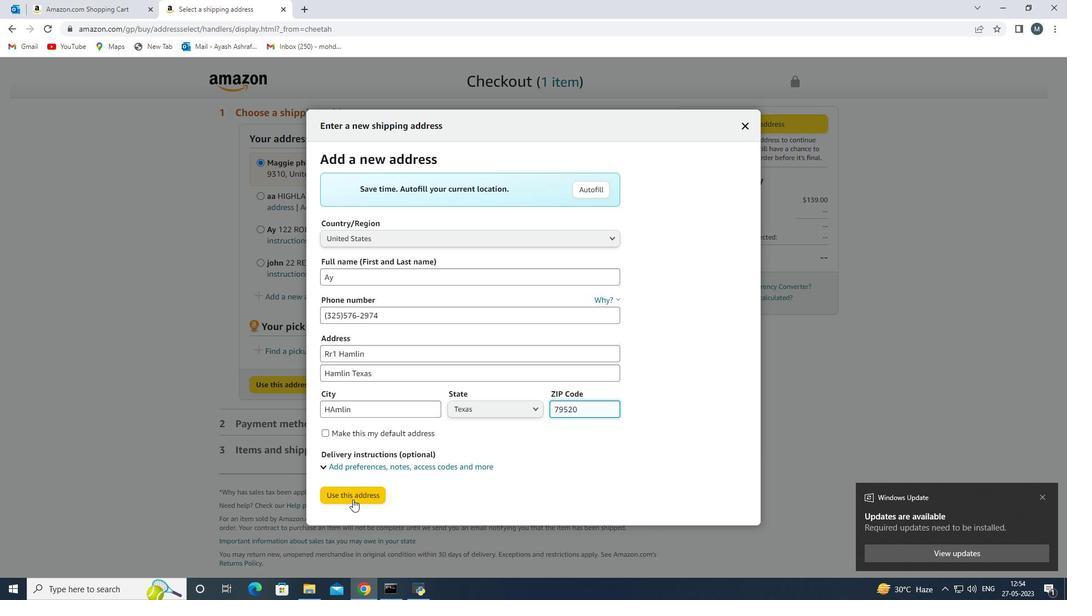 
Action: Mouse pressed left at (352, 495)
Screenshot: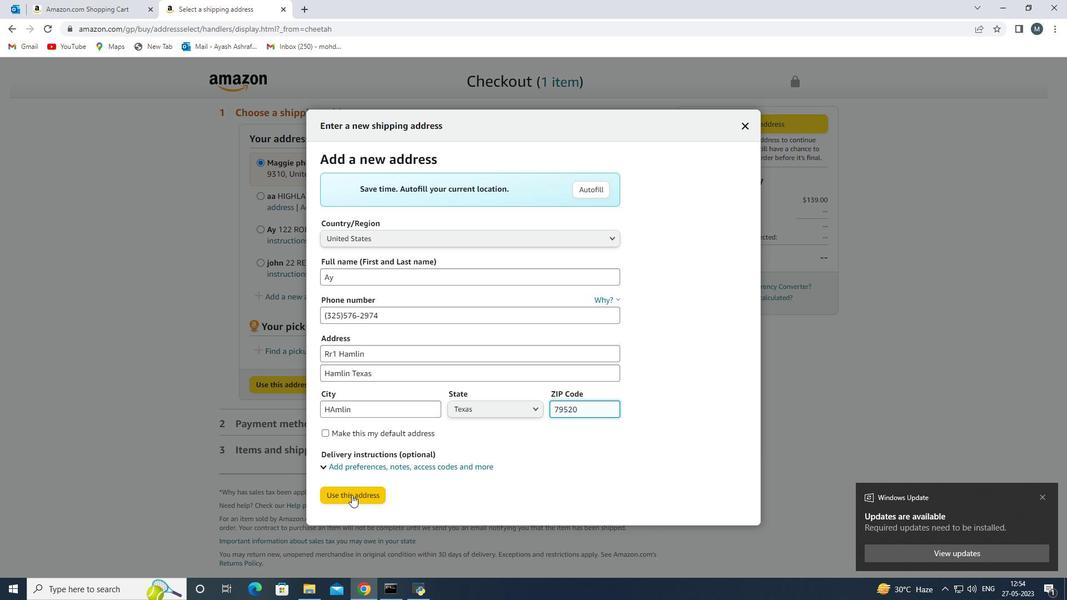 
Action: Mouse moved to (471, 372)
Screenshot: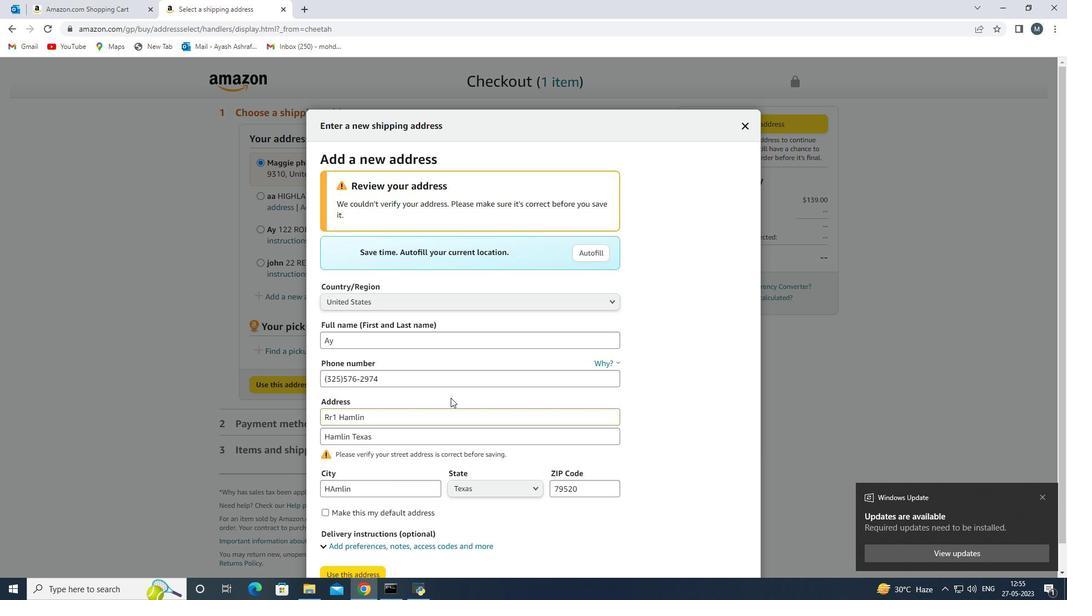 
Action: Mouse scrolled (471, 372) with delta (0, 0)
Screenshot: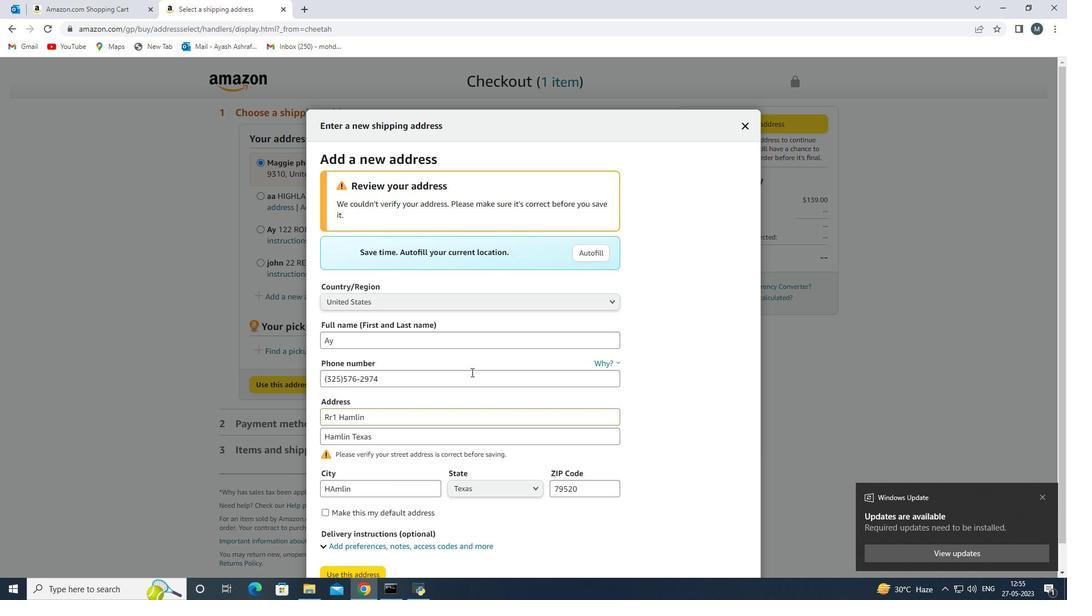 
Action: Mouse moved to (371, 392)
Screenshot: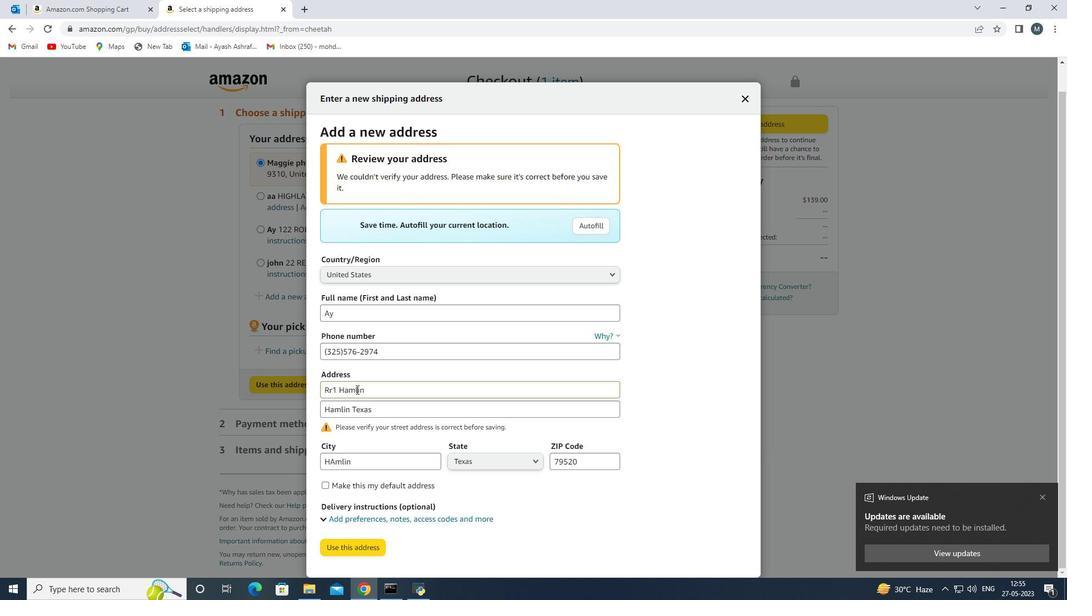 
Action: Mouse pressed left at (371, 392)
Screenshot: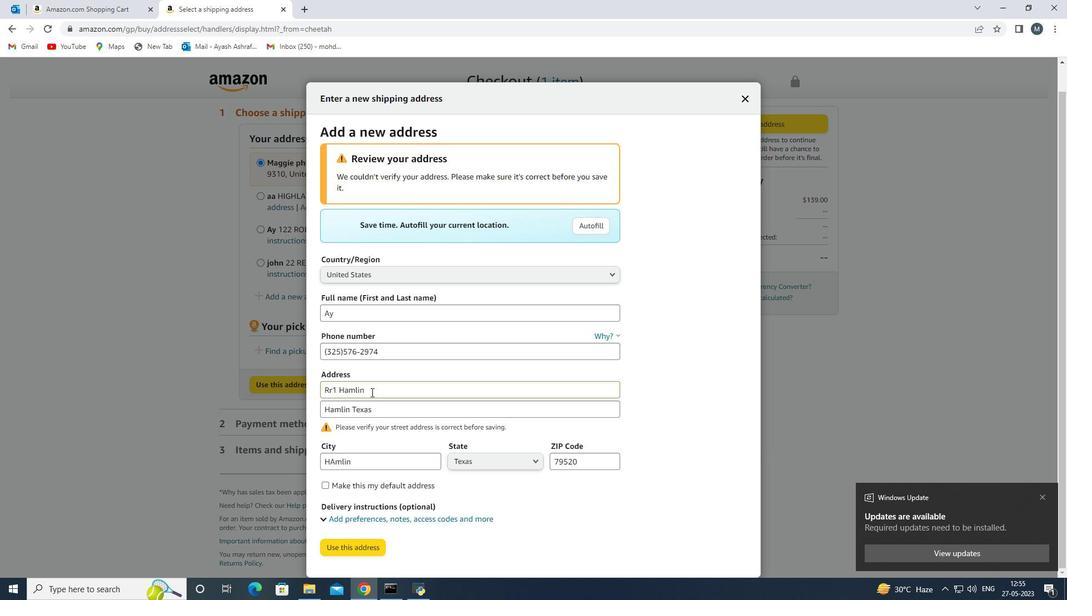 
Action: Mouse moved to (365, 463)
Screenshot: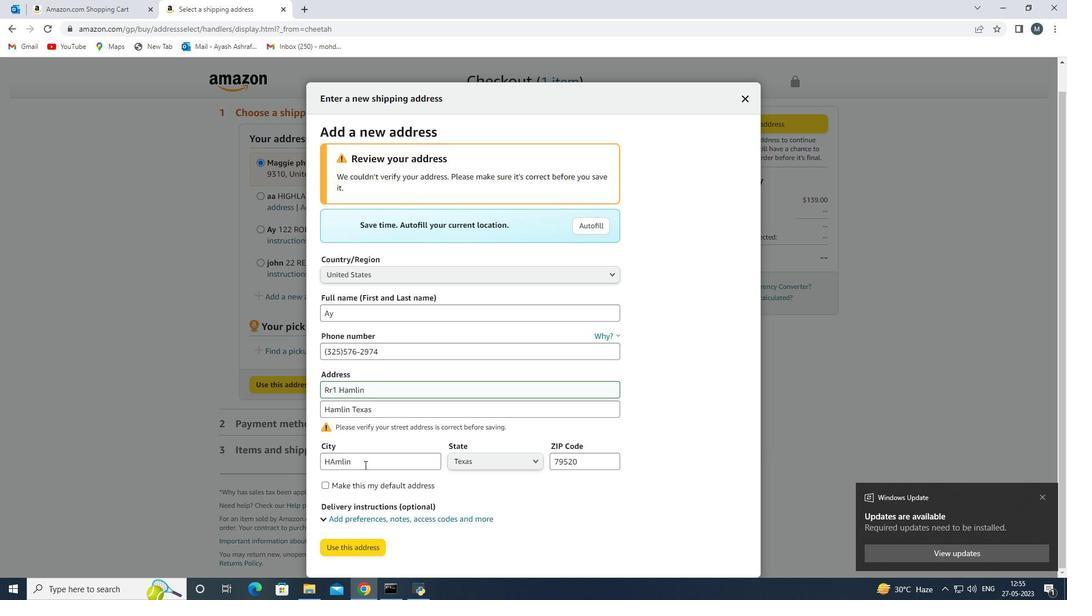 
Action: Mouse pressed left at (365, 463)
Screenshot: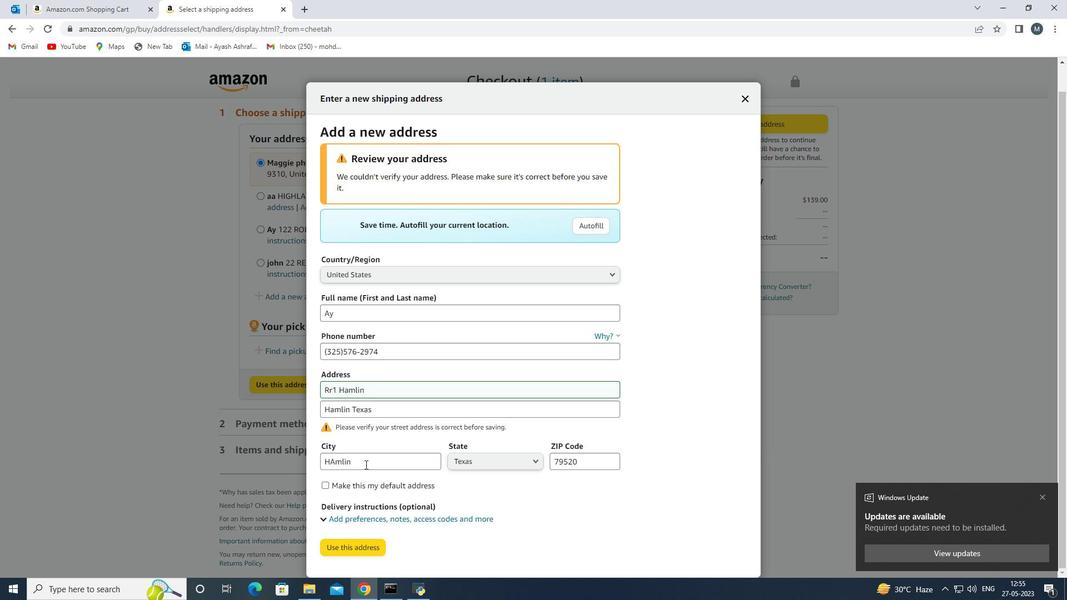 
Action: Key pressed <Key.backspace><Key.backspace><Key.backspace><Key.backspace><Key.backspace>amlin
Screenshot: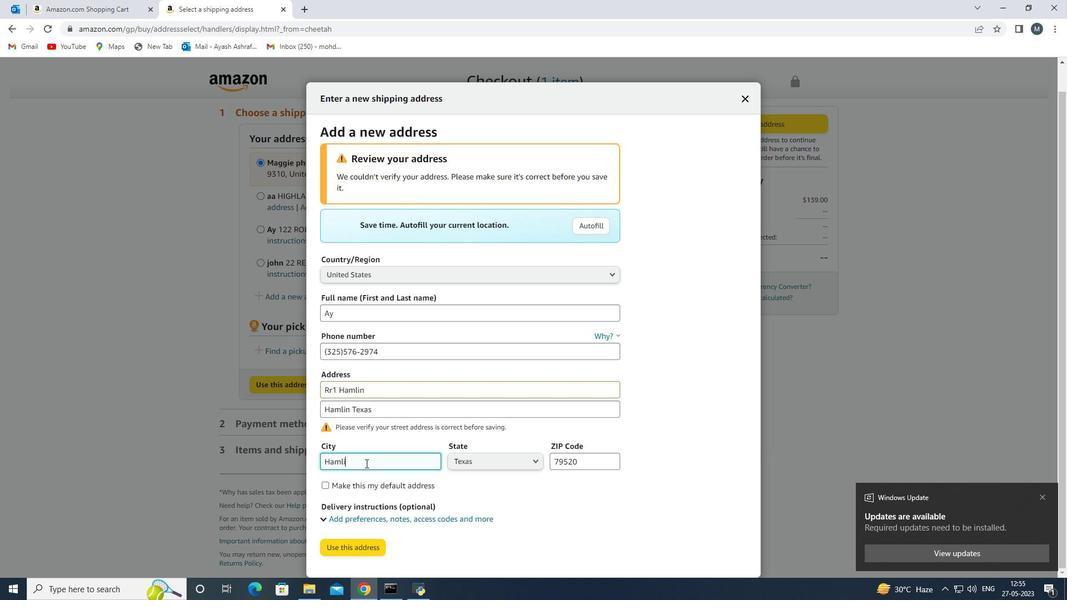 
Action: Mouse moved to (363, 547)
Screenshot: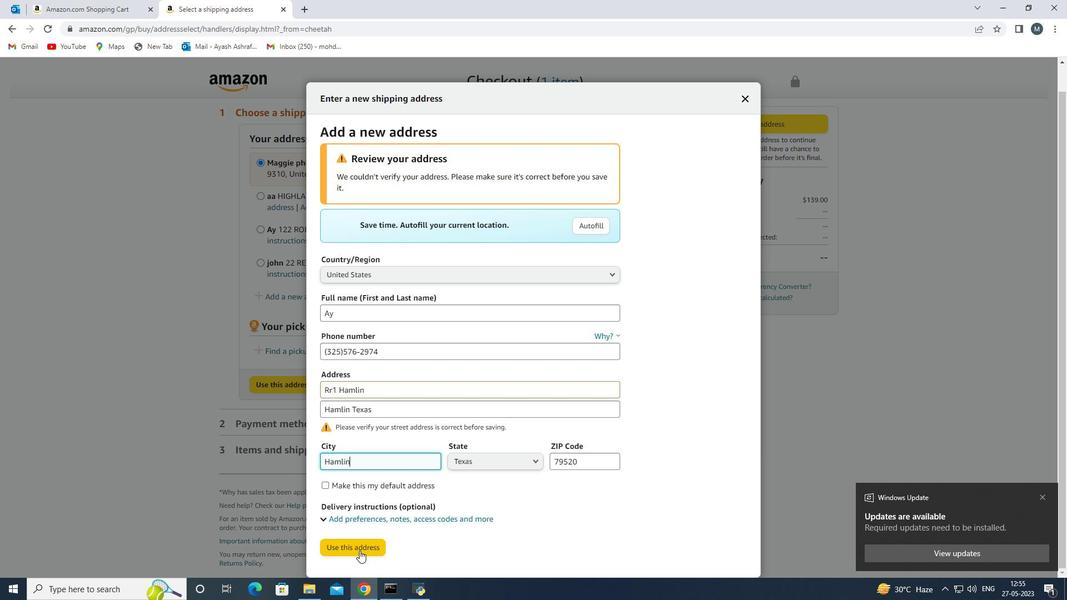 
Action: Mouse pressed left at (363, 547)
Screenshot: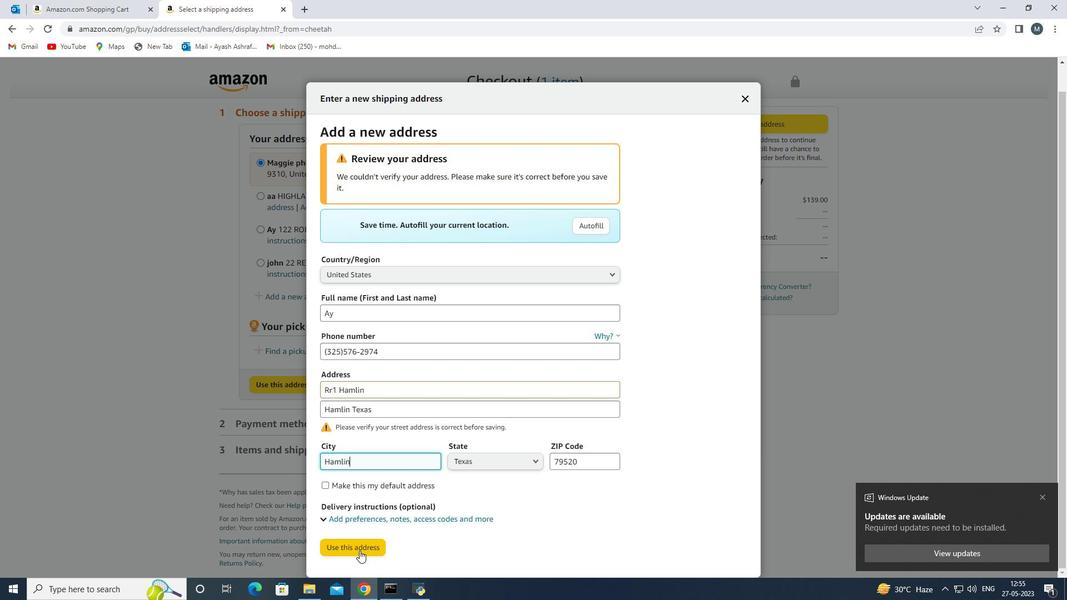 
Action: Mouse moved to (370, 333)
Screenshot: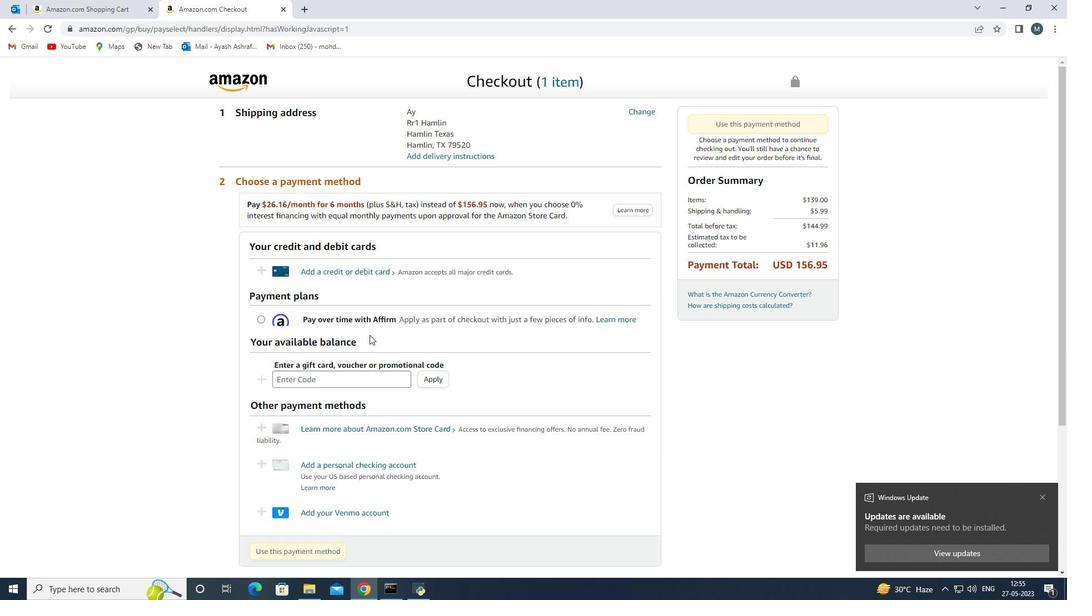 
Action: Mouse scrolled (370, 333) with delta (0, 0)
Screenshot: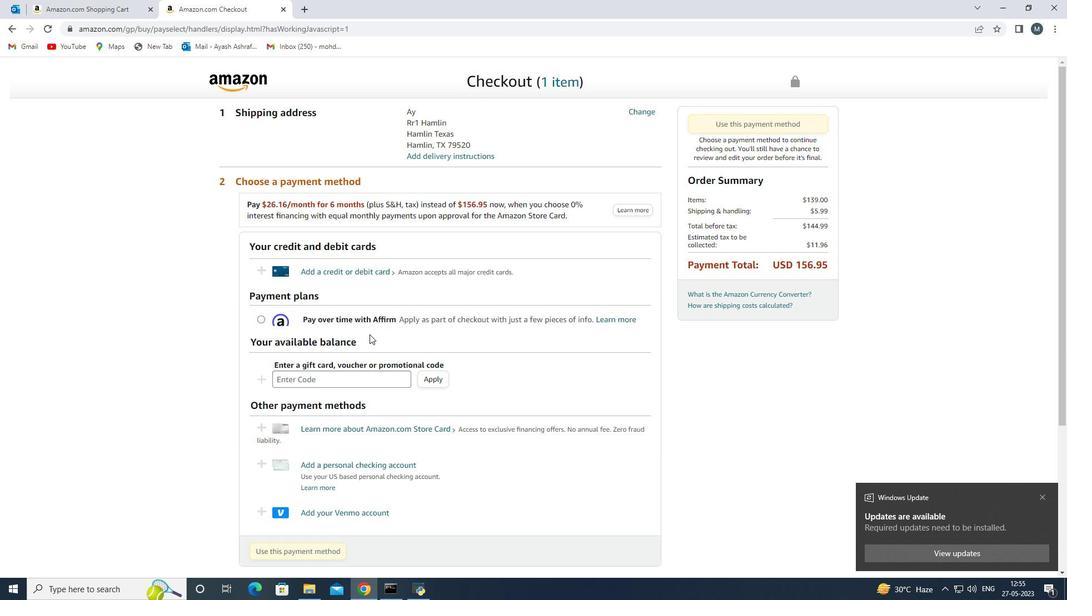 
Action: Mouse moved to (338, 318)
Screenshot: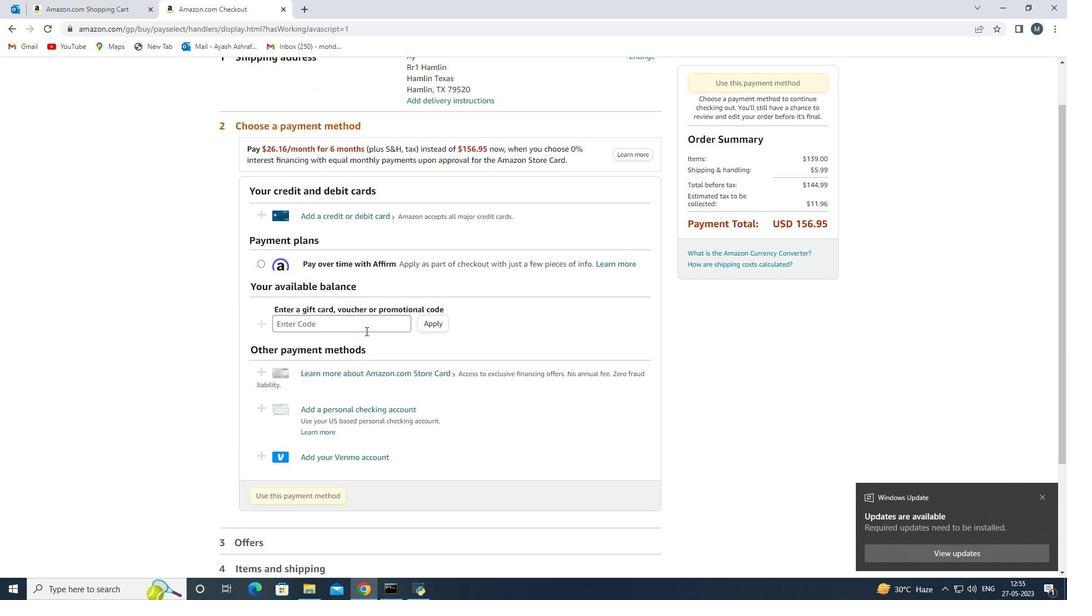 
Action: Mouse pressed left at (338, 318)
Screenshot: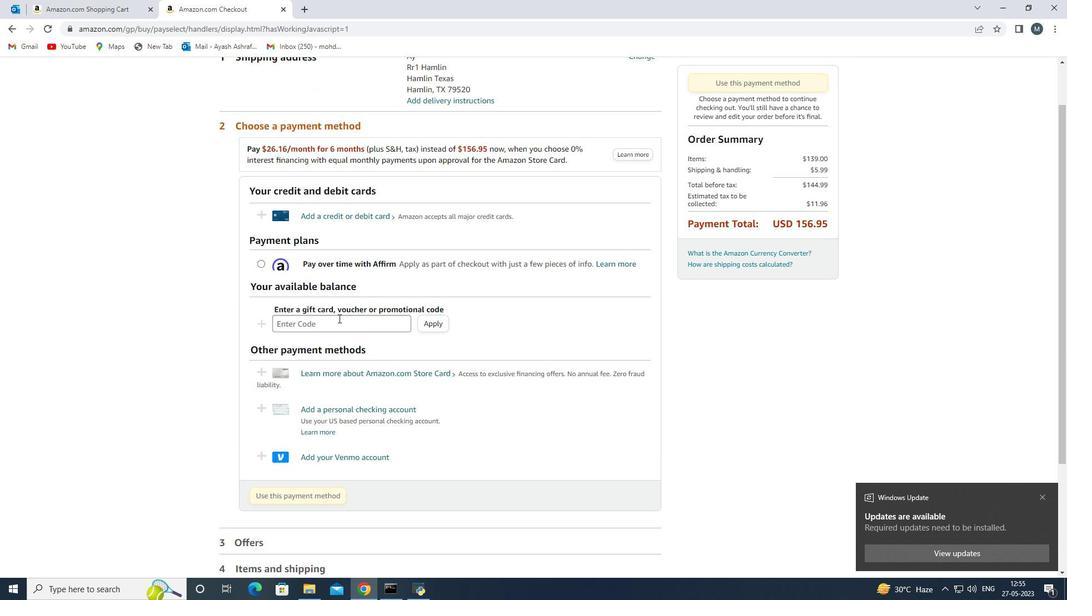 
Action: Mouse moved to (324, 218)
Screenshot: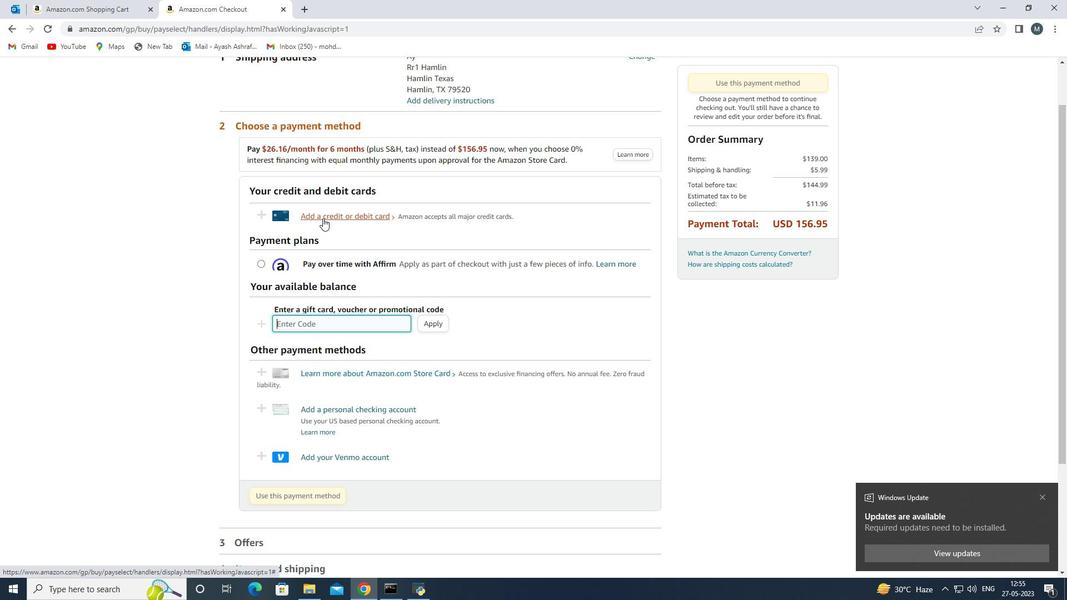 
Action: Mouse pressed left at (324, 218)
Screenshot: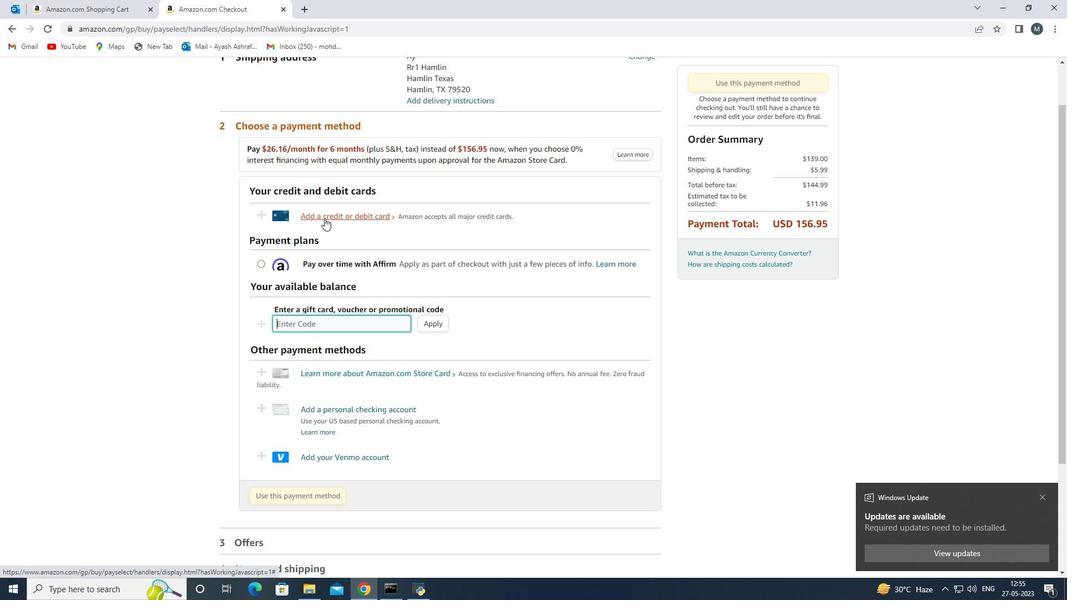 
Action: Mouse moved to (456, 268)
Screenshot: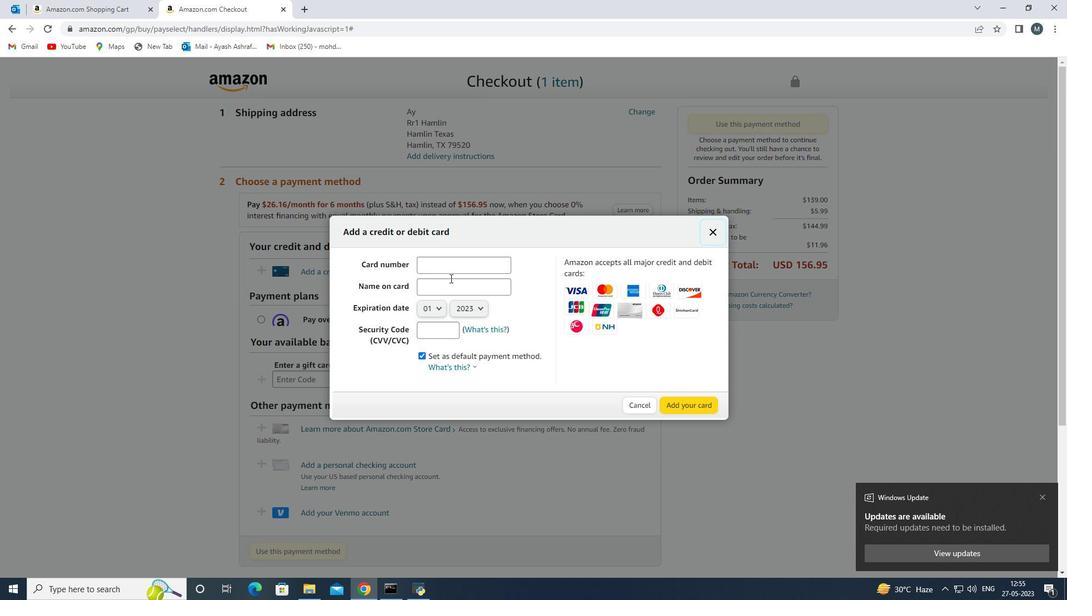 
Action: Mouse pressed left at (456, 268)
Screenshot: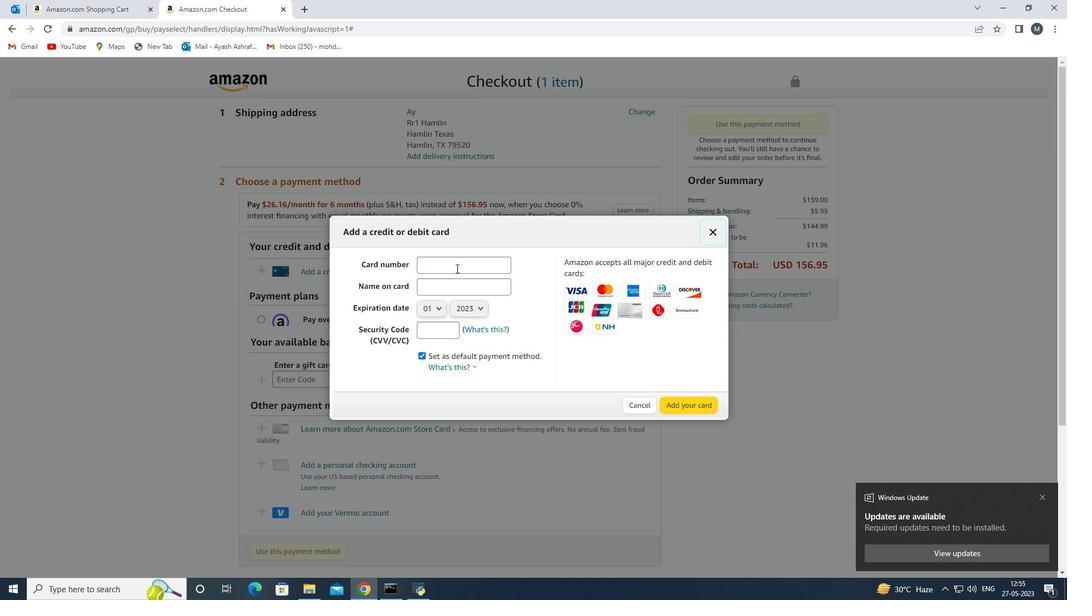 
Action: Mouse moved to (511, 302)
Screenshot: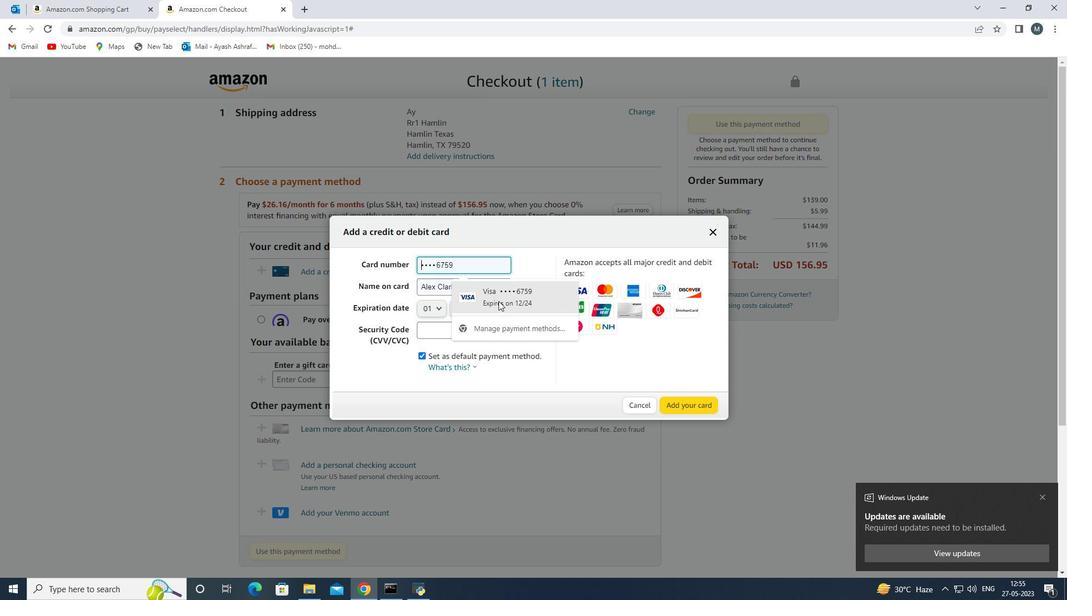 
Action: Mouse pressed left at (511, 302)
Screenshot: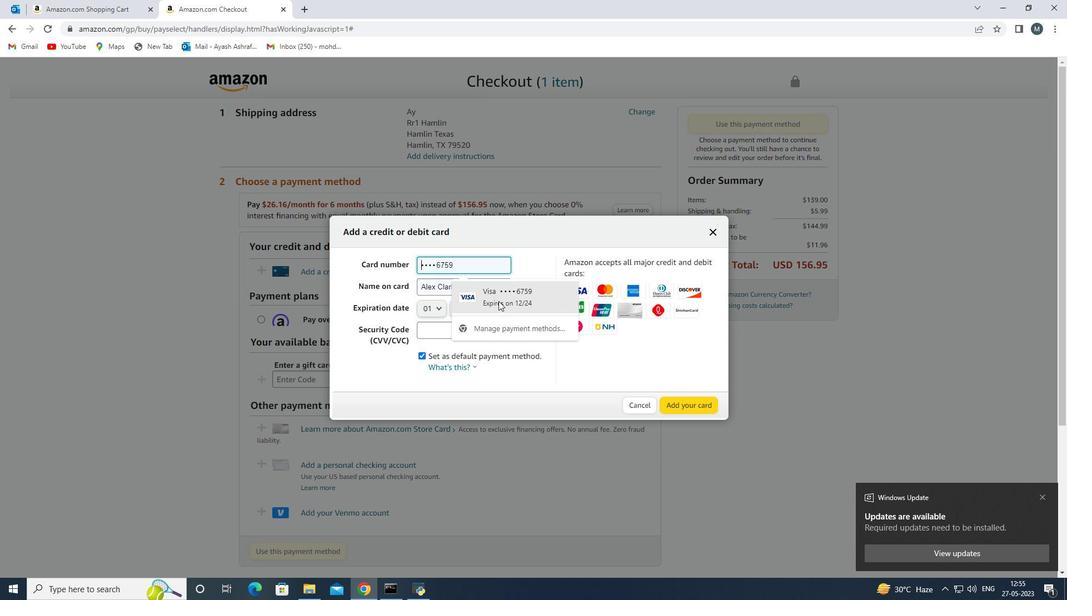 
Action: Mouse moved to (429, 333)
Screenshot: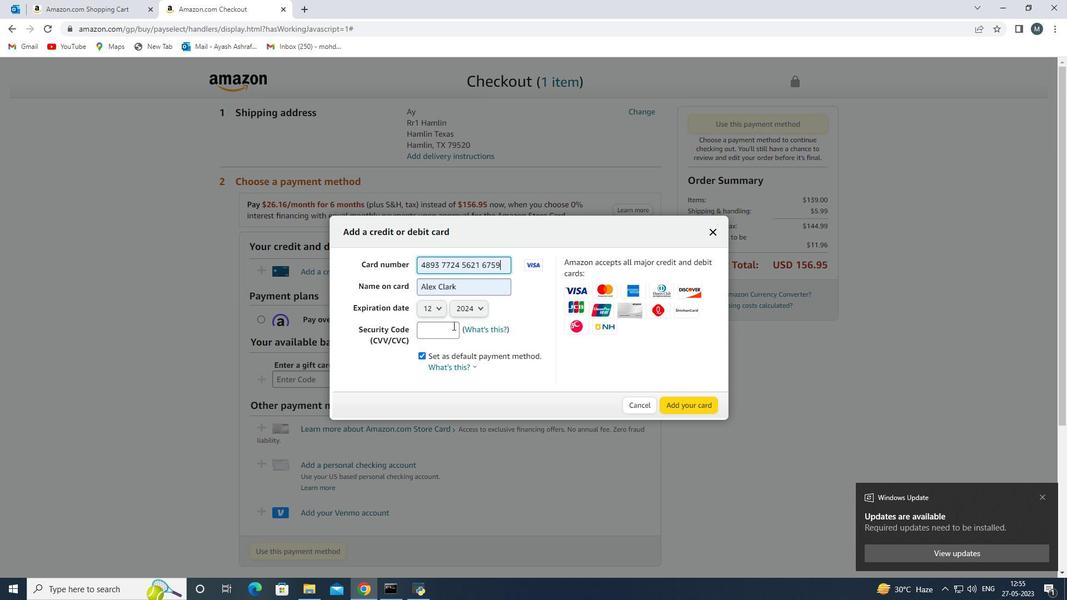 
Action: Mouse pressed left at (429, 333)
Screenshot: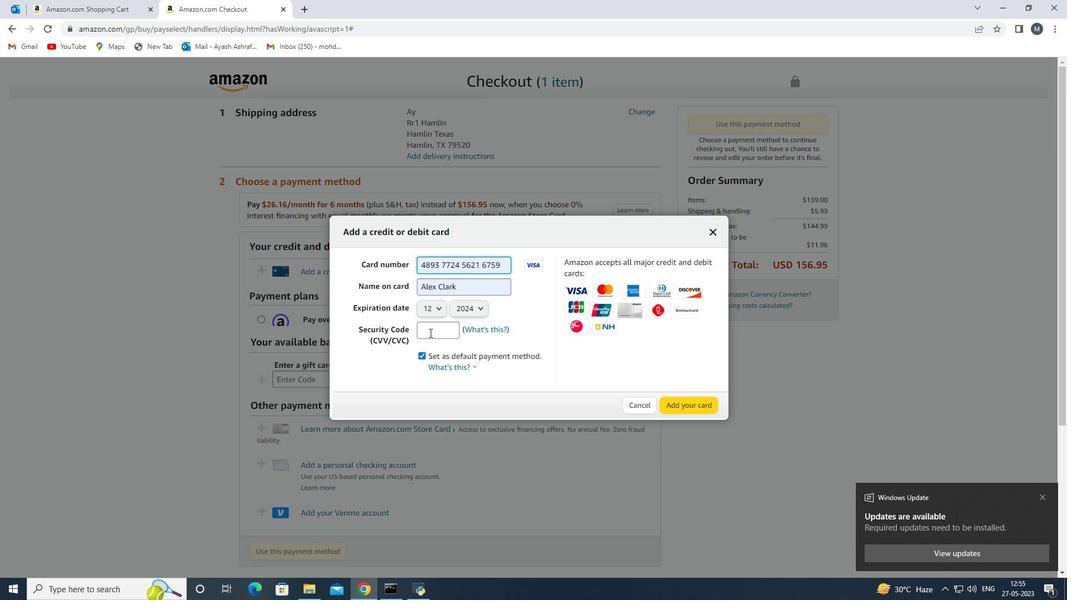 
Action: Mouse moved to (429, 333)
Screenshot: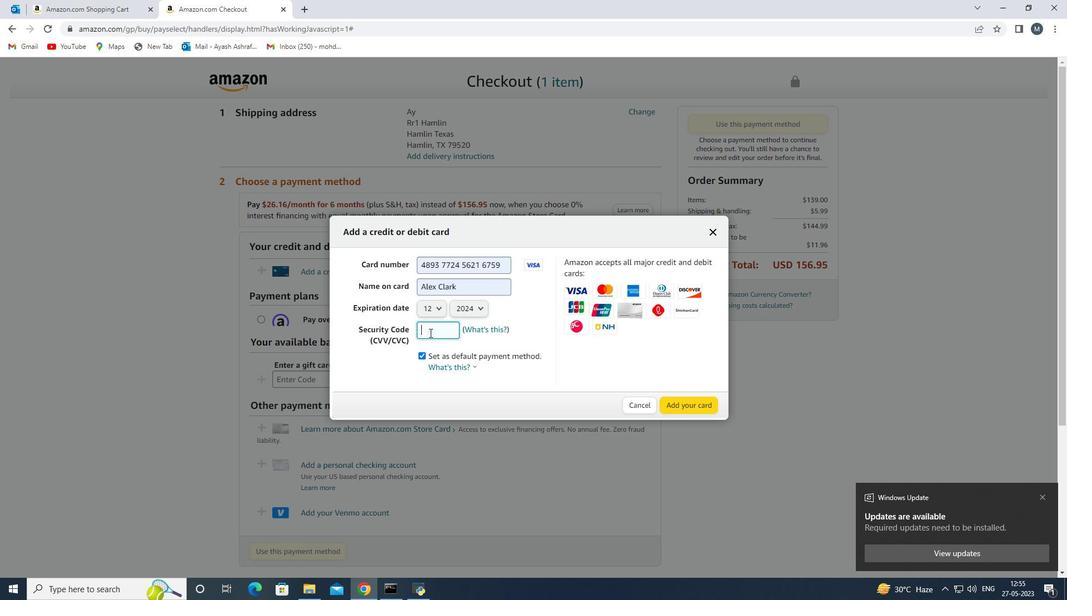 
Action: Key pressed 506
Screenshot: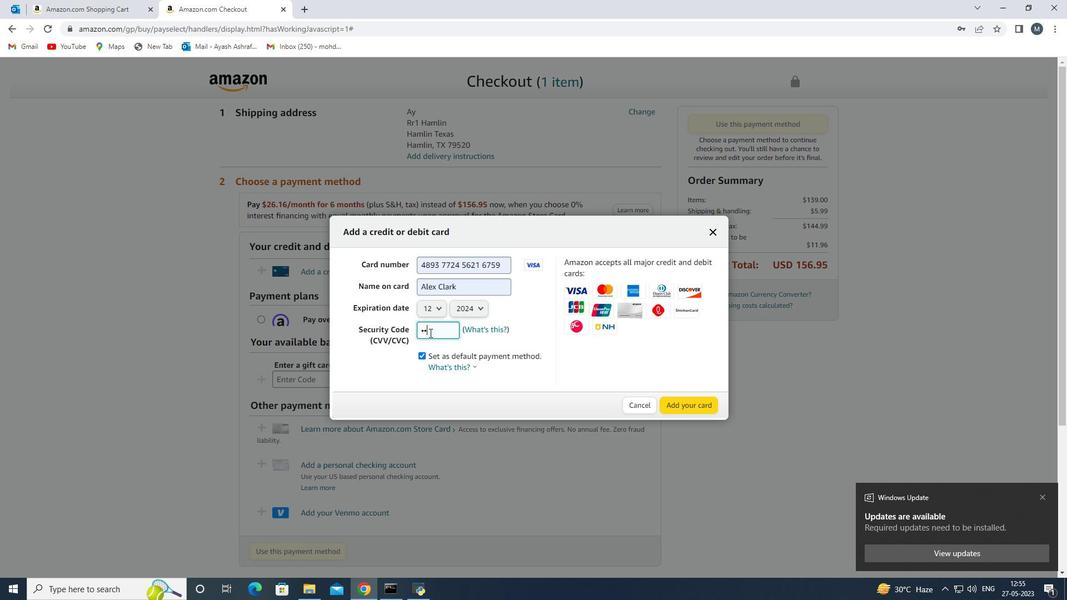 
Action: Mouse moved to (681, 409)
Screenshot: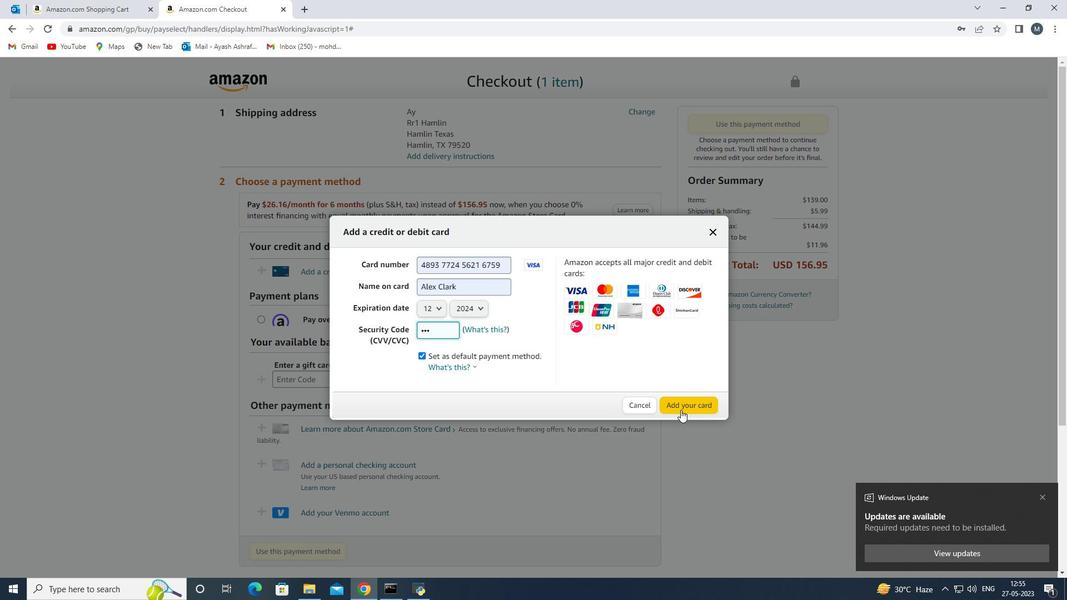 
Action: Mouse pressed left at (681, 409)
Screenshot: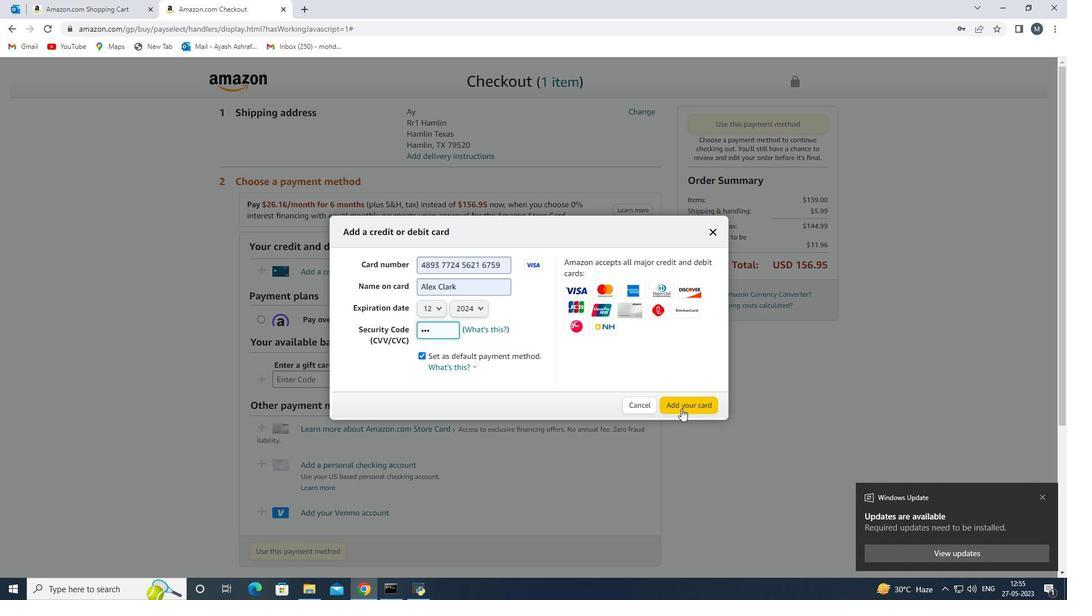 
